 Task: Home contents inventory list blue modern simple.
Action: Mouse moved to (6, 147)
Screenshot: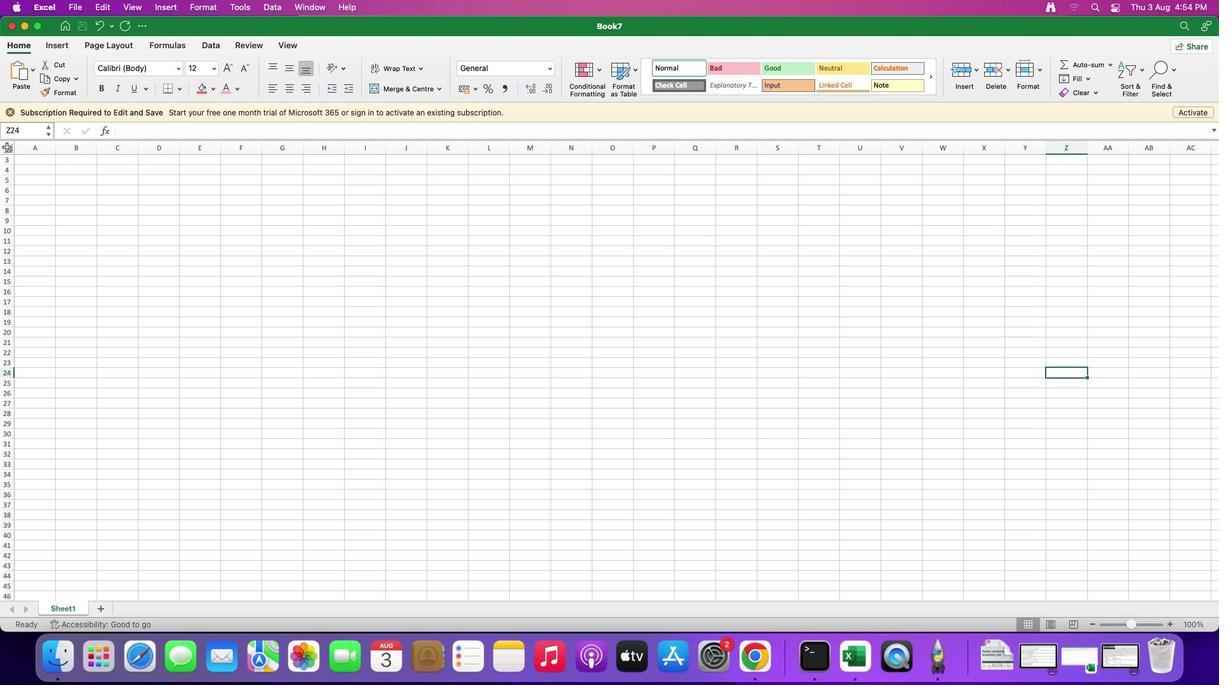 
Action: Mouse pressed left at (6, 147)
Screenshot: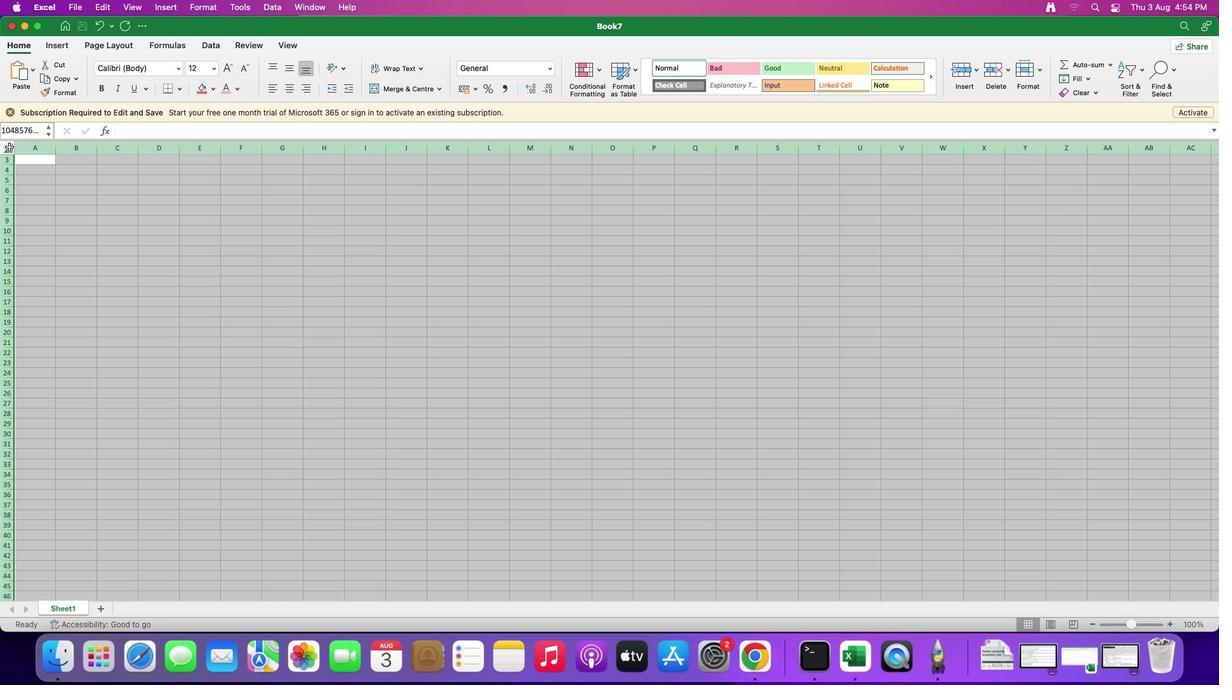 
Action: Mouse moved to (211, 85)
Screenshot: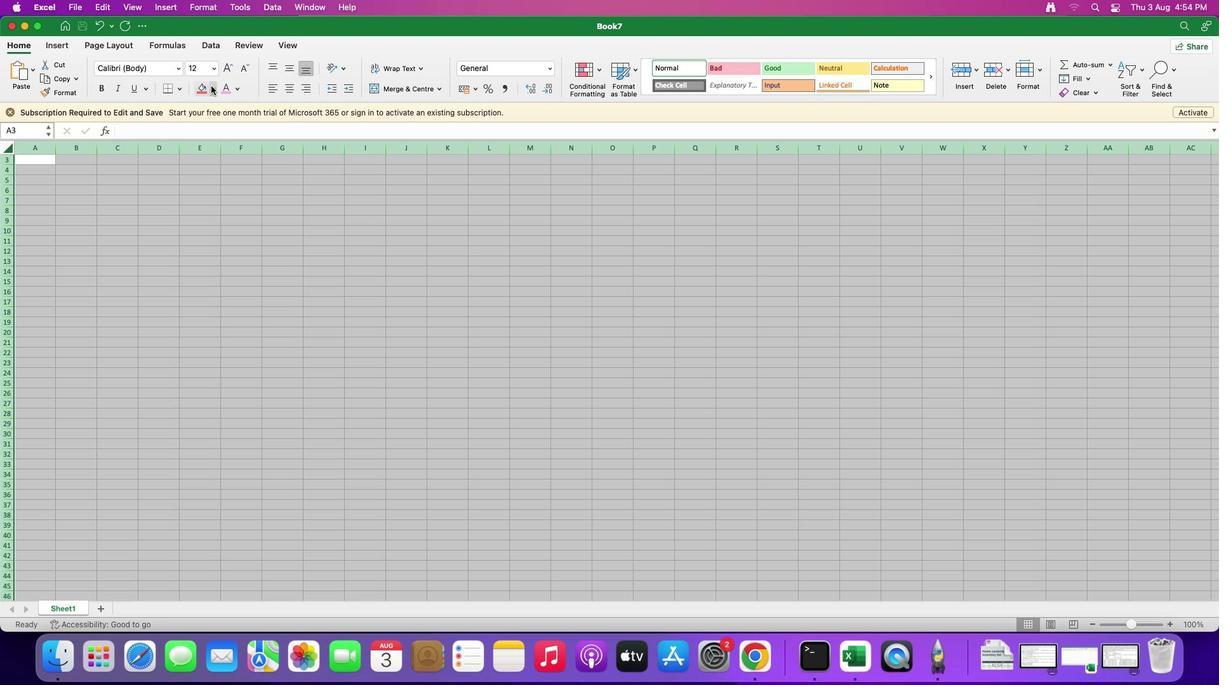 
Action: Mouse pressed left at (211, 85)
Screenshot: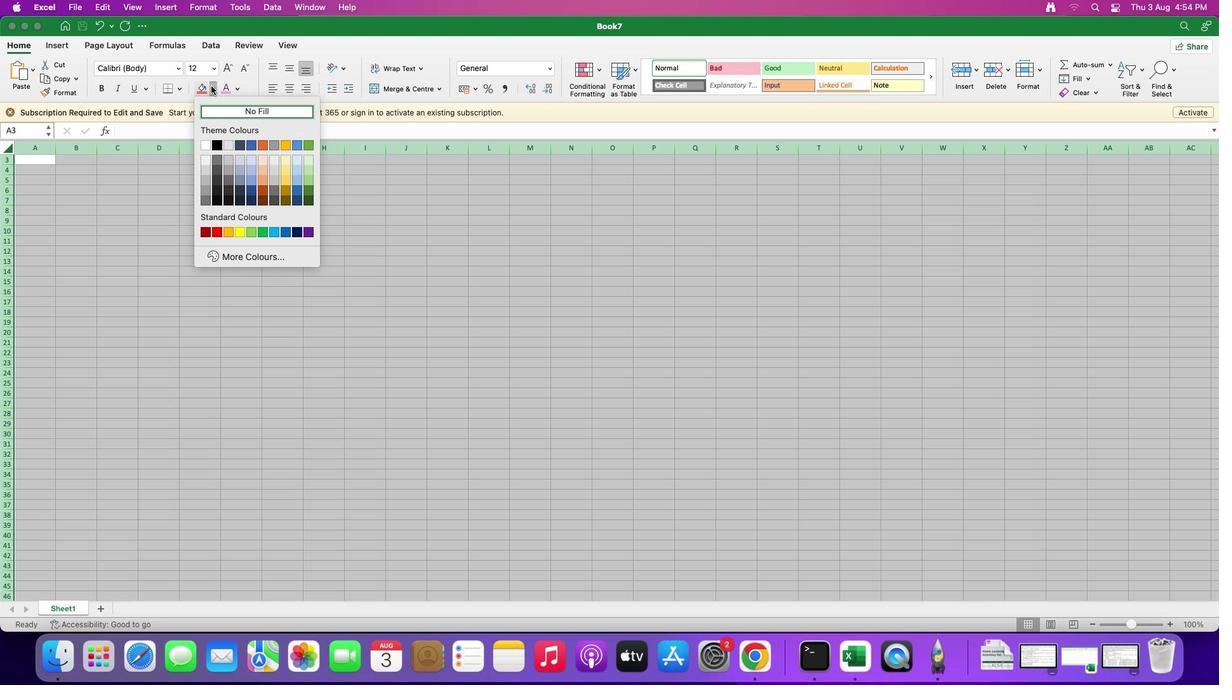 
Action: Mouse moved to (205, 145)
Screenshot: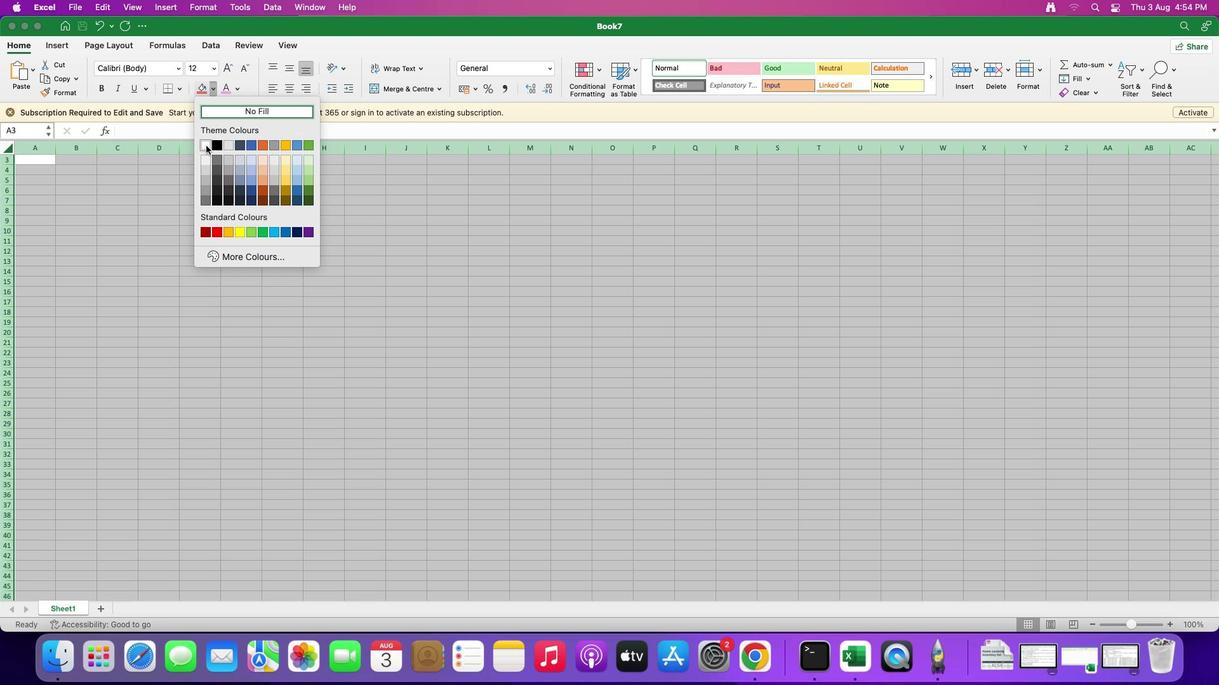 
Action: Mouse pressed left at (205, 145)
Screenshot: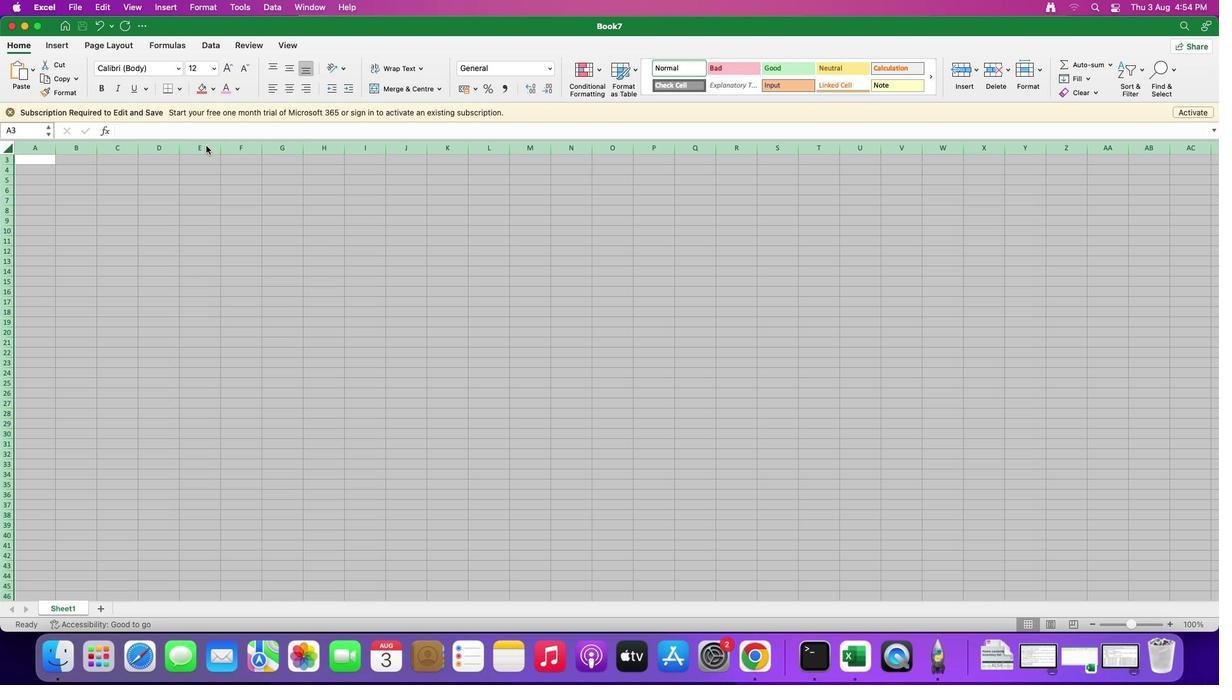 
Action: Mouse moved to (163, 286)
Screenshot: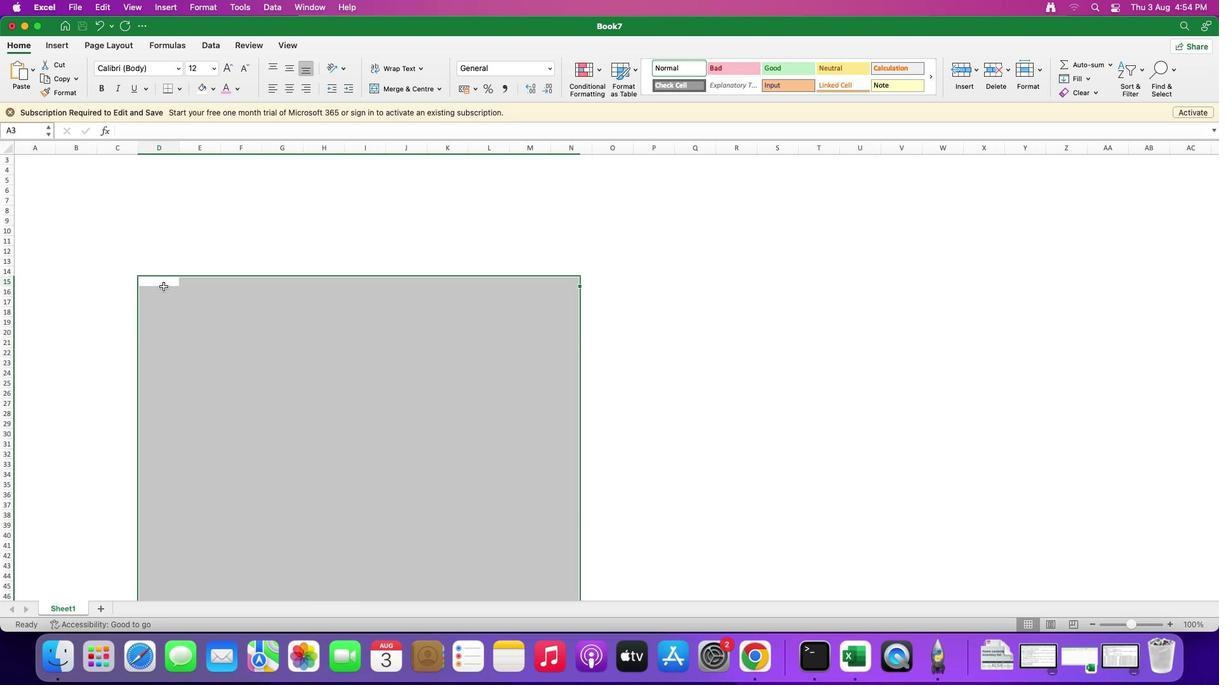 
Action: Mouse pressed left at (163, 286)
Screenshot: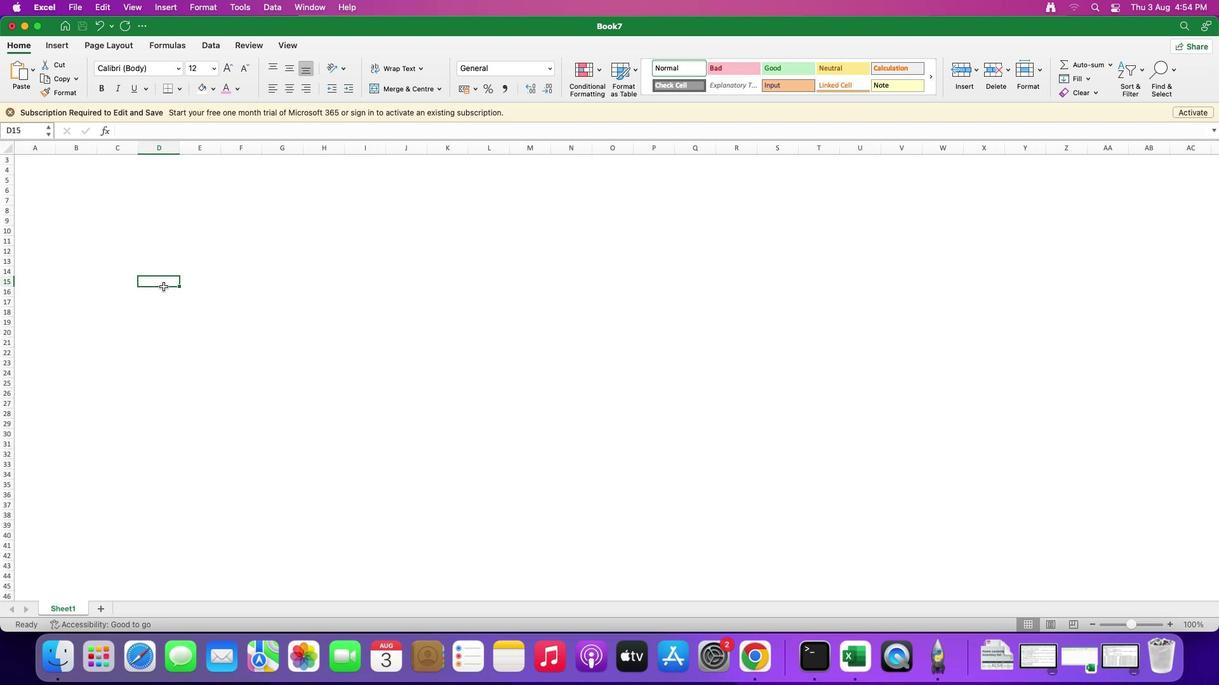 
Action: Mouse moved to (77, 231)
Screenshot: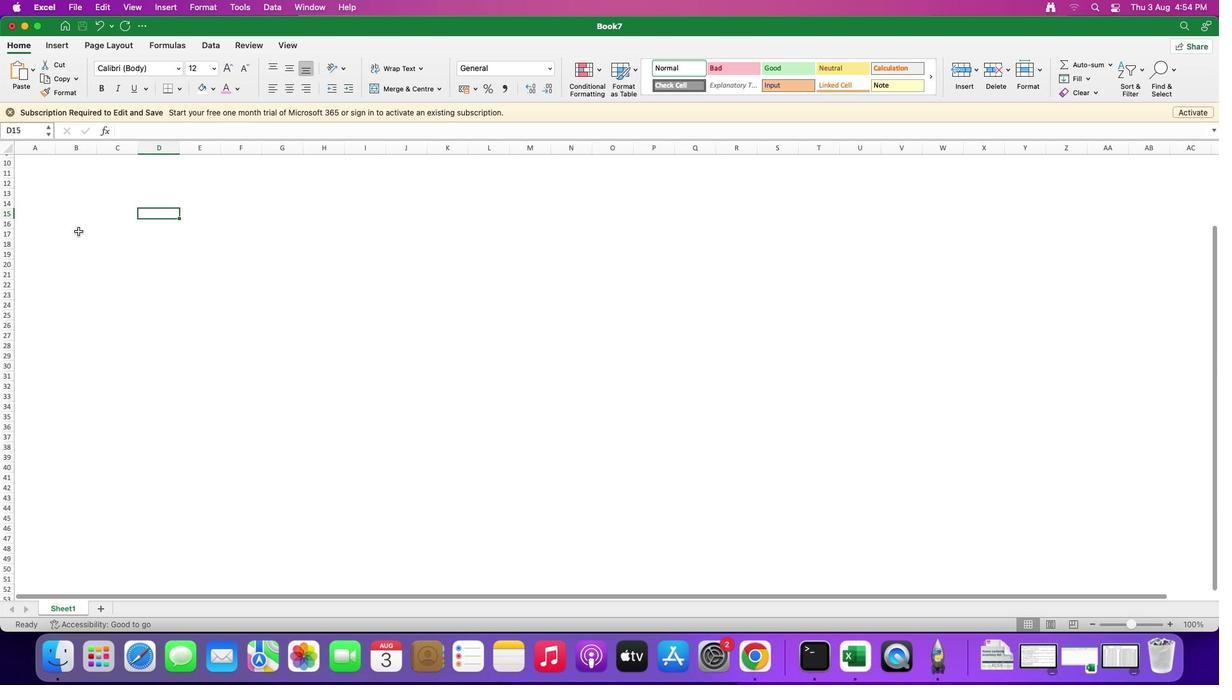 
Action: Mouse scrolled (77, 231) with delta (0, 0)
Screenshot: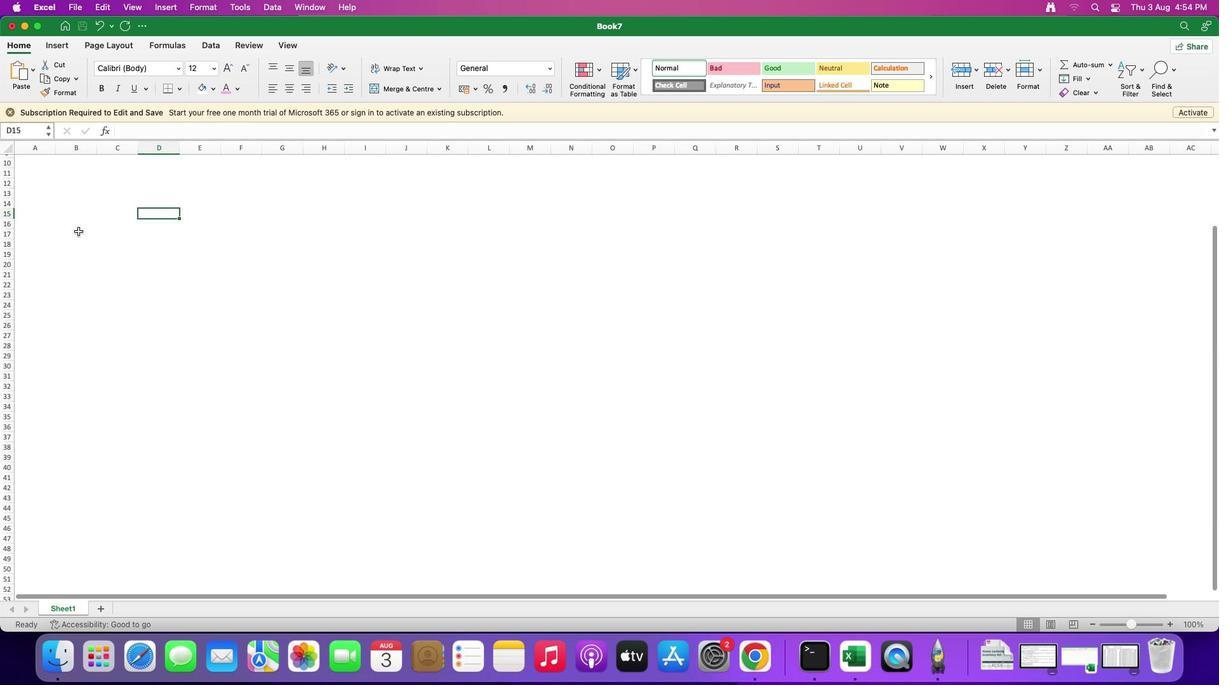 
Action: Mouse scrolled (77, 231) with delta (0, 0)
Screenshot: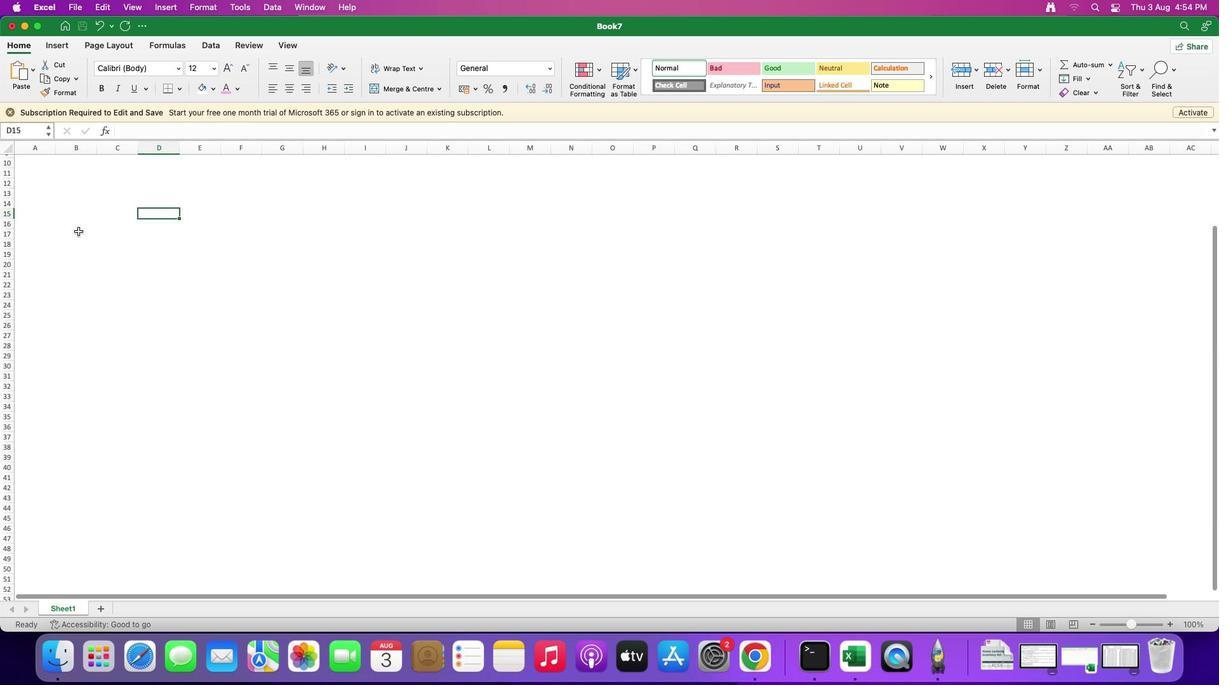 
Action: Mouse moved to (77, 231)
Screenshot: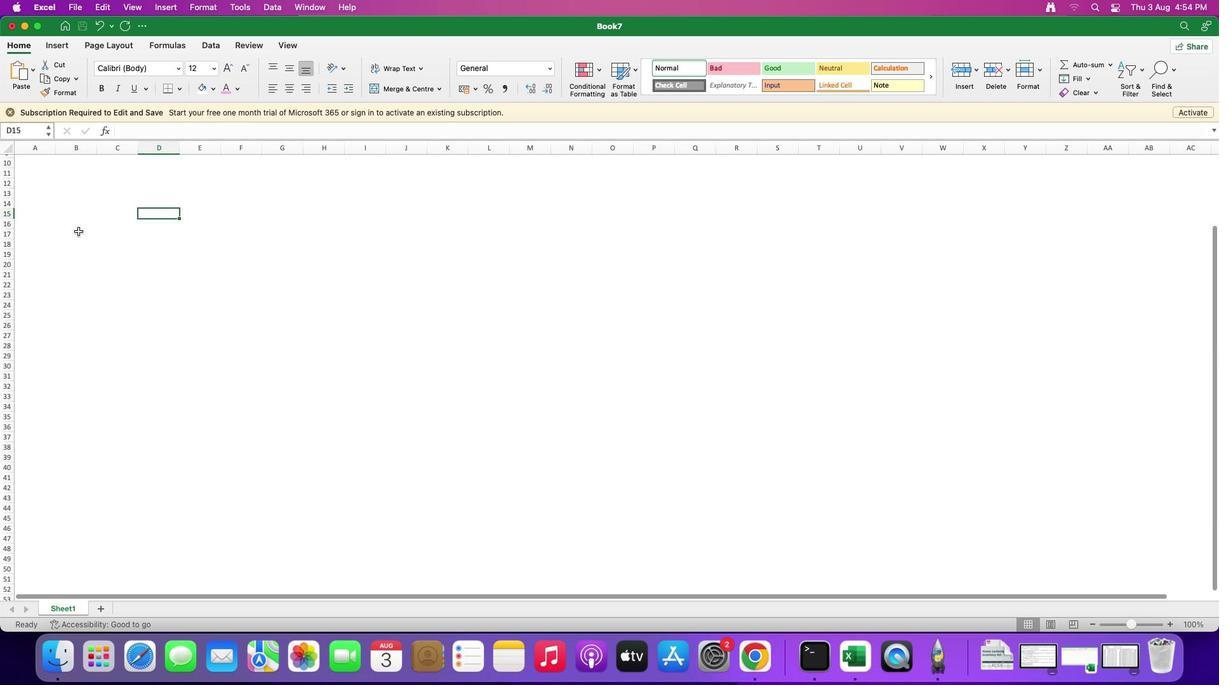 
Action: Mouse scrolled (77, 231) with delta (0, -1)
Screenshot: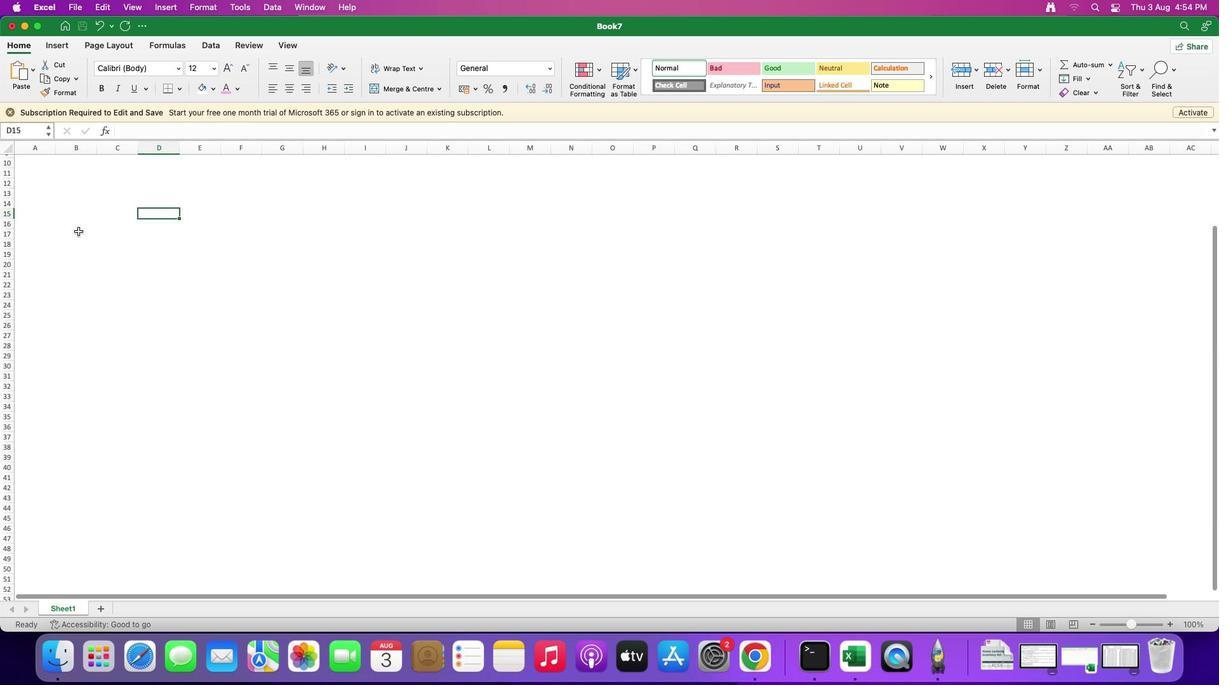 
Action: Mouse moved to (78, 231)
Screenshot: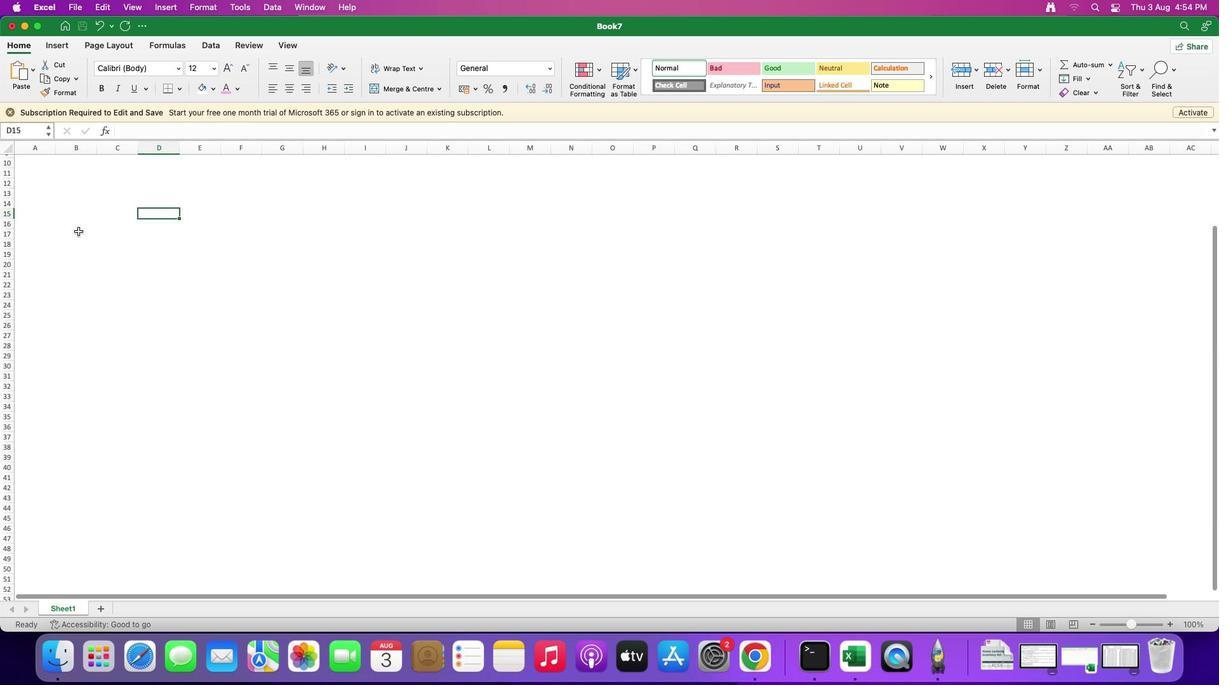 
Action: Mouse scrolled (78, 231) with delta (0, -3)
Screenshot: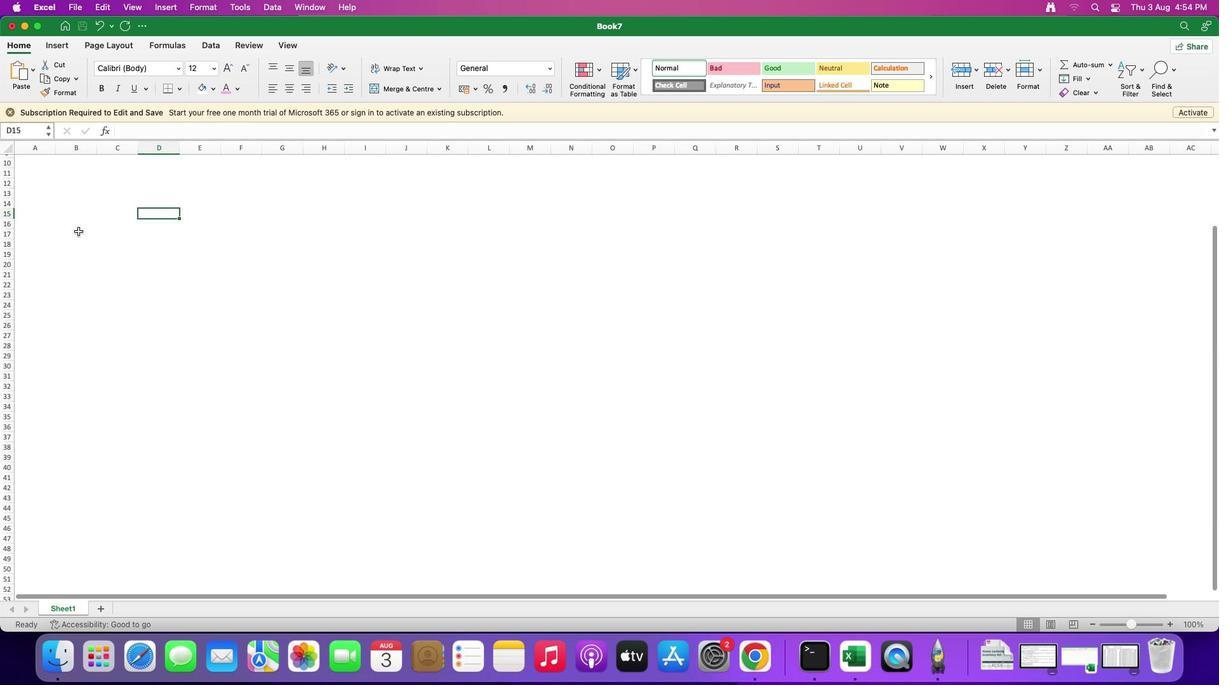 
Action: Mouse moved to (78, 231)
Screenshot: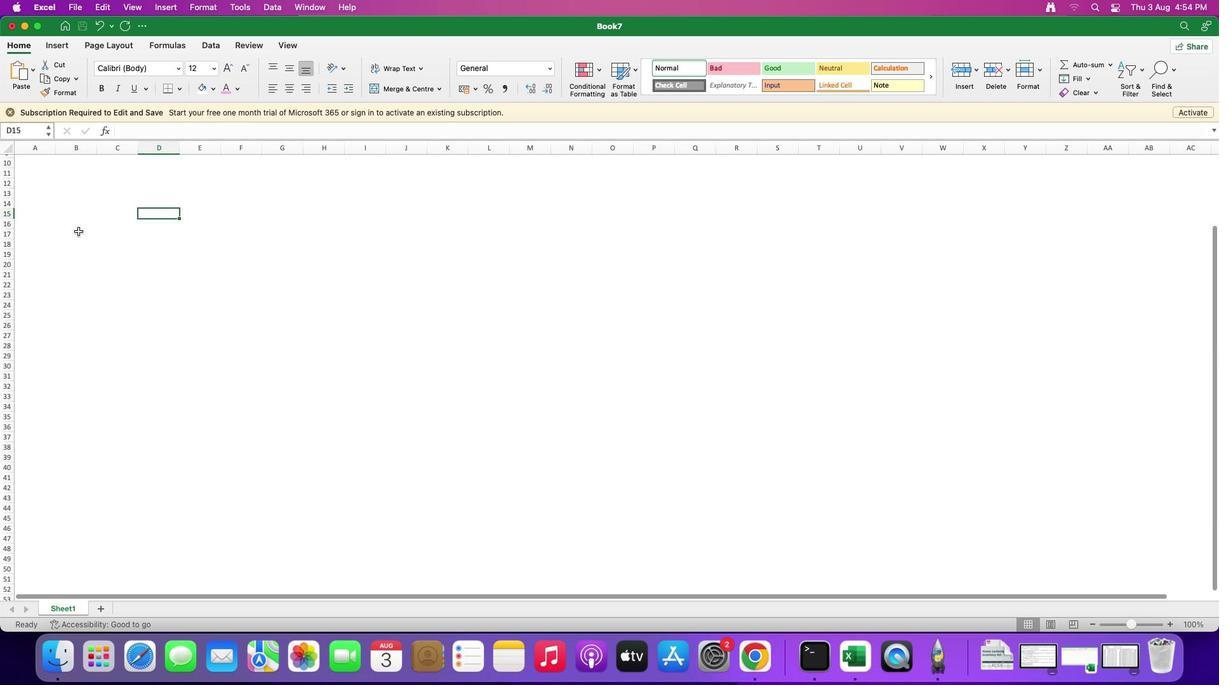 
Action: Mouse scrolled (78, 231) with delta (0, 0)
Screenshot: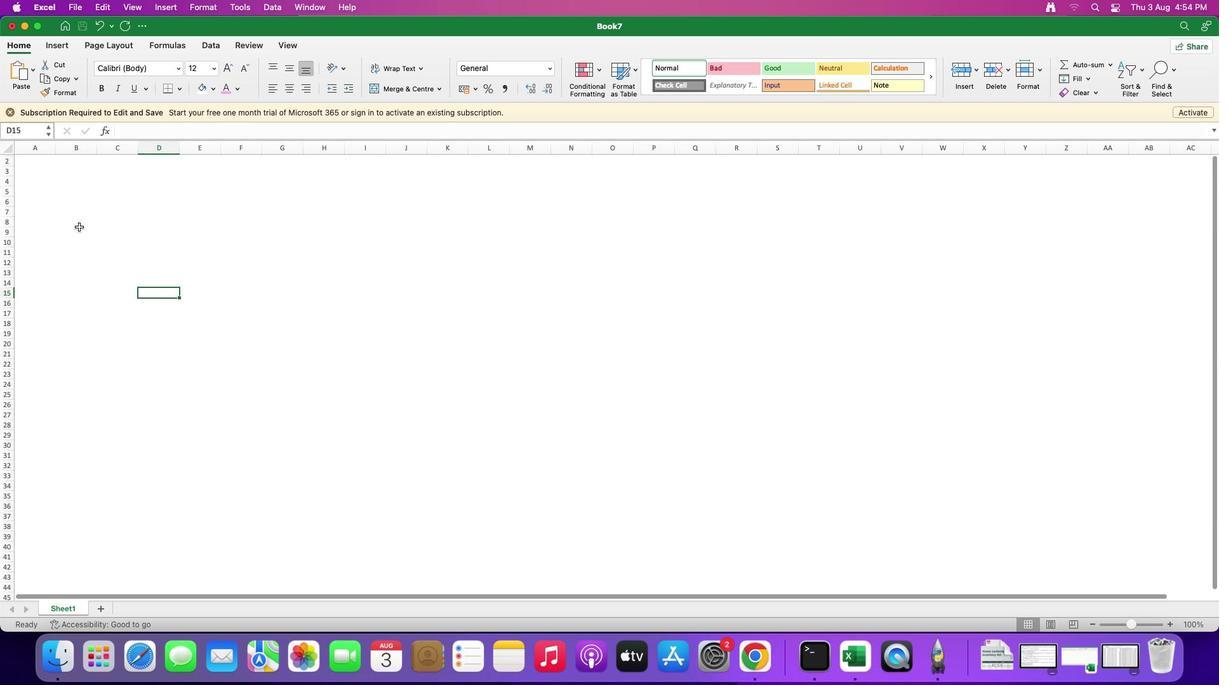 
Action: Mouse scrolled (78, 231) with delta (0, 0)
Screenshot: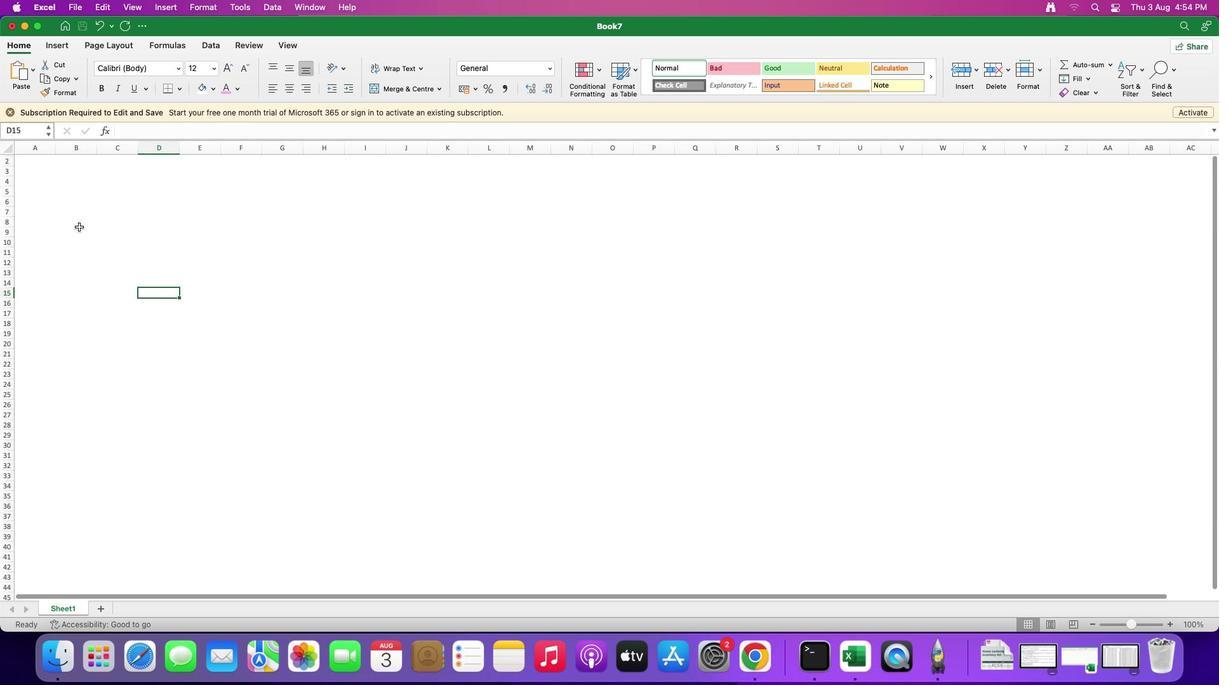 
Action: Mouse scrolled (78, 231) with delta (0, 2)
Screenshot: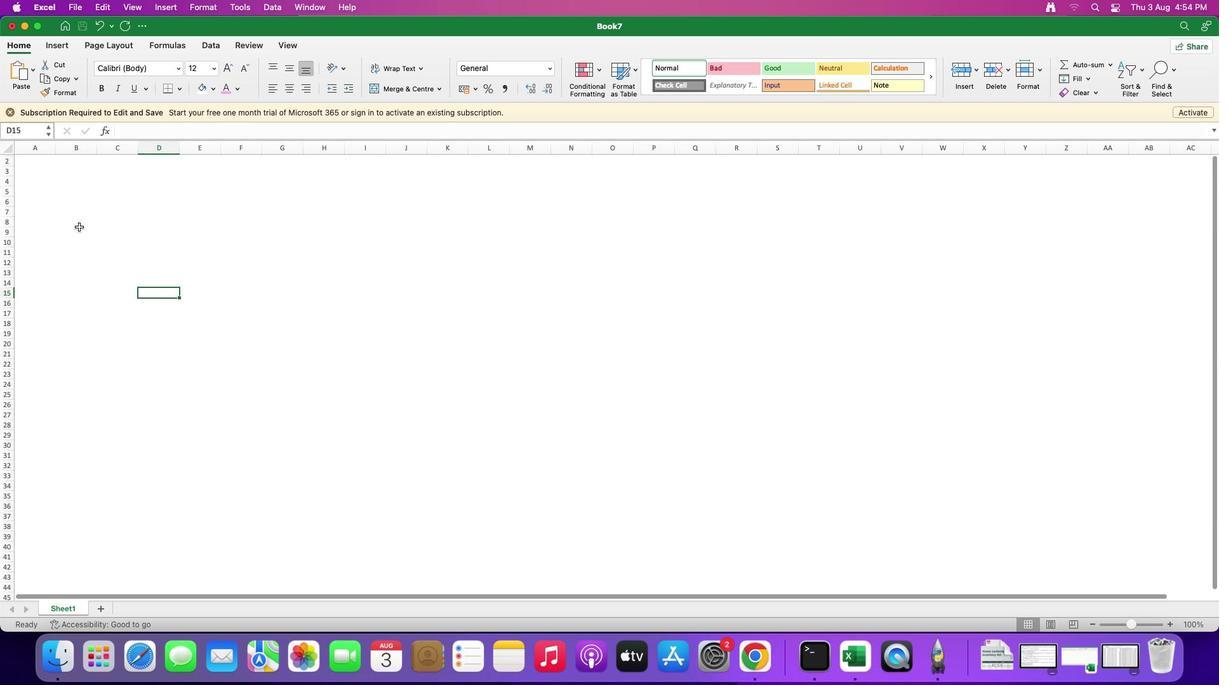 
Action: Mouse scrolled (78, 231) with delta (0, 3)
Screenshot: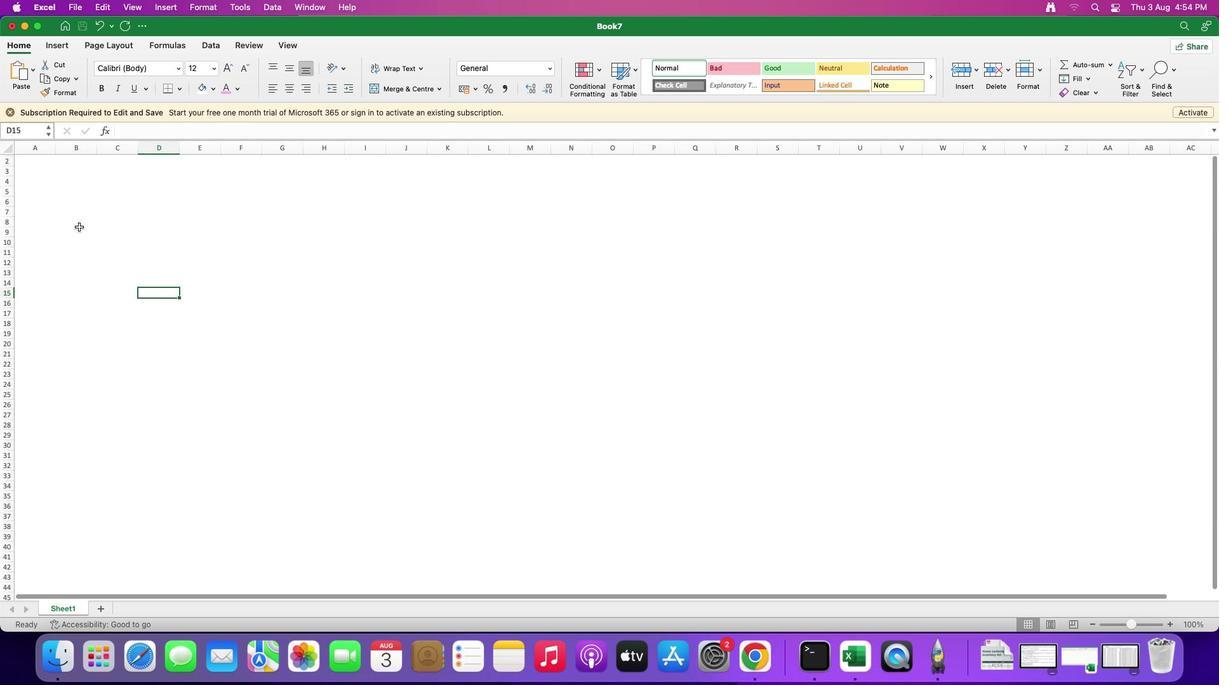 
Action: Mouse moved to (79, 226)
Screenshot: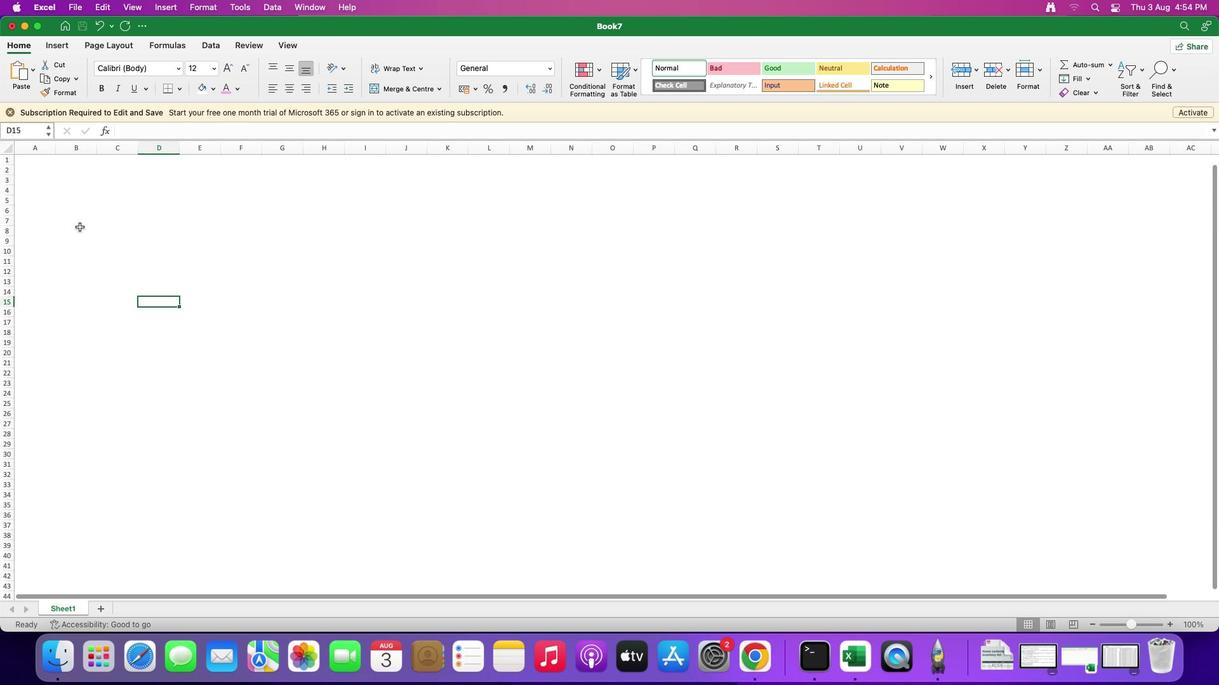 
Action: Mouse scrolled (79, 226) with delta (0, 0)
Screenshot: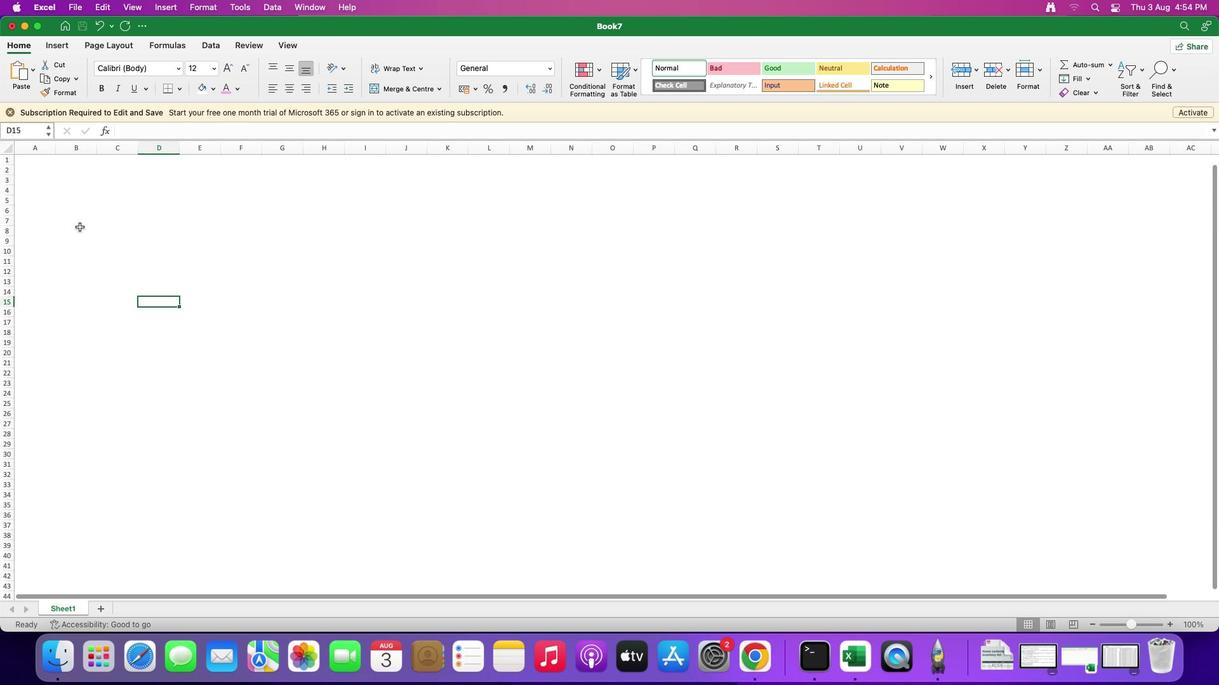
Action: Mouse scrolled (79, 226) with delta (0, 0)
Screenshot: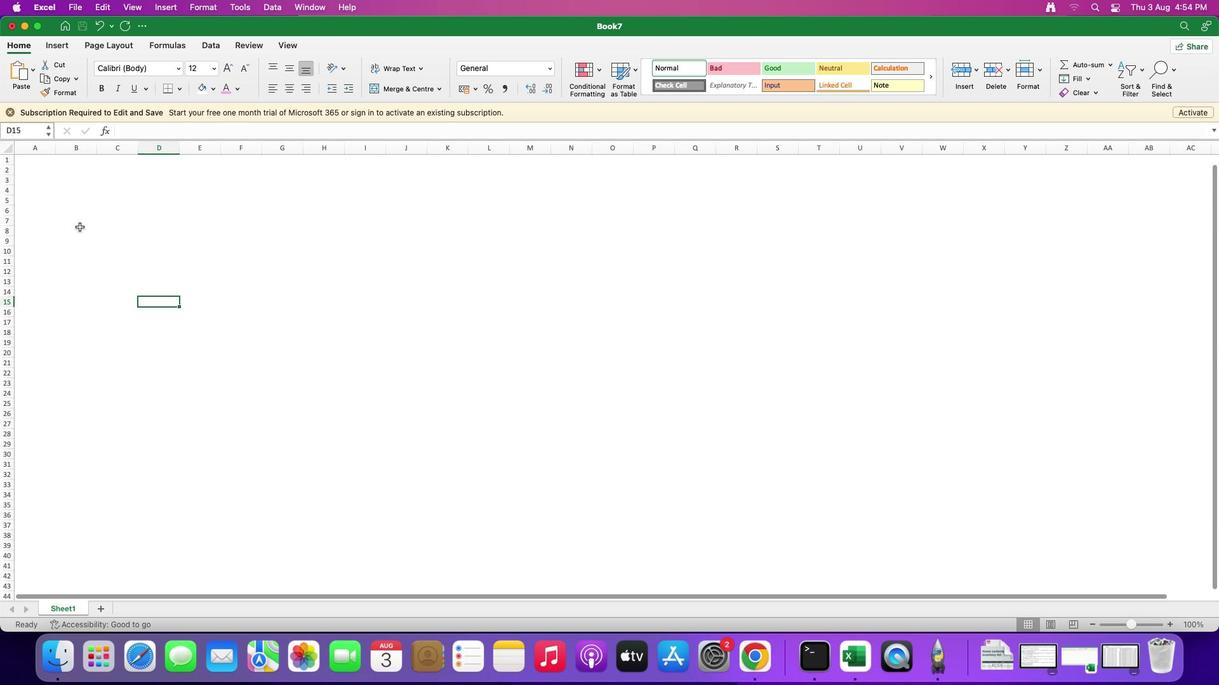 
Action: Mouse moved to (79, 226)
Screenshot: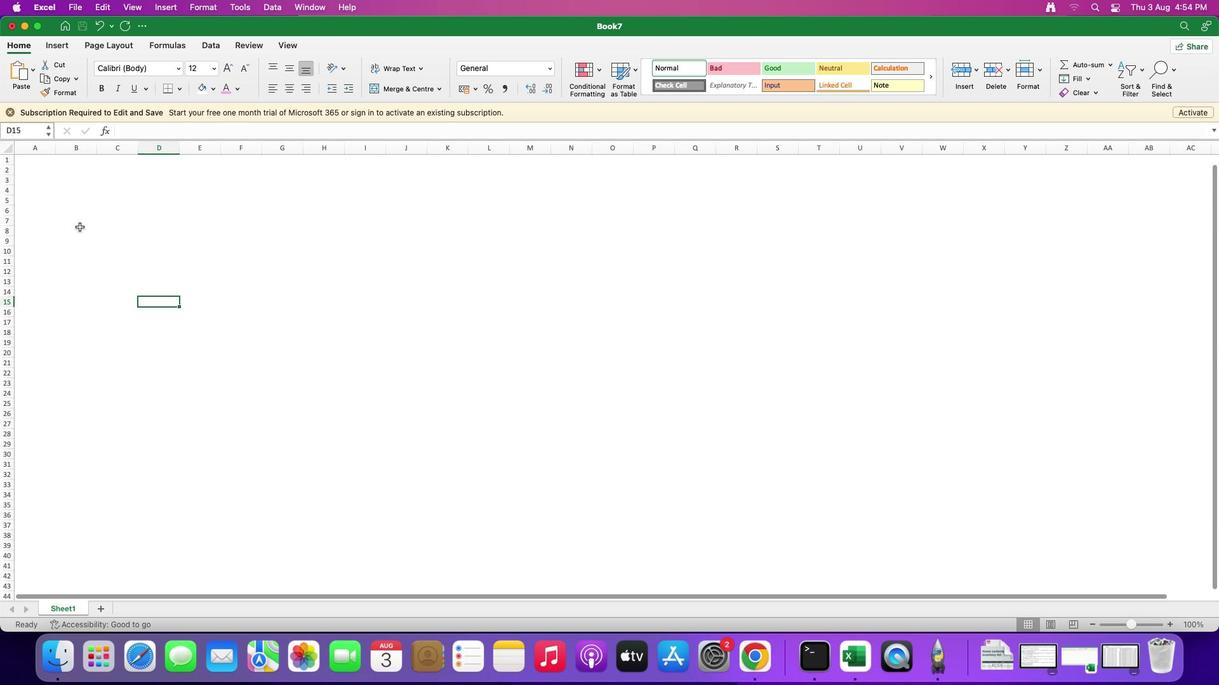 
Action: Mouse scrolled (79, 226) with delta (0, 1)
Screenshot: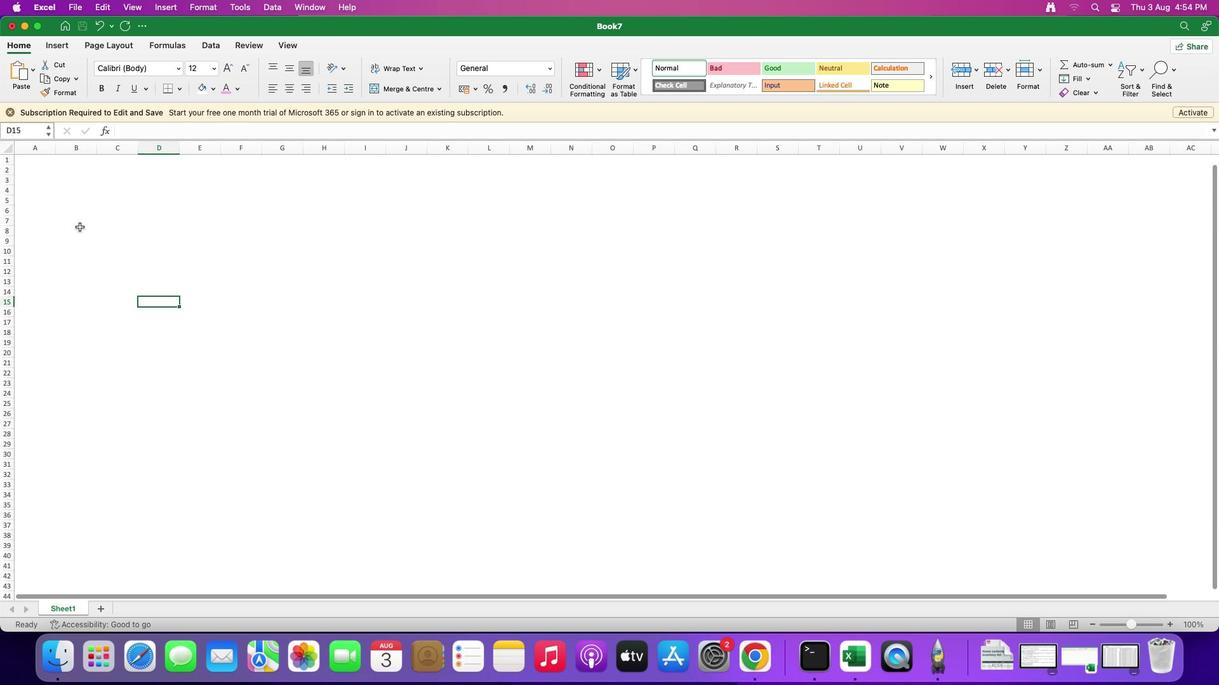 
Action: Mouse scrolled (79, 226) with delta (0, 3)
Screenshot: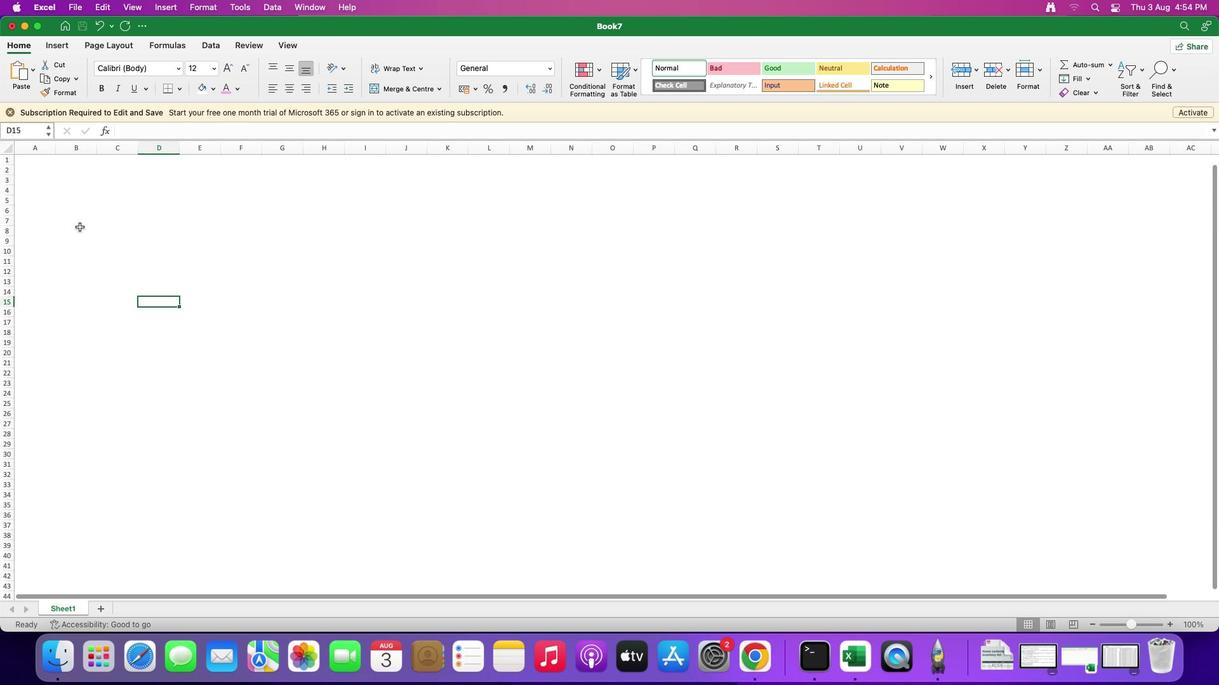 
Action: Mouse scrolled (79, 226) with delta (0, 3)
Screenshot: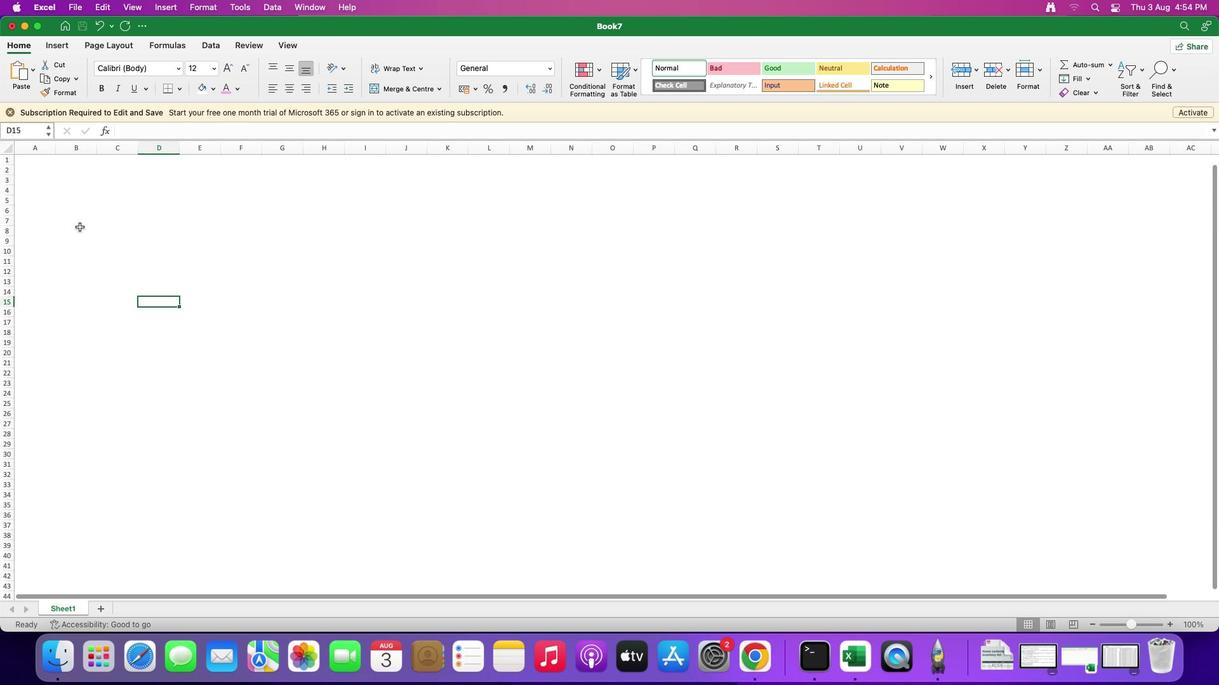 
Action: Mouse scrolled (79, 226) with delta (0, 0)
Screenshot: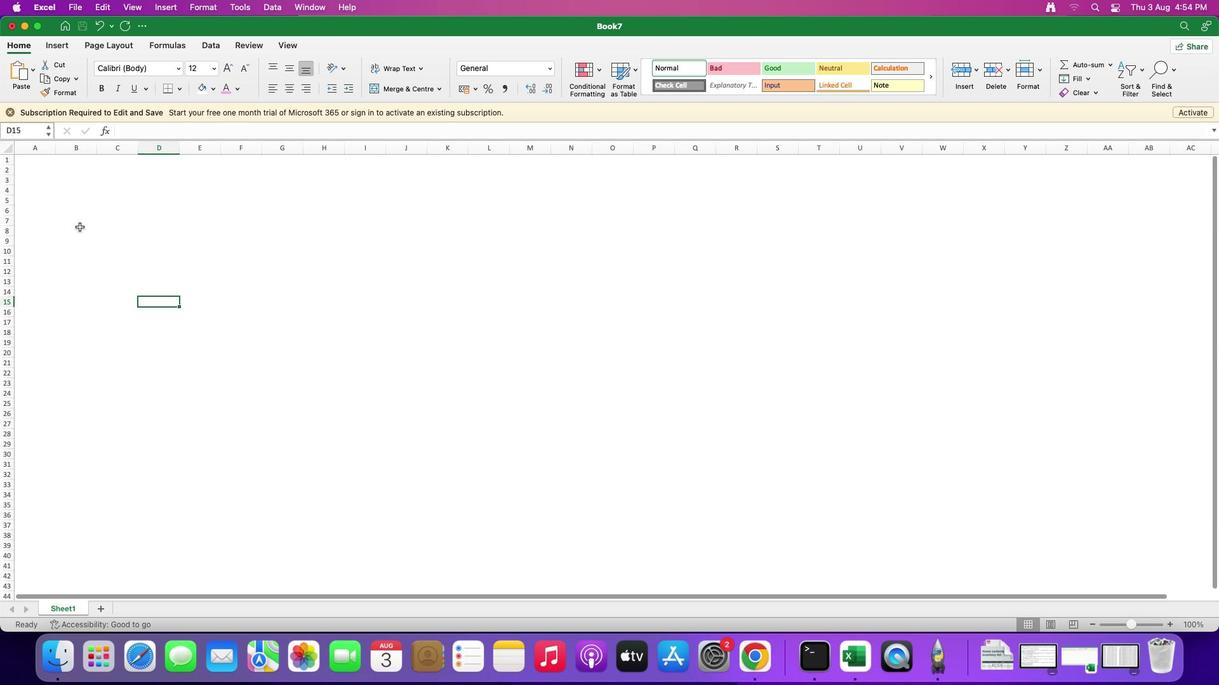 
Action: Mouse scrolled (79, 226) with delta (0, 0)
Screenshot: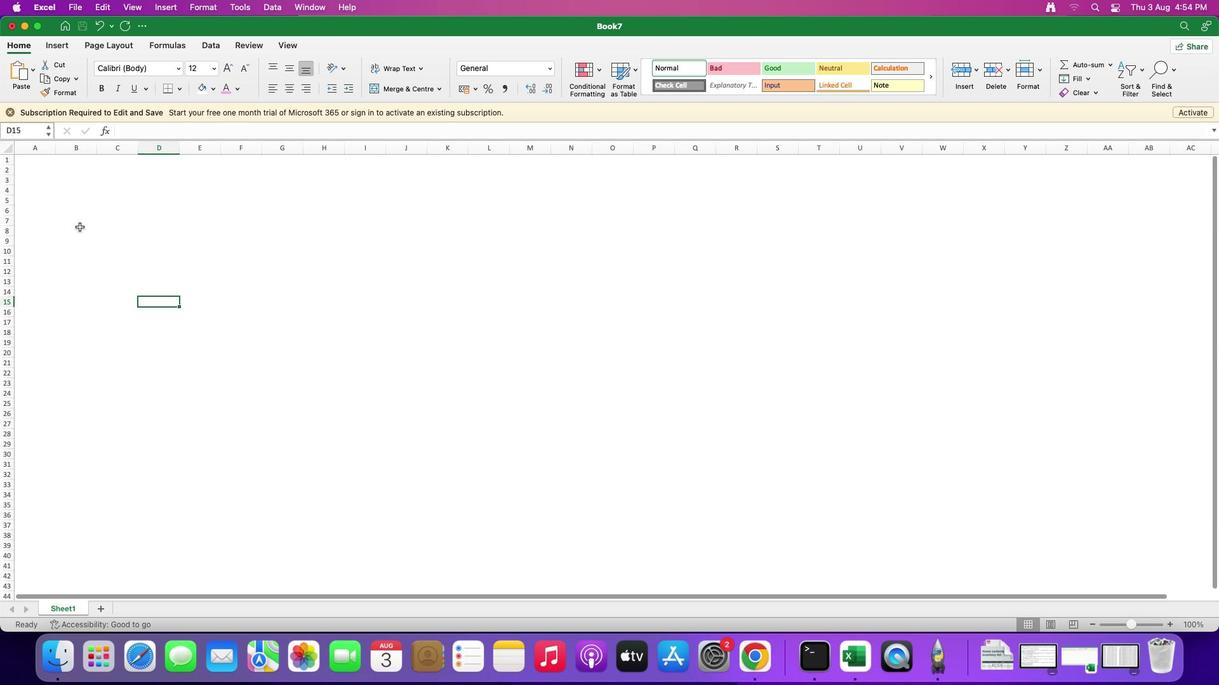 
Action: Mouse scrolled (79, 226) with delta (0, 3)
Screenshot: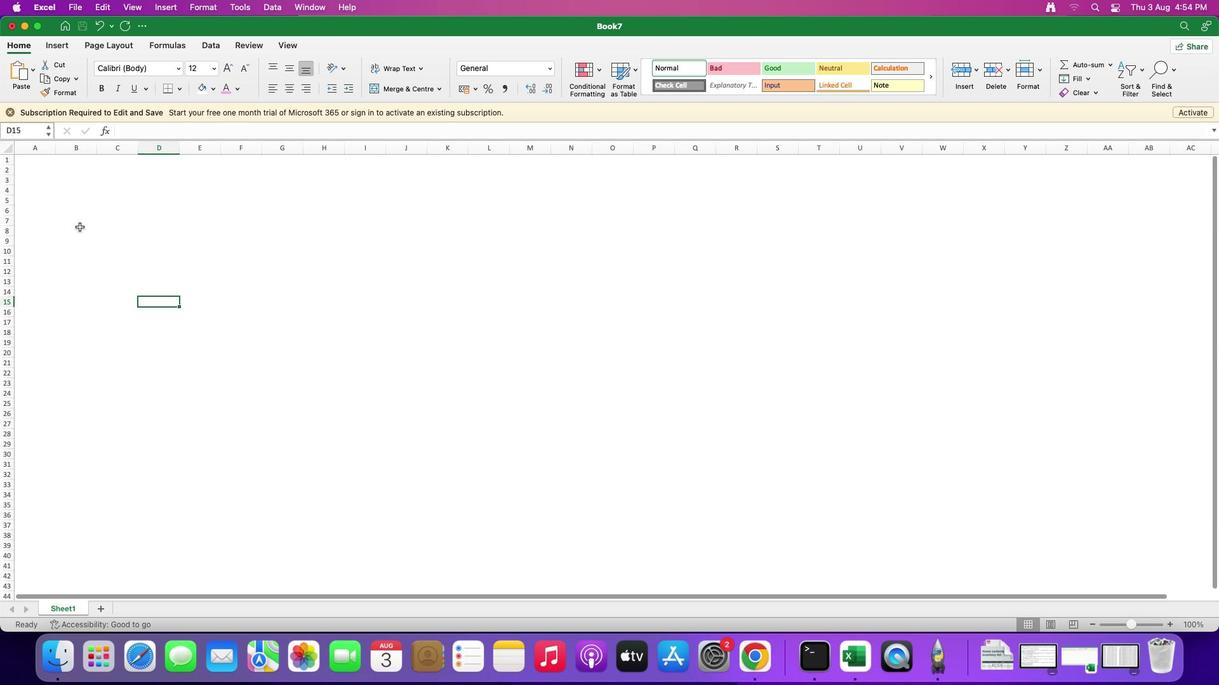 
Action: Mouse scrolled (79, 226) with delta (0, 3)
Screenshot: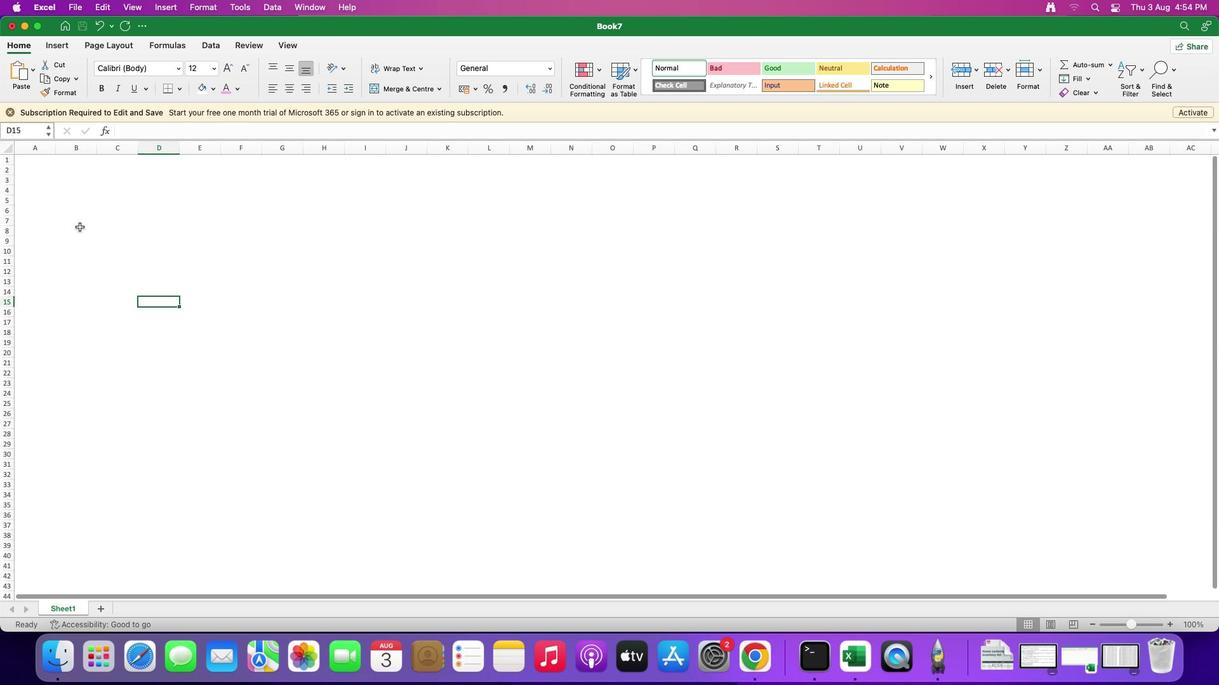 
Action: Mouse moved to (6, 165)
Screenshot: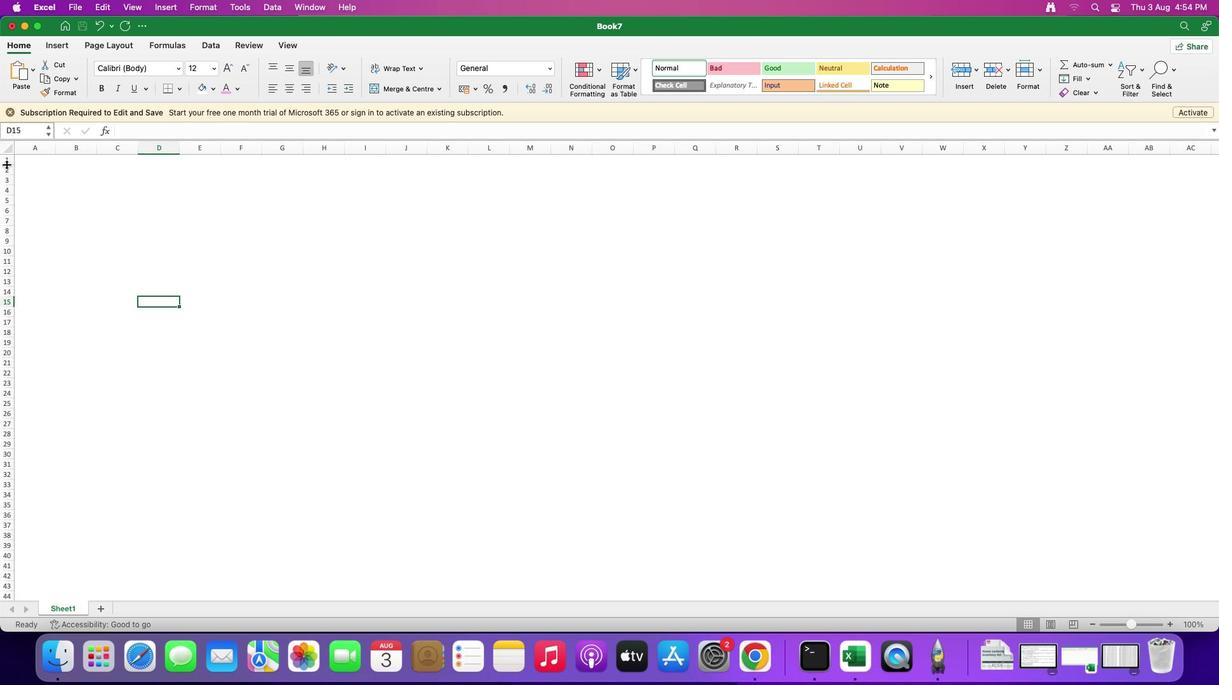 
Action: Mouse pressed left at (6, 165)
Screenshot: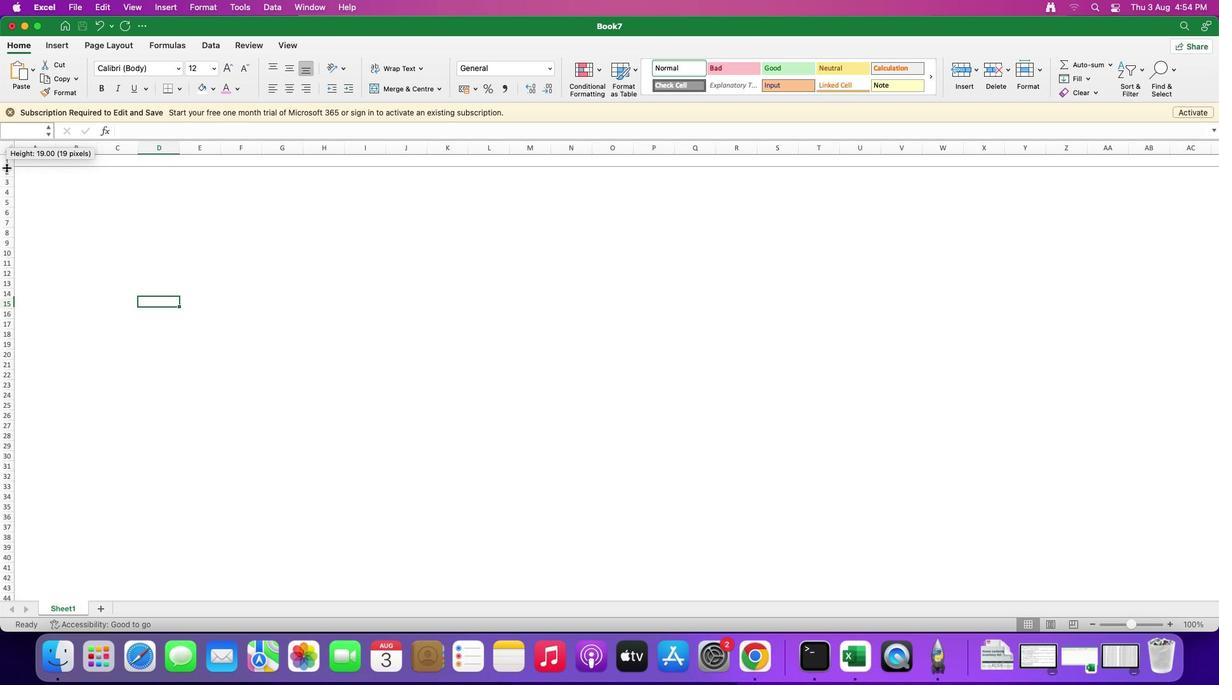 
Action: Mouse moved to (87, 219)
Screenshot: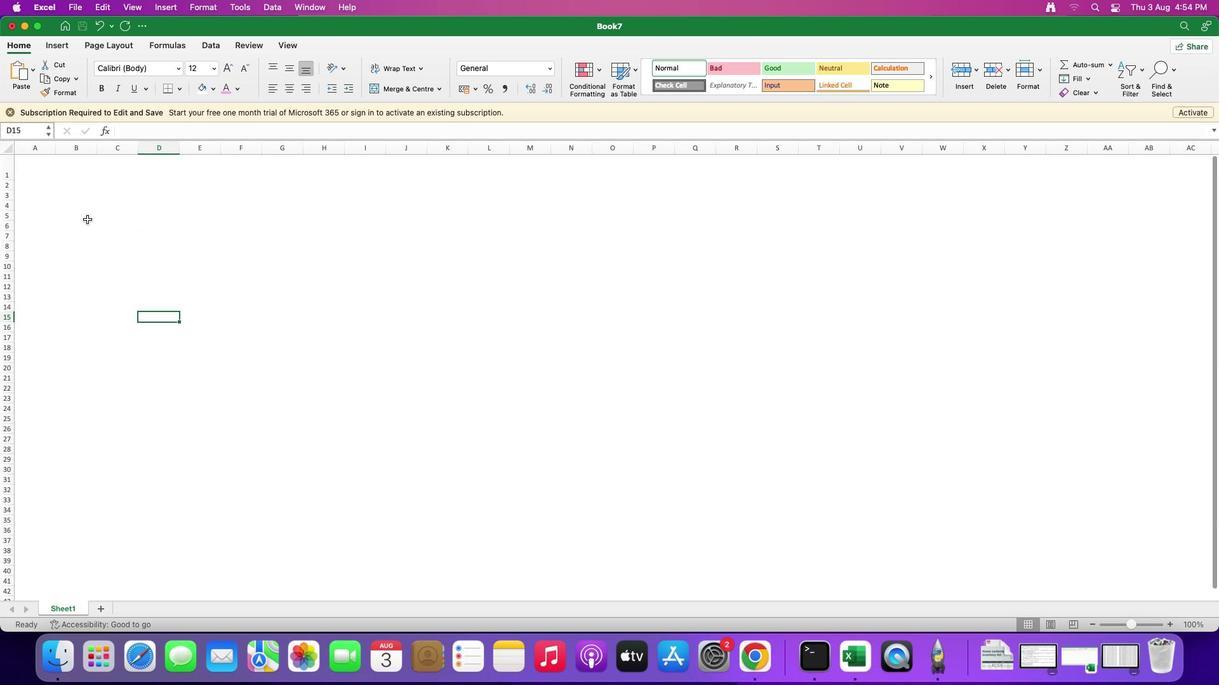 
Action: Mouse pressed left at (87, 219)
Screenshot: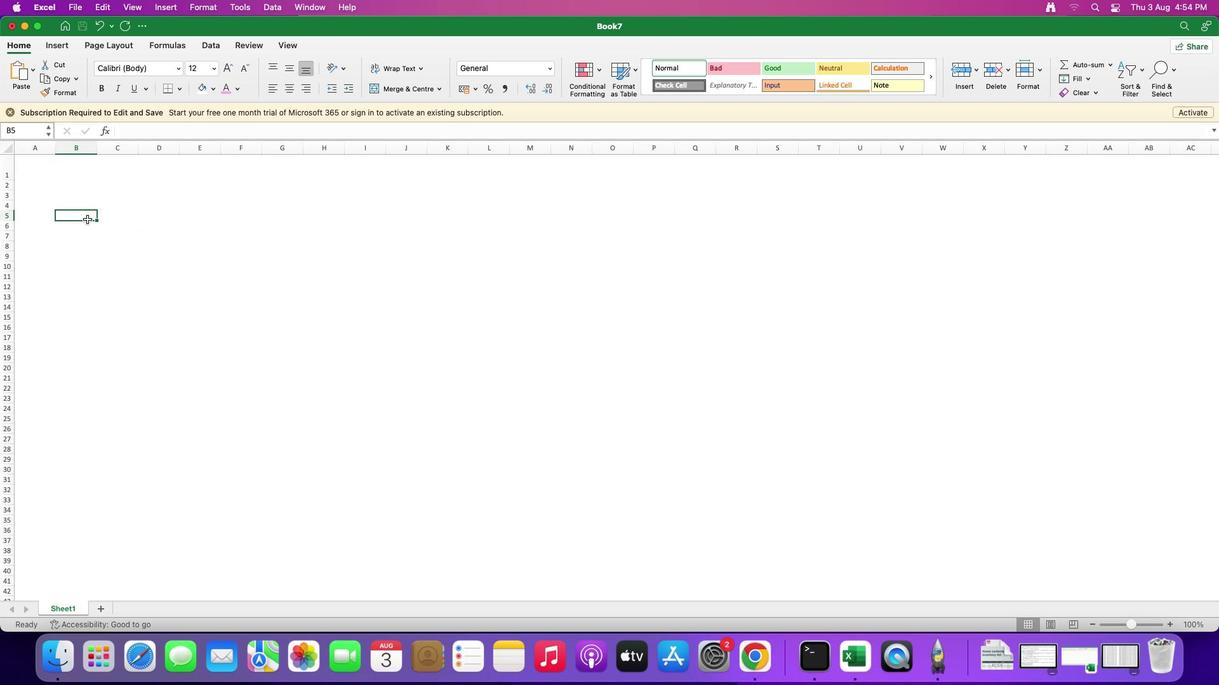 
Action: Mouse moved to (36, 143)
Screenshot: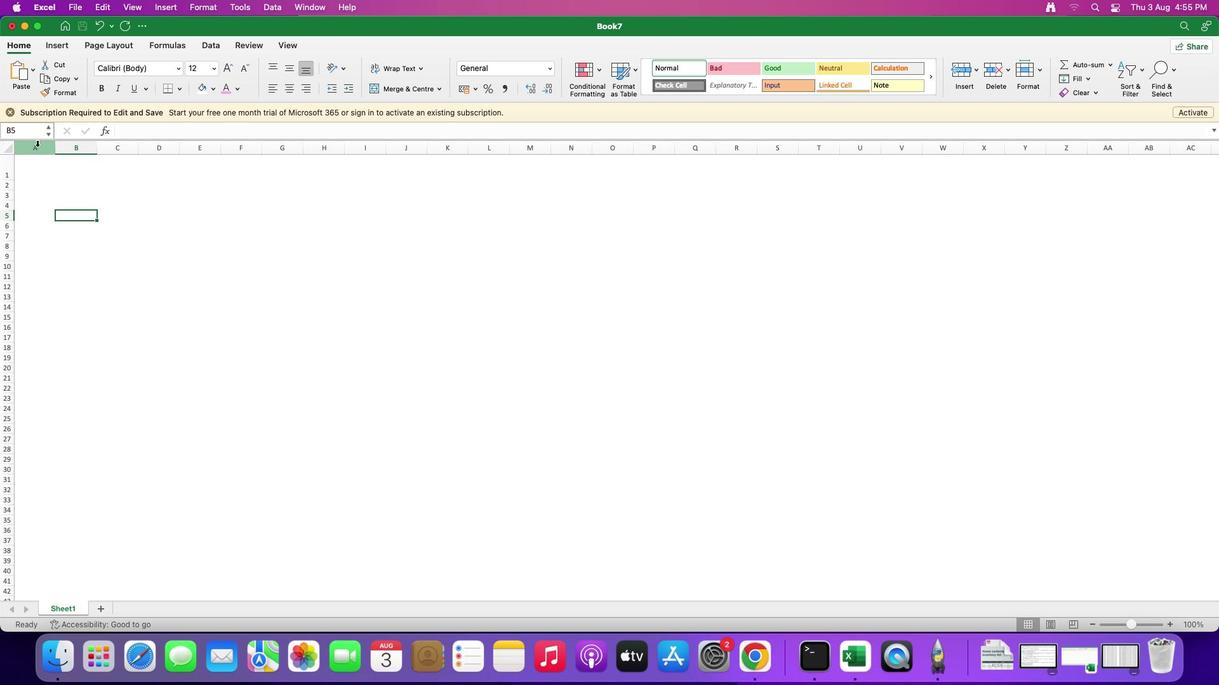 
Action: Mouse pressed left at (36, 143)
Screenshot: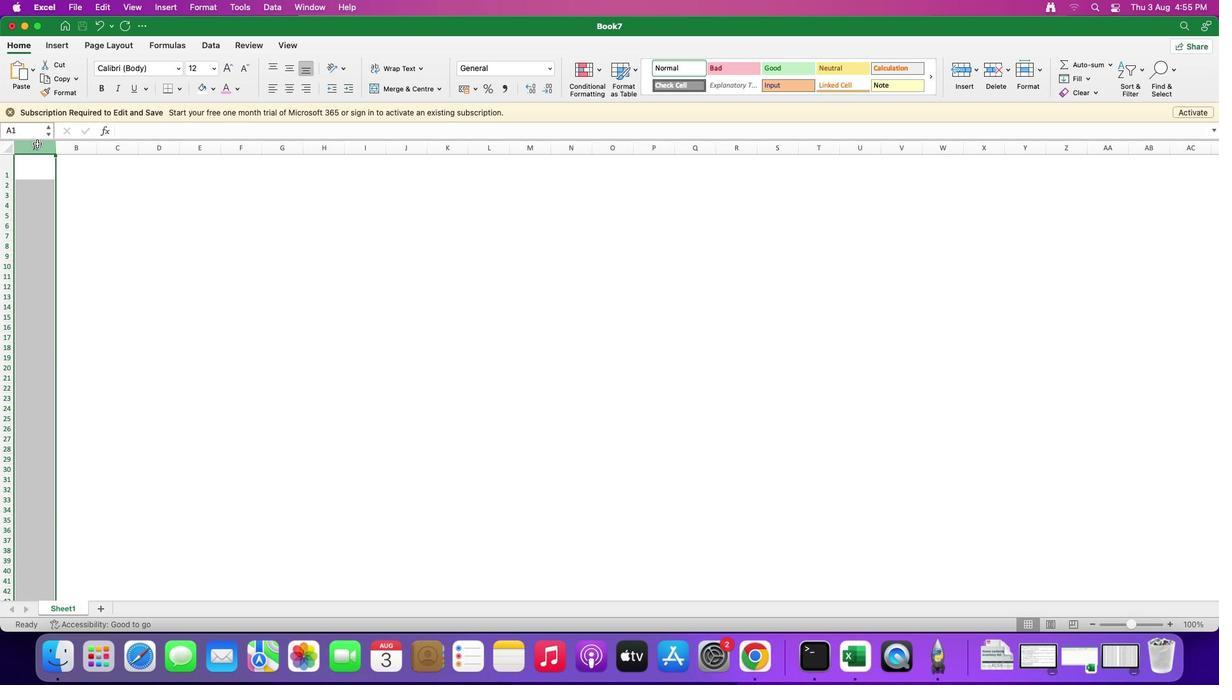 
Action: Mouse moved to (56, 144)
Screenshot: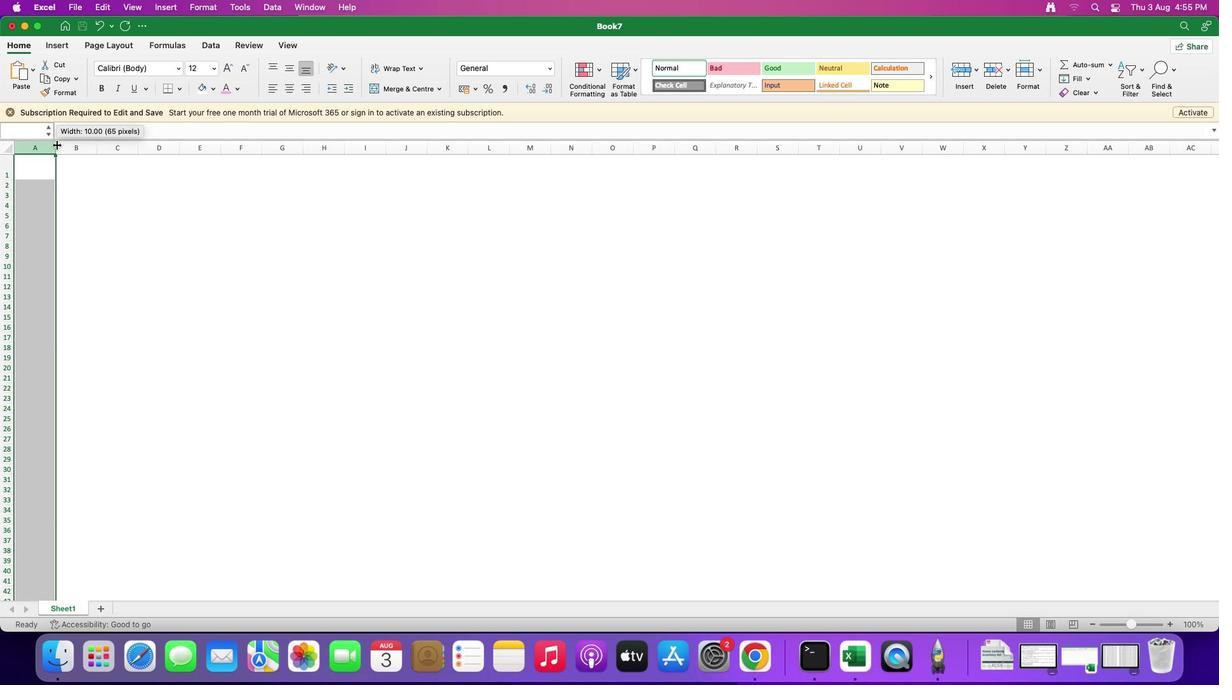 
Action: Mouse pressed left at (56, 144)
Screenshot: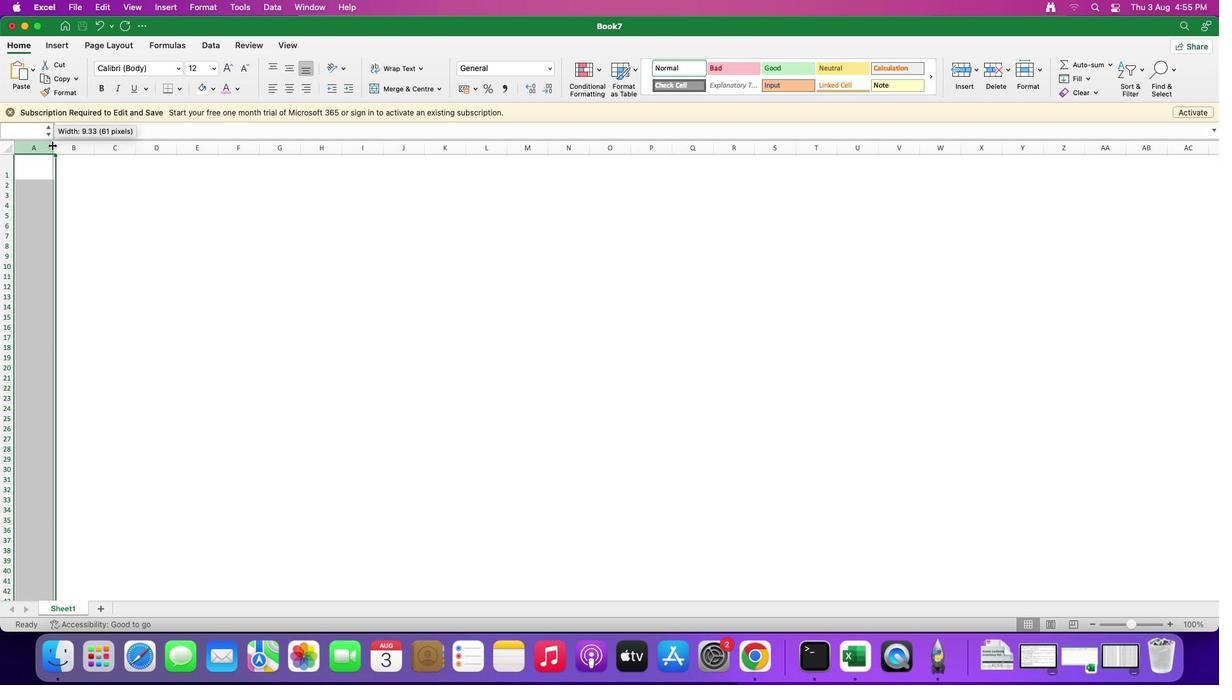 
Action: Mouse moved to (51, 148)
Screenshot: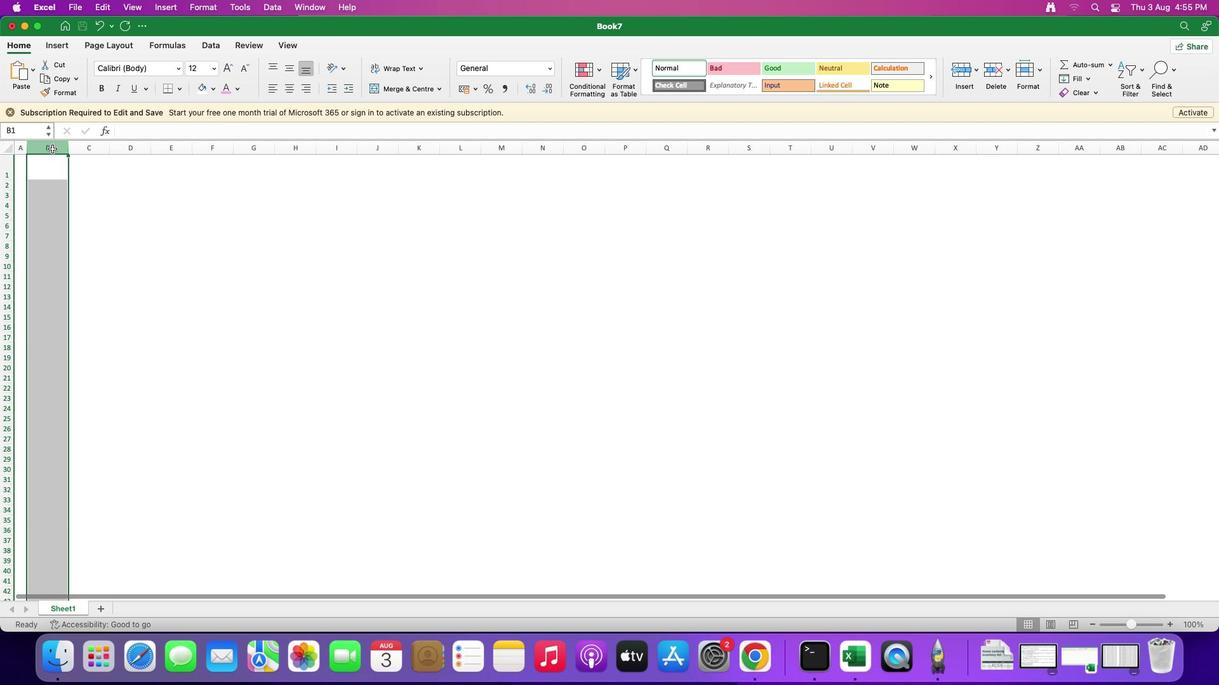 
Action: Mouse pressed left at (51, 148)
Screenshot: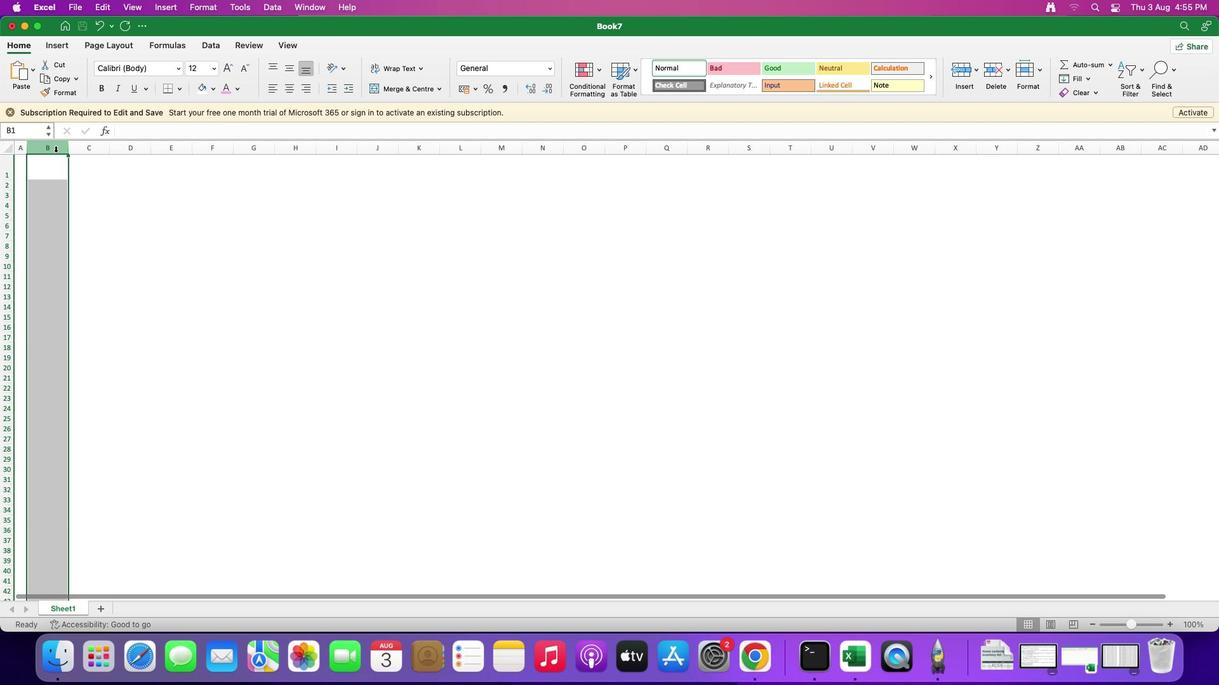 
Action: Mouse moved to (68, 146)
Screenshot: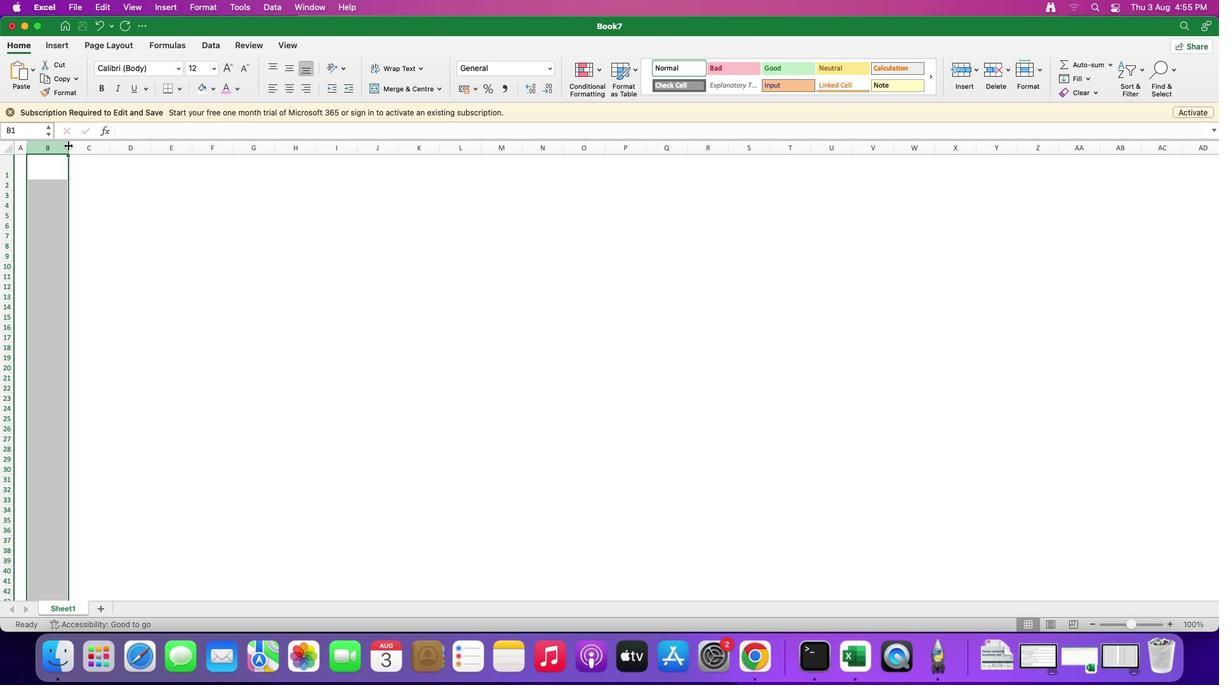 
Action: Mouse pressed left at (68, 146)
Screenshot: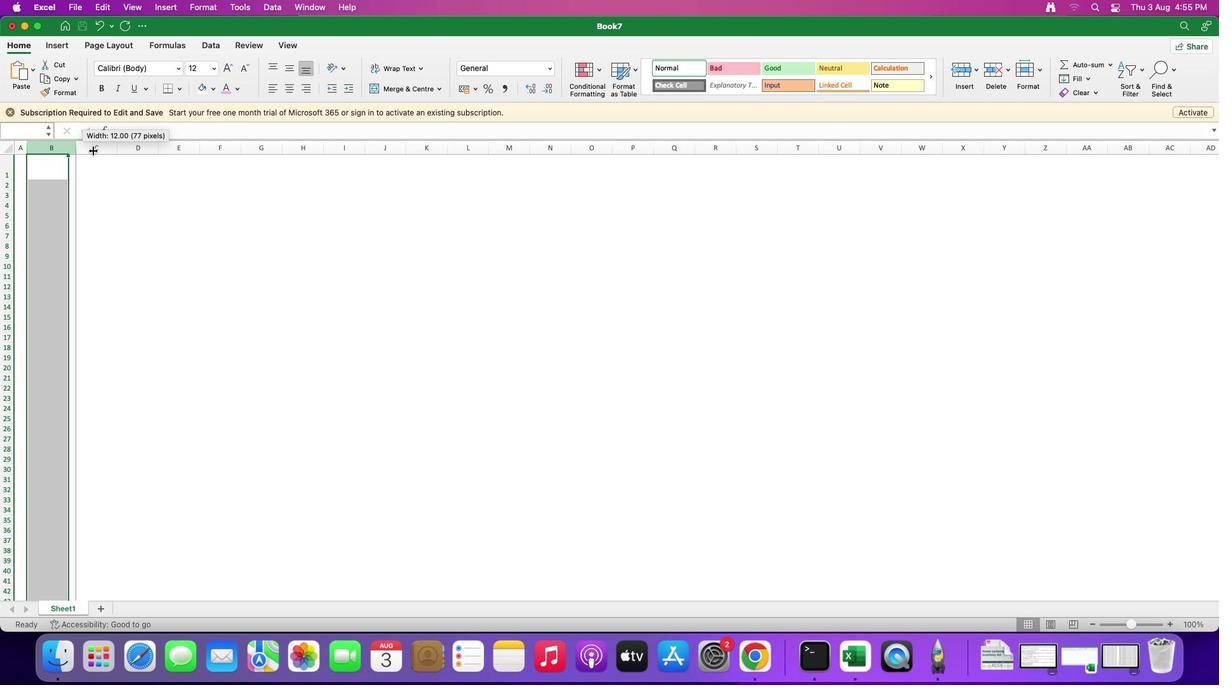 
Action: Mouse moved to (158, 146)
Screenshot: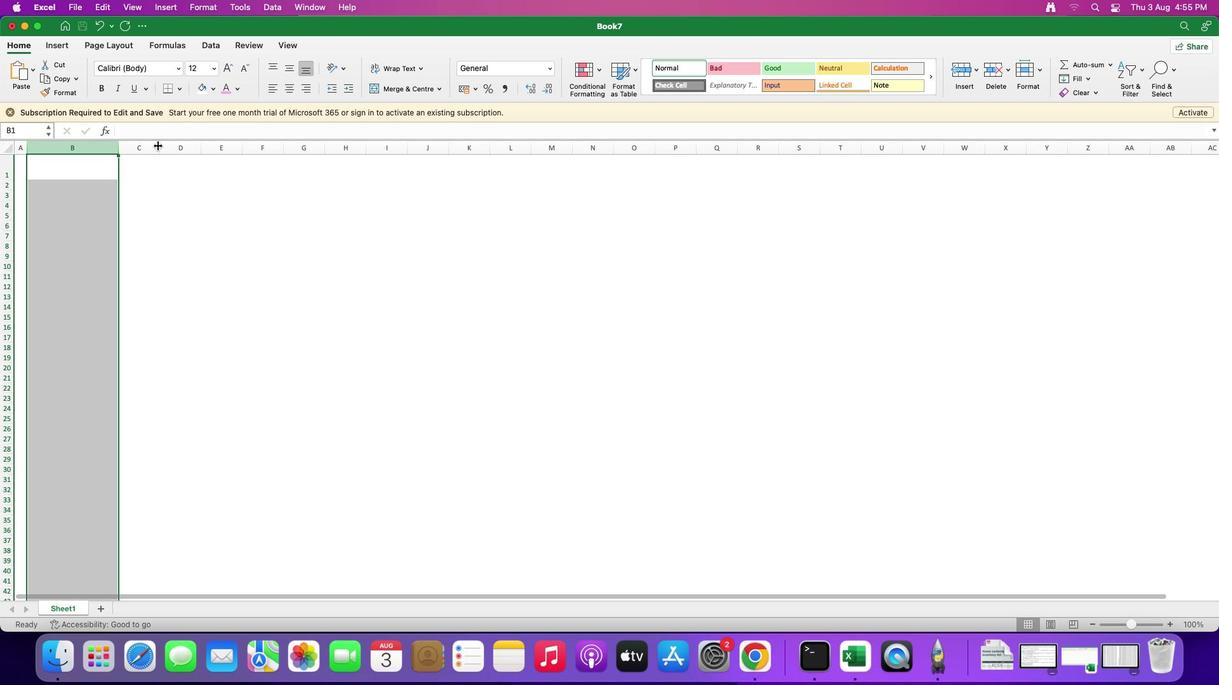 
Action: Mouse pressed left at (158, 146)
Screenshot: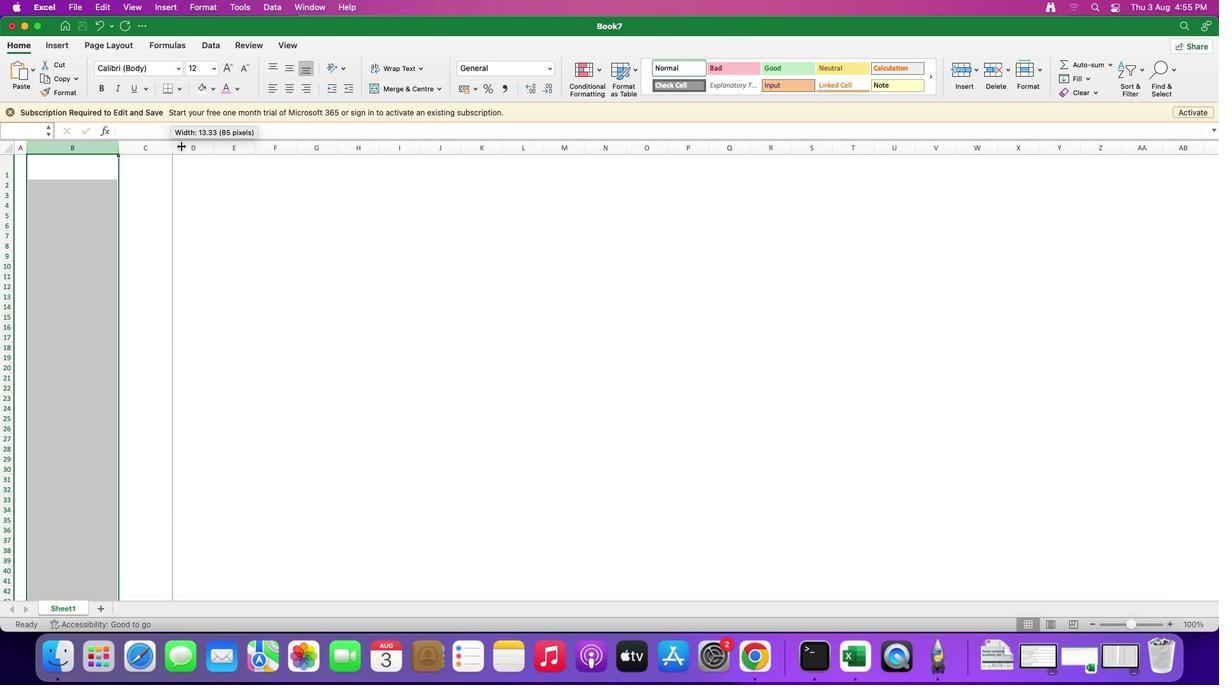 
Action: Mouse moved to (259, 146)
Screenshot: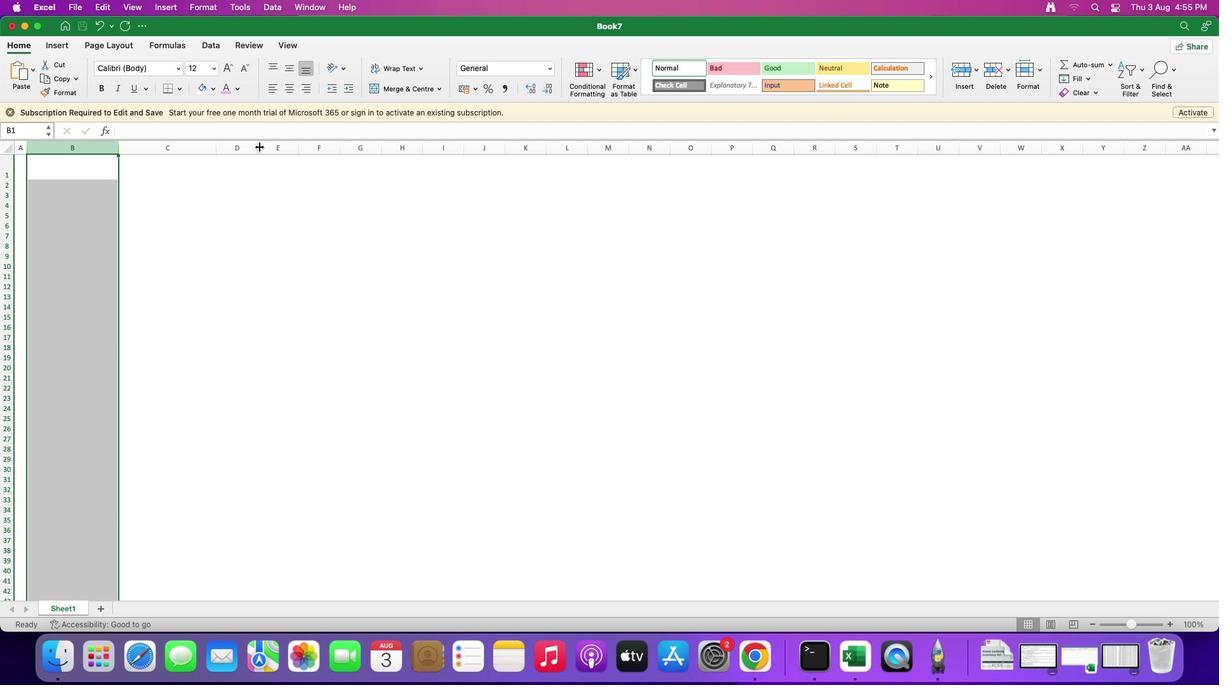 
Action: Mouse pressed left at (259, 146)
Screenshot: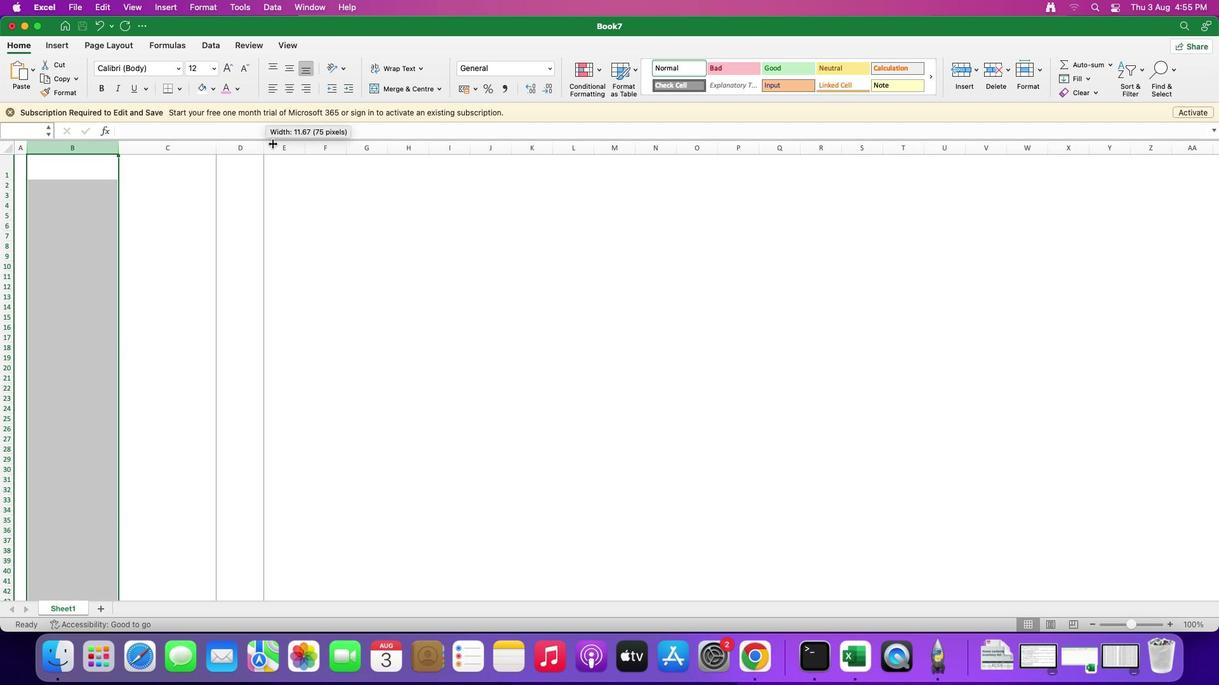 
Action: Mouse moved to (342, 147)
Screenshot: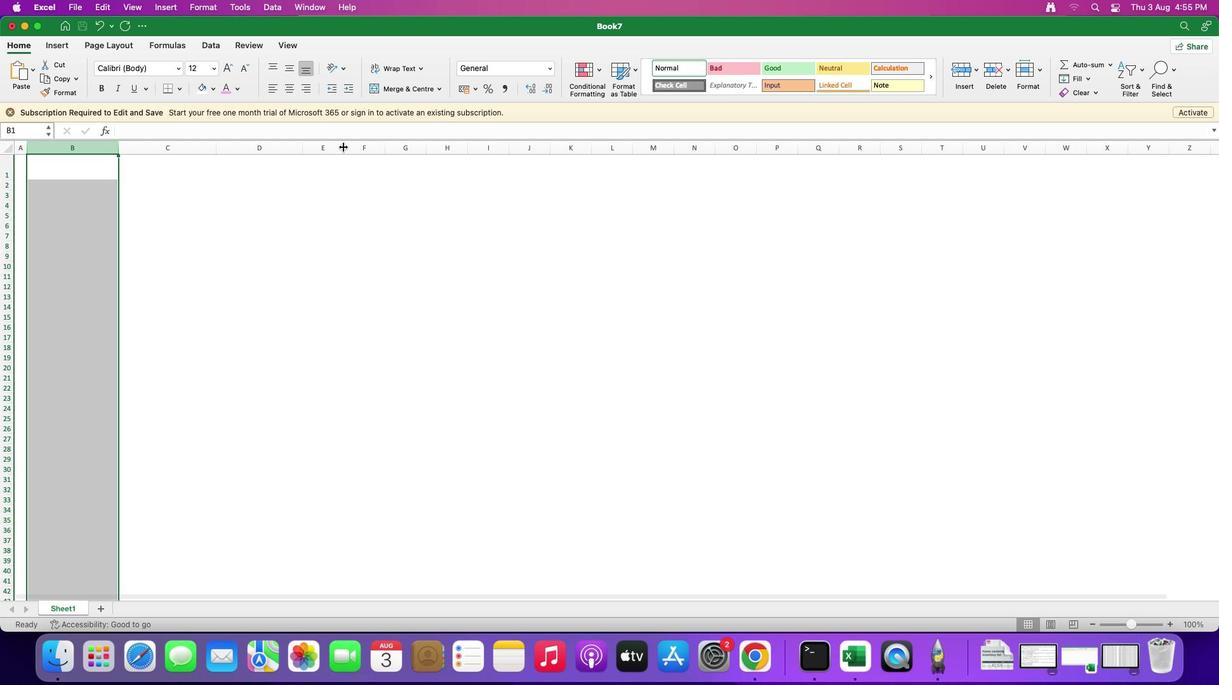 
Action: Mouse pressed left at (342, 147)
Screenshot: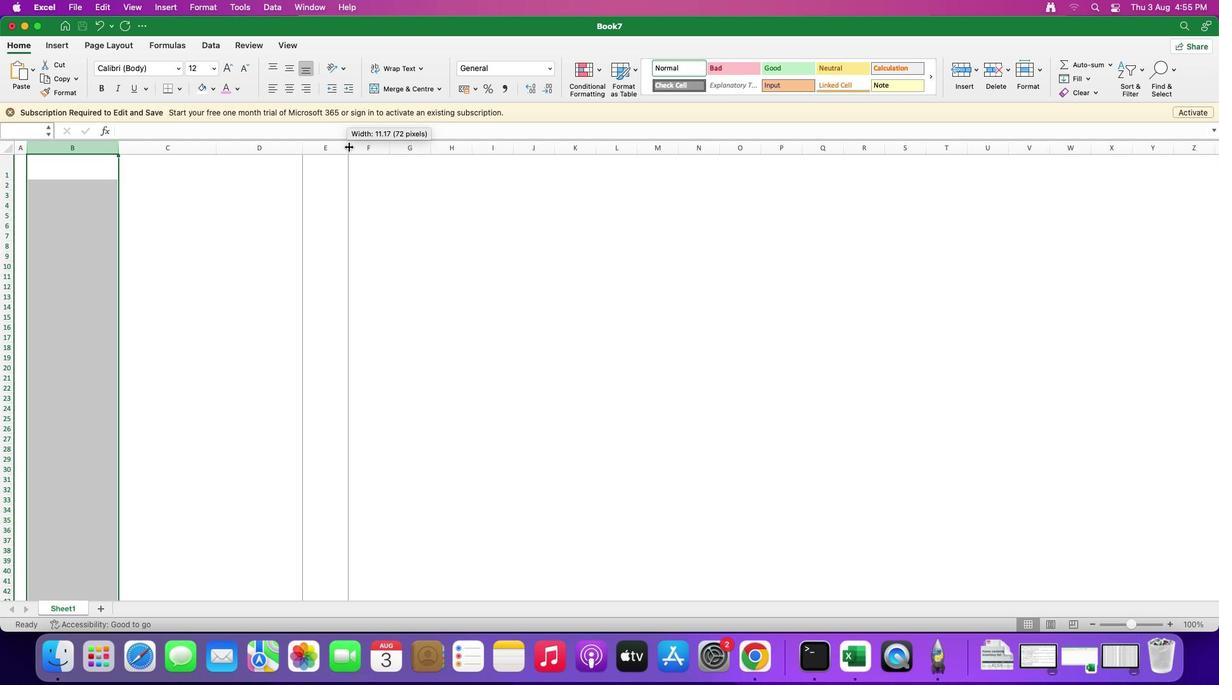 
Action: Mouse moved to (415, 146)
Screenshot: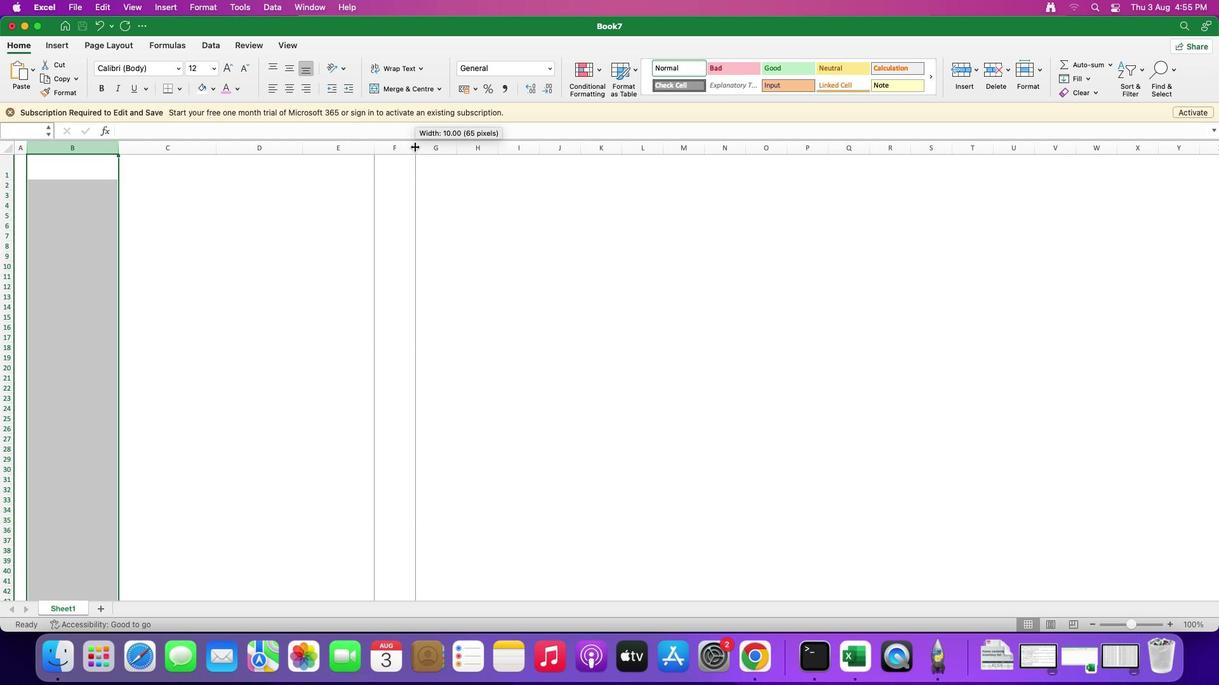 
Action: Mouse pressed left at (415, 146)
Screenshot: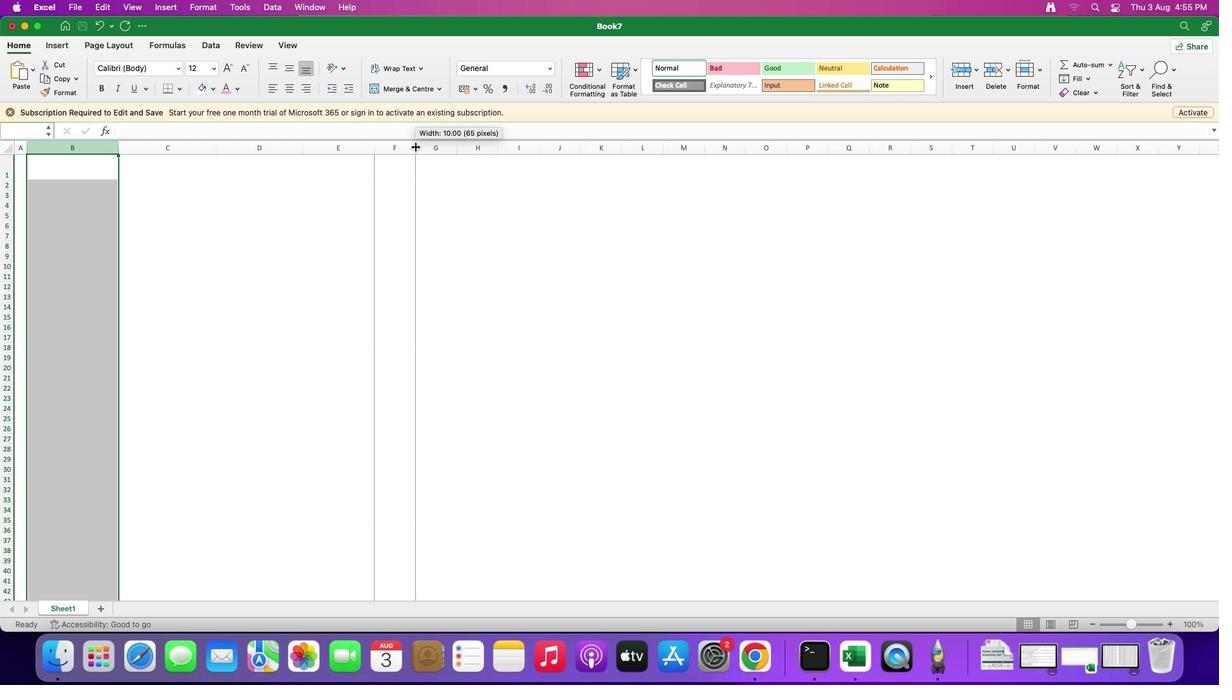 
Action: Mouse moved to (498, 146)
Screenshot: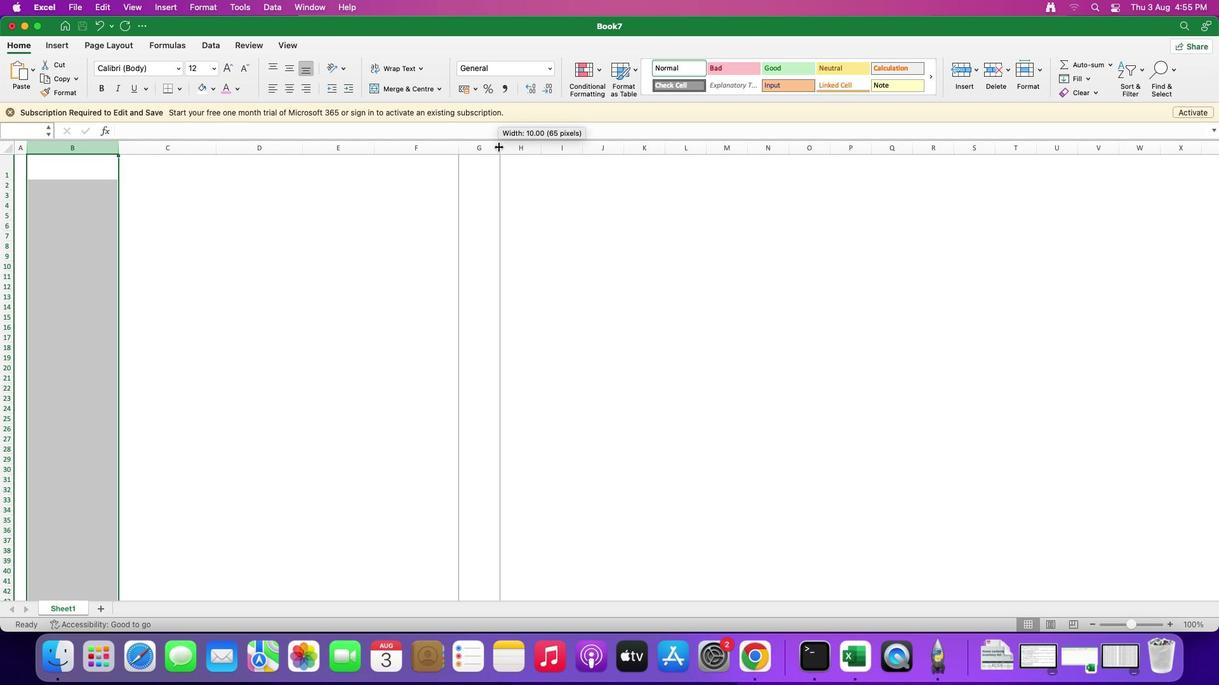 
Action: Mouse pressed left at (498, 146)
Screenshot: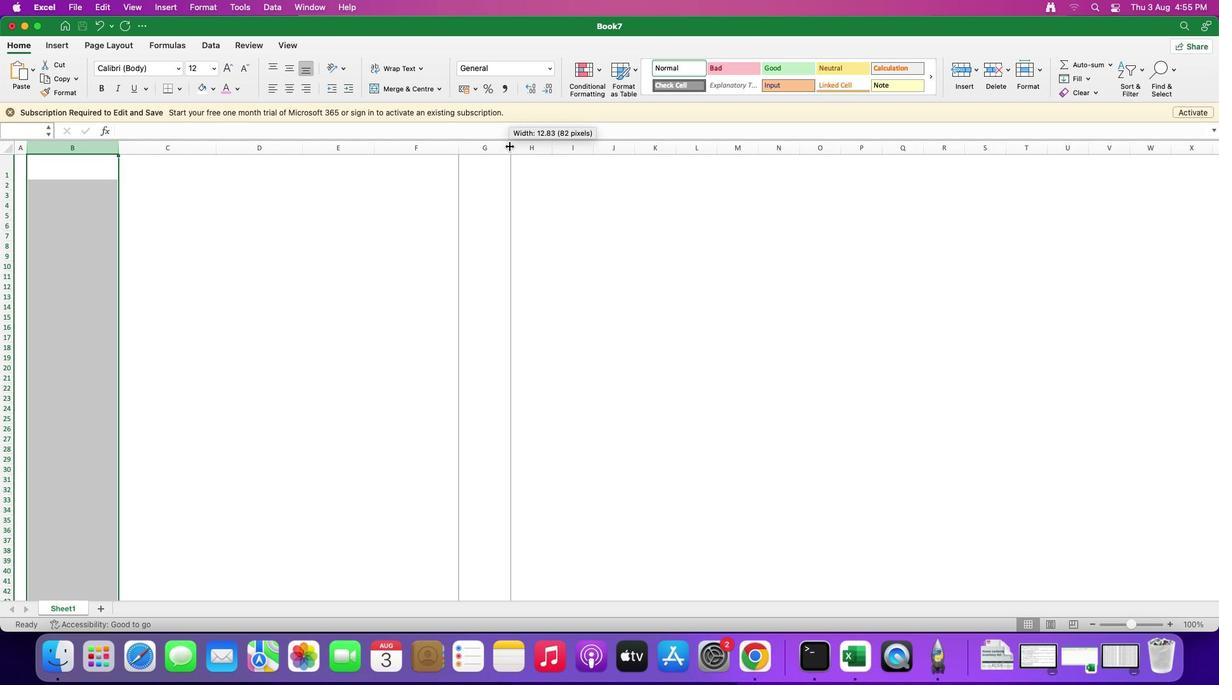 
Action: Mouse moved to (576, 149)
Screenshot: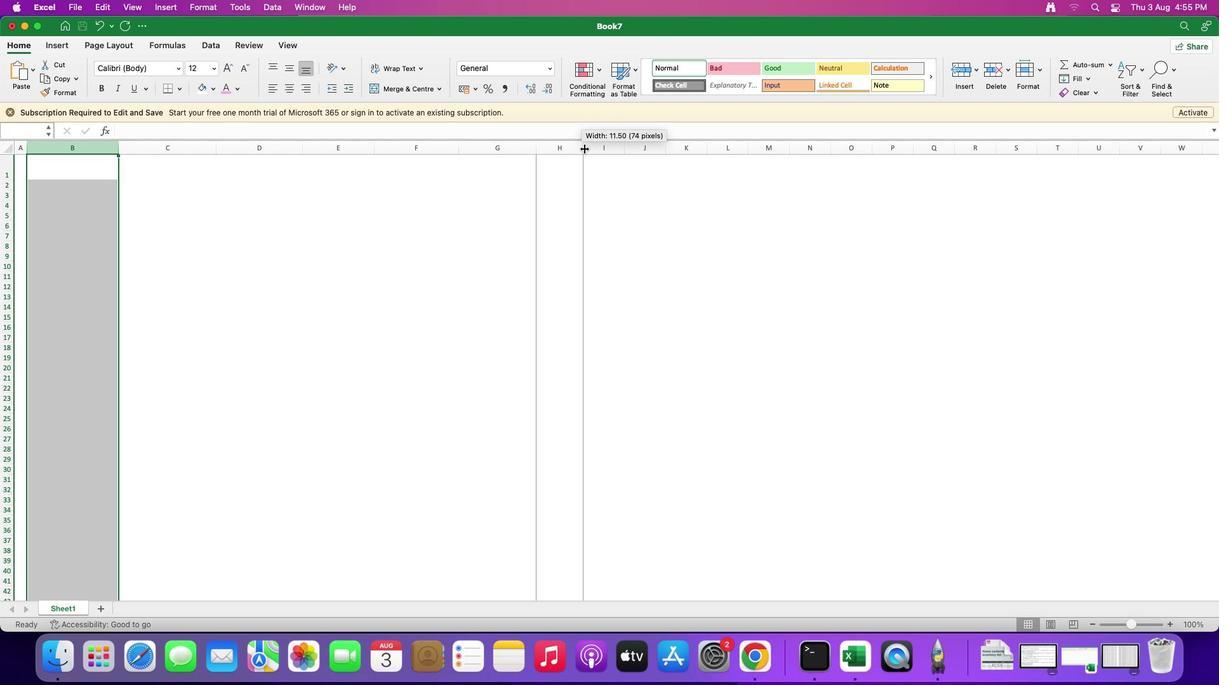 
Action: Mouse pressed left at (576, 149)
Screenshot: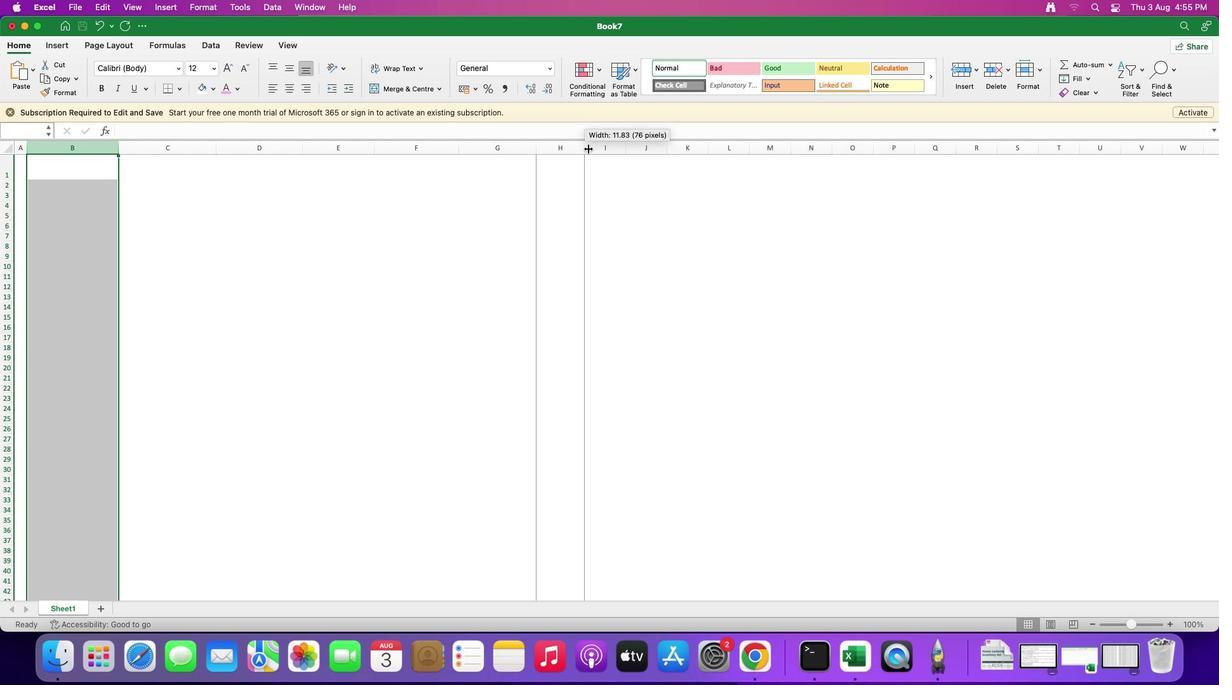 
Action: Mouse moved to (672, 146)
Screenshot: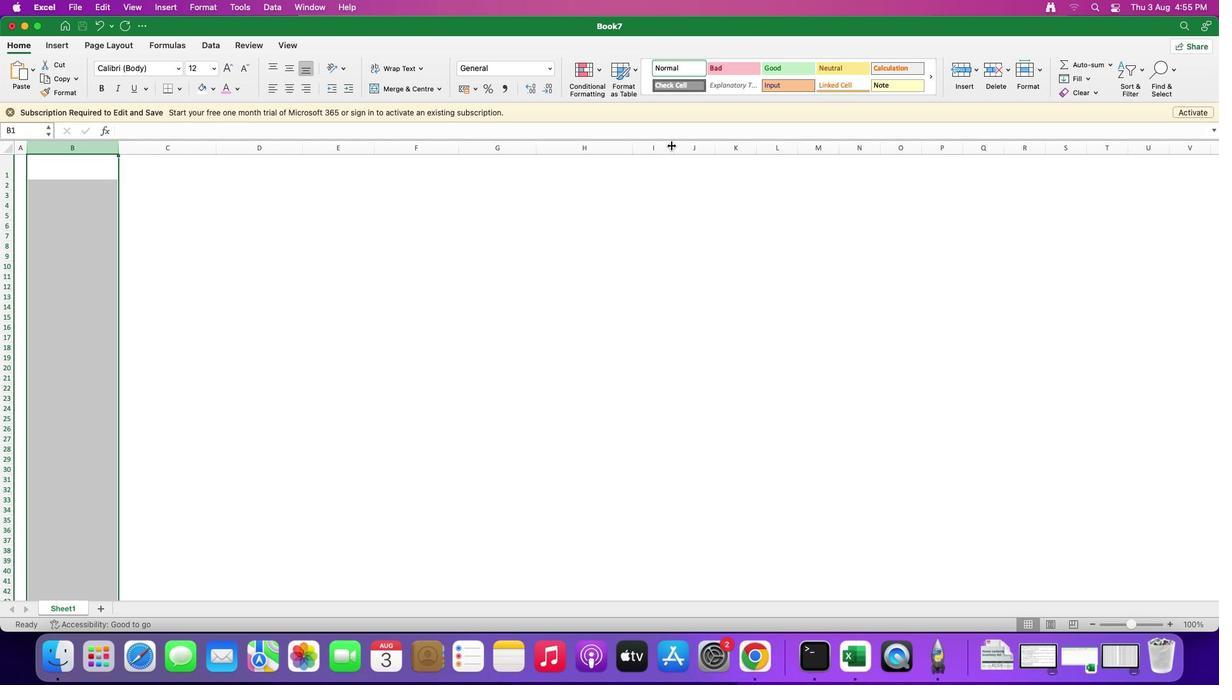 
Action: Mouse pressed left at (672, 146)
Screenshot: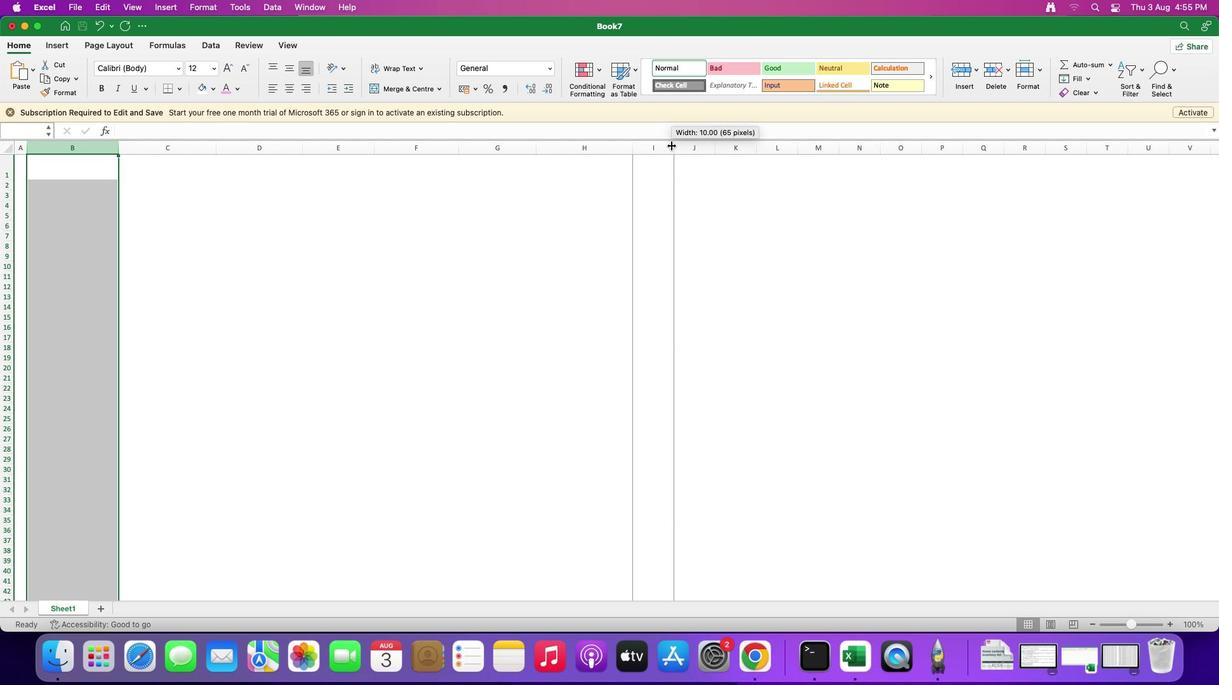 
Action: Mouse moved to (752, 146)
Screenshot: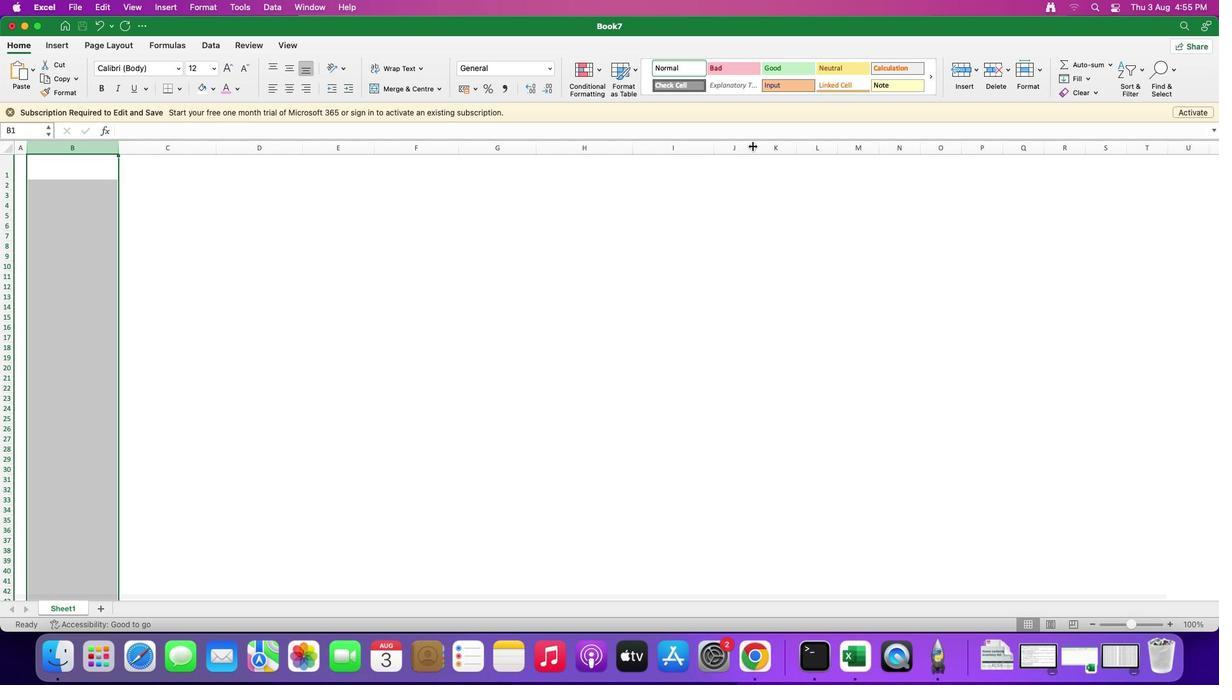 
Action: Mouse pressed left at (752, 146)
Screenshot: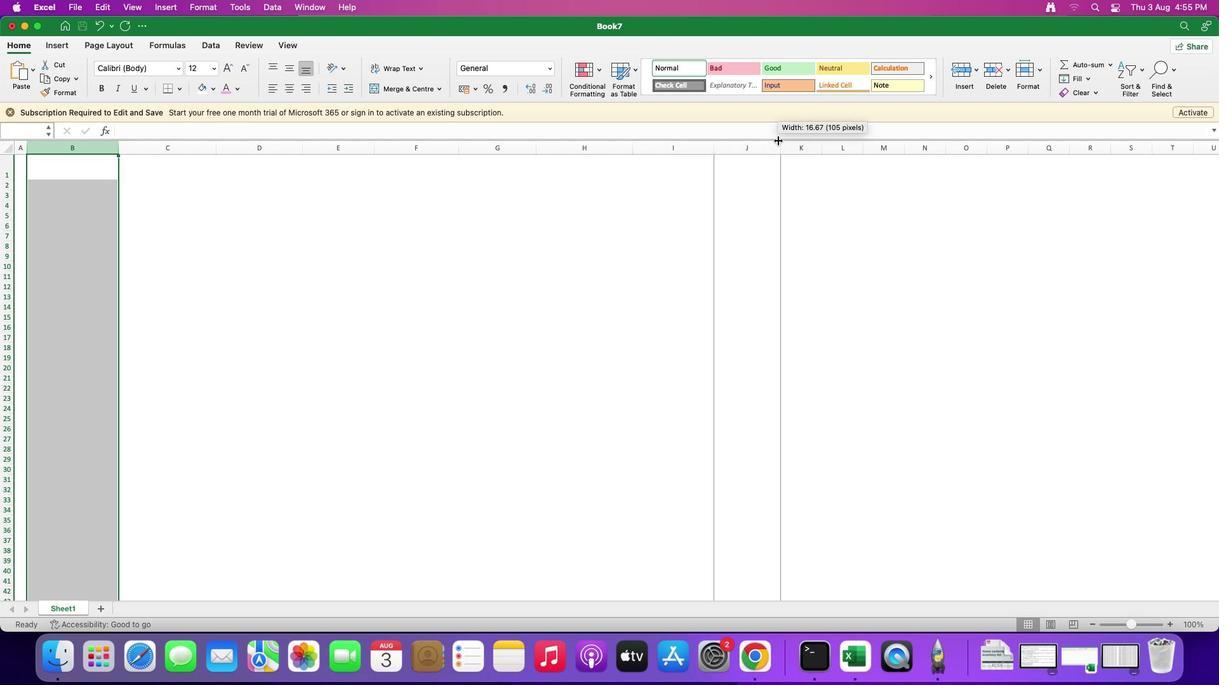 
Action: Mouse moved to (846, 144)
Screenshot: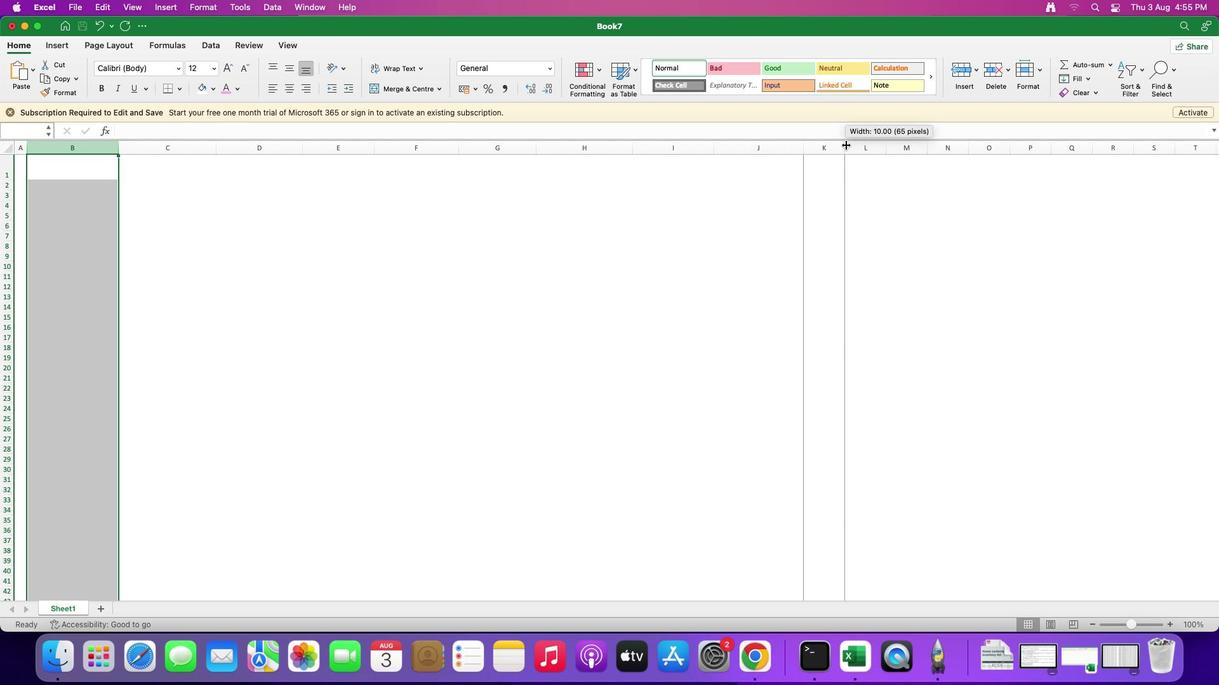 
Action: Mouse pressed left at (846, 144)
Screenshot: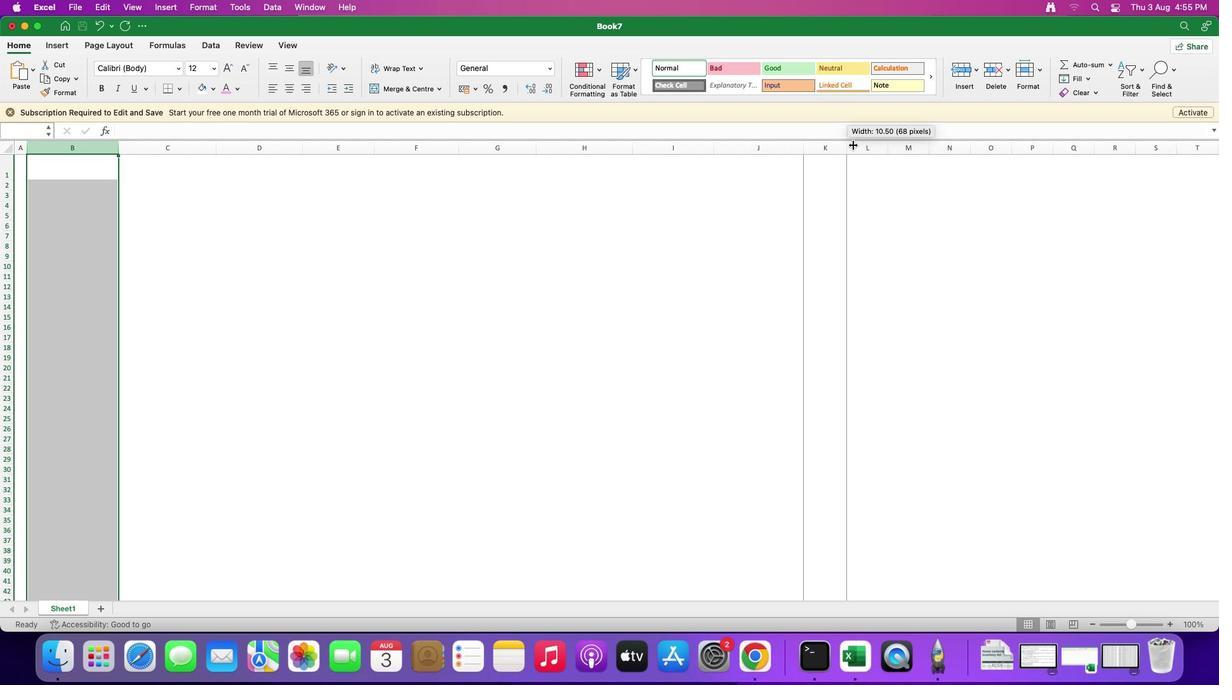 
Action: Mouse moved to (160, 273)
Screenshot: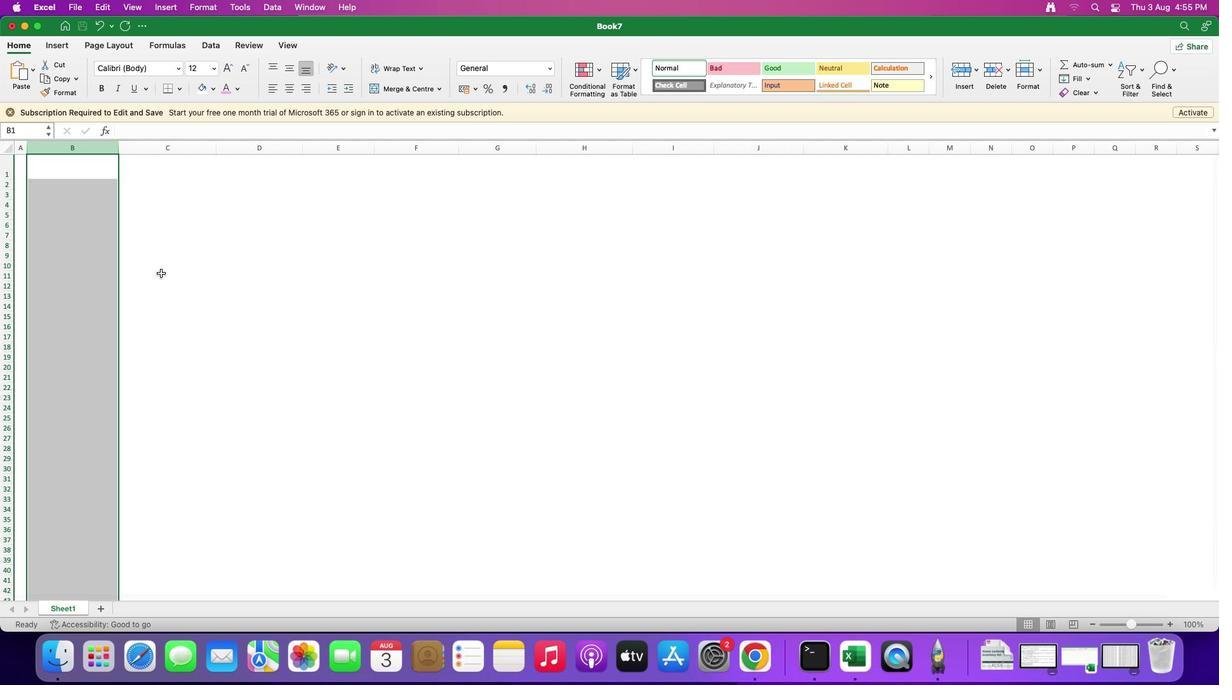 
Action: Mouse scrolled (160, 273) with delta (0, 0)
Screenshot: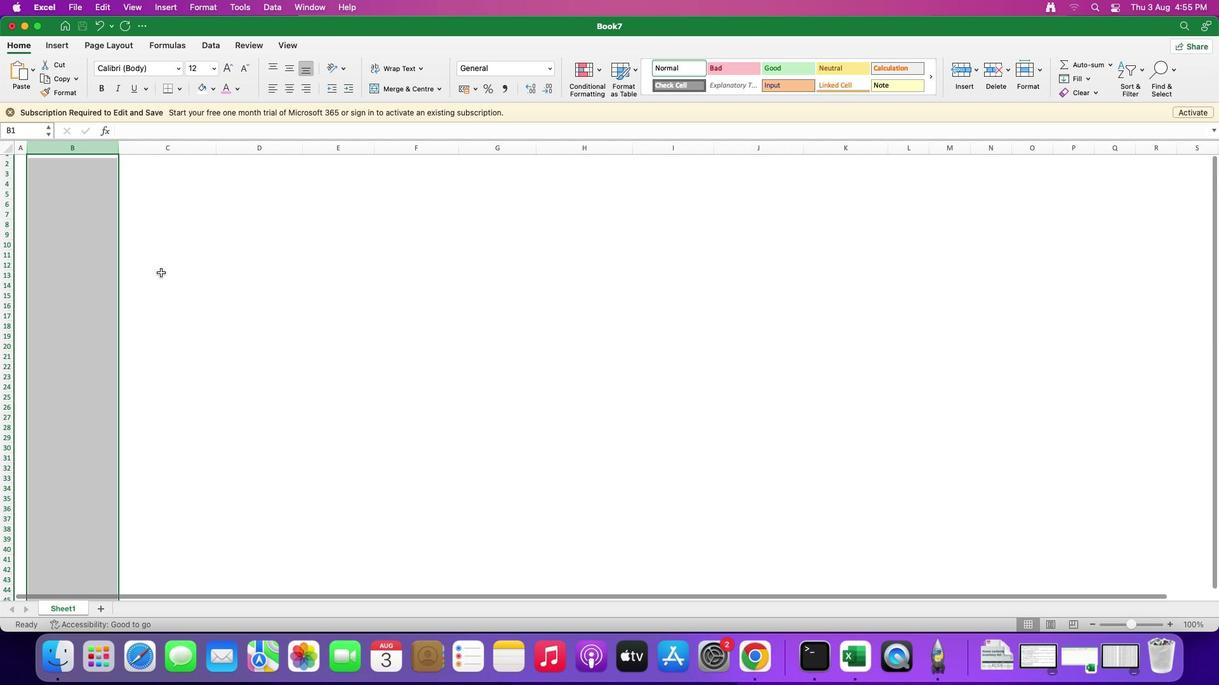 
Action: Mouse scrolled (160, 273) with delta (0, 0)
Screenshot: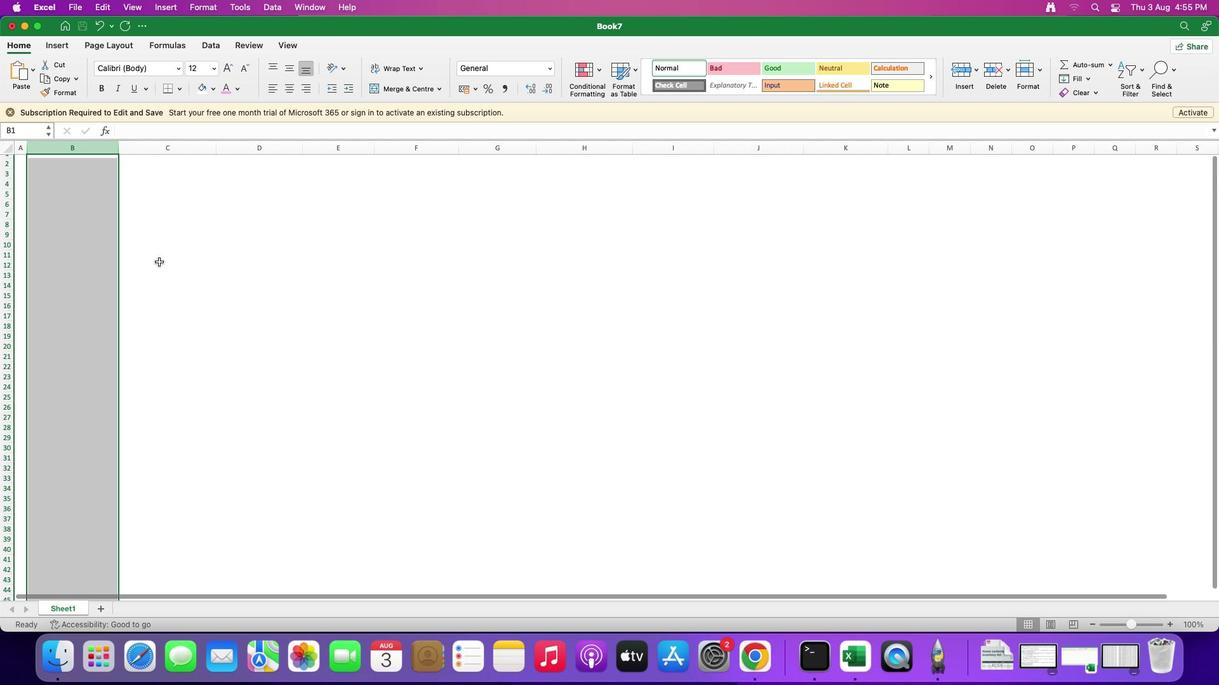 
Action: Mouse scrolled (160, 273) with delta (0, -1)
Screenshot: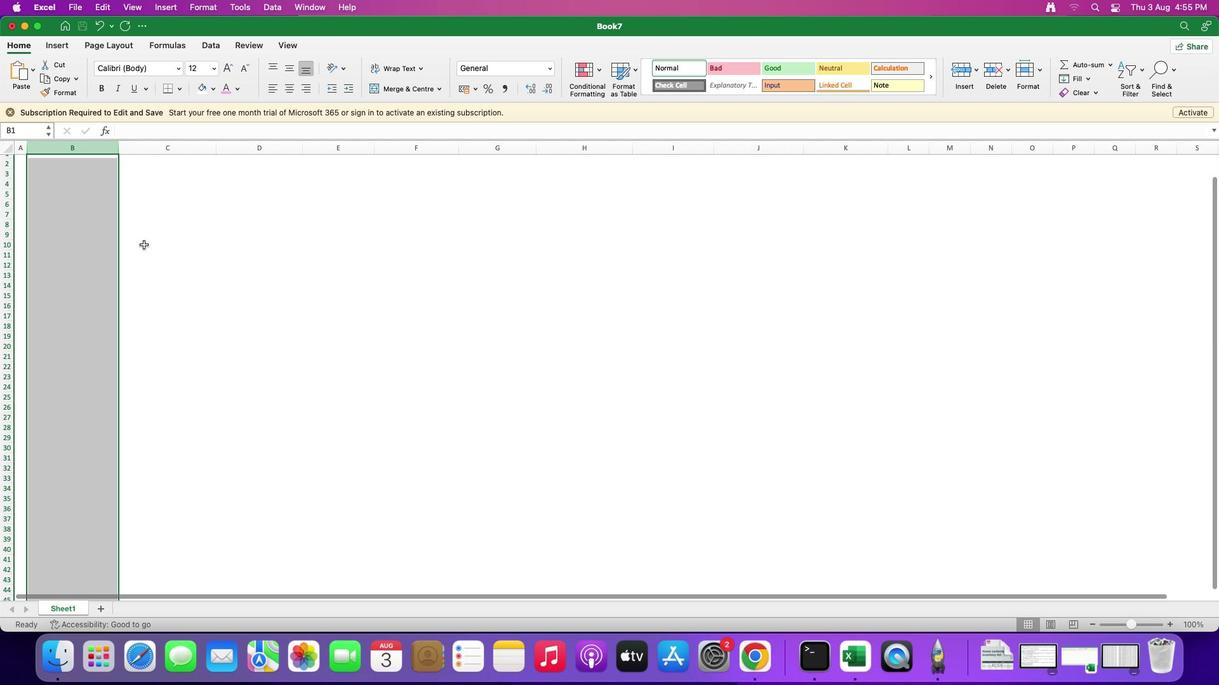 
Action: Mouse moved to (108, 215)
Screenshot: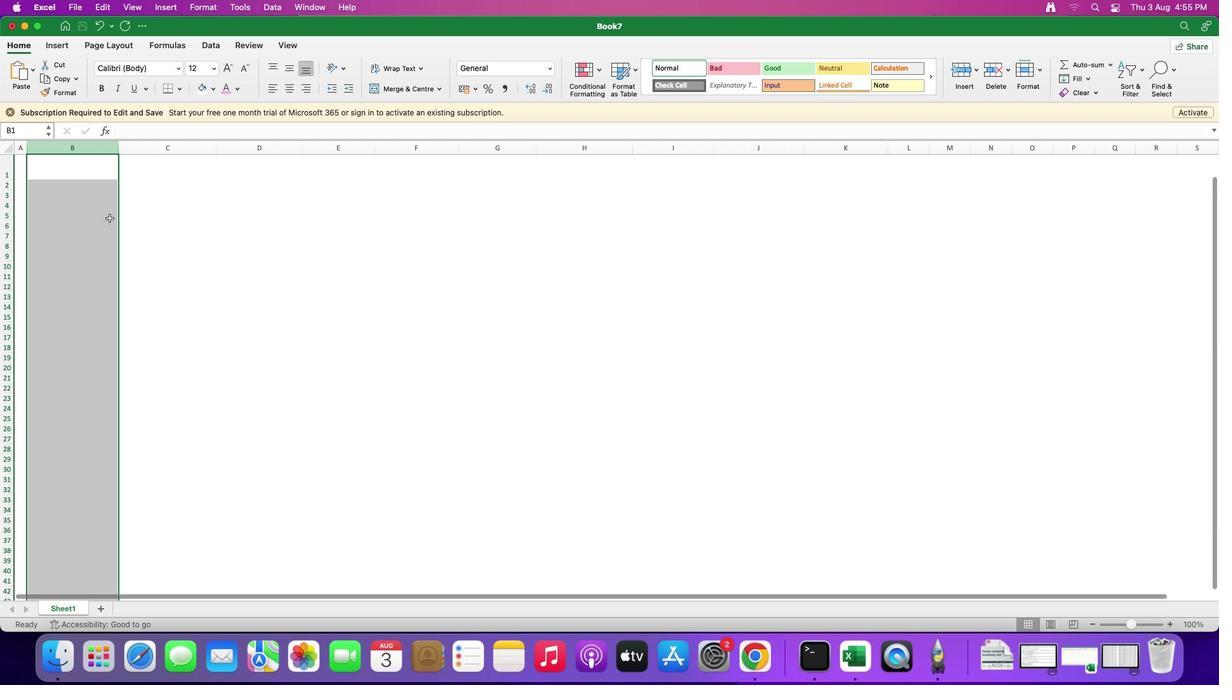 
Action: Mouse scrolled (108, 215) with delta (0, 0)
Screenshot: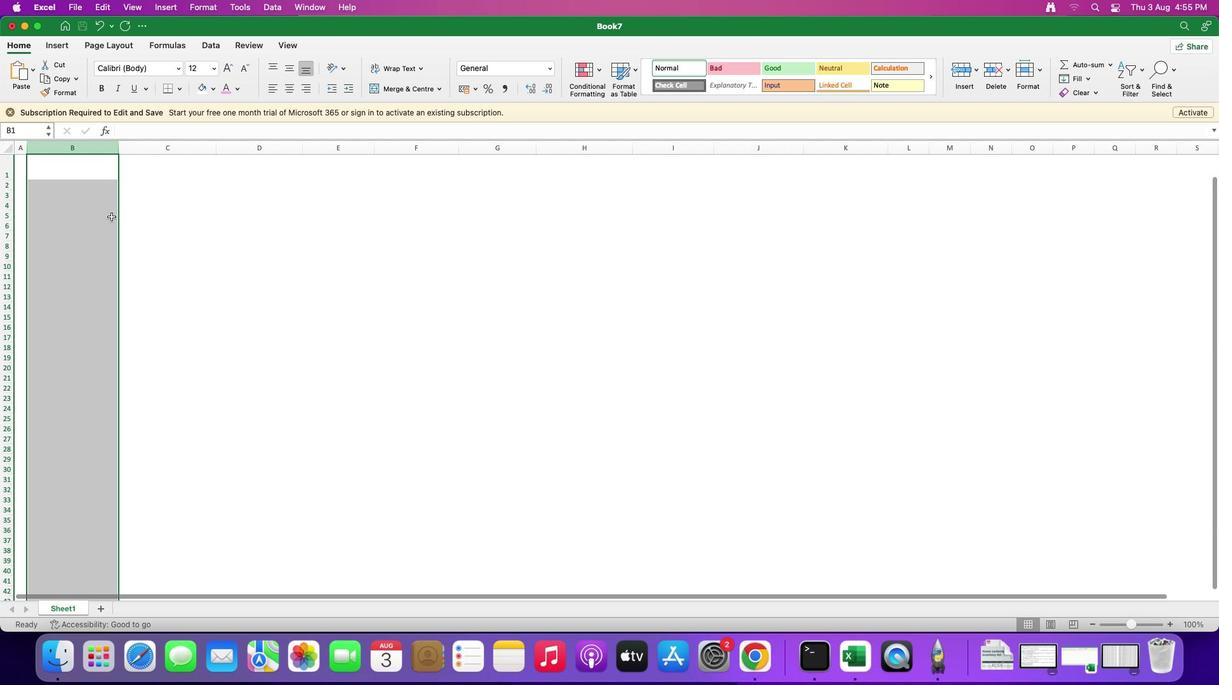
Action: Mouse scrolled (108, 215) with delta (0, 0)
Screenshot: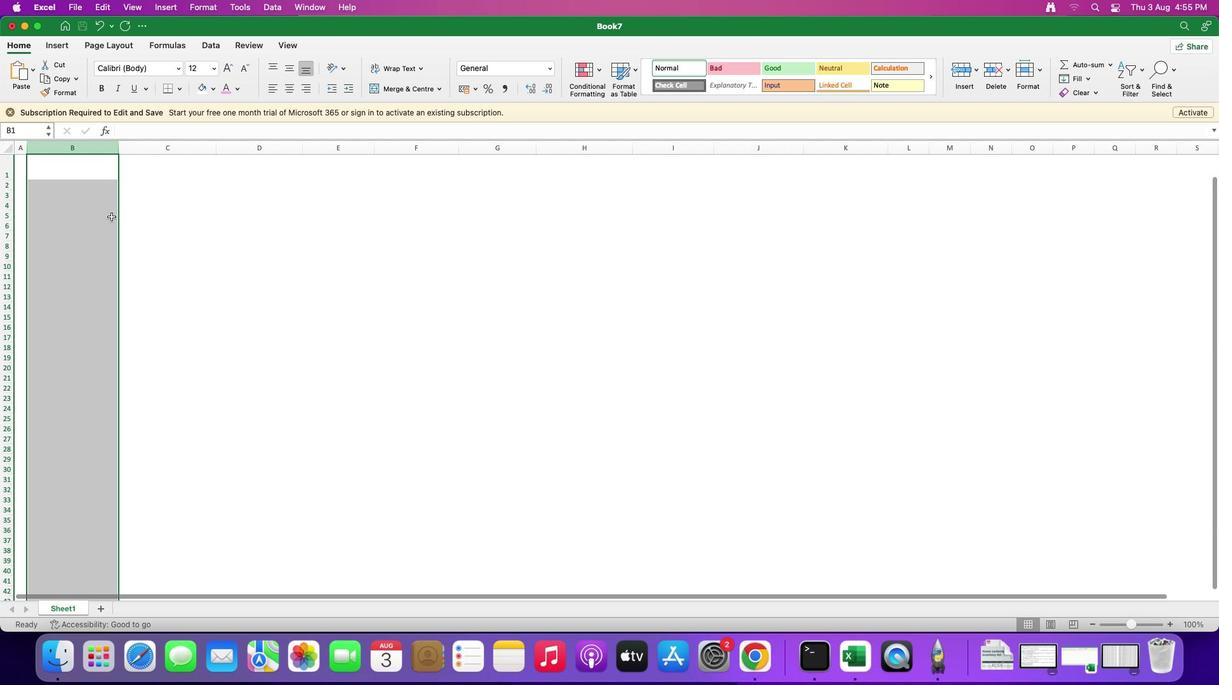
Action: Mouse scrolled (108, 215) with delta (0, 1)
Screenshot: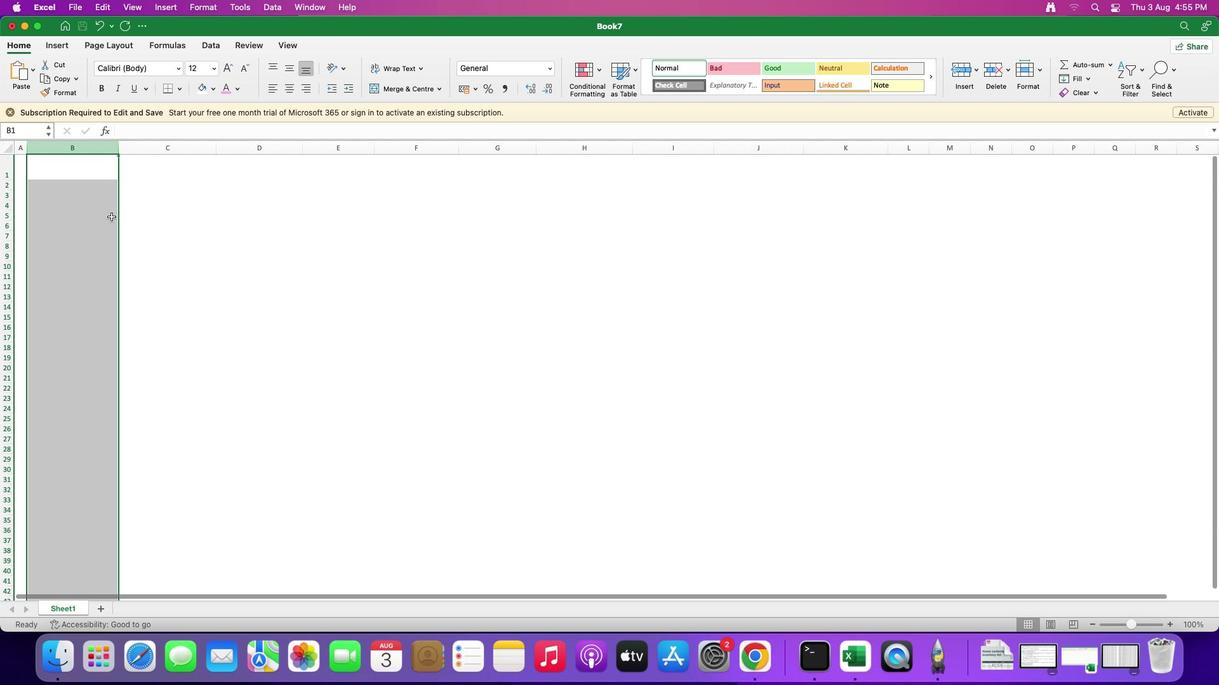 
Action: Mouse moved to (111, 217)
Screenshot: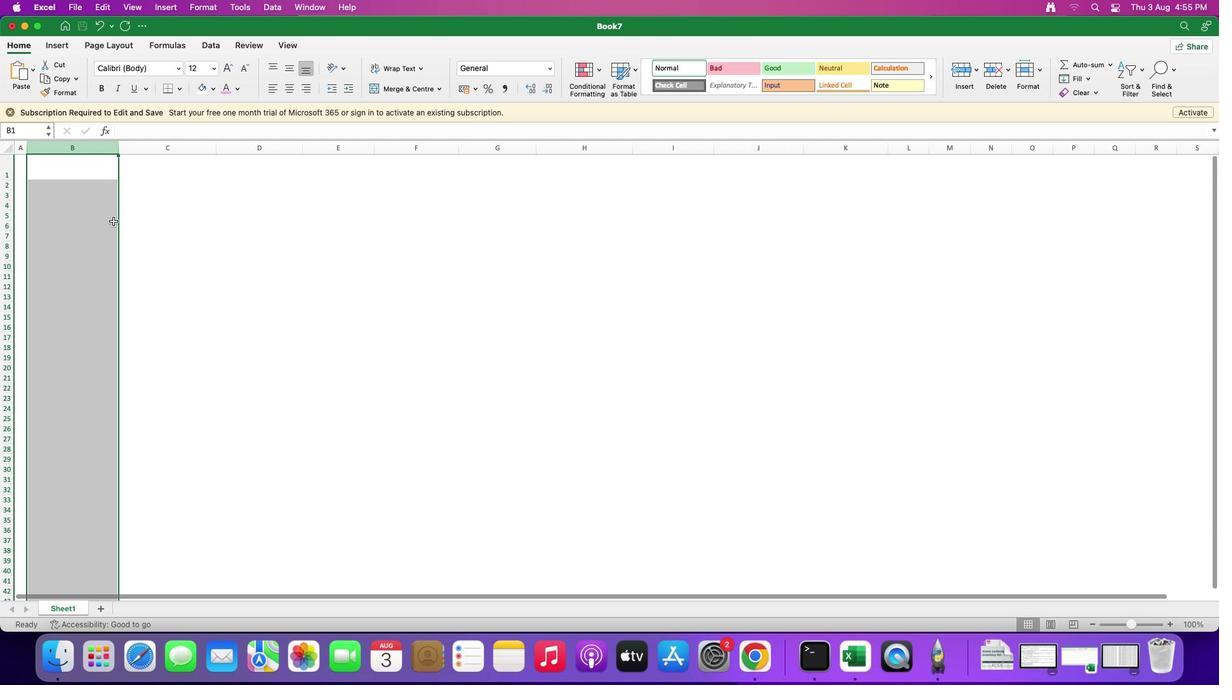 
Action: Mouse scrolled (111, 217) with delta (0, 0)
Screenshot: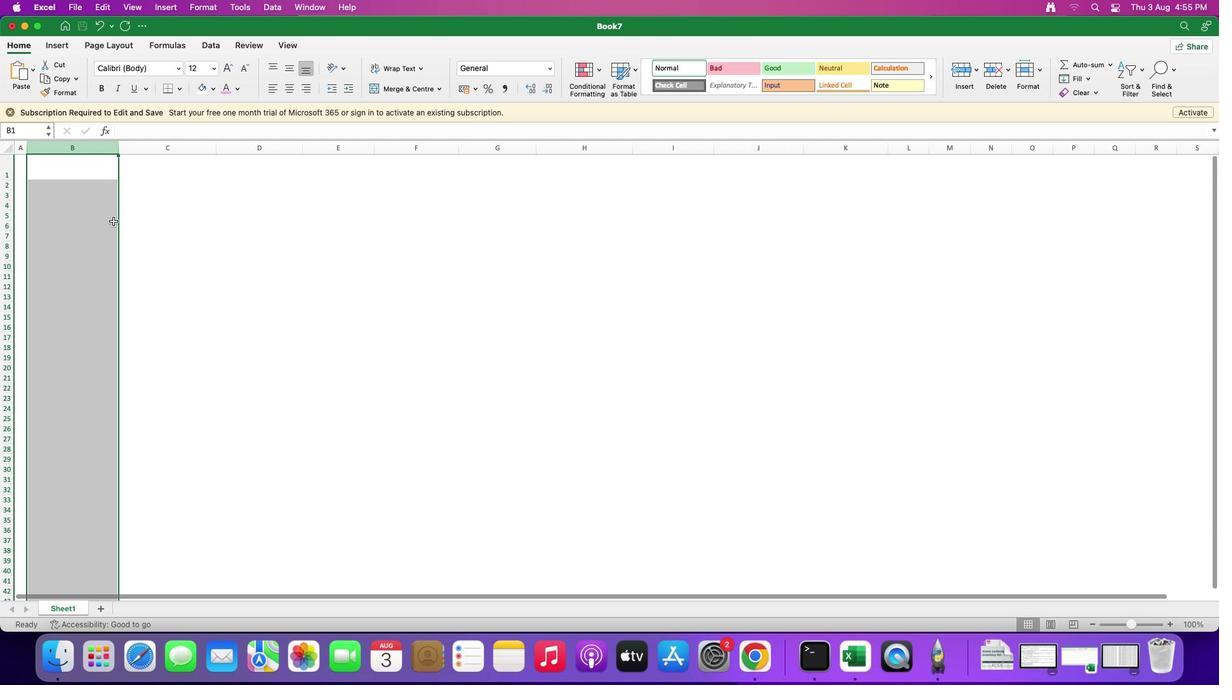 
Action: Mouse scrolled (111, 217) with delta (0, 0)
Screenshot: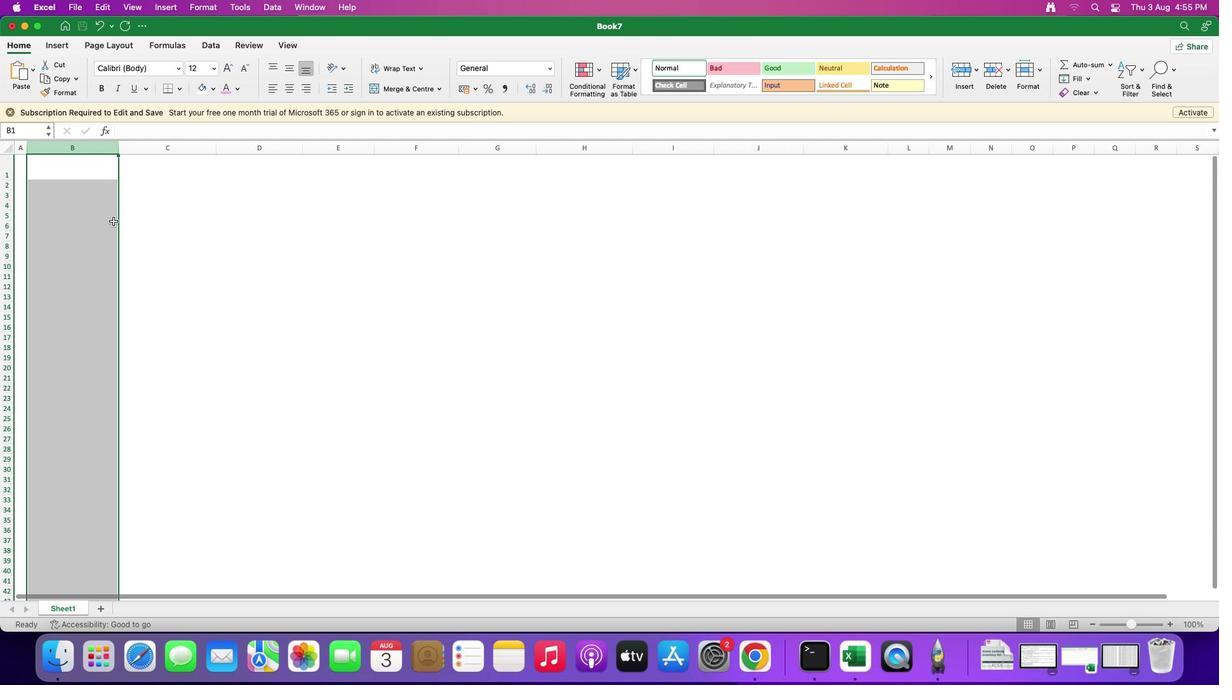 
Action: Mouse scrolled (111, 217) with delta (0, 1)
Screenshot: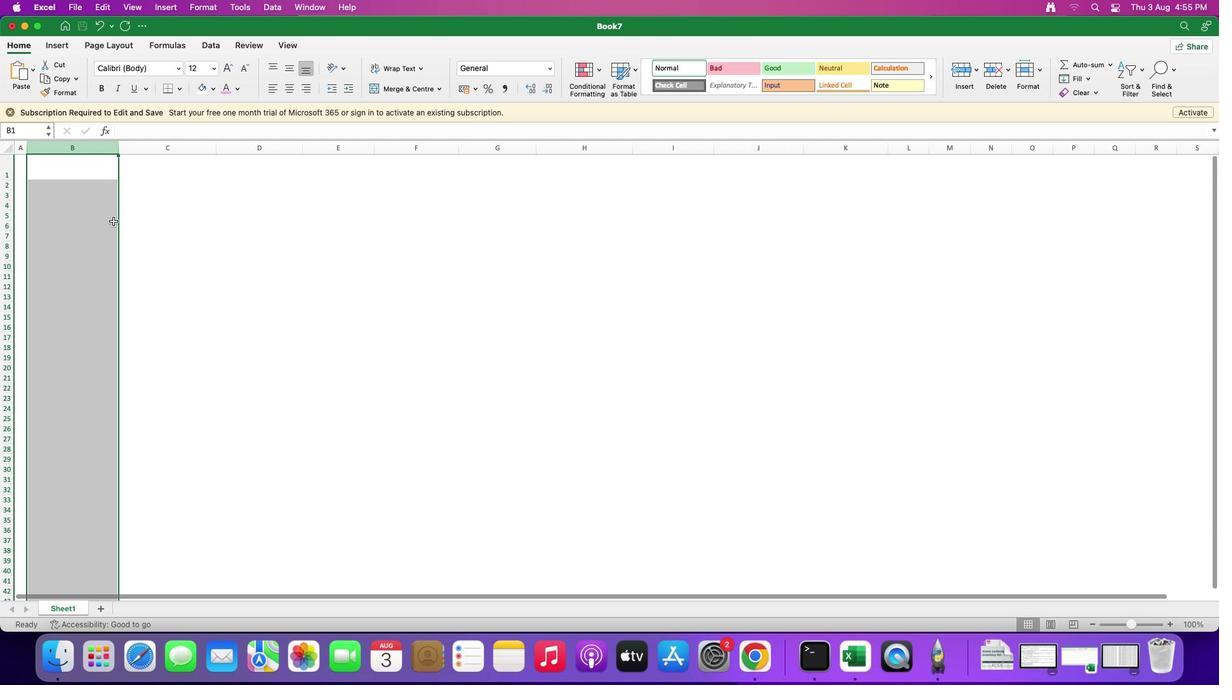 
Action: Mouse moved to (111, 217)
Screenshot: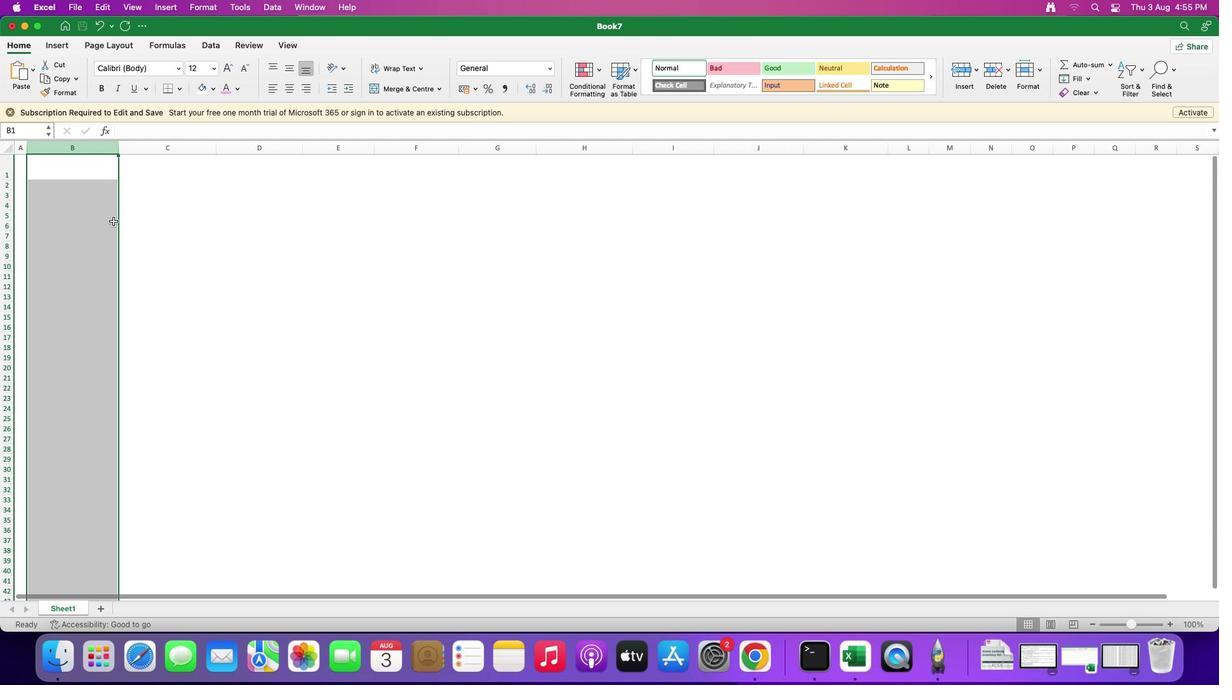 
Action: Mouse scrolled (111, 217) with delta (0, 3)
Screenshot: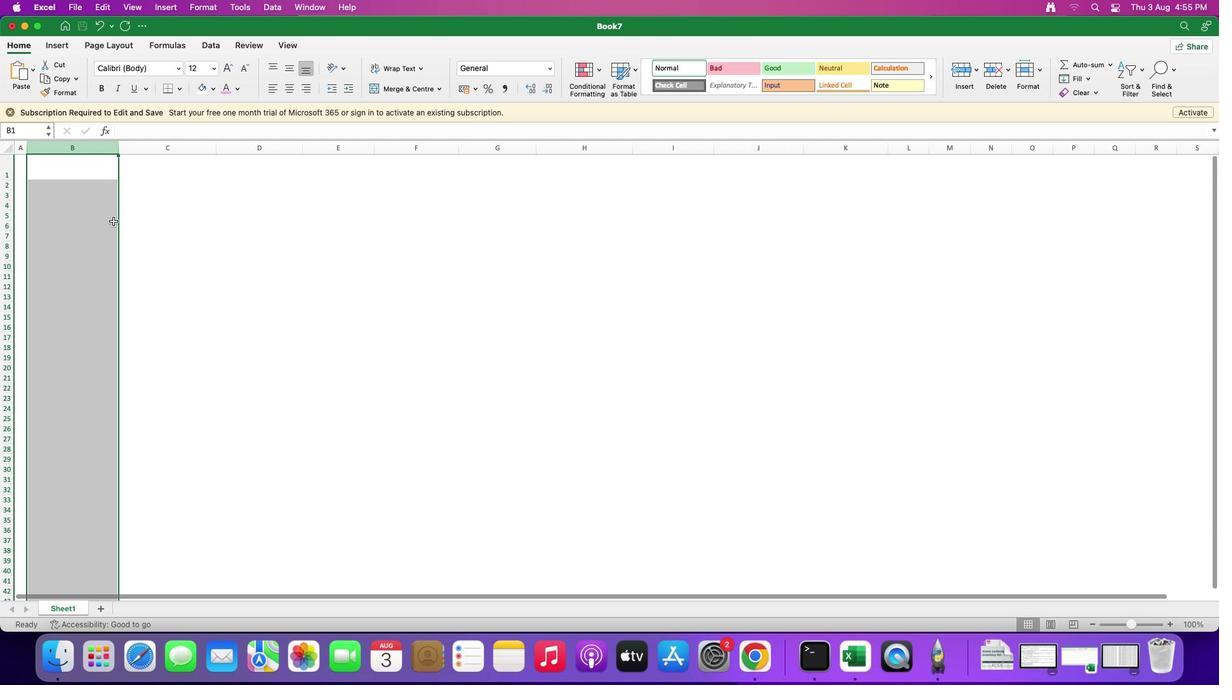 
Action: Mouse moved to (113, 228)
Screenshot: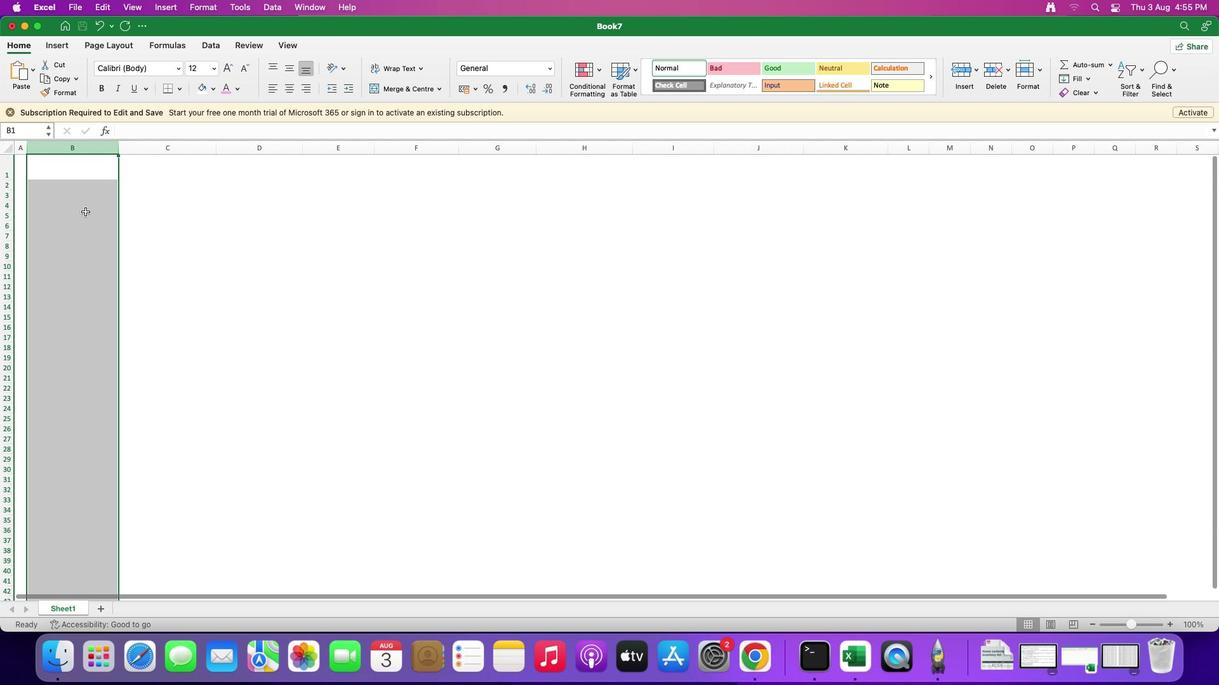 
Action: Mouse scrolled (113, 228) with delta (0, 0)
Screenshot: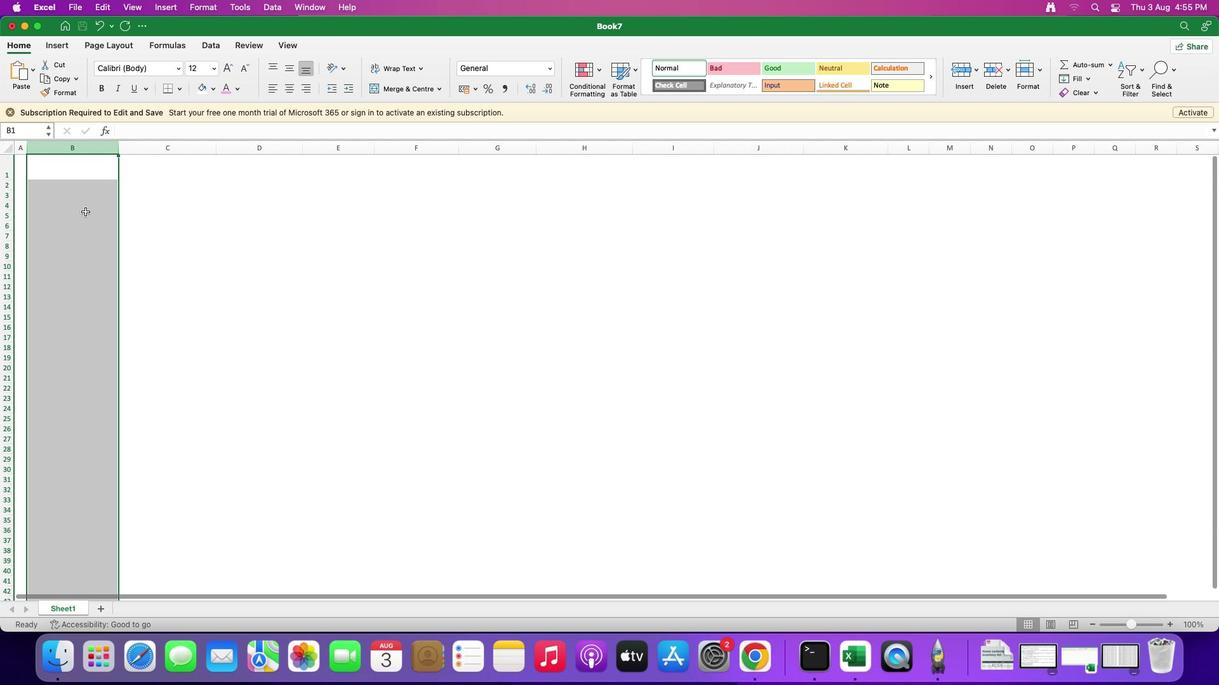
Action: Mouse moved to (113, 228)
Screenshot: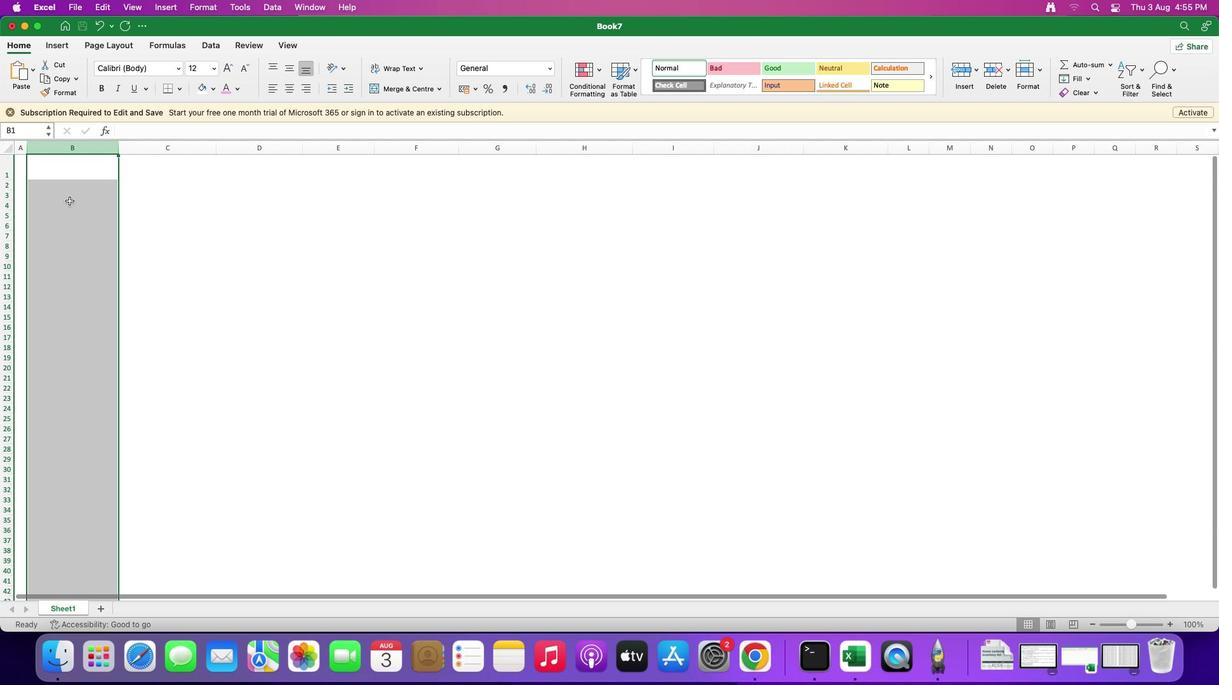
Action: Mouse scrolled (113, 228) with delta (0, 0)
Screenshot: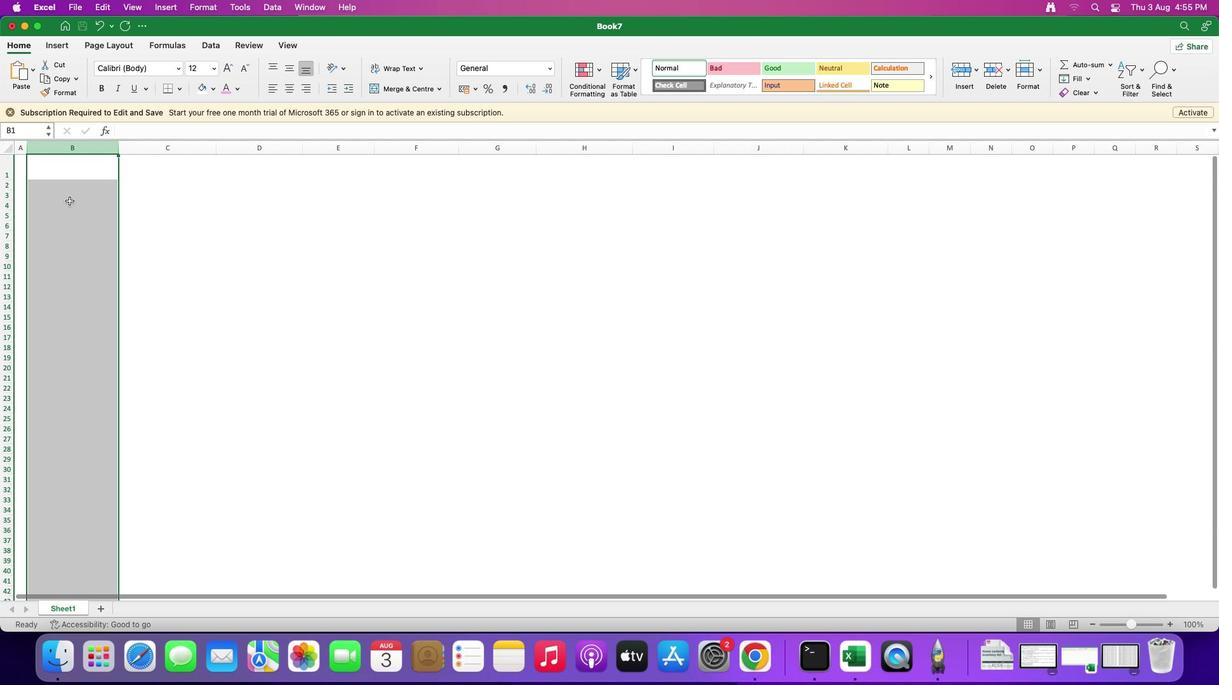 
Action: Mouse moved to (113, 229)
Screenshot: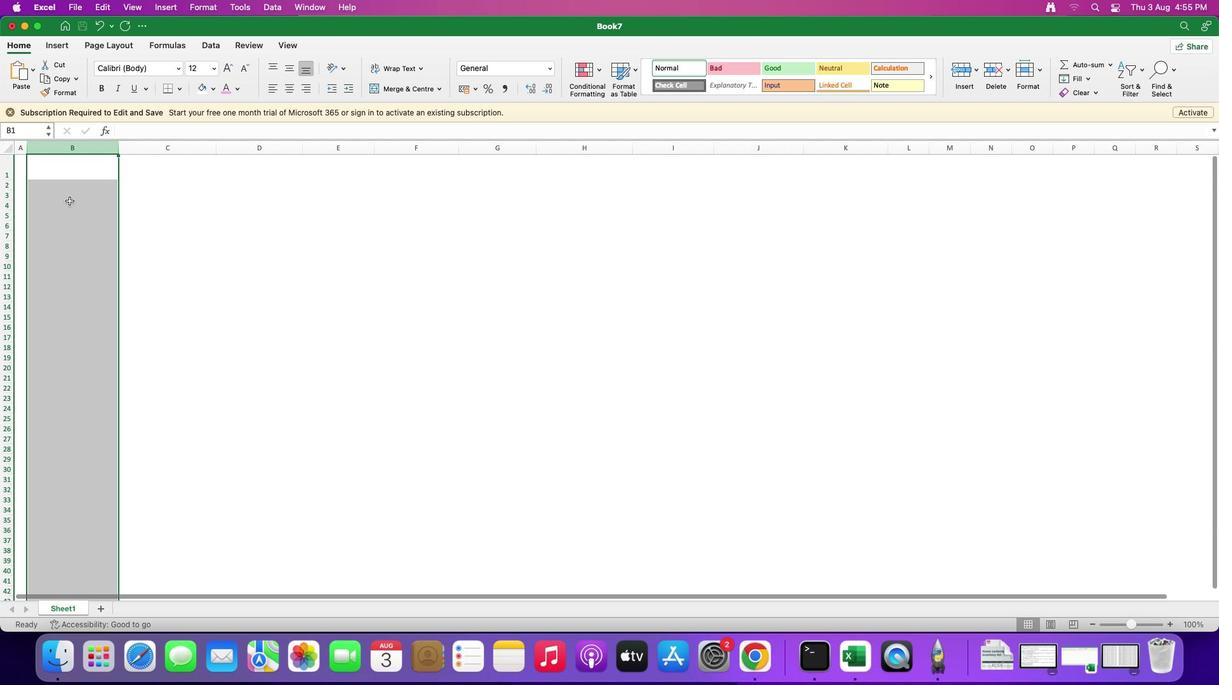 
Action: Mouse scrolled (113, 229) with delta (0, 1)
Screenshot: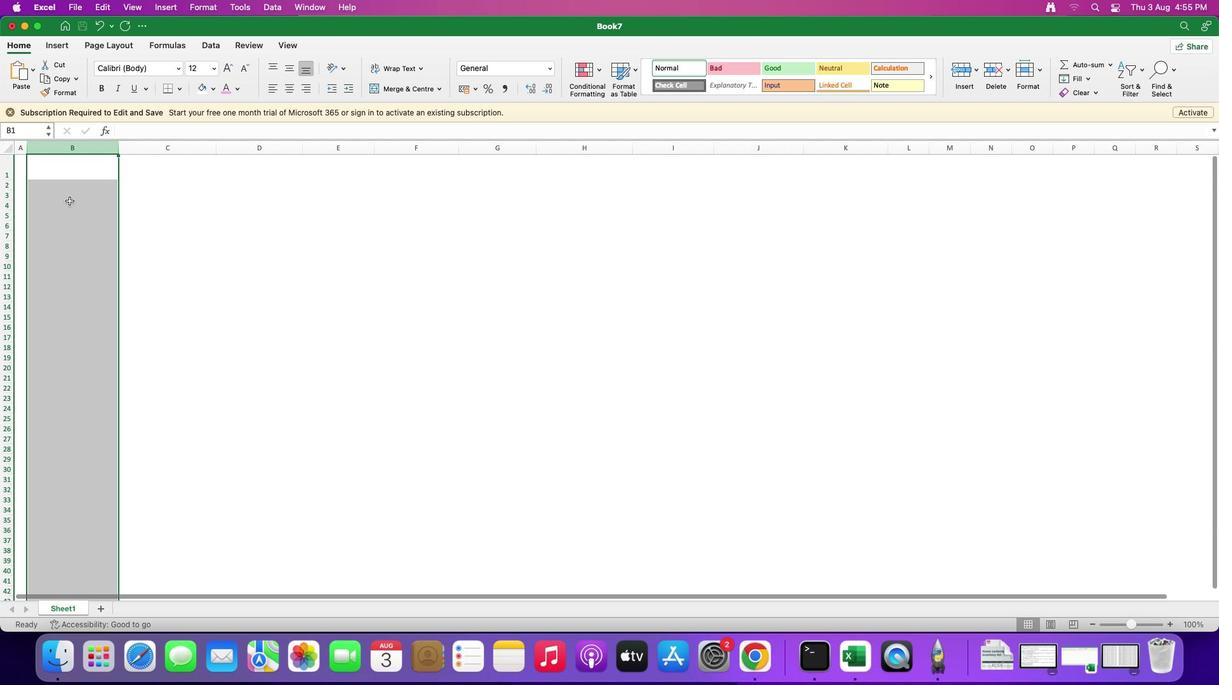 
Action: Mouse moved to (20, 160)
Screenshot: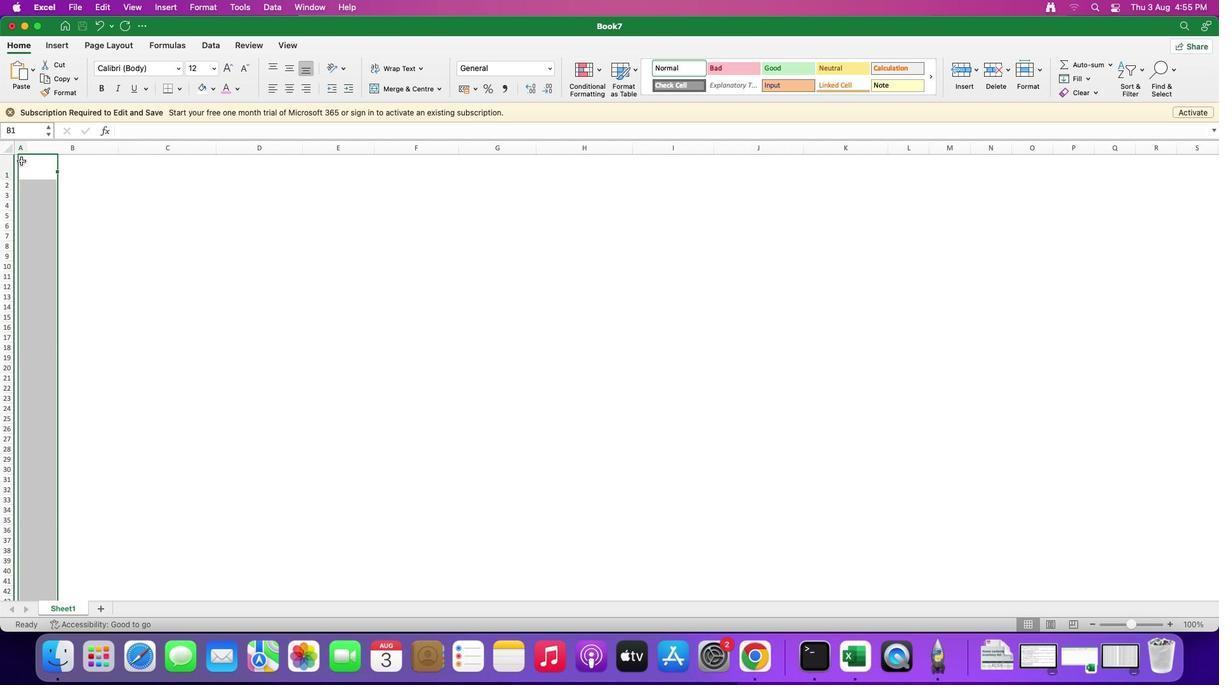 
Action: Mouse pressed left at (20, 160)
Screenshot: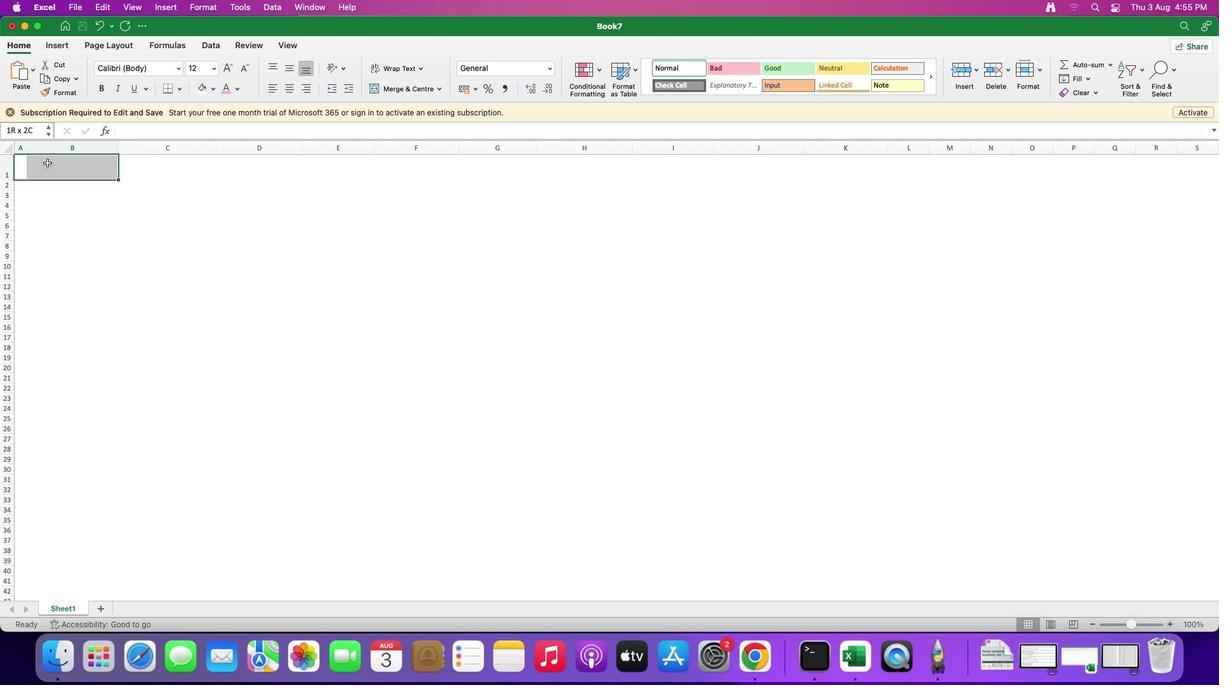 
Action: Mouse moved to (480, 315)
Screenshot: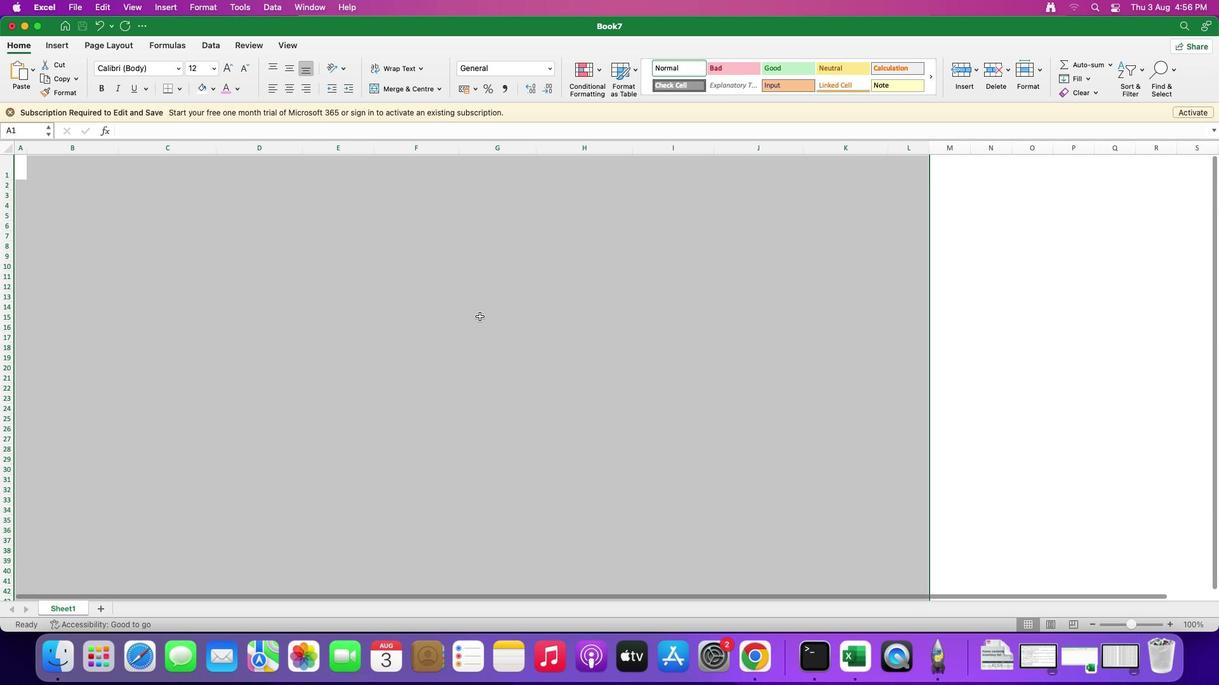 
Action: Mouse scrolled (480, 315) with delta (0, 0)
Screenshot: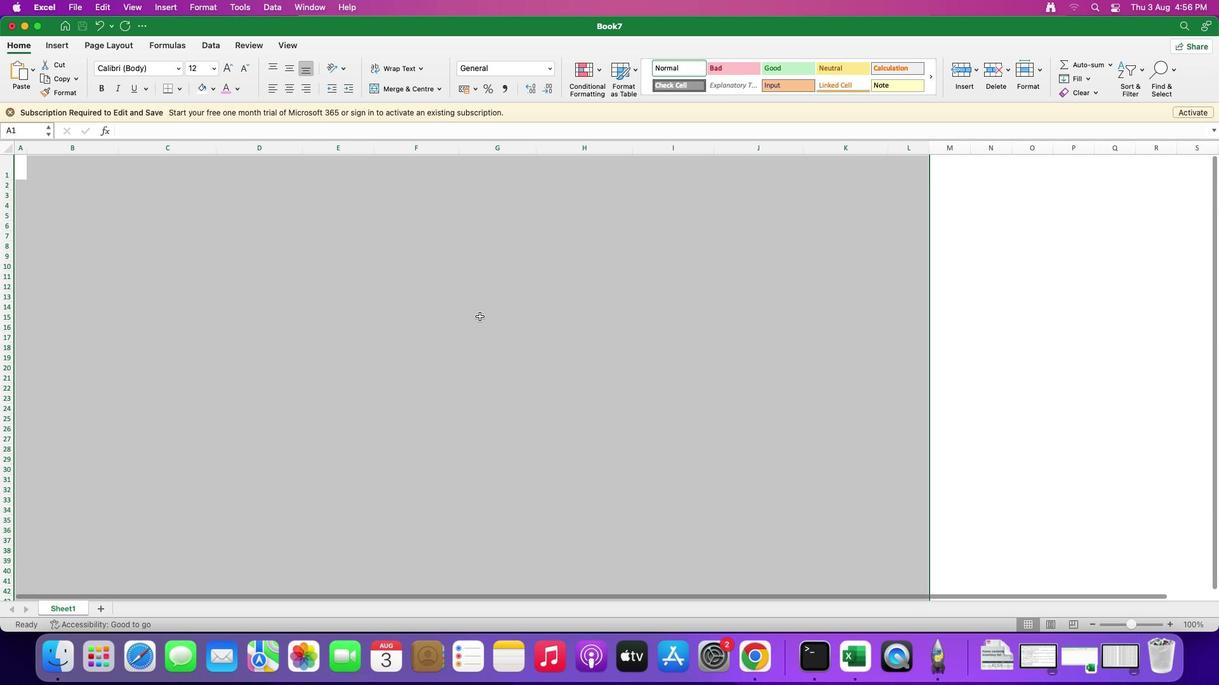 
Action: Mouse moved to (480, 316)
Screenshot: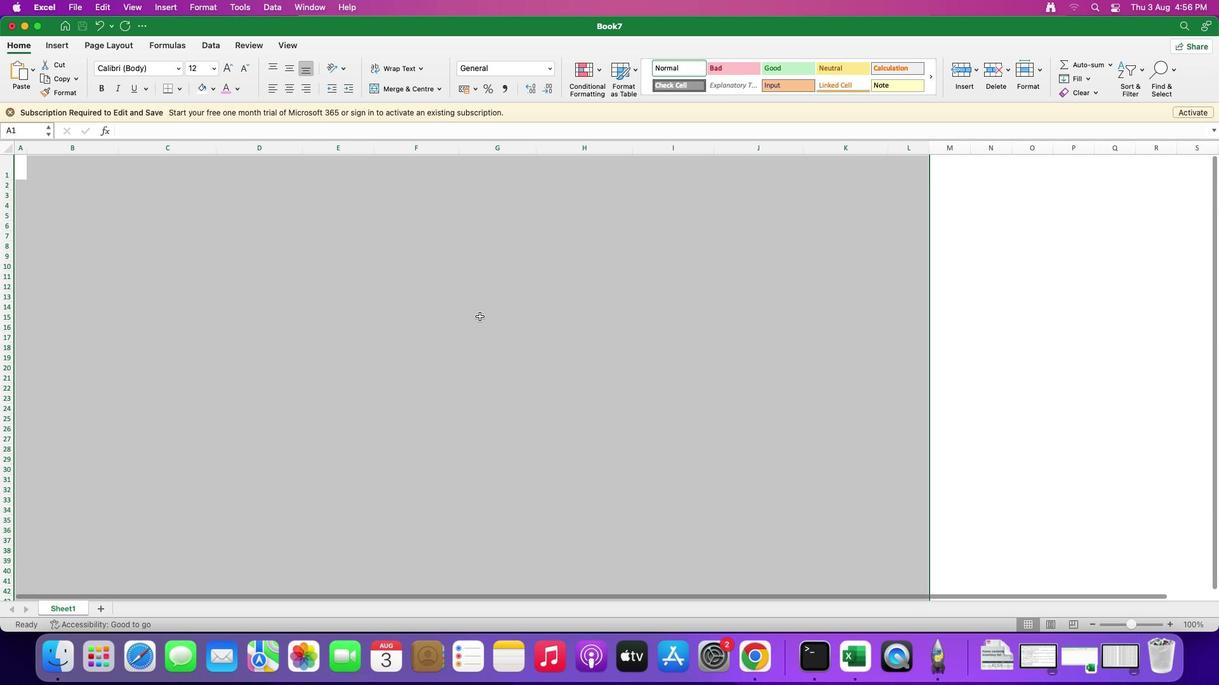 
Action: Mouse scrolled (480, 316) with delta (0, 0)
Screenshot: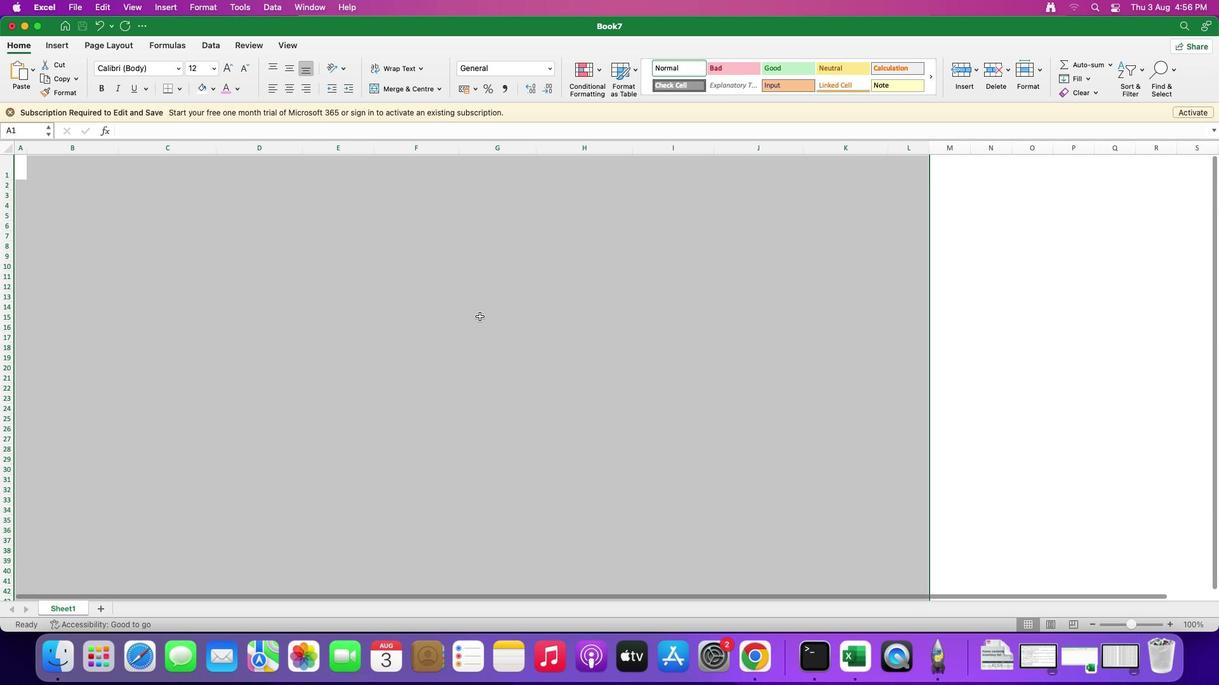 
Action: Mouse scrolled (480, 316) with delta (0, 1)
Screenshot: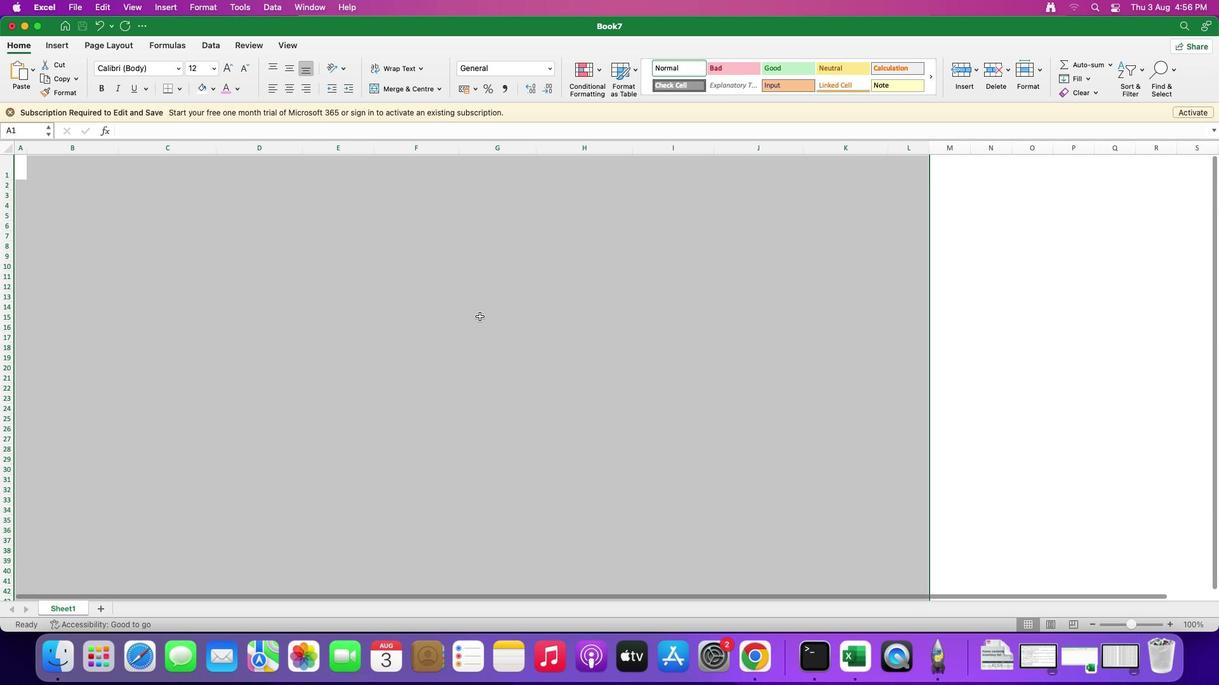 
Action: Mouse moved to (480, 316)
Screenshot: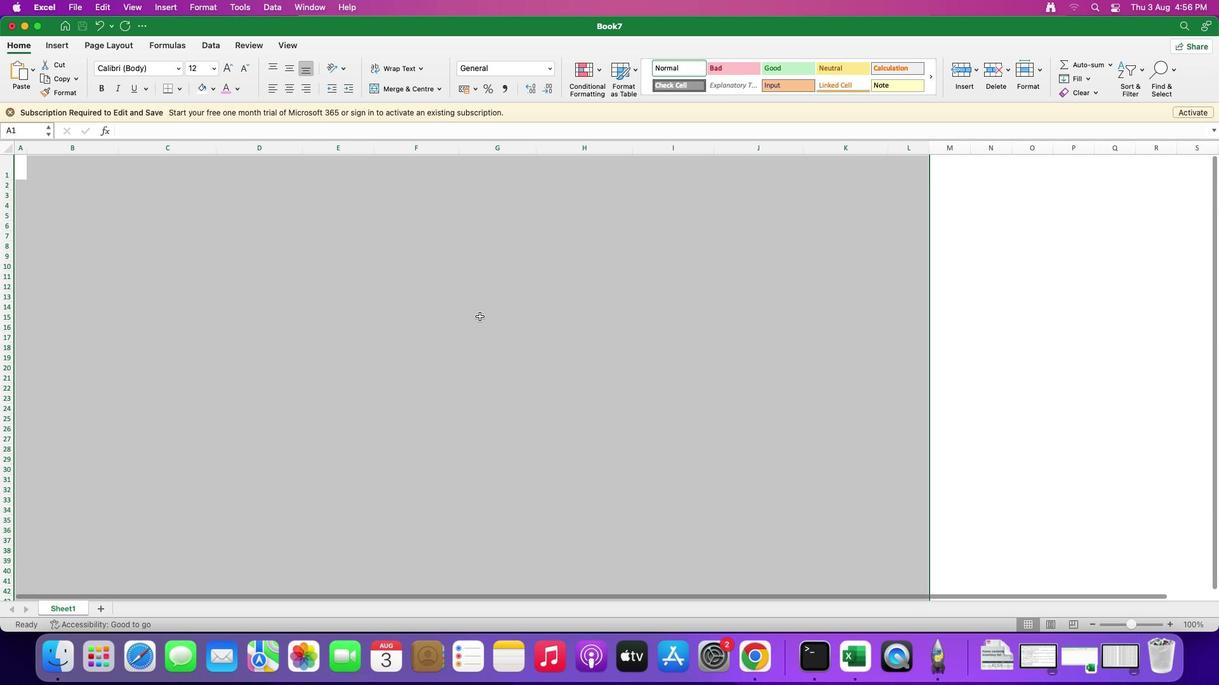 
Action: Mouse scrolled (480, 316) with delta (0, 3)
Screenshot: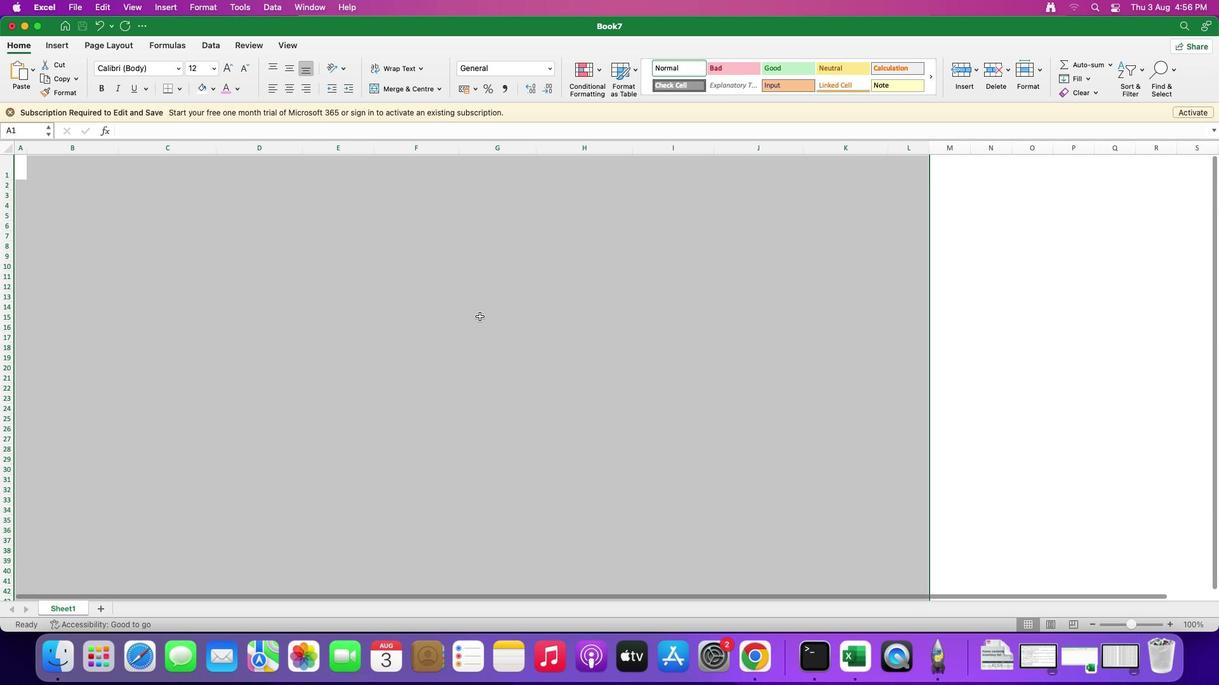
Action: Mouse scrolled (480, 316) with delta (0, 3)
Screenshot: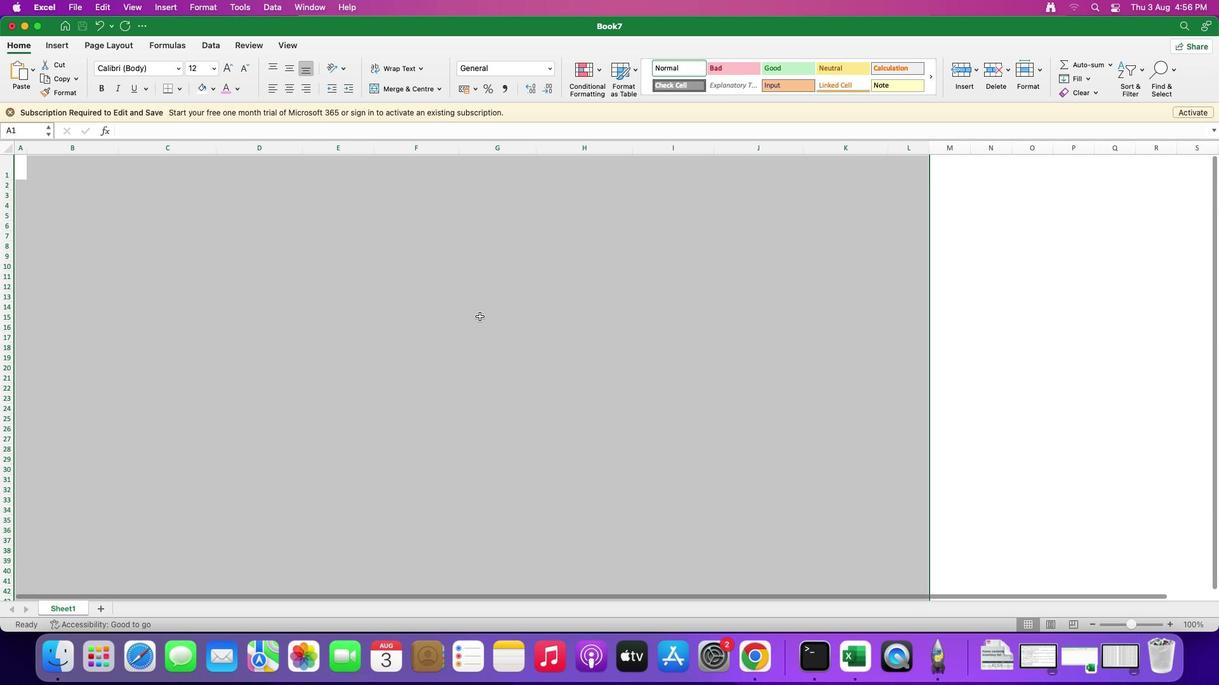 
Action: Mouse scrolled (480, 316) with delta (0, 0)
Screenshot: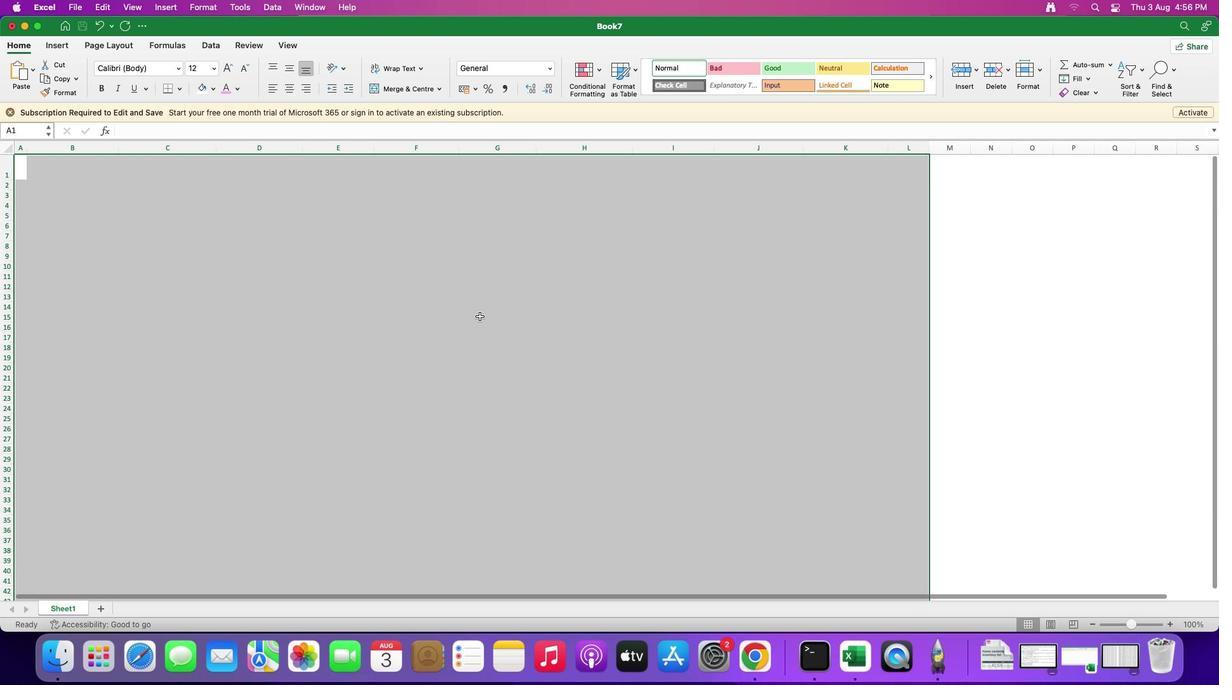
Action: Mouse scrolled (480, 316) with delta (0, 0)
Screenshot: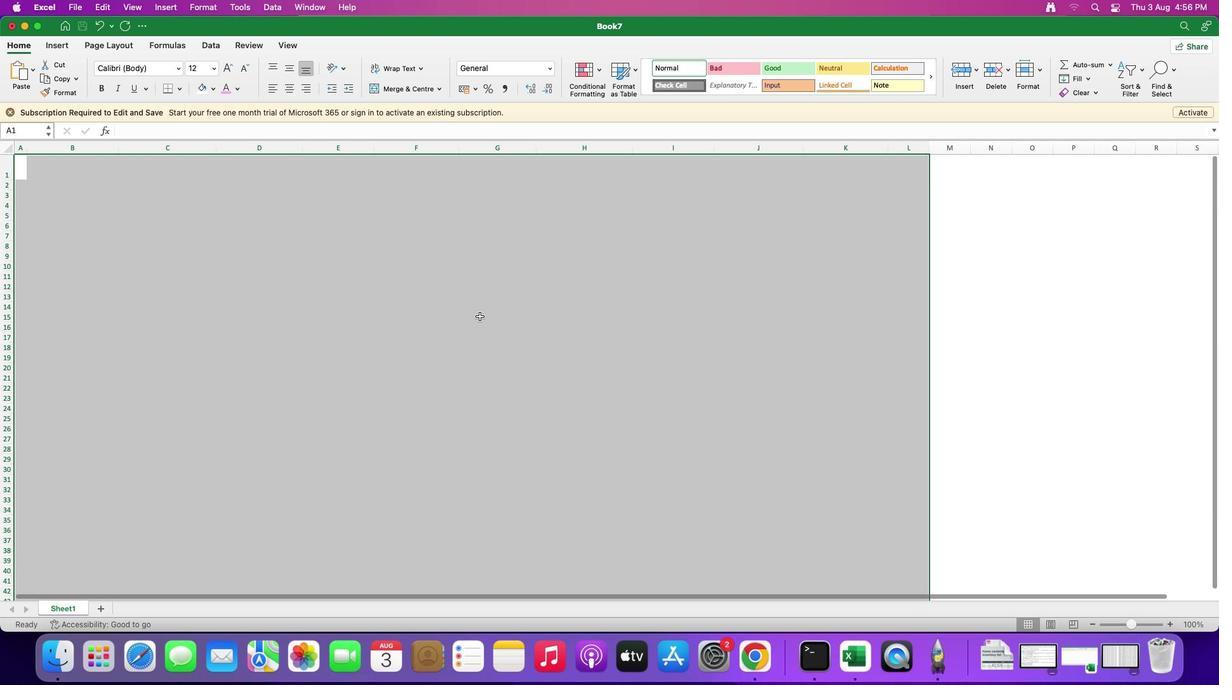 
Action: Mouse scrolled (480, 316) with delta (0, 2)
Screenshot: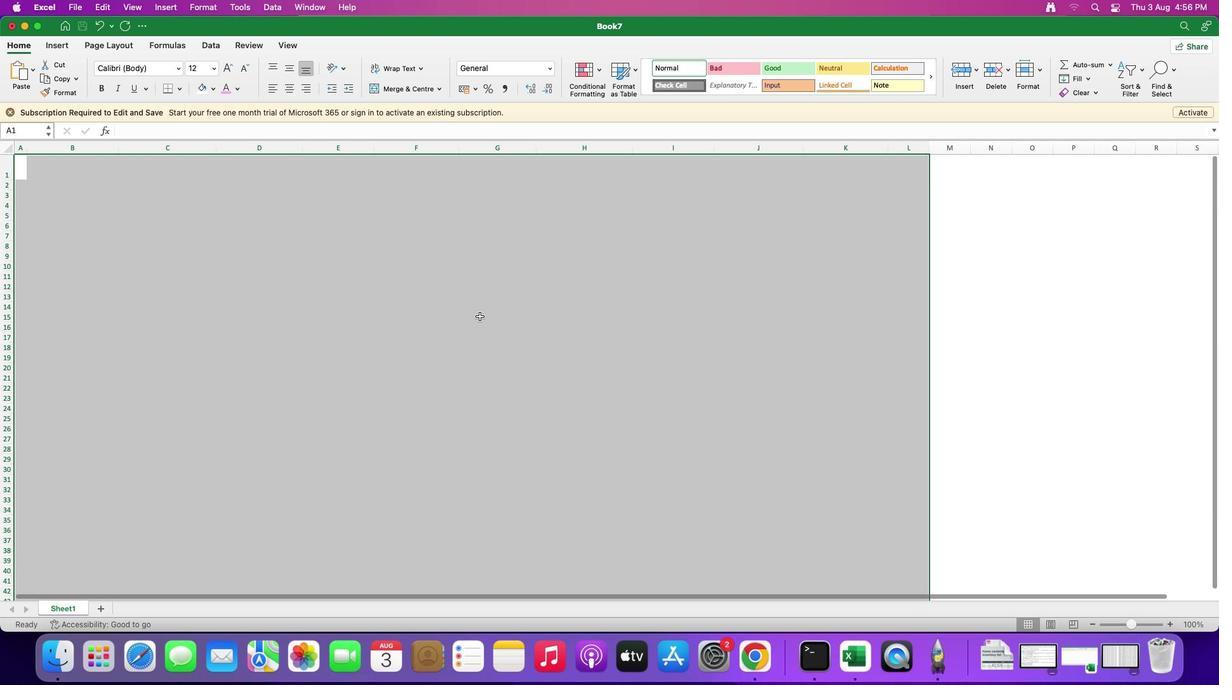 
Action: Mouse scrolled (480, 316) with delta (0, 3)
Screenshot: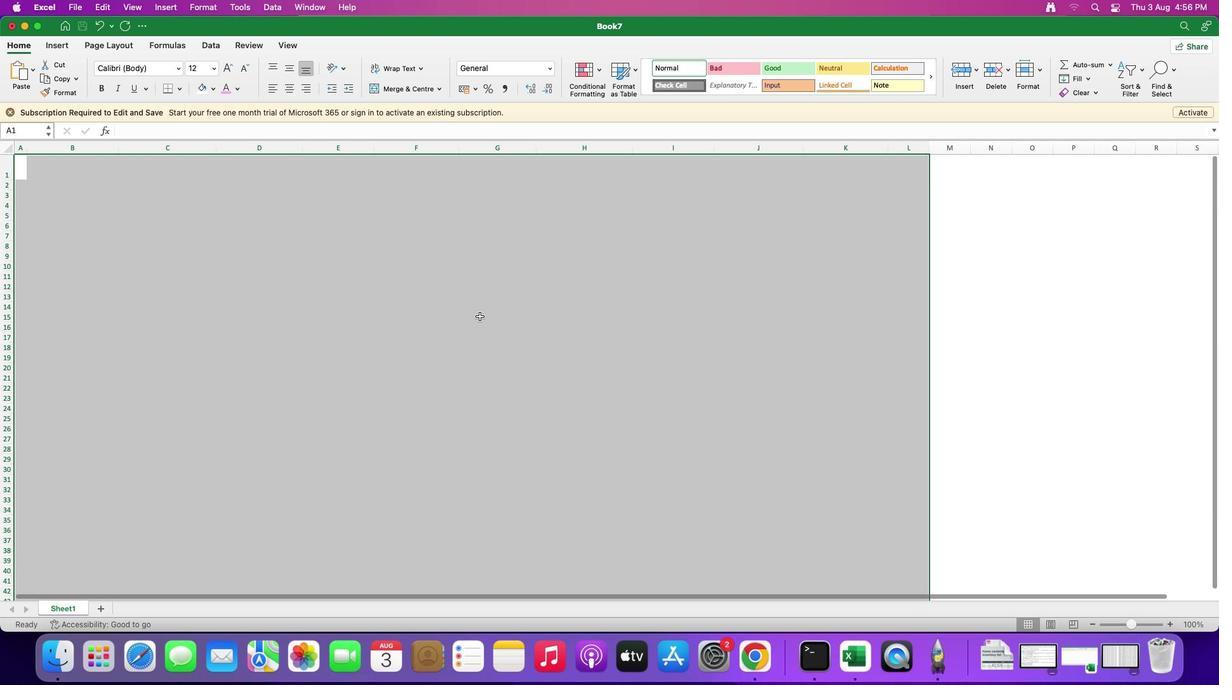 
Action: Mouse scrolled (480, 316) with delta (0, 3)
Screenshot: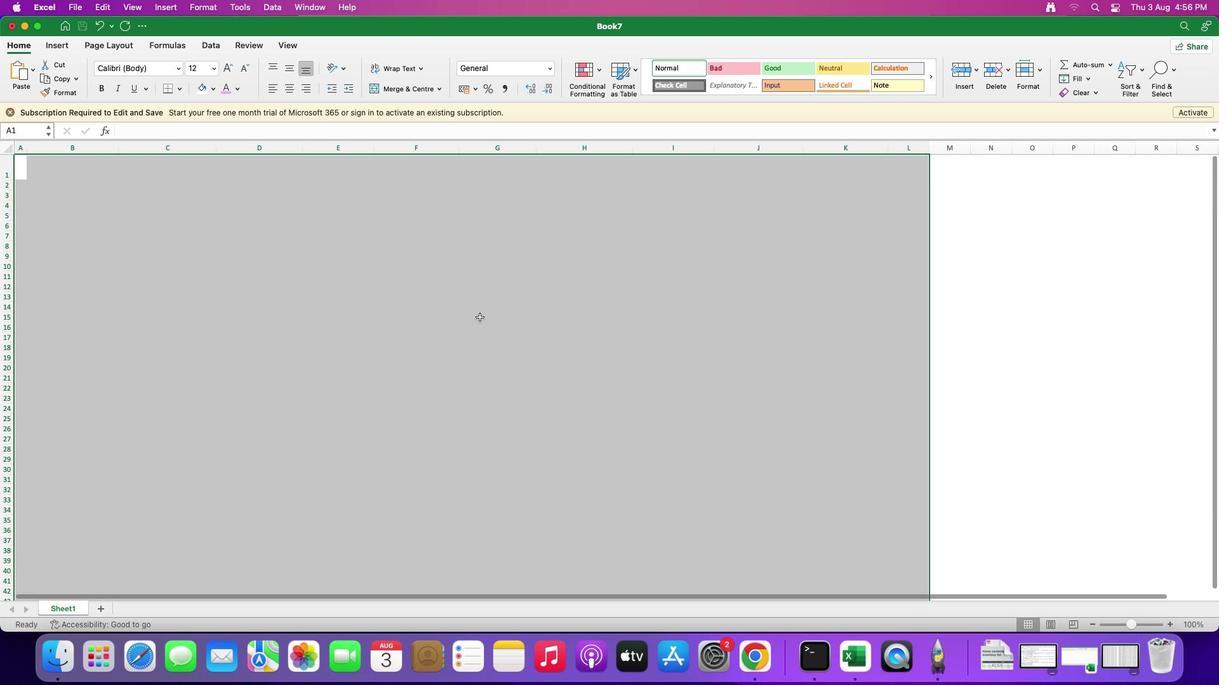 
Action: Mouse moved to (479, 317)
Screenshot: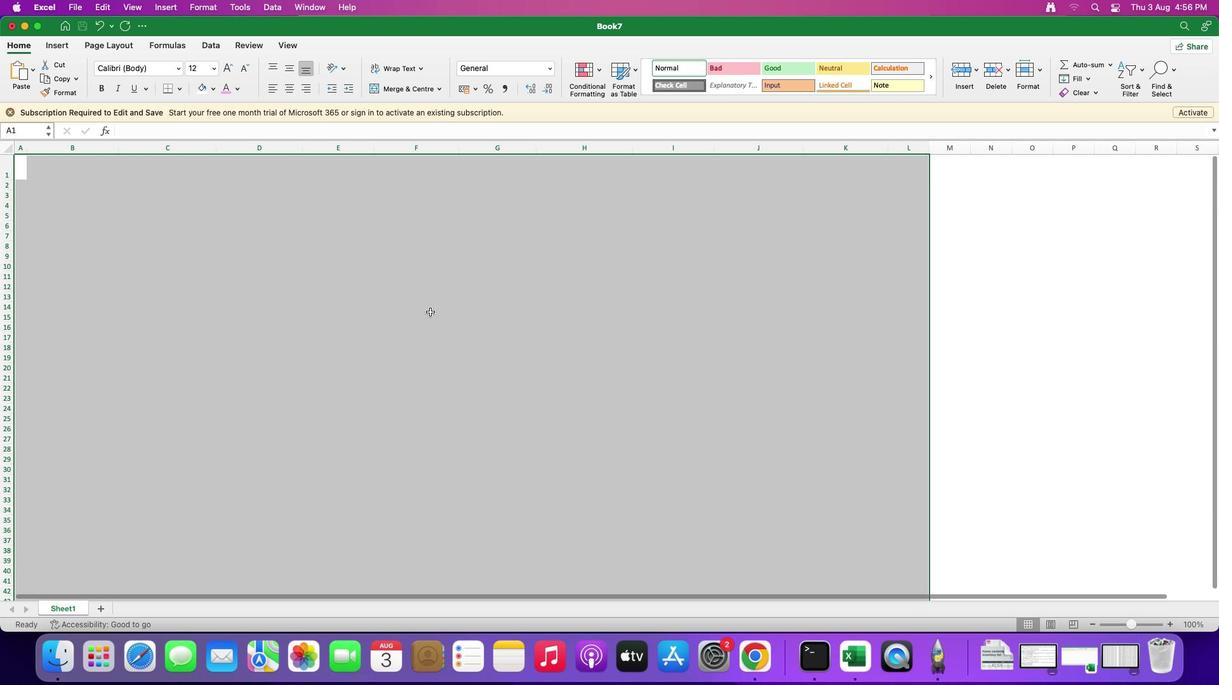 
Action: Mouse scrolled (479, 317) with delta (0, 0)
Screenshot: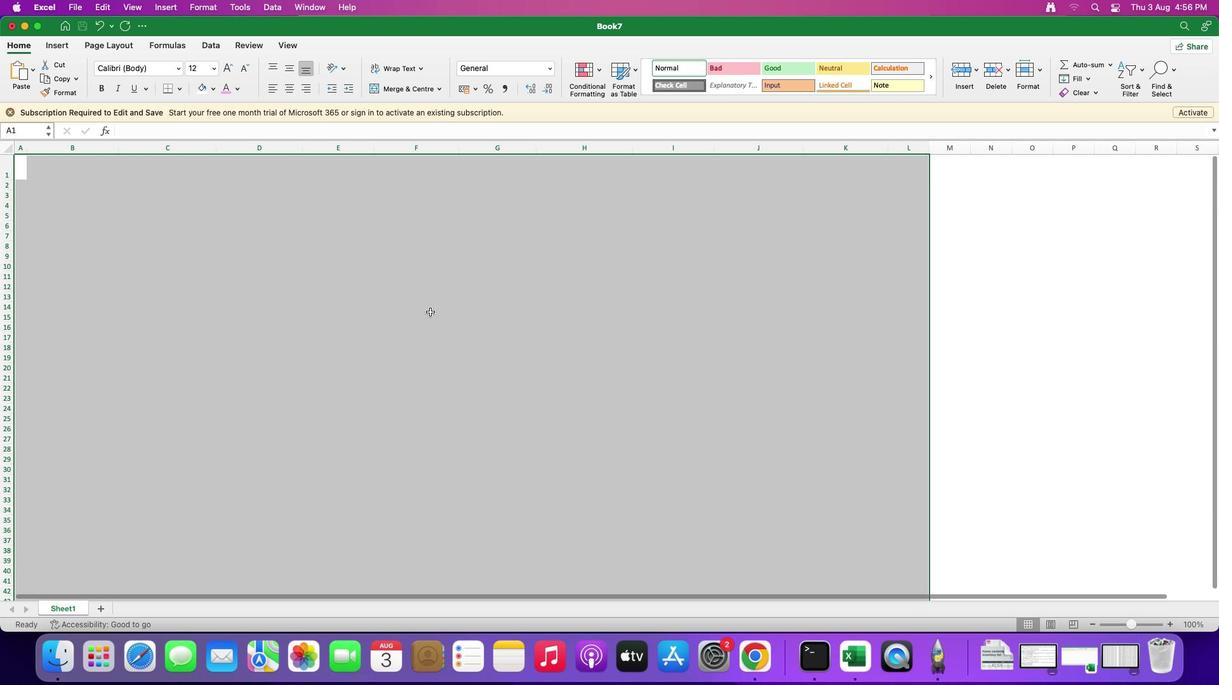 
Action: Mouse moved to (479, 318)
Screenshot: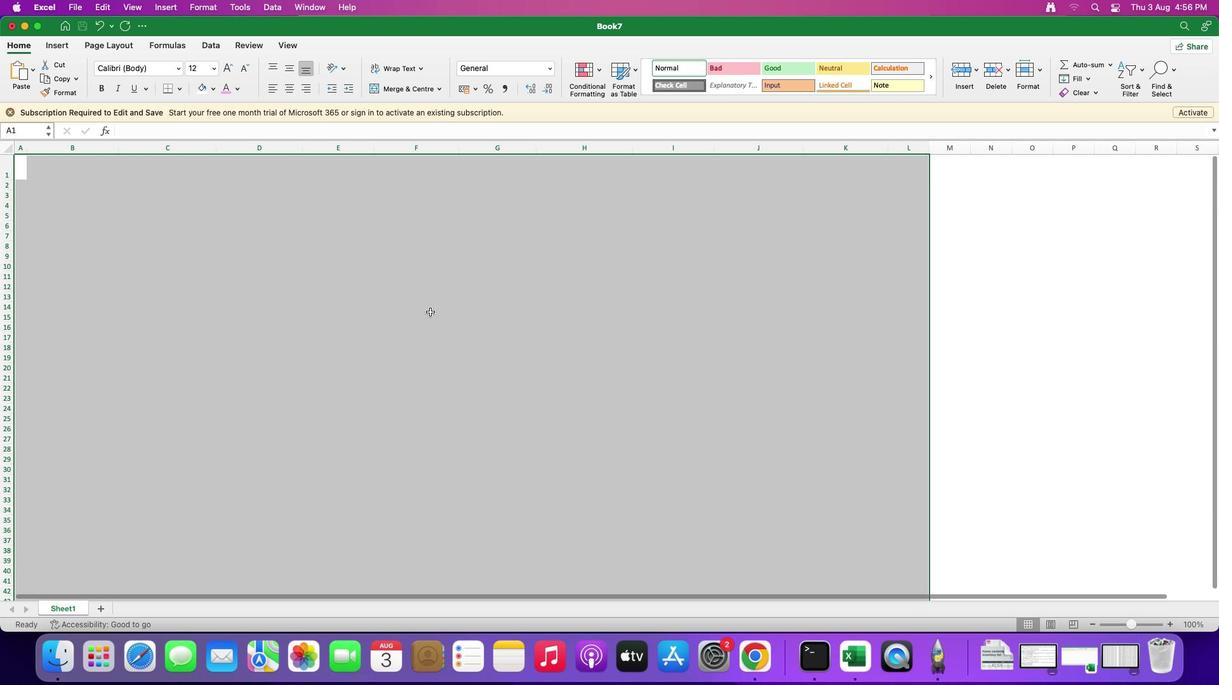 
Action: Mouse scrolled (479, 318) with delta (0, 0)
Screenshot: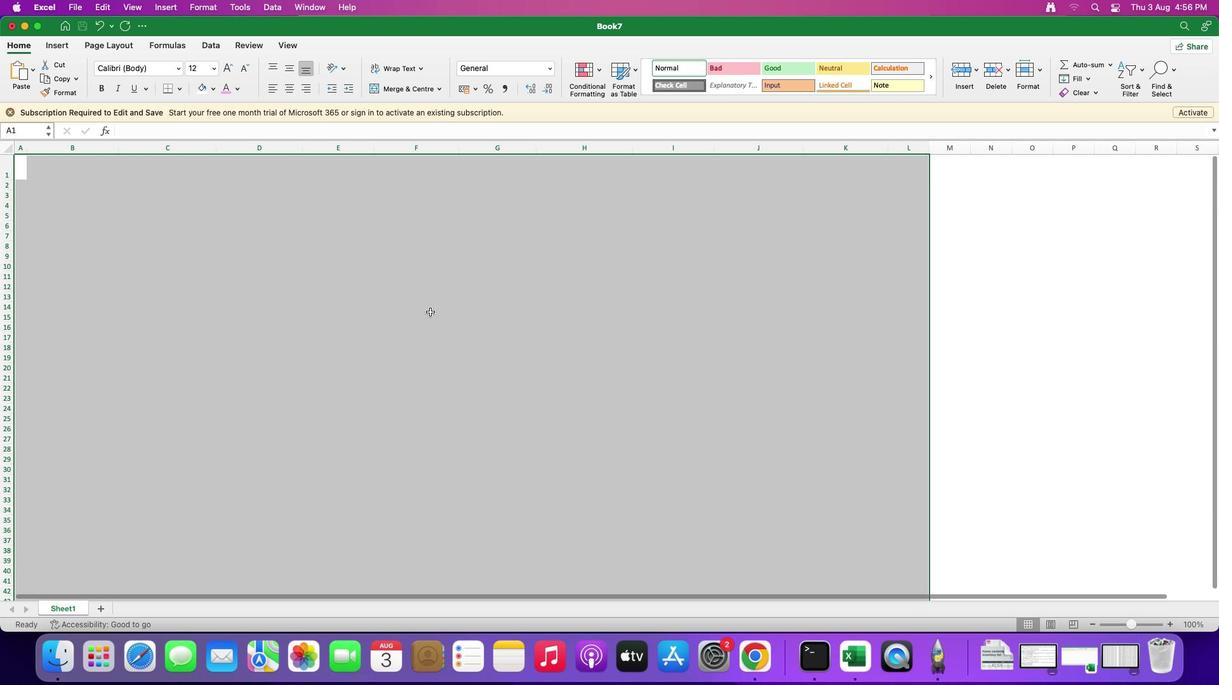 
Action: Mouse moved to (478, 318)
Screenshot: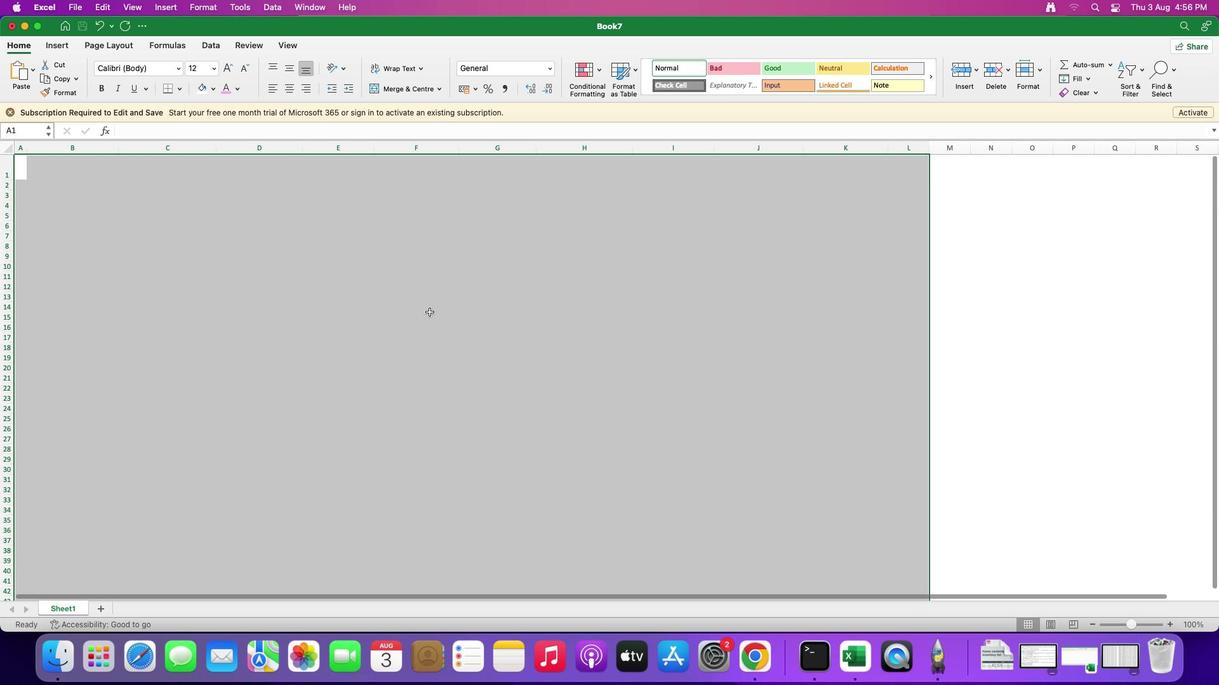 
Action: Mouse scrolled (478, 318) with delta (0, 1)
Screenshot: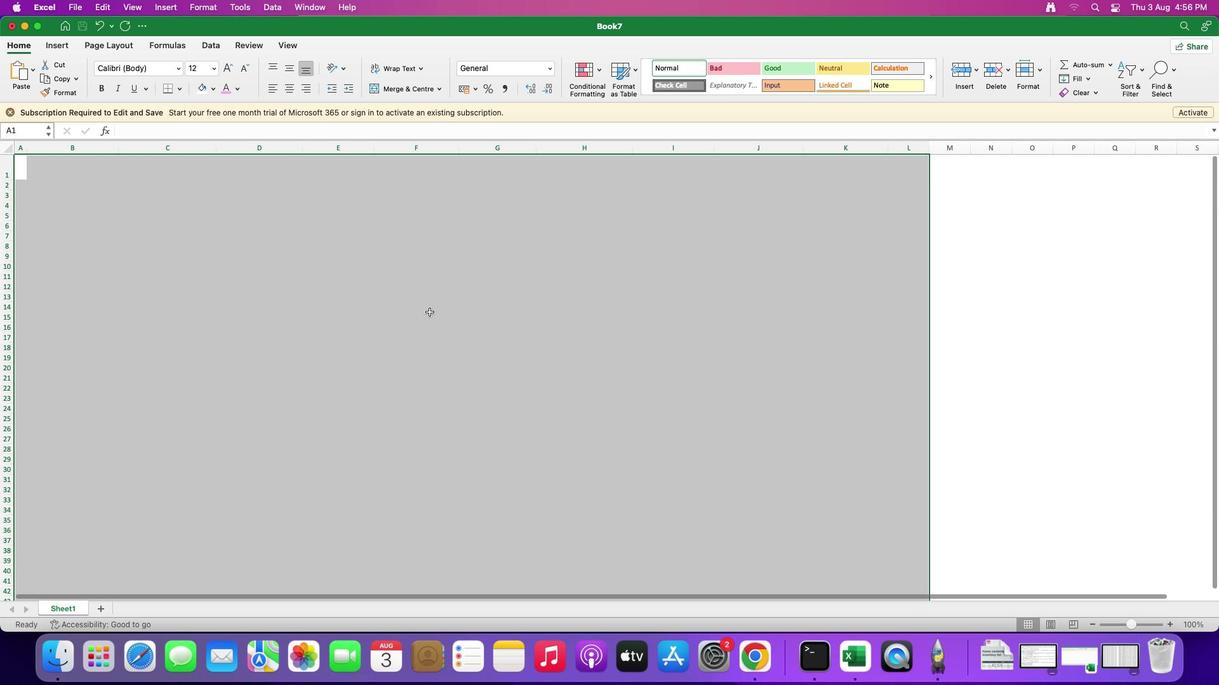 
Action: Mouse moved to (214, 89)
Screenshot: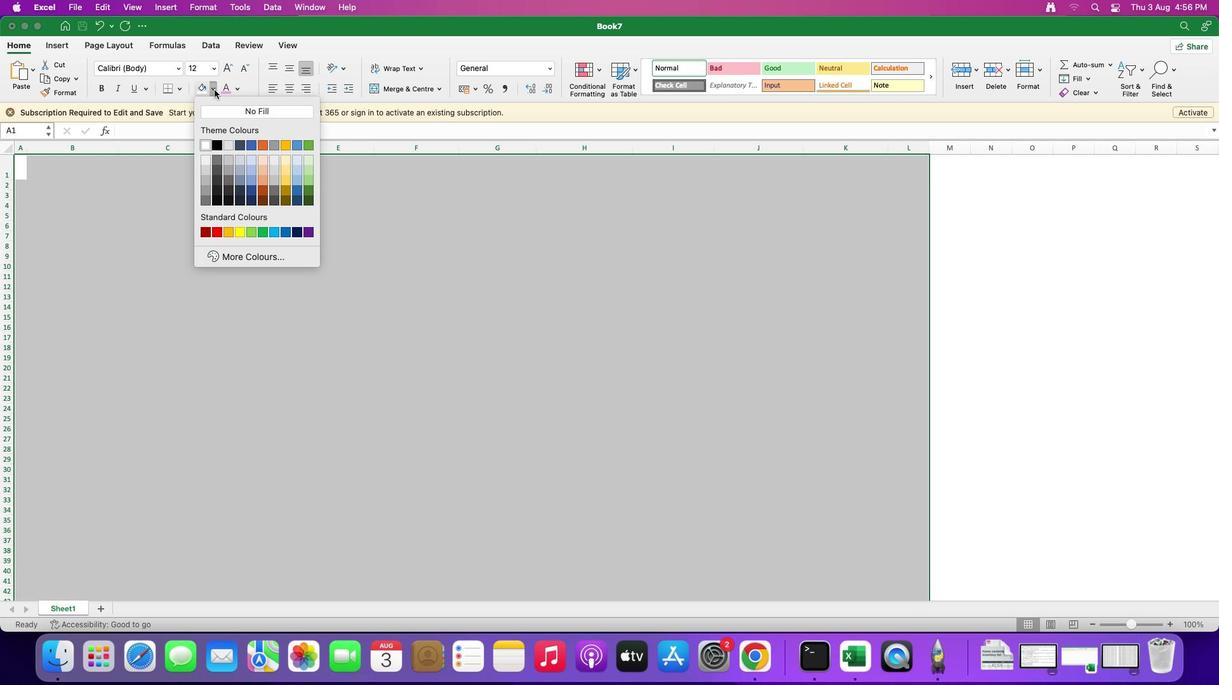 
Action: Mouse pressed left at (214, 89)
Screenshot: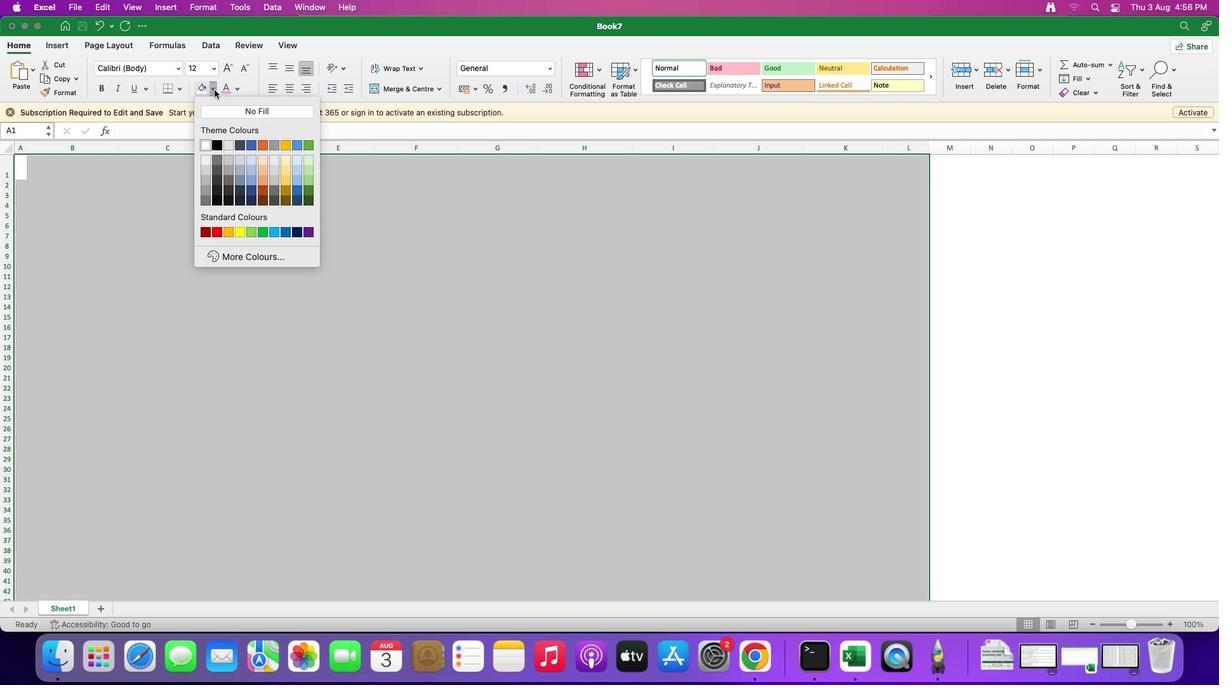 
Action: Mouse moved to (205, 172)
Screenshot: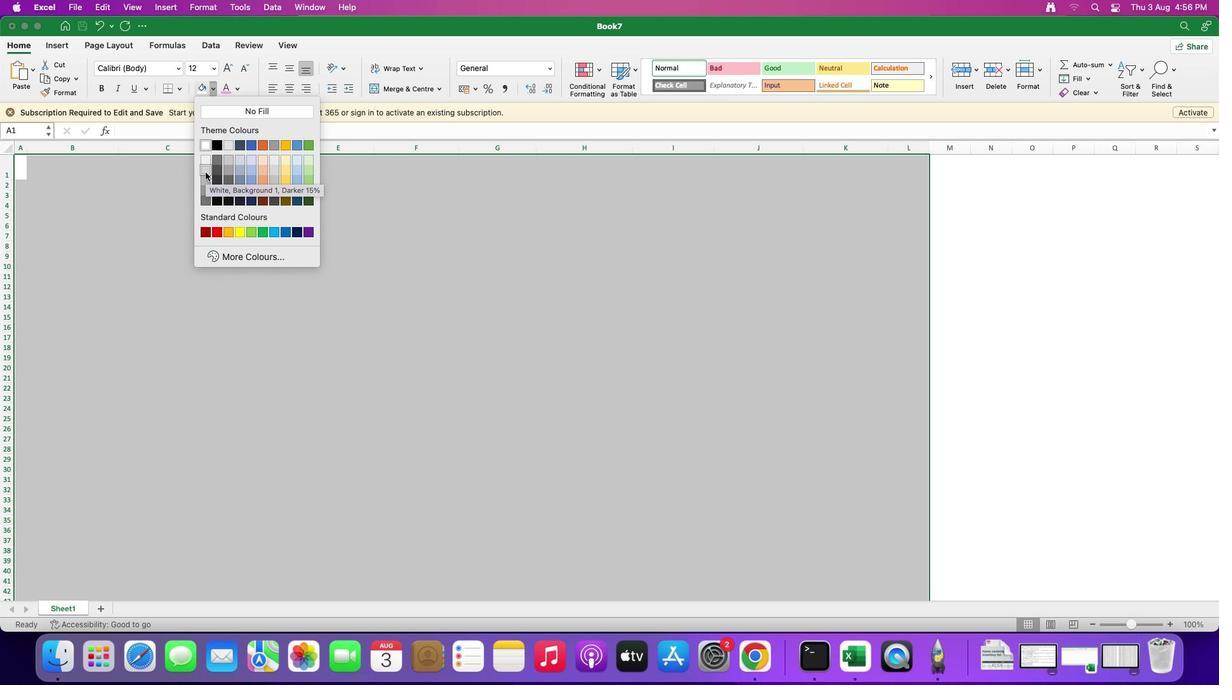 
Action: Mouse pressed left at (205, 172)
Screenshot: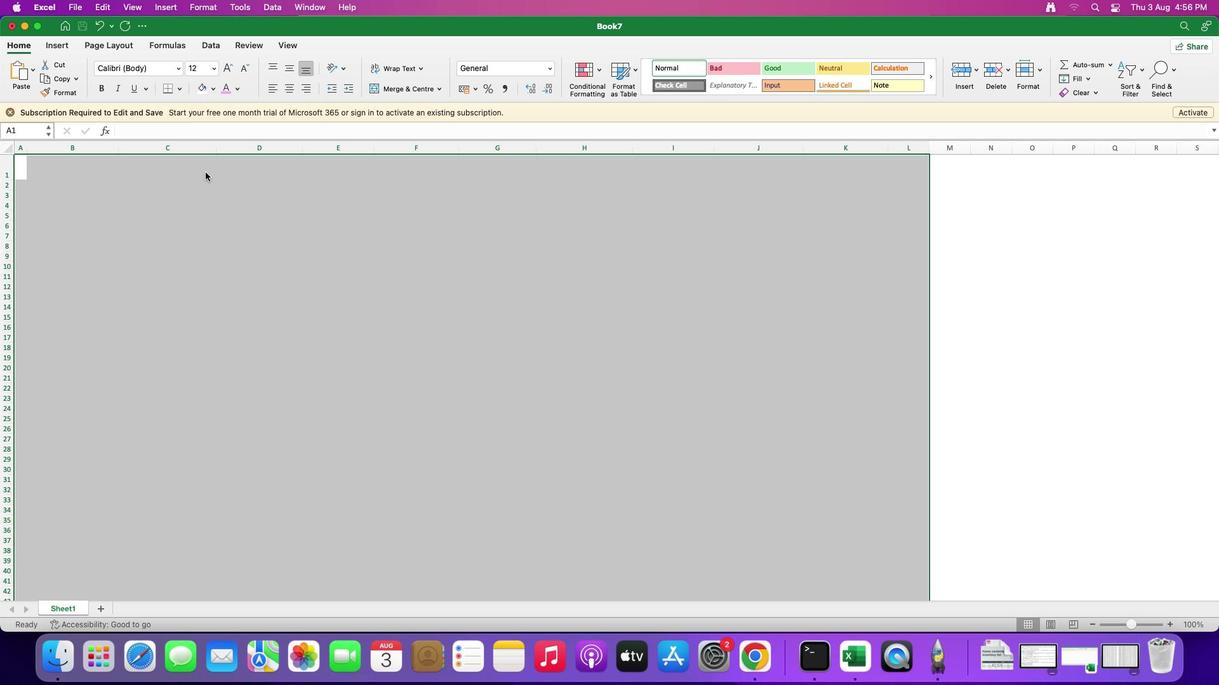 
Action: Mouse moved to (434, 282)
Screenshot: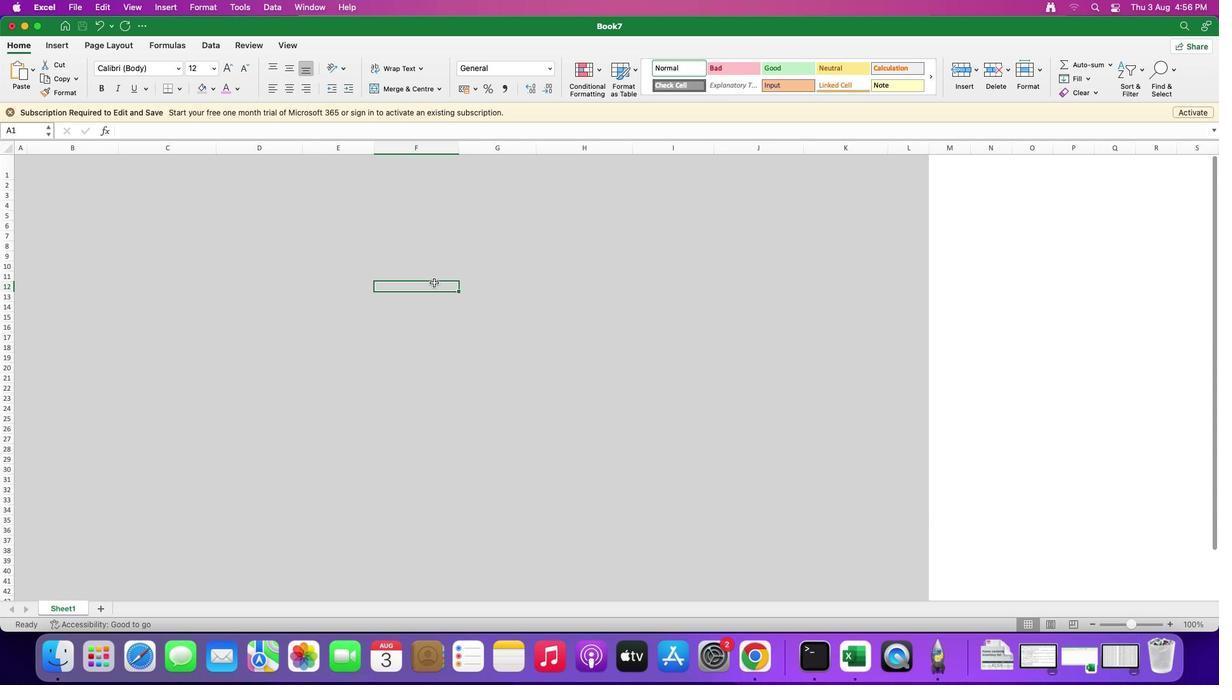 
Action: Mouse pressed left at (434, 282)
Screenshot: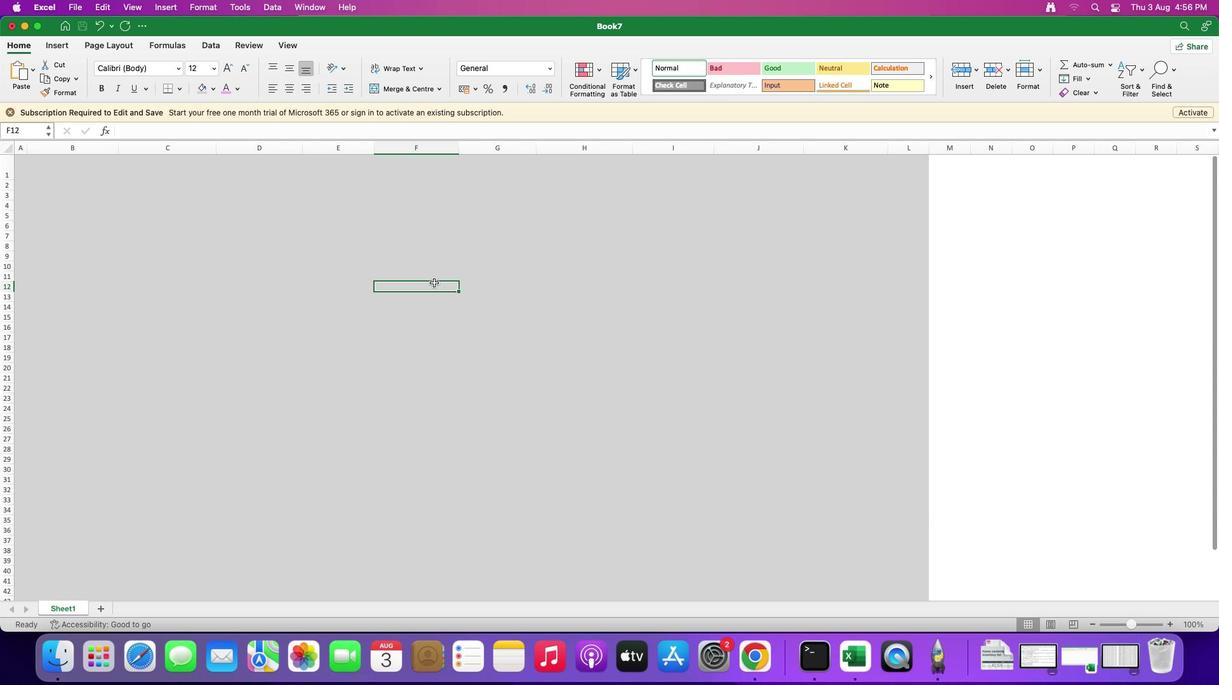
Action: Mouse moved to (55, 41)
Screenshot: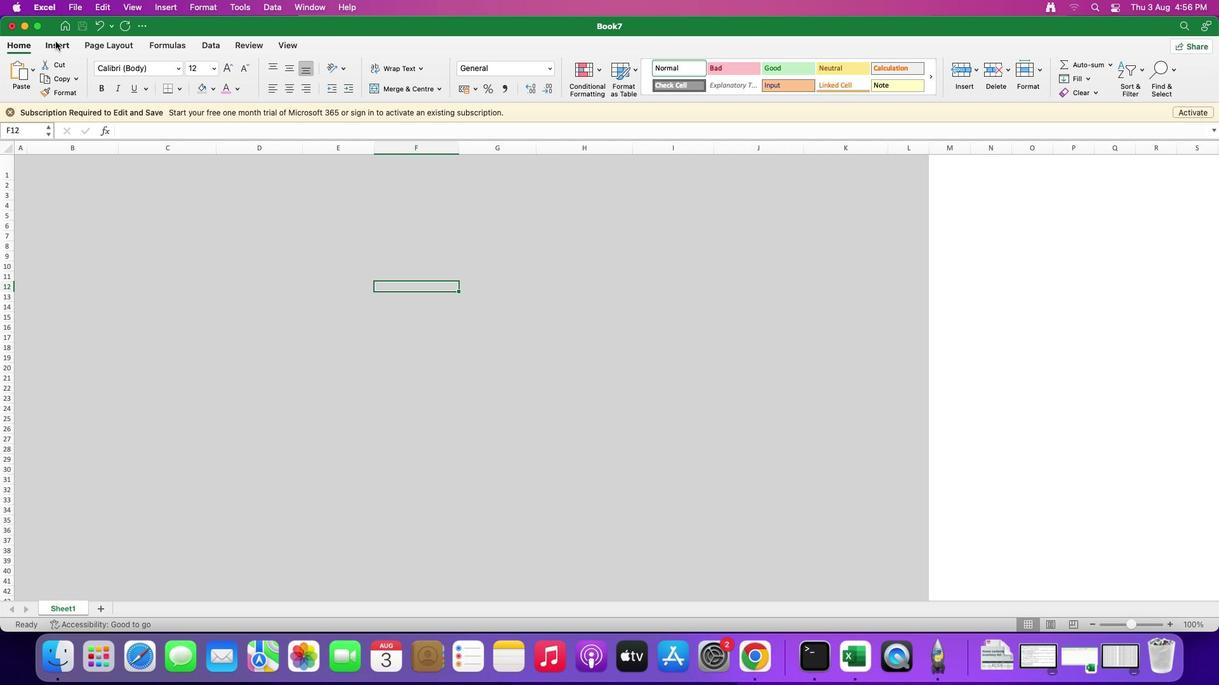 
Action: Mouse pressed left at (55, 41)
Screenshot: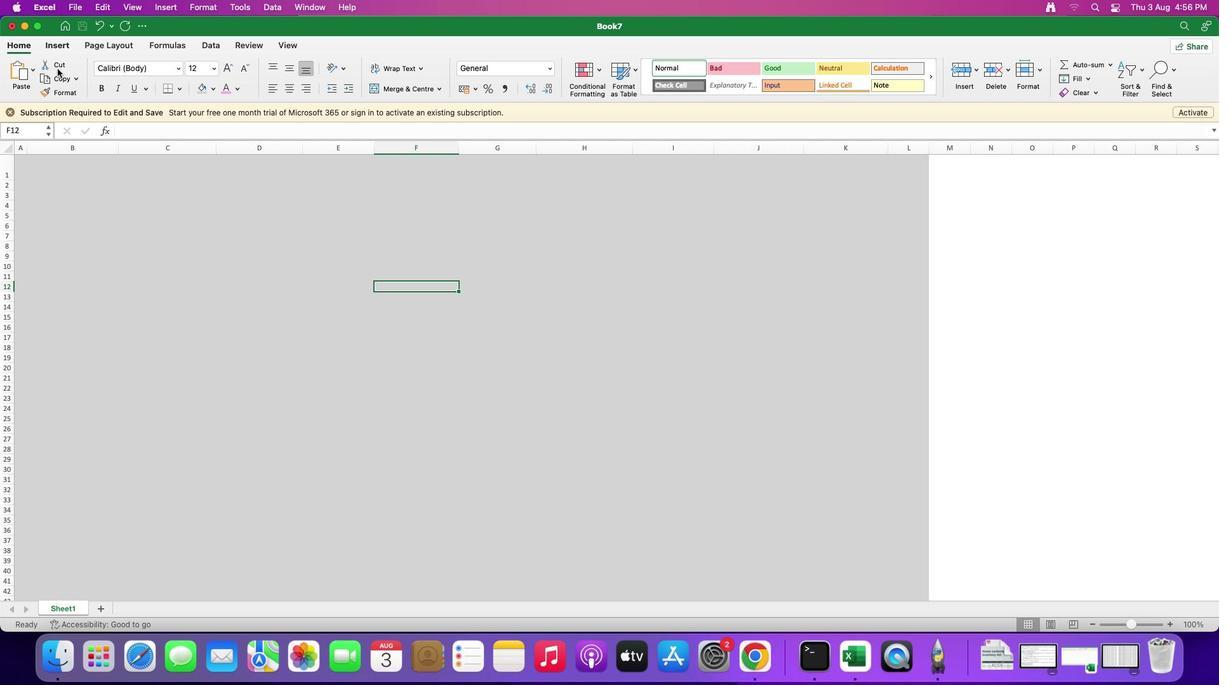 
Action: Mouse moved to (177, 64)
Screenshot: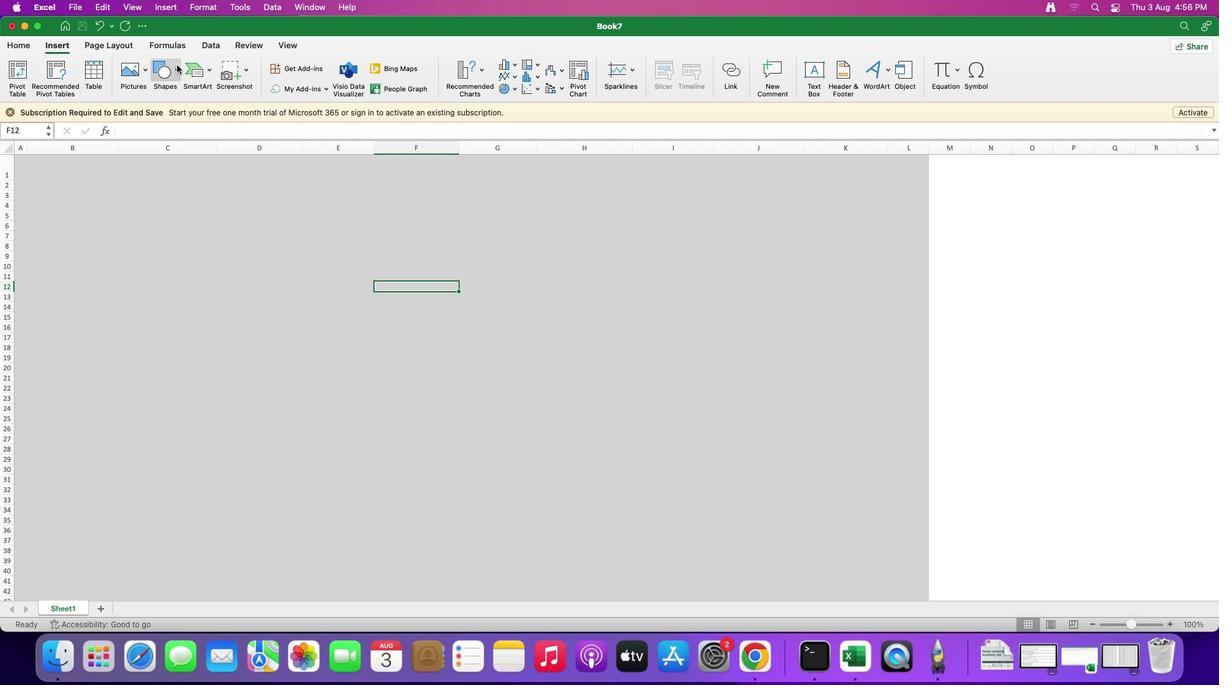 
Action: Mouse pressed left at (177, 64)
Screenshot: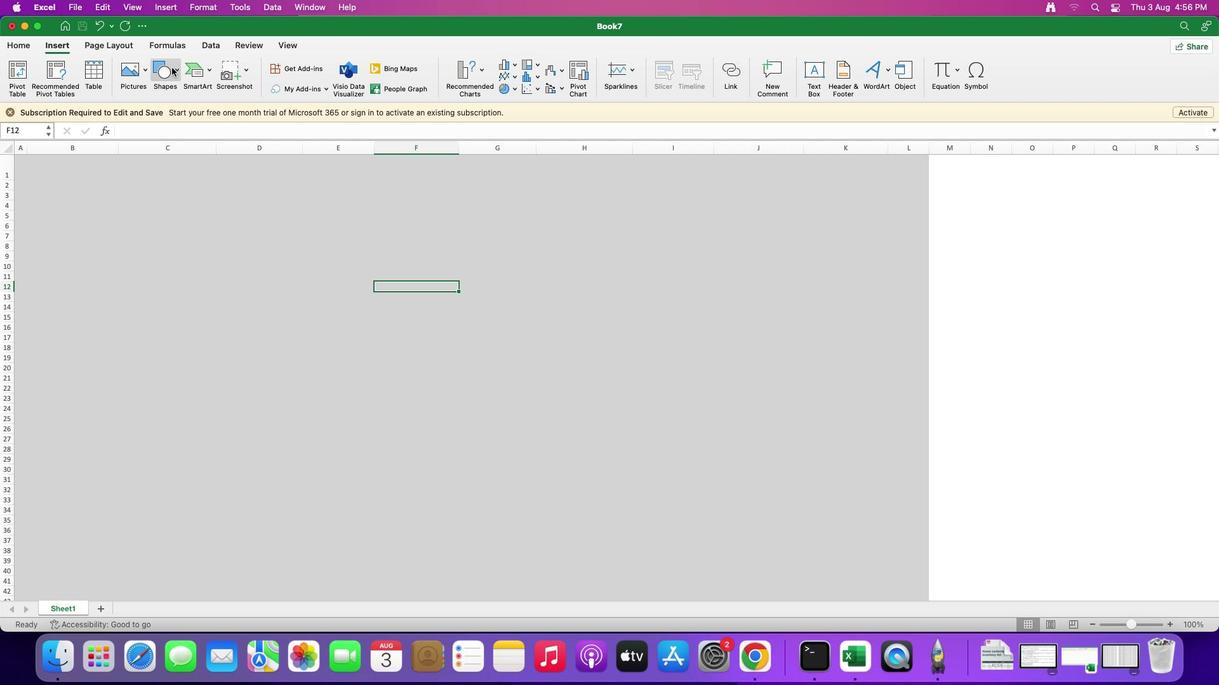 
Action: Mouse moved to (163, 66)
Screenshot: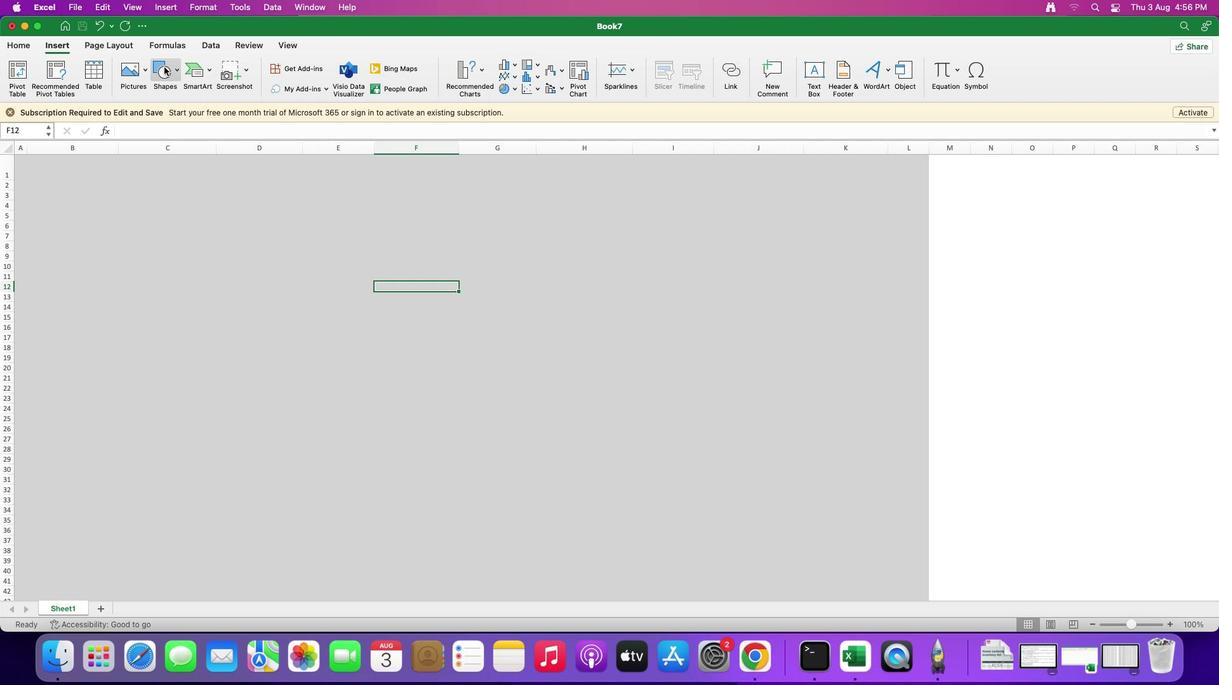 
Action: Mouse pressed left at (163, 66)
Screenshot: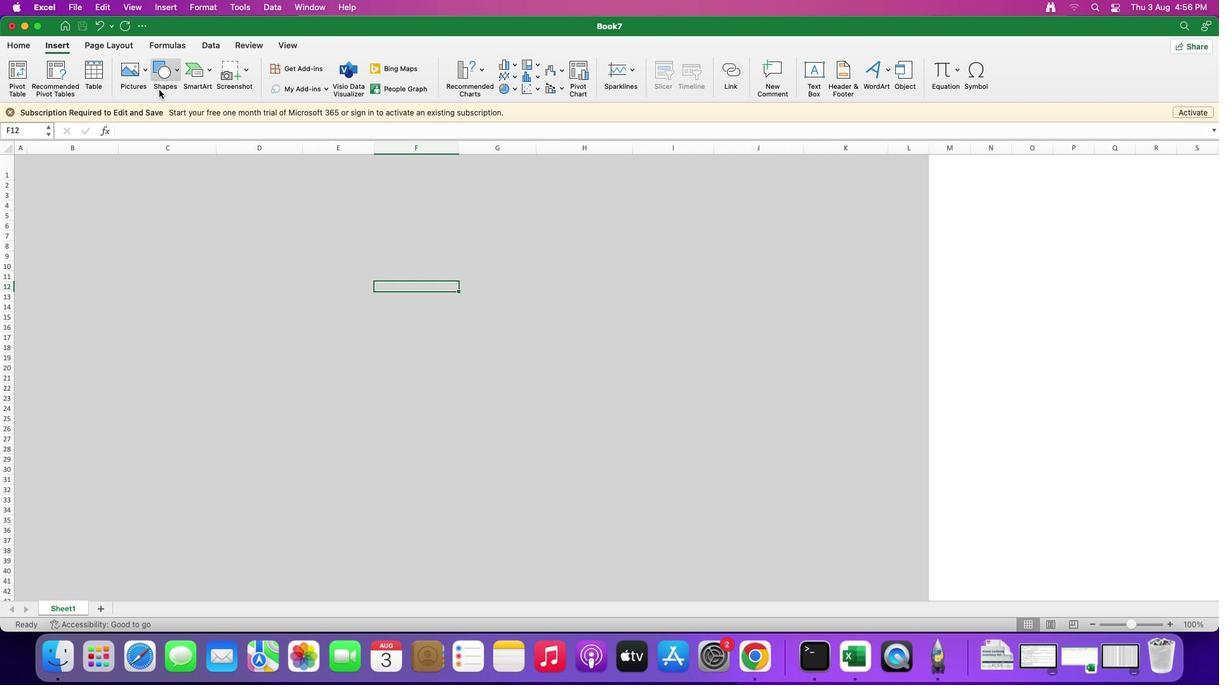 
Action: Mouse moved to (160, 73)
Screenshot: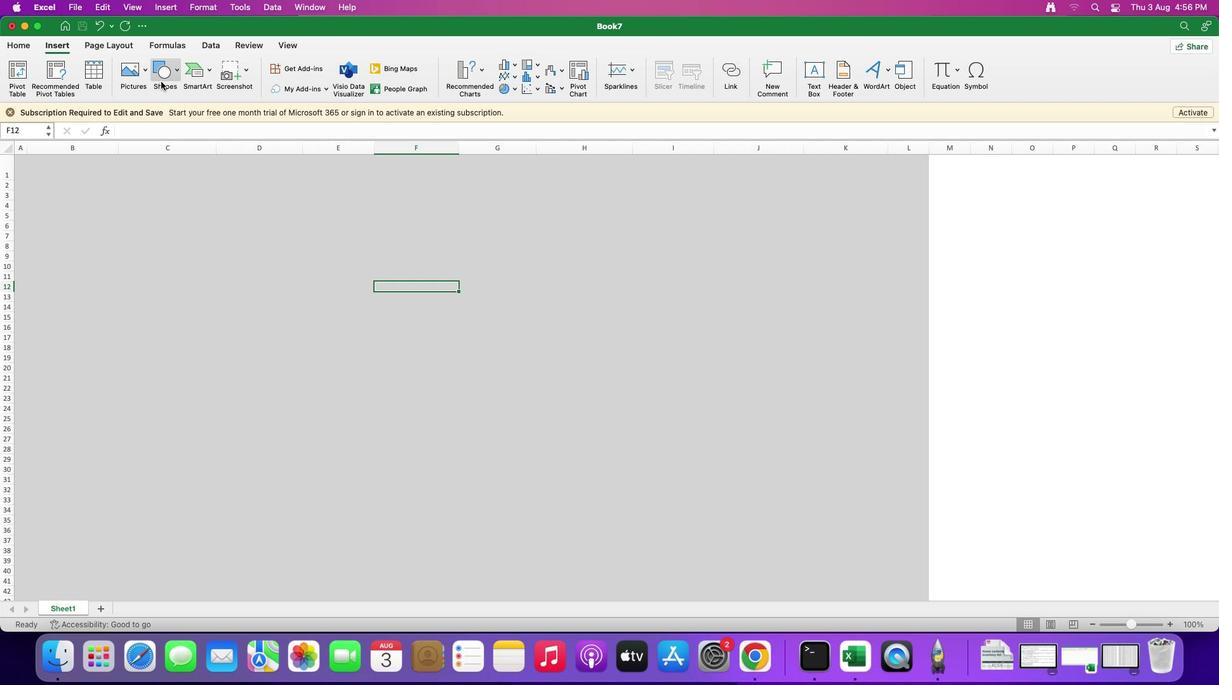 
Action: Mouse pressed left at (160, 73)
Screenshot: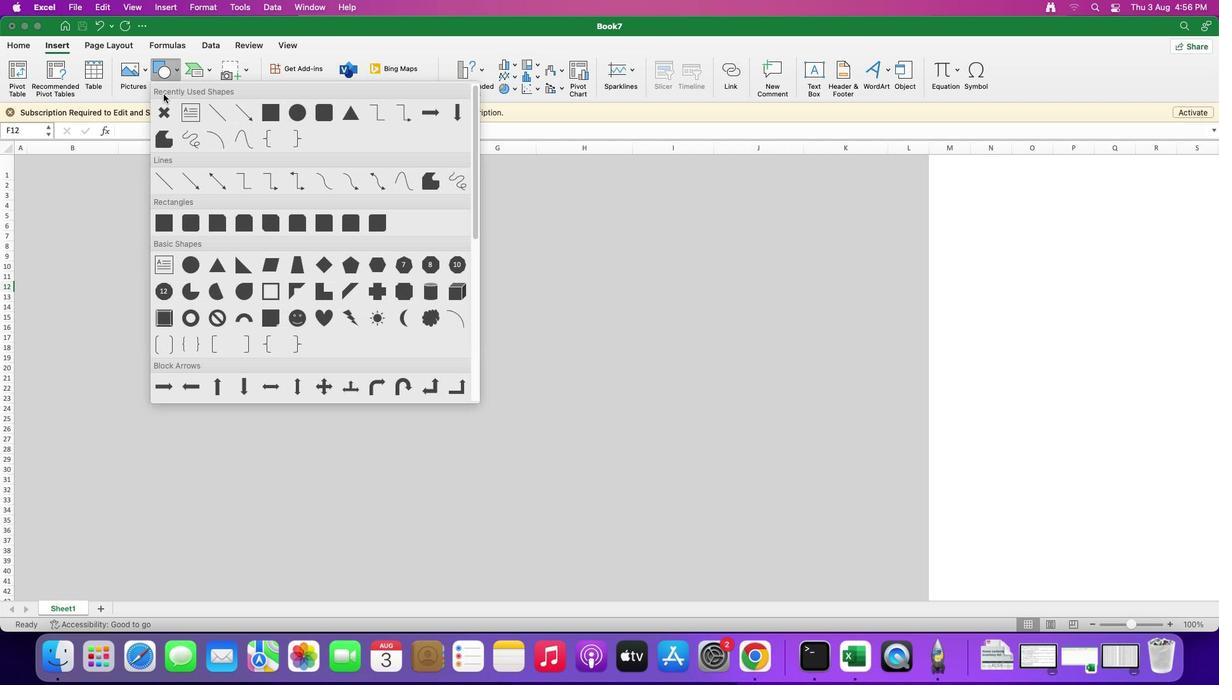 
Action: Mouse moved to (187, 113)
Screenshot: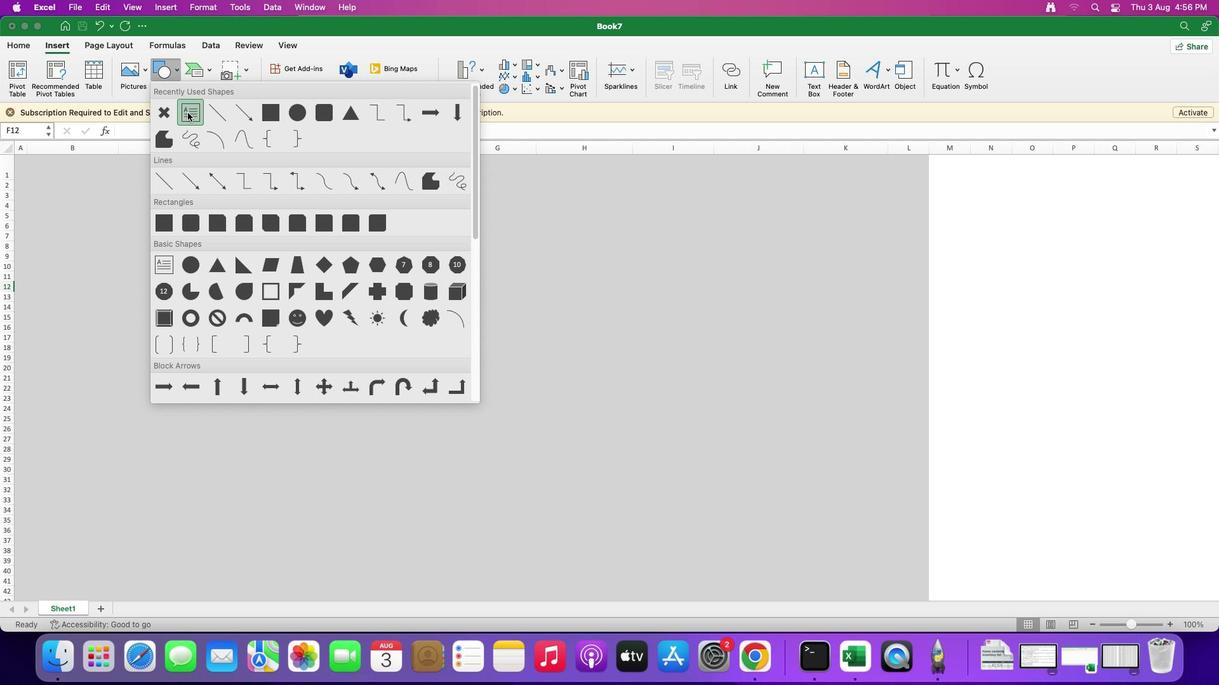 
Action: Mouse pressed left at (187, 113)
Screenshot: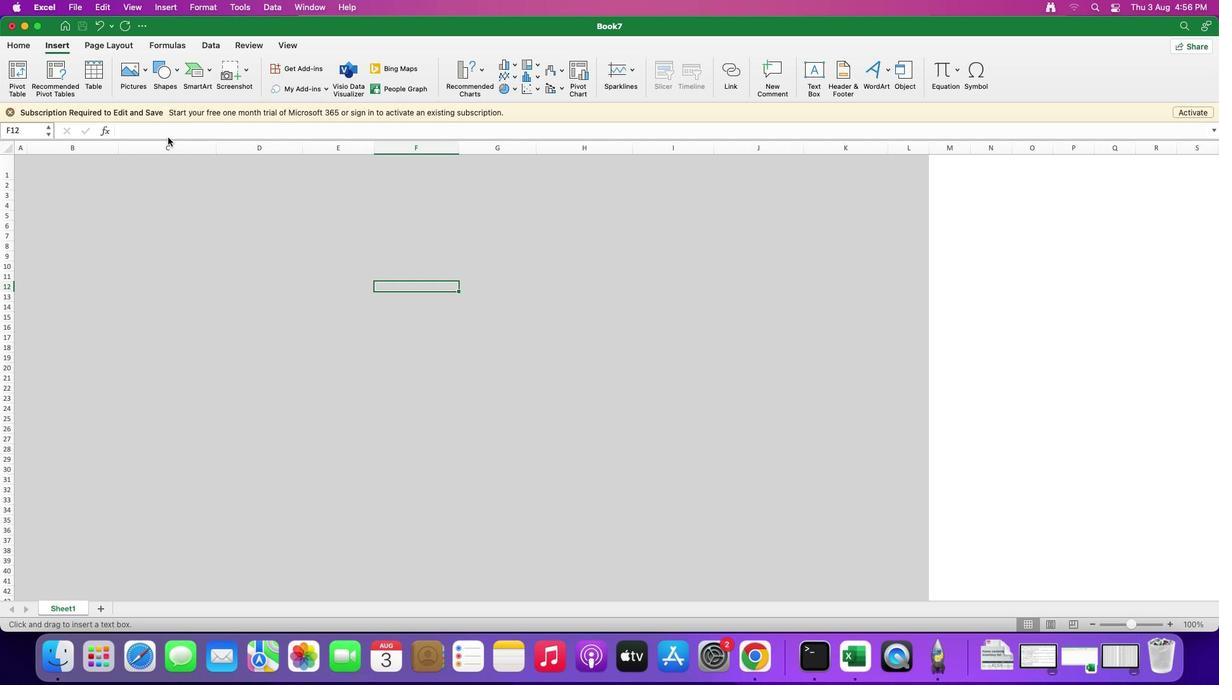 
Action: Mouse moved to (27, 166)
Screenshot: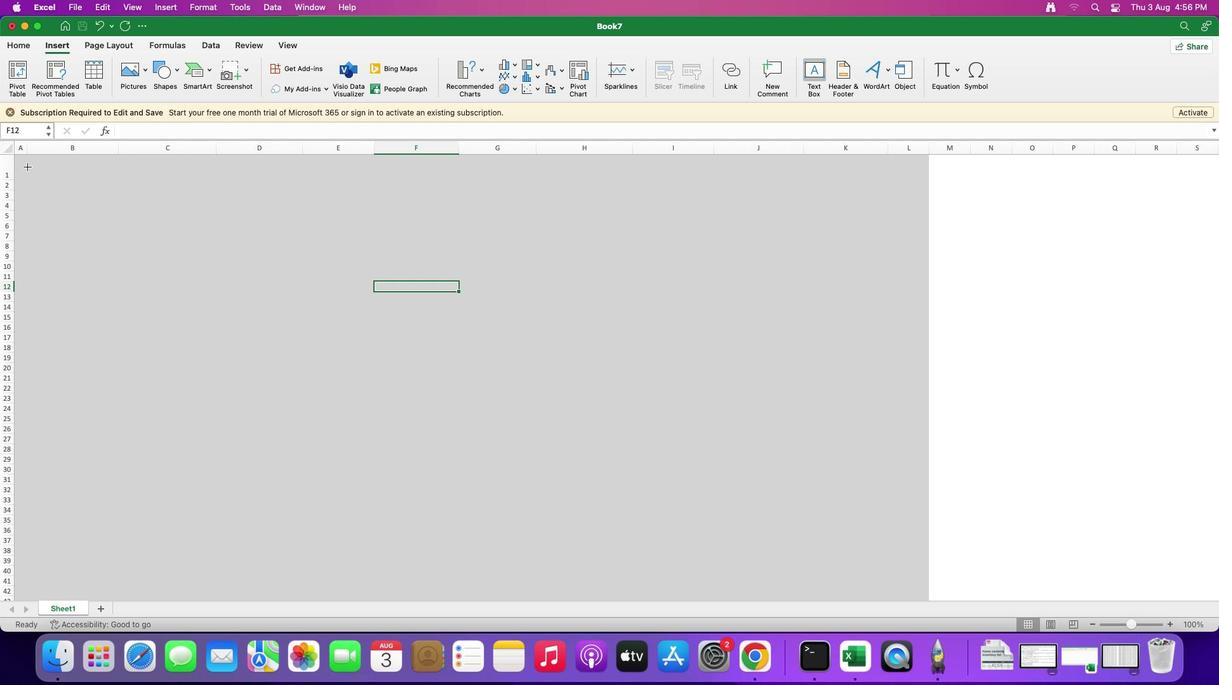 
Action: Mouse pressed left at (27, 166)
Screenshot: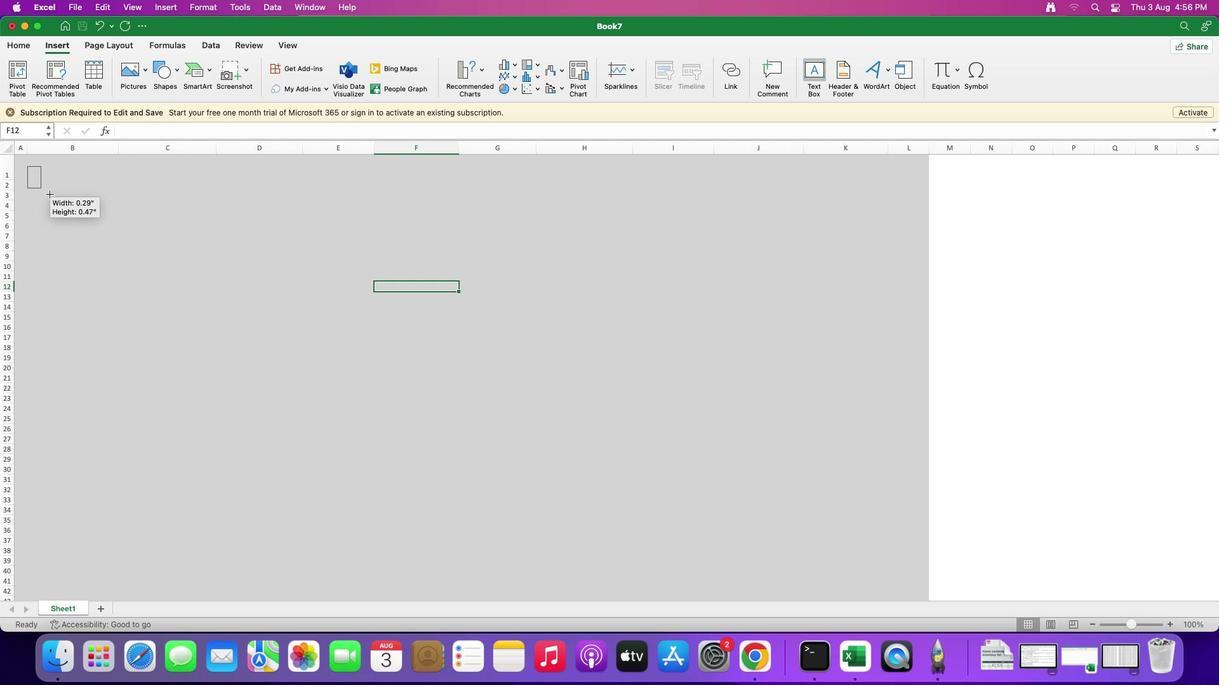 
Action: Mouse moved to (65, 213)
Screenshot: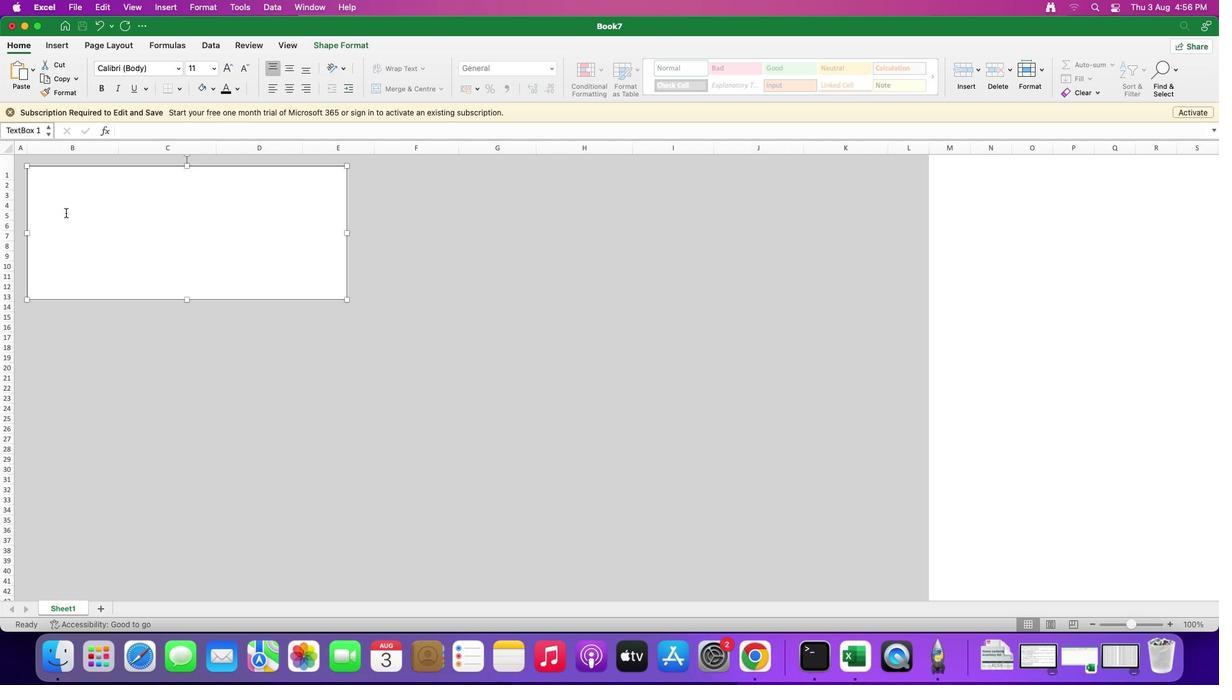 
Action: Key pressed 'H''O''M''E'Key.space'C'Key.backspace
Screenshot: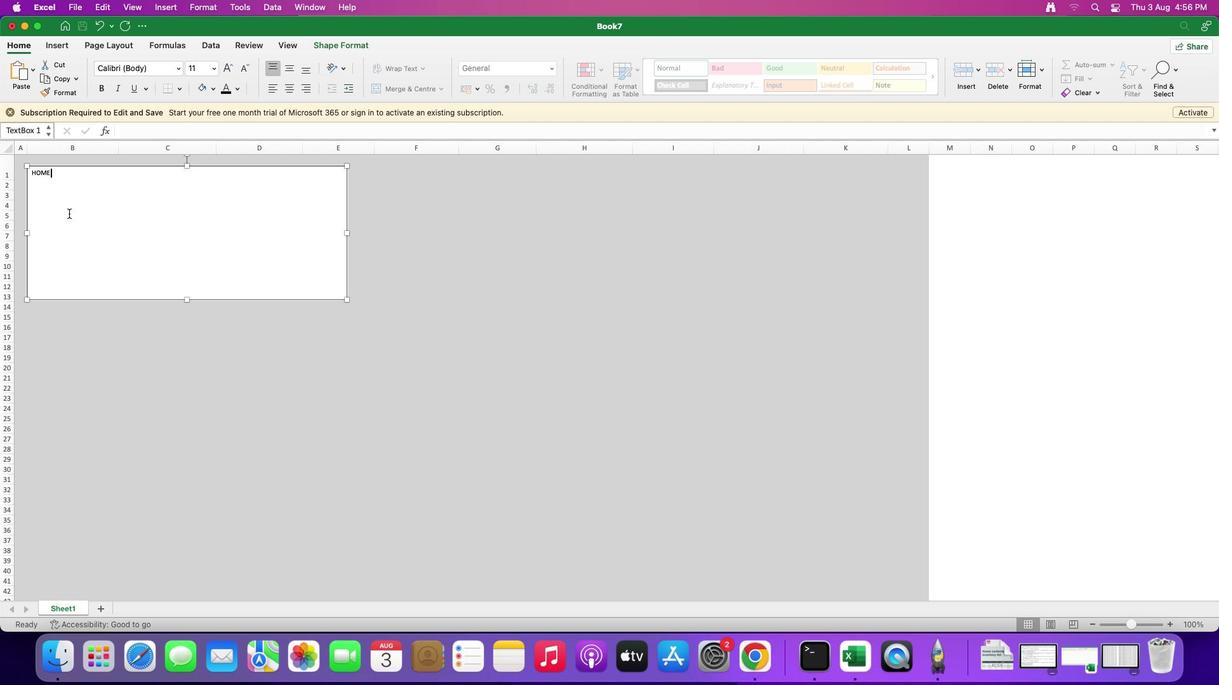 
Action: Mouse moved to (69, 213)
Screenshot: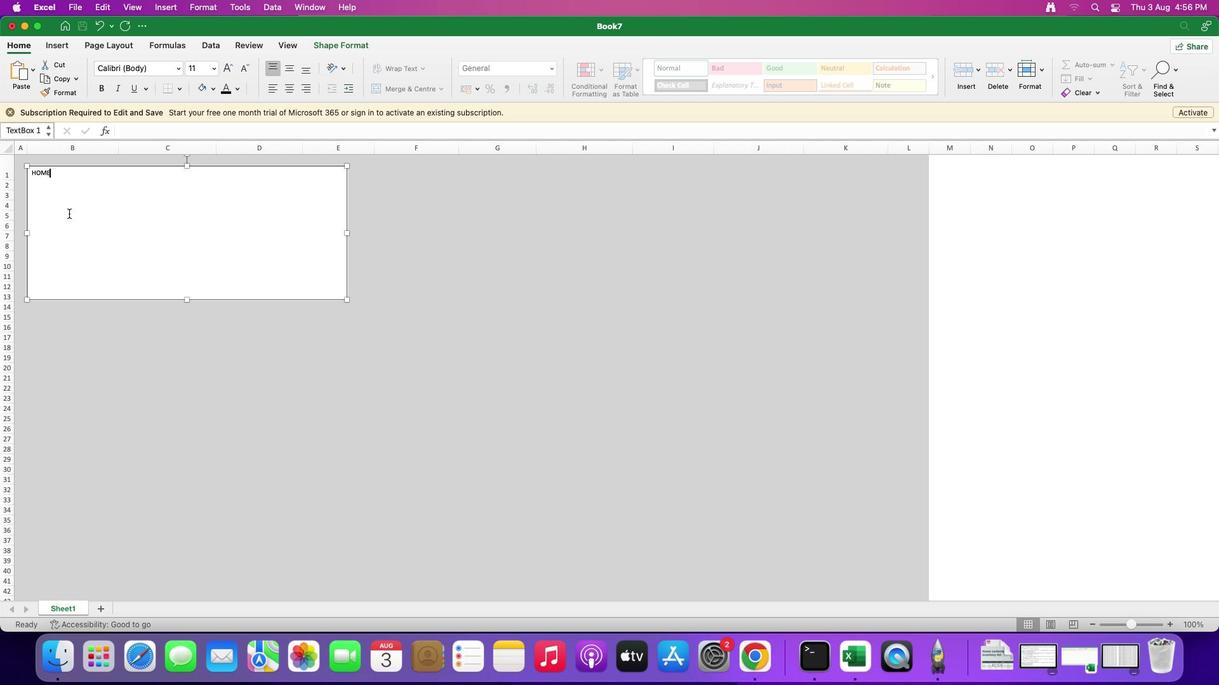 
Action: Key pressed Key.backspaceKey.backspaceKey.backspace
Screenshot: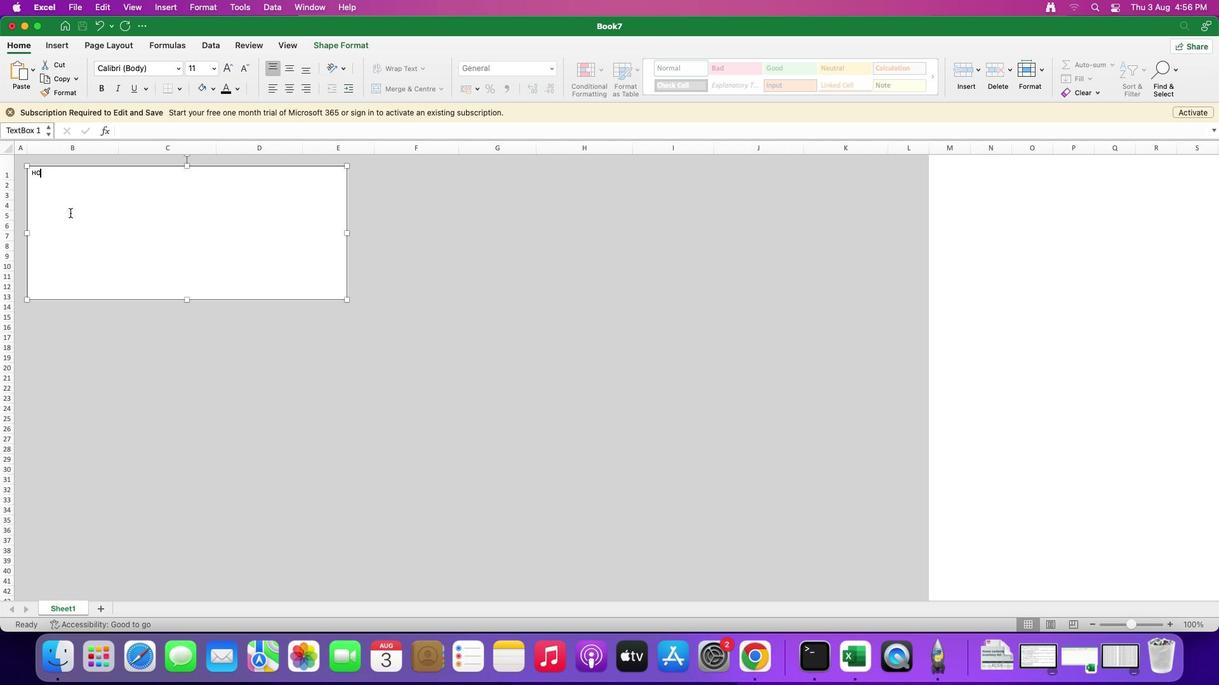 
Action: Mouse moved to (69, 213)
Screenshot: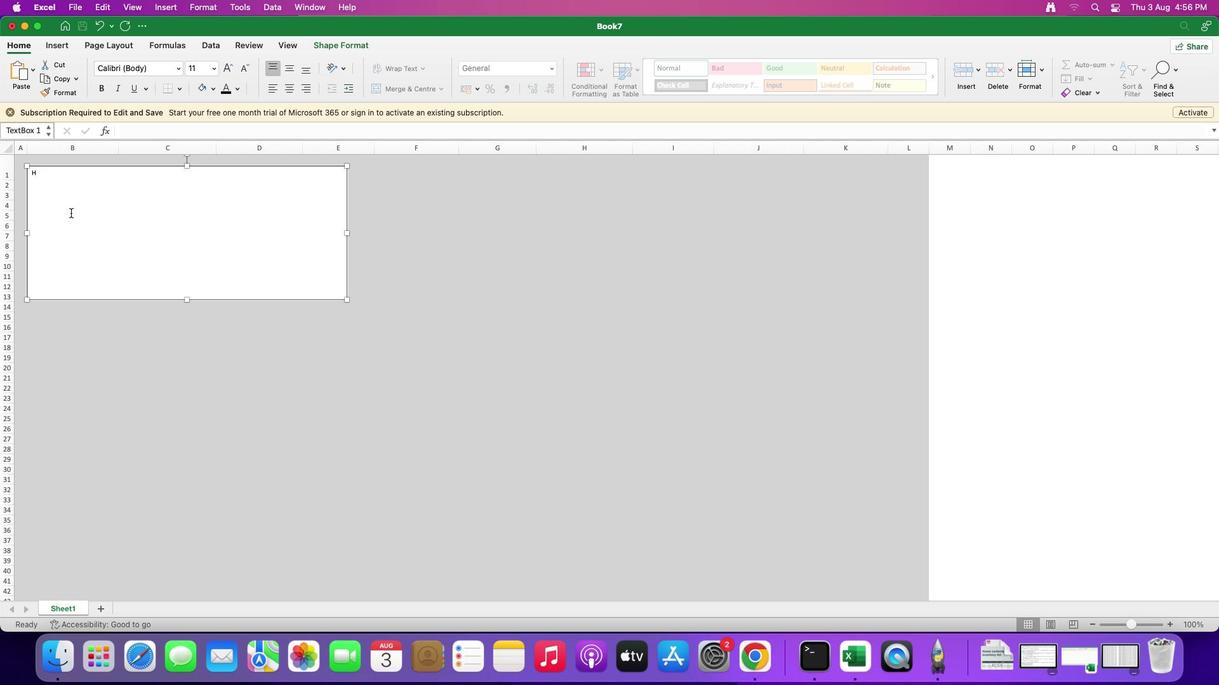 
Action: Key pressed Key.backspace
Screenshot: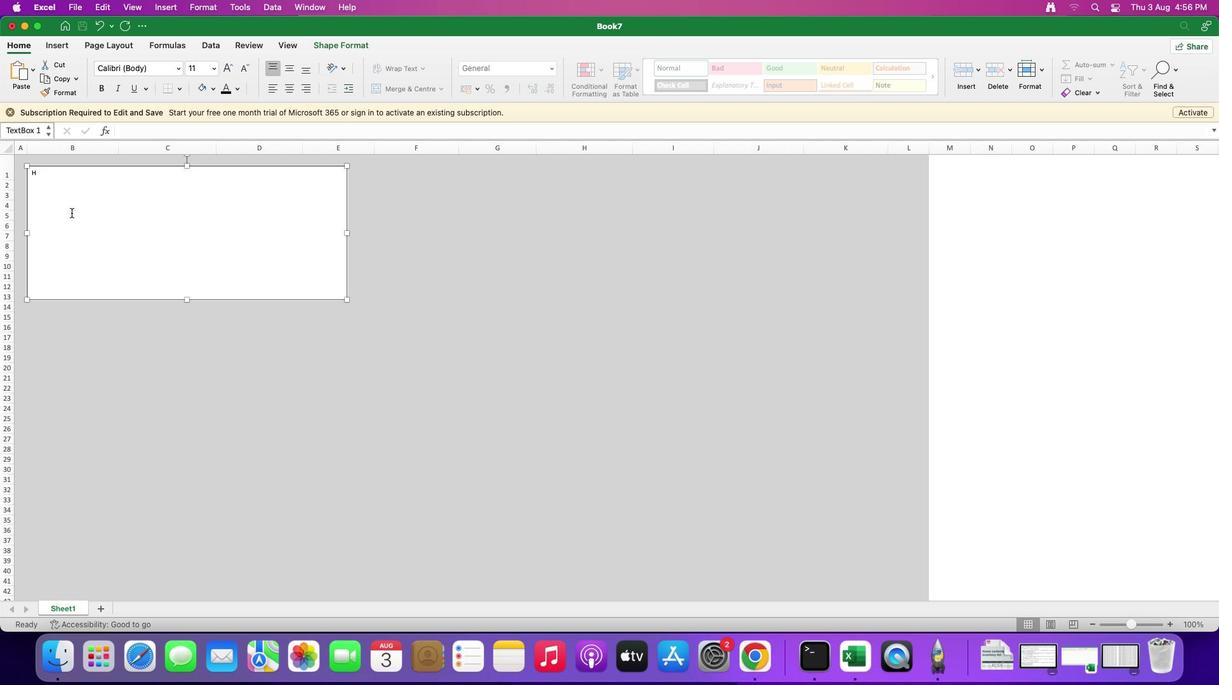 
Action: Mouse moved to (71, 213)
Screenshot: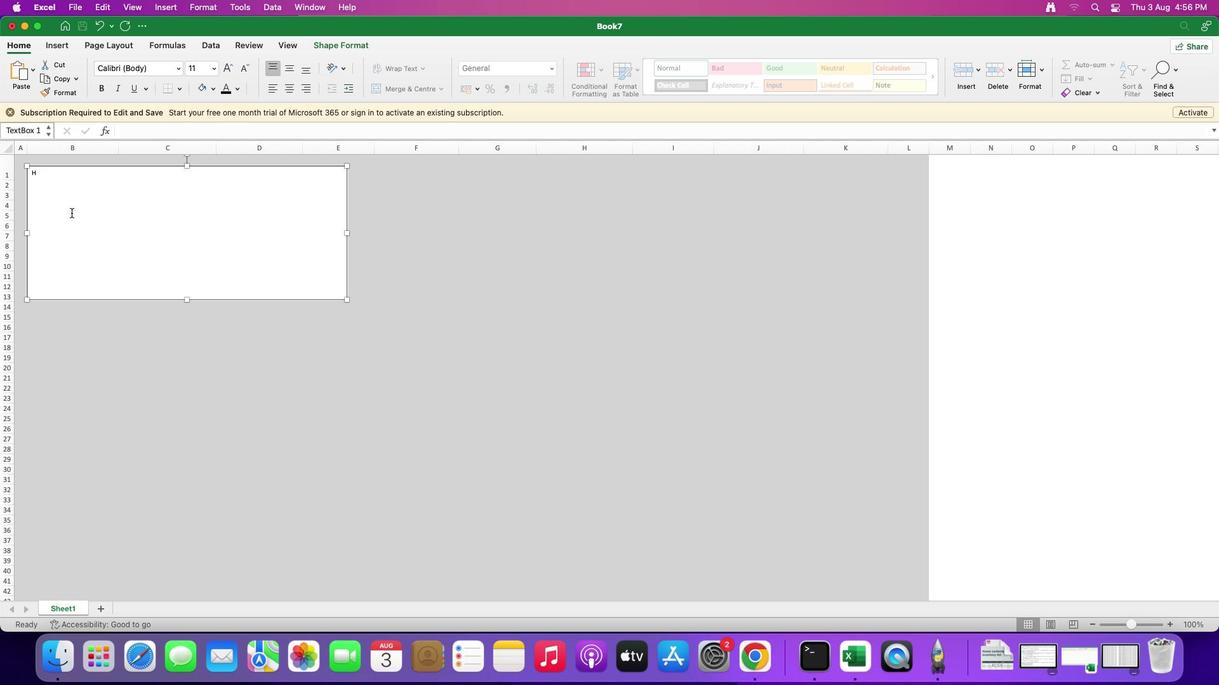 
Action: Key pressed Key.caps_lock'o''m''e'Key.space'c''o''n''t''e''n''t''s'Key.space'i''n''v''e''n''t''o''r''y'Key.space'l''i''s''t'
Screenshot: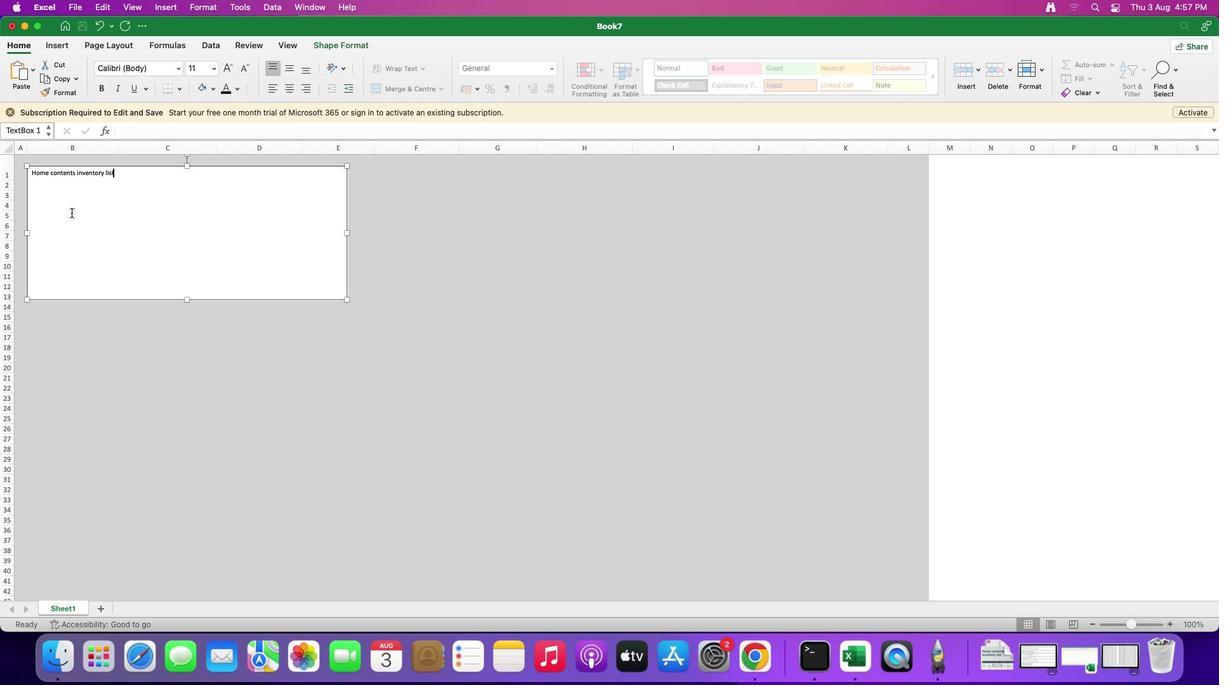
Action: Mouse moved to (132, 173)
Screenshot: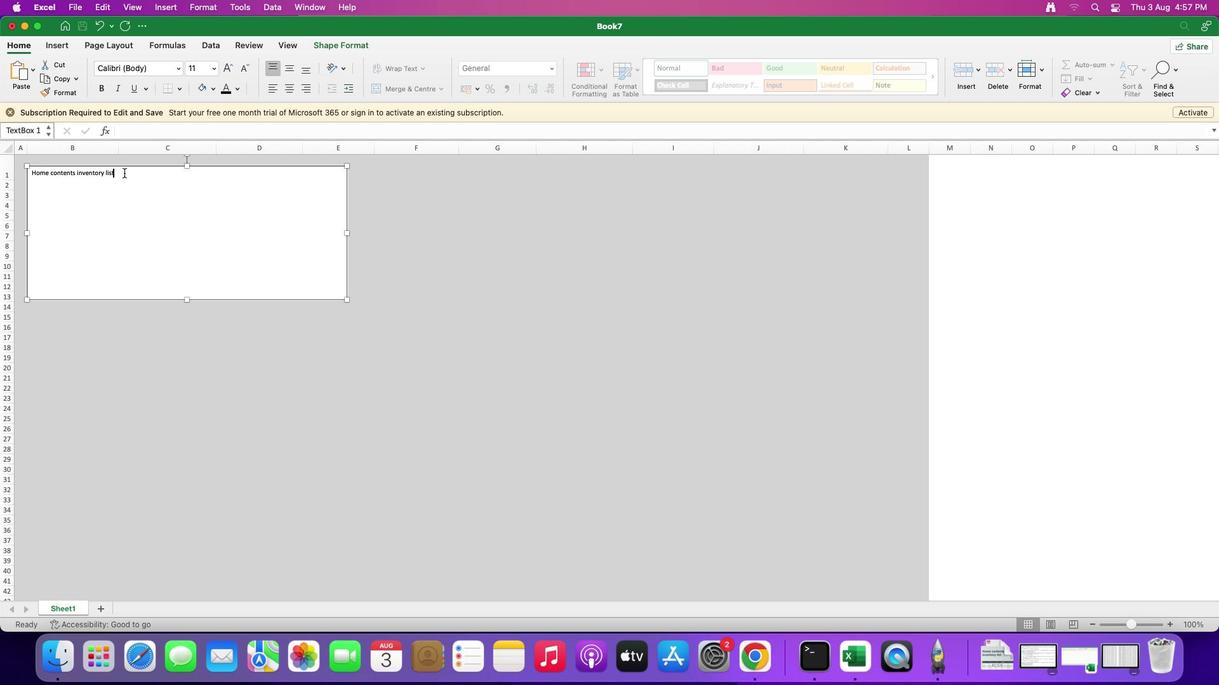 
Action: Mouse pressed left at (132, 173)
Screenshot: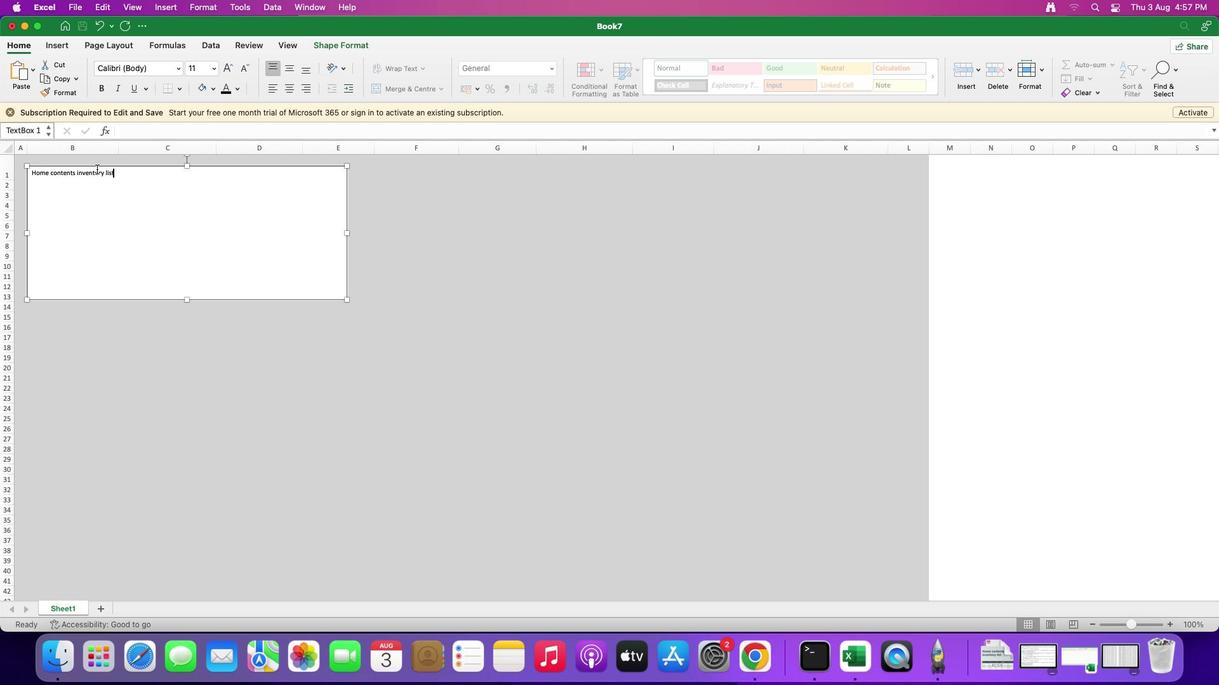 
Action: Mouse moved to (225, 67)
Screenshot: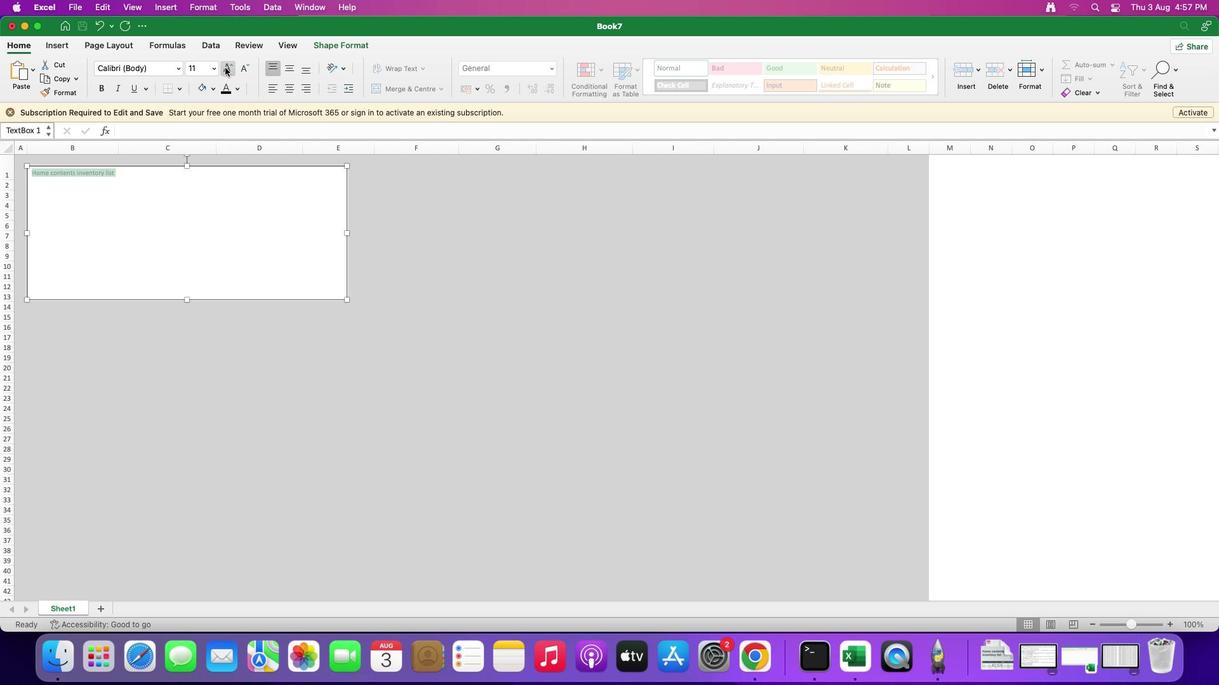 
Action: Mouse pressed left at (225, 67)
Screenshot: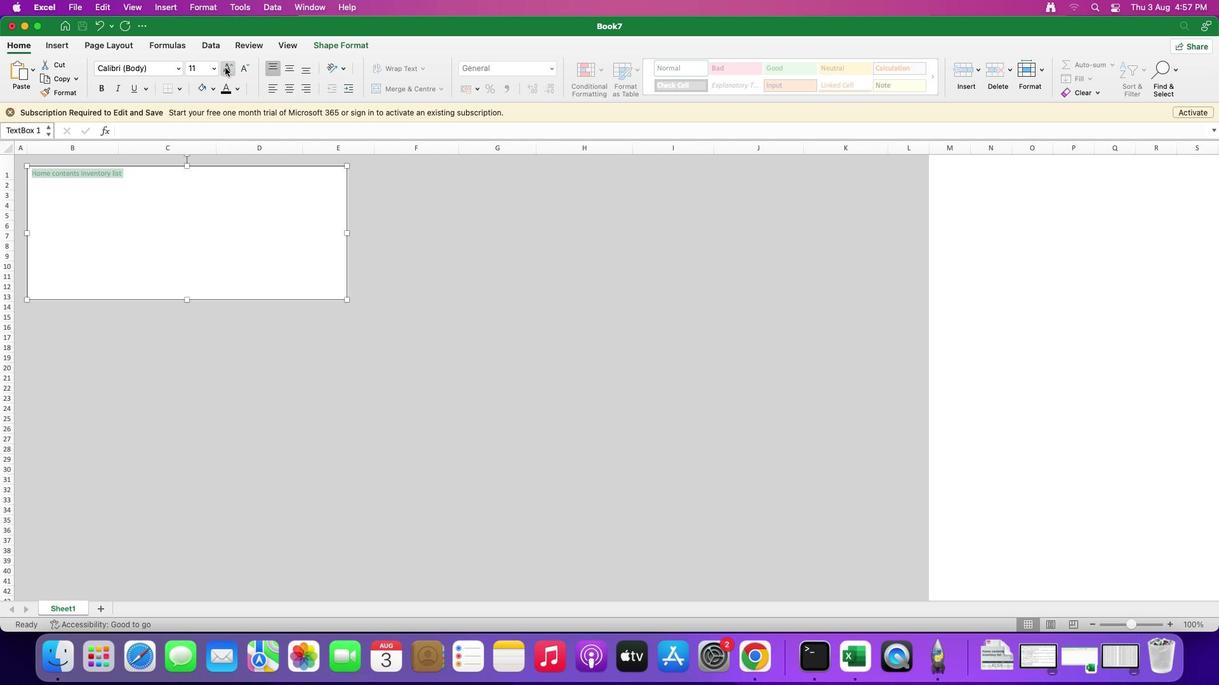 
Action: Mouse pressed left at (225, 67)
Screenshot: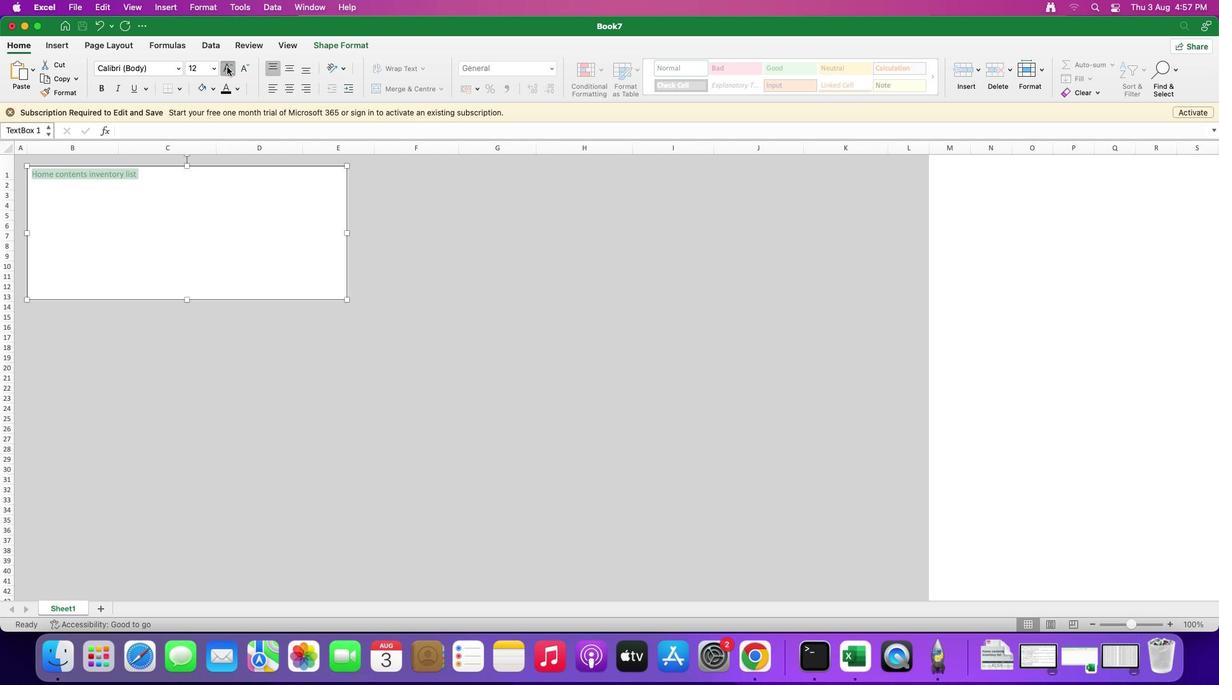 
Action: Mouse moved to (226, 67)
Screenshot: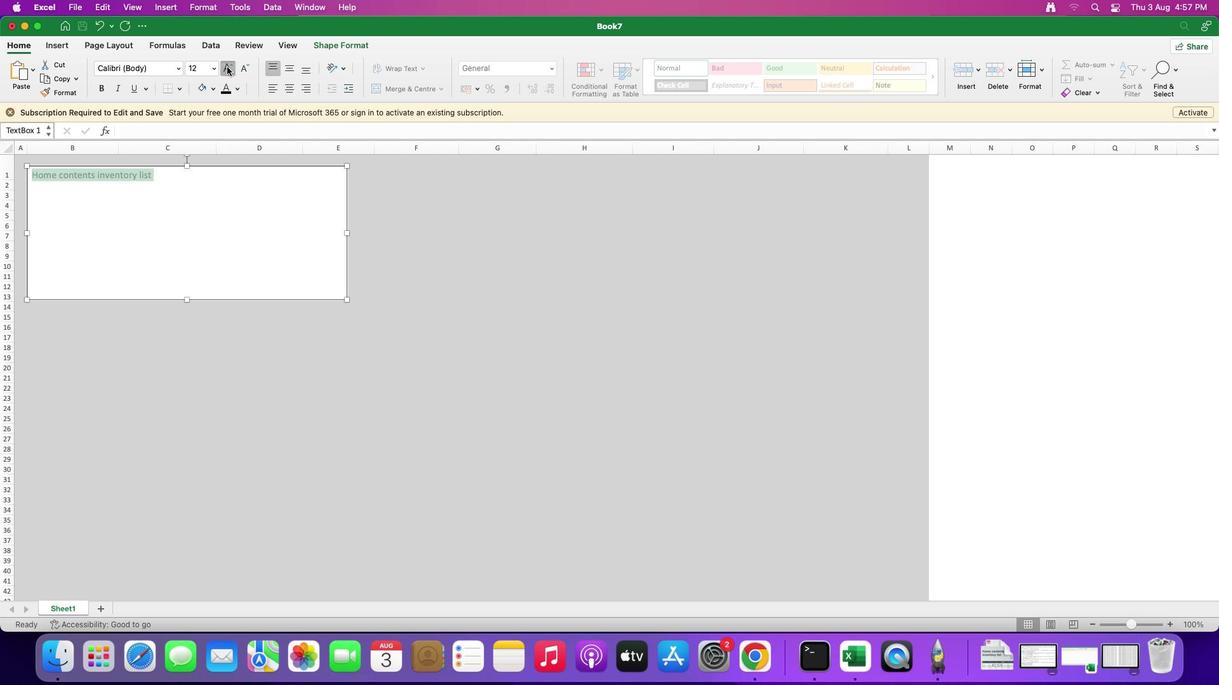 
Action: Mouse pressed left at (226, 67)
Screenshot: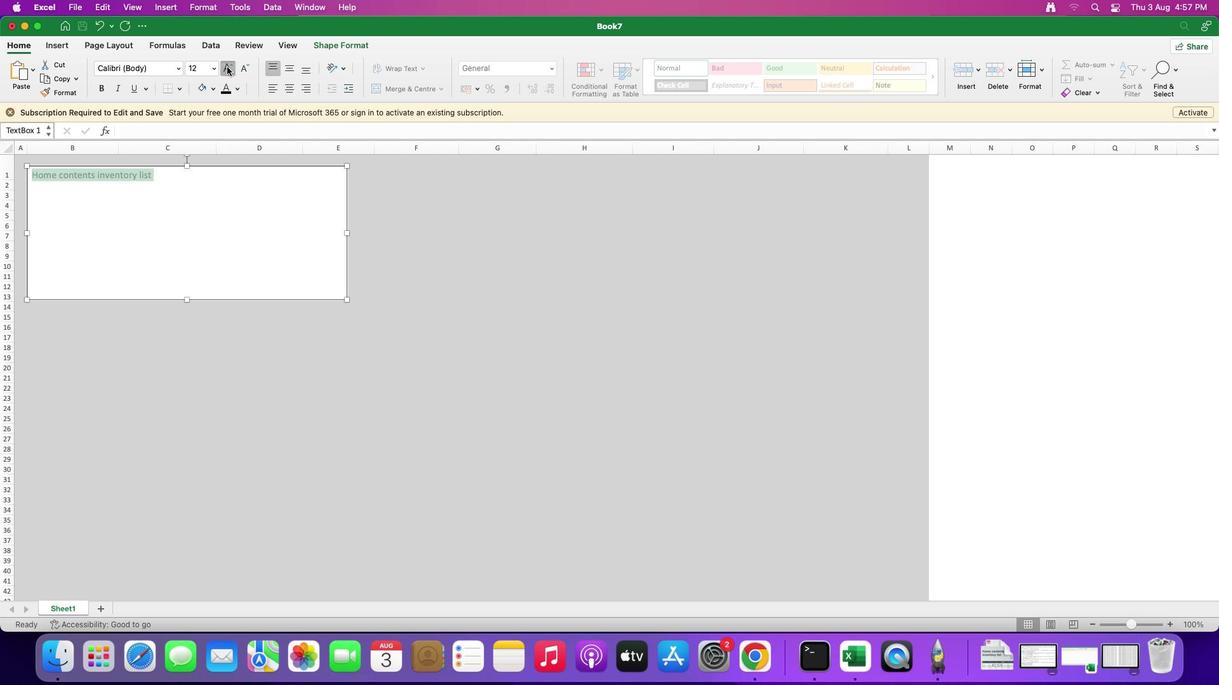 
Action: Mouse moved to (227, 67)
Screenshot: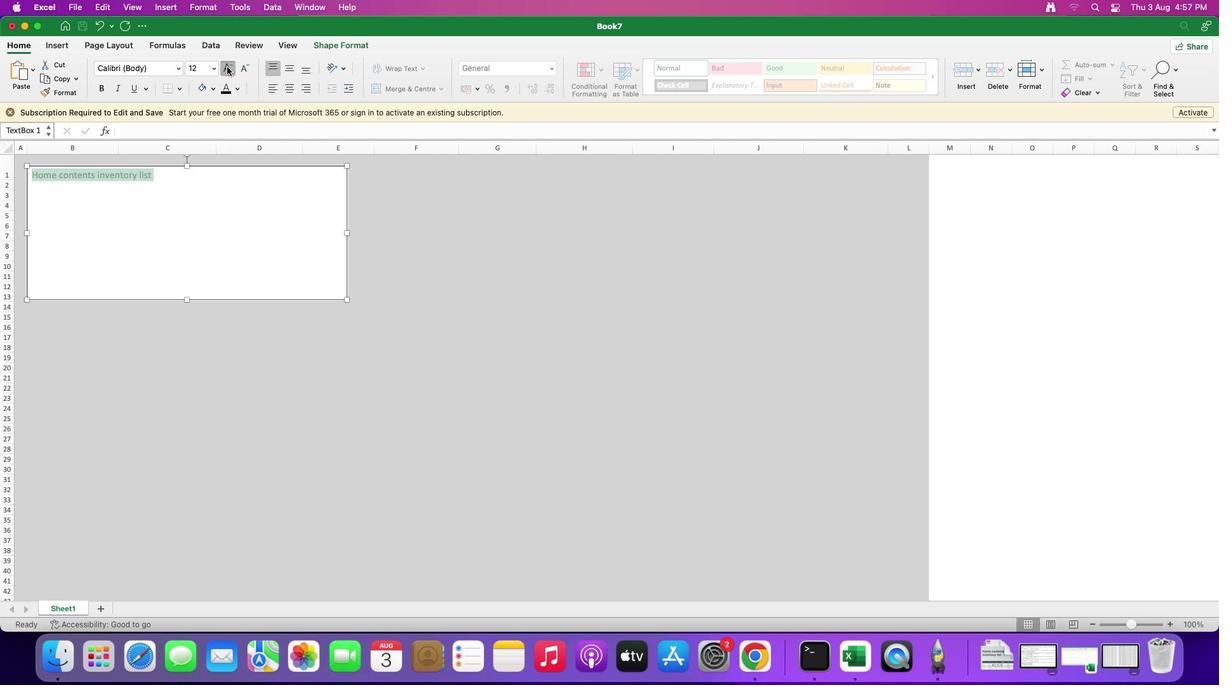 
Action: Mouse pressed left at (227, 67)
Screenshot: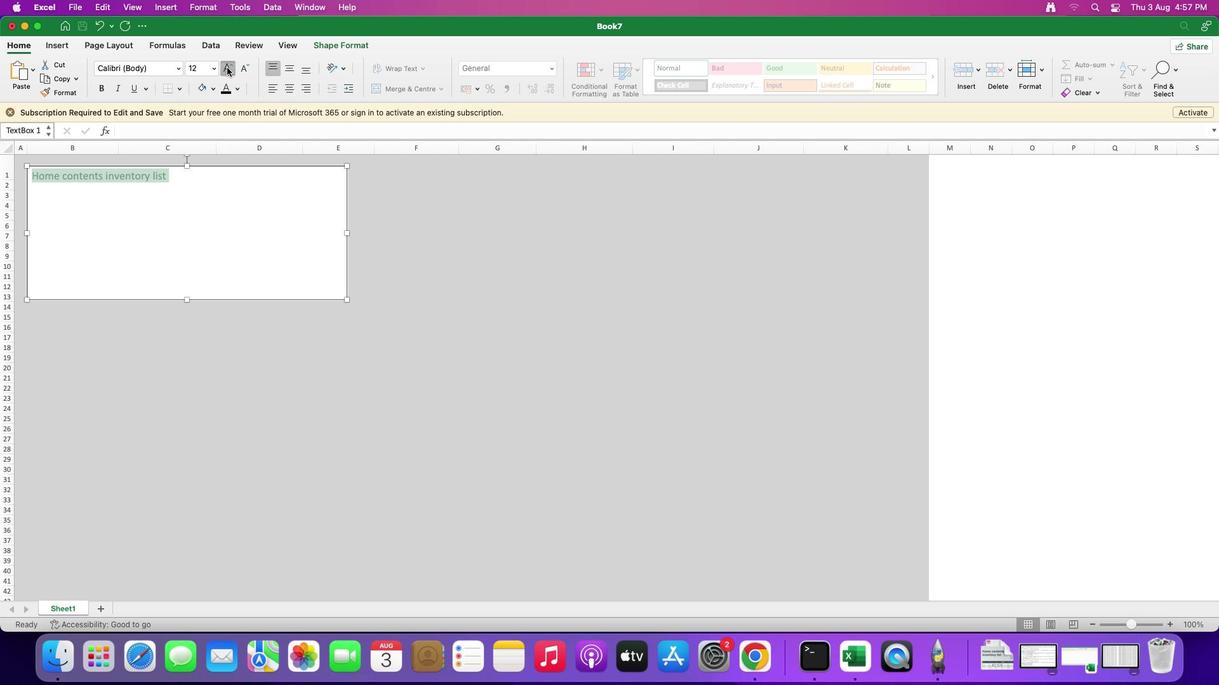 
Action: Mouse pressed left at (227, 67)
Screenshot: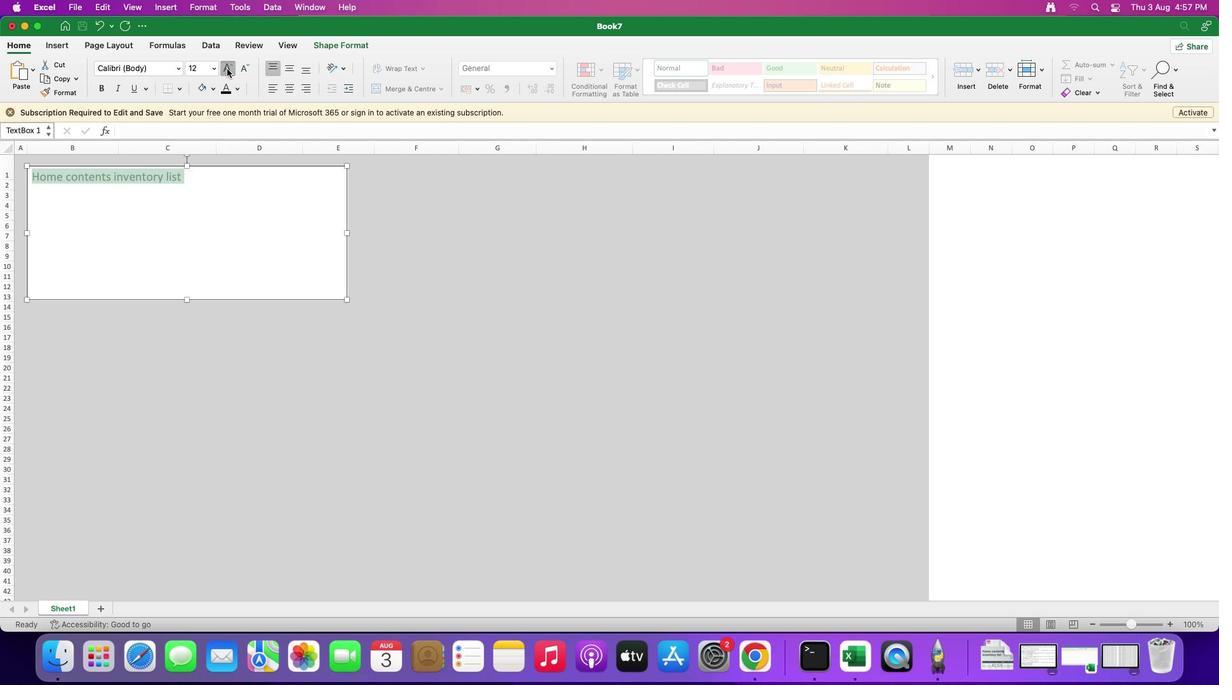 
Action: Mouse moved to (227, 67)
Screenshot: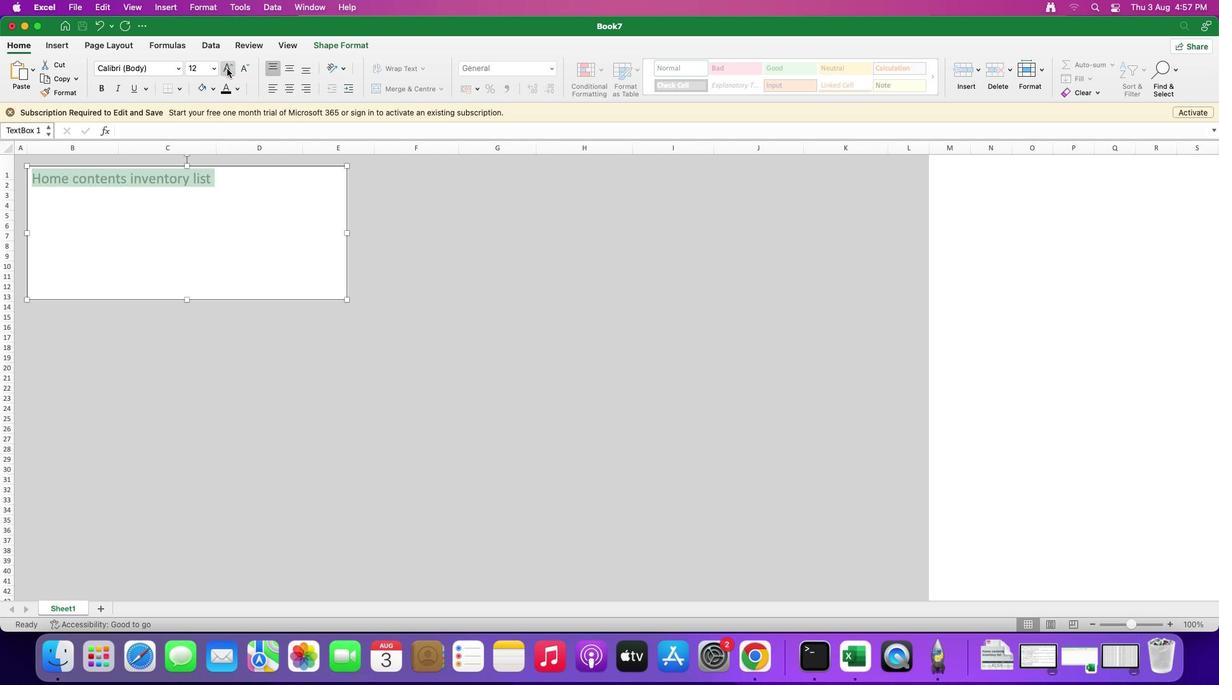 
Action: Mouse pressed left at (227, 67)
Screenshot: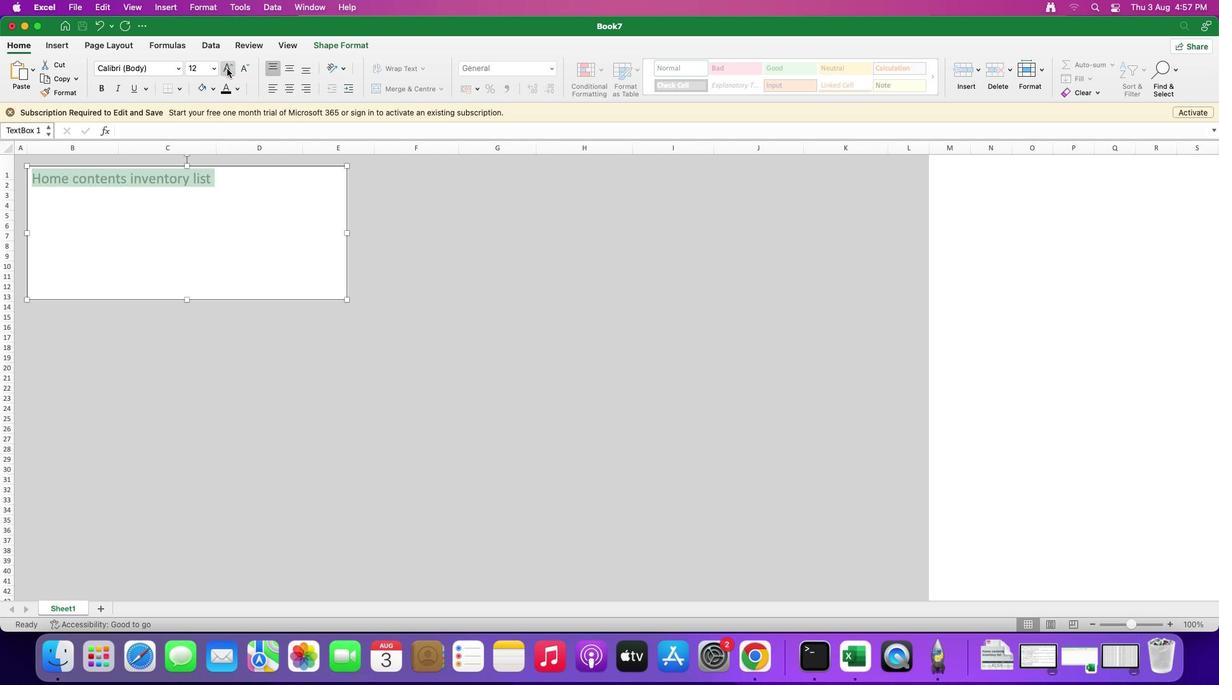 
Action: Mouse moved to (227, 68)
Screenshot: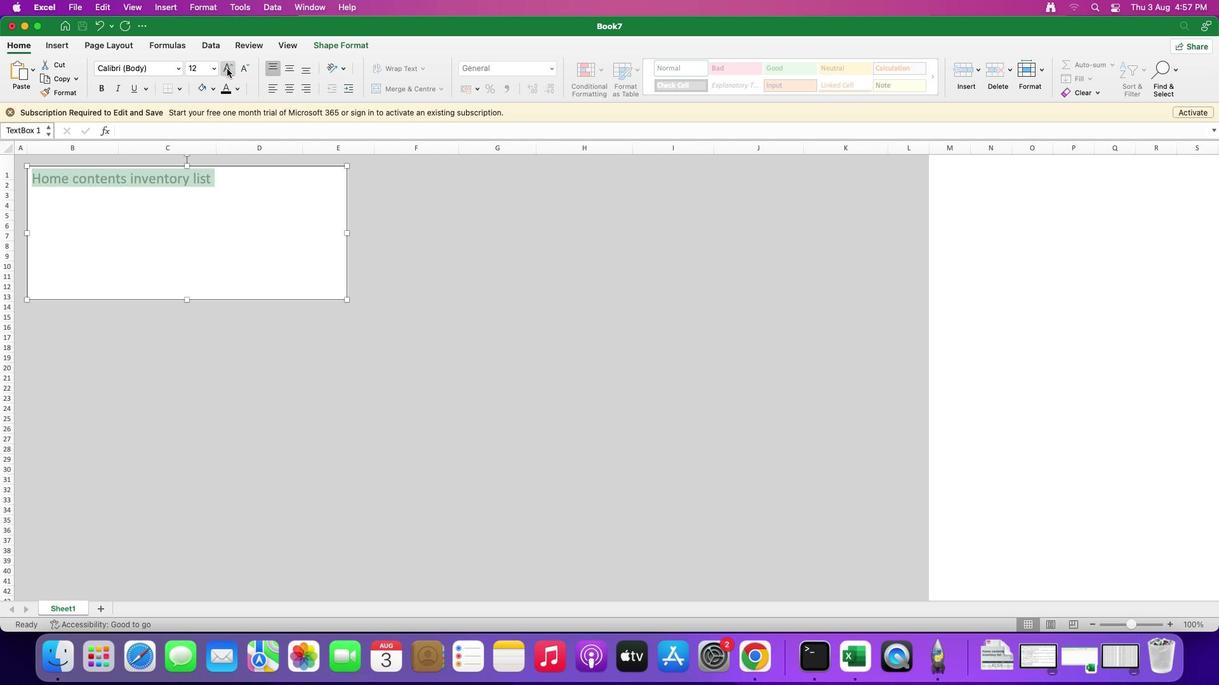 
Action: Mouse pressed left at (227, 68)
Screenshot: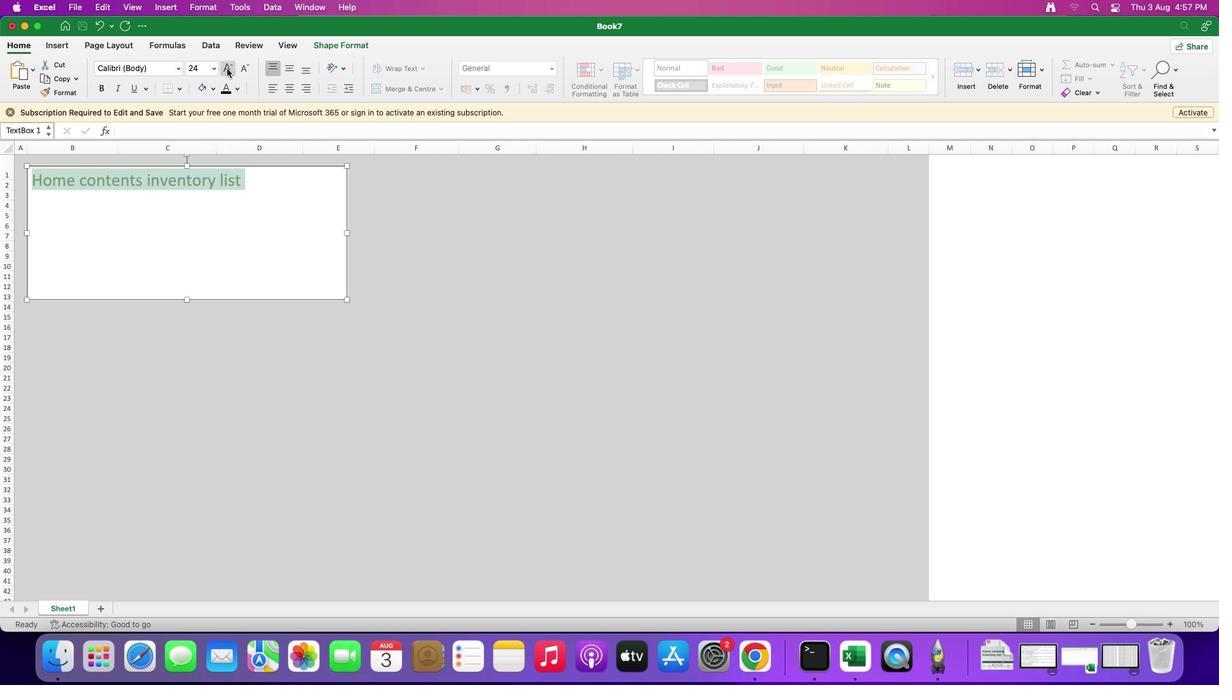 
Action: Mouse pressed left at (227, 68)
Screenshot: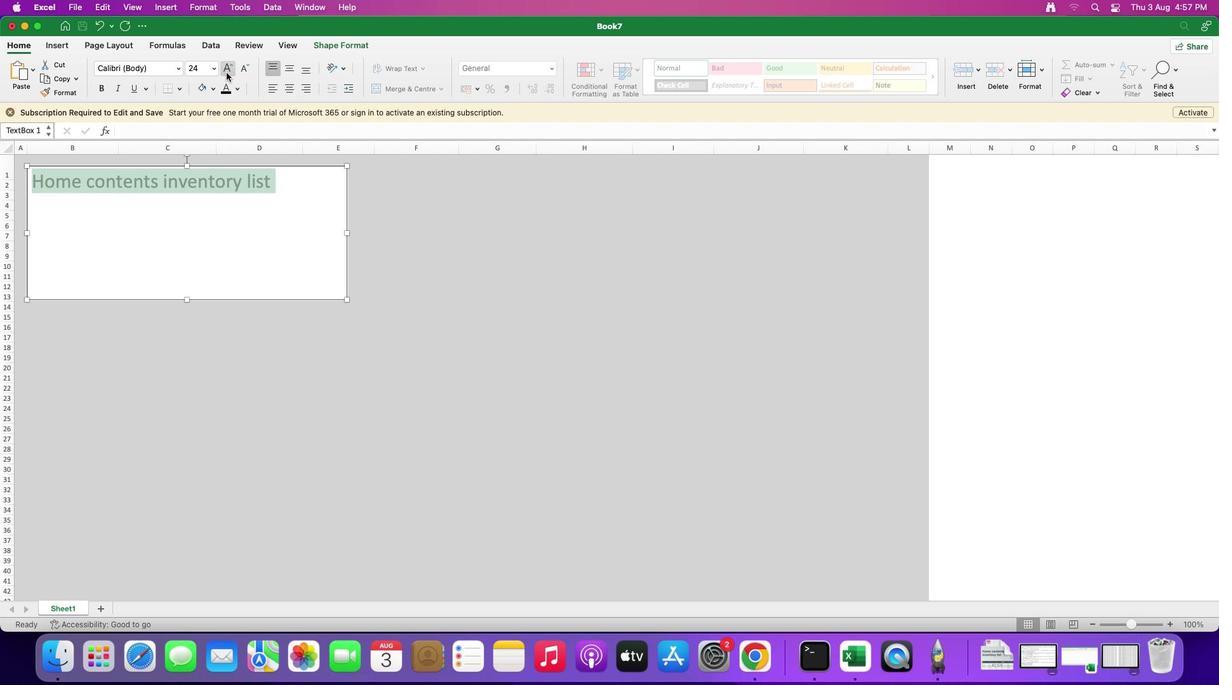 
Action: Mouse moved to (106, 90)
Screenshot: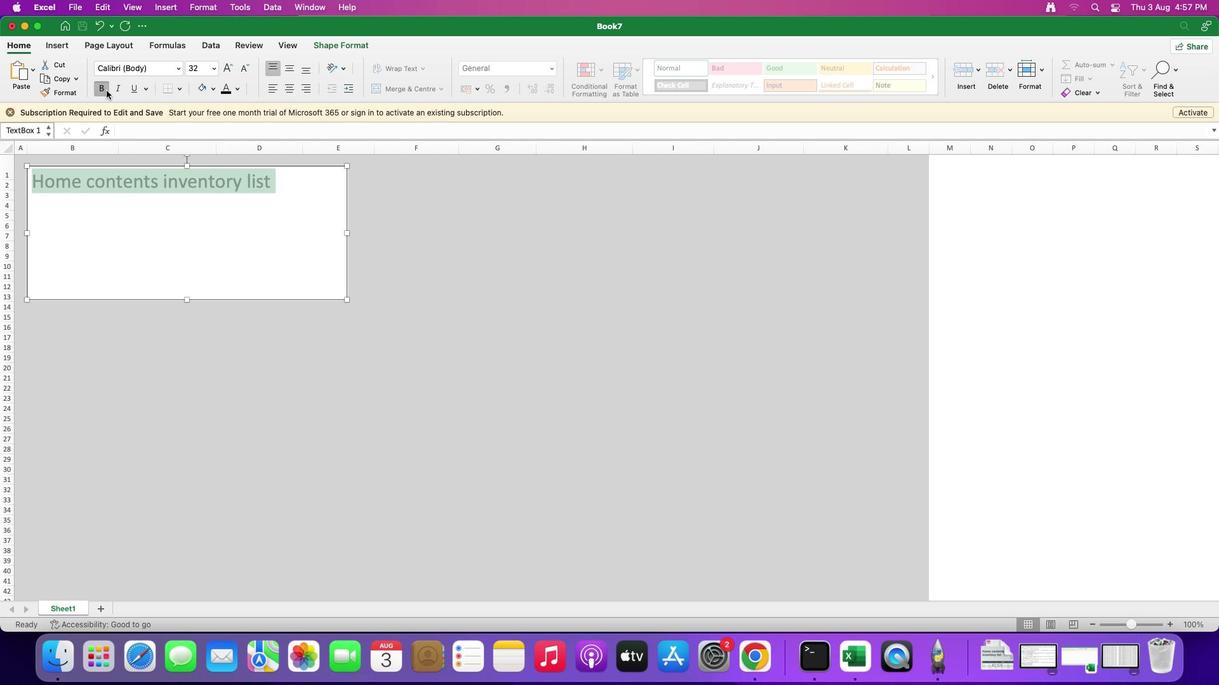 
Action: Mouse pressed left at (106, 90)
Screenshot: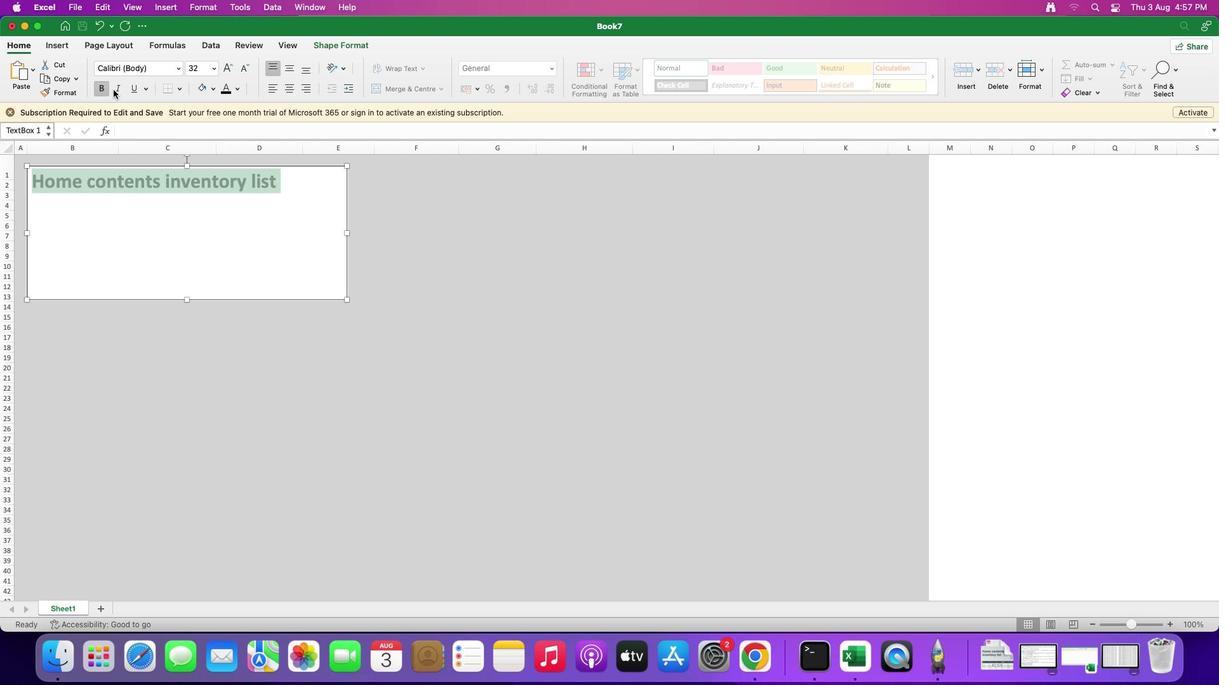 
Action: Mouse moved to (226, 66)
Screenshot: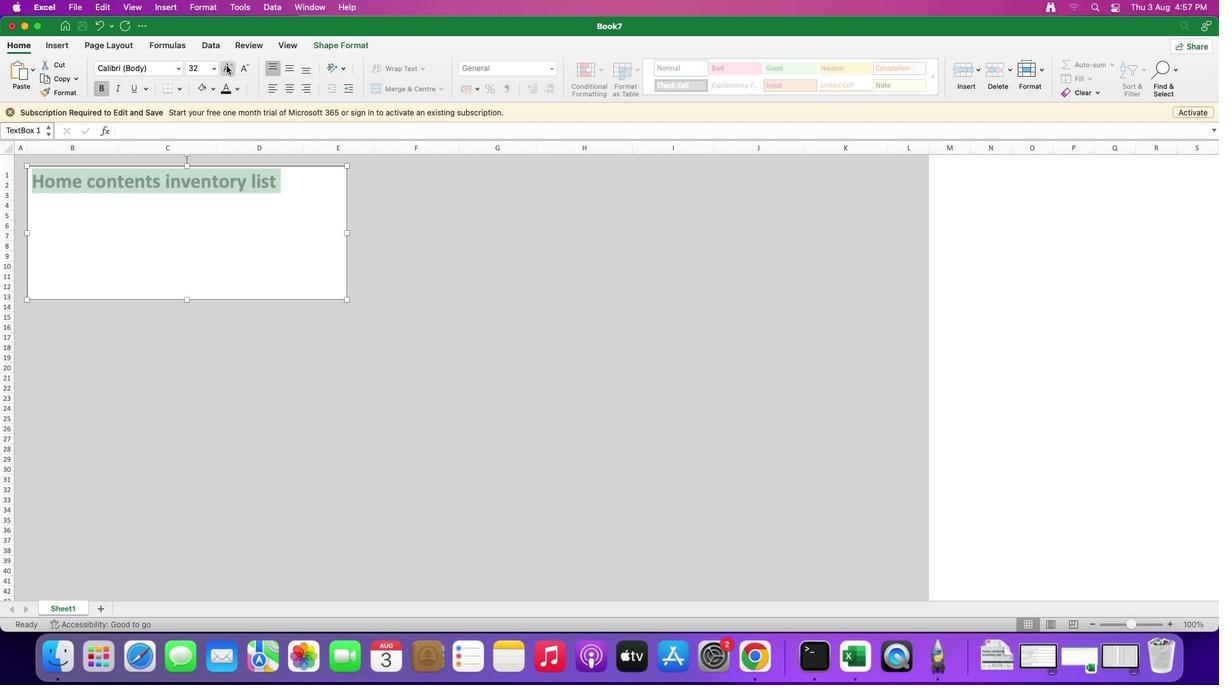 
Action: Mouse pressed left at (226, 66)
Screenshot: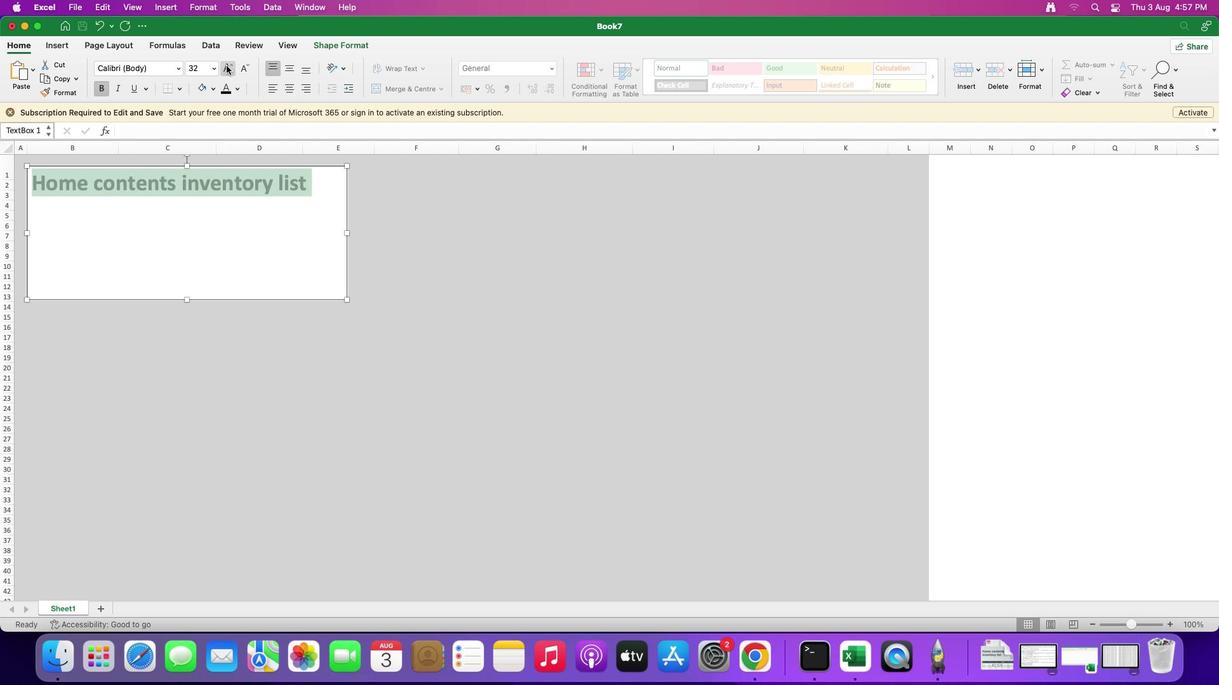 
Action: Mouse pressed left at (226, 66)
Screenshot: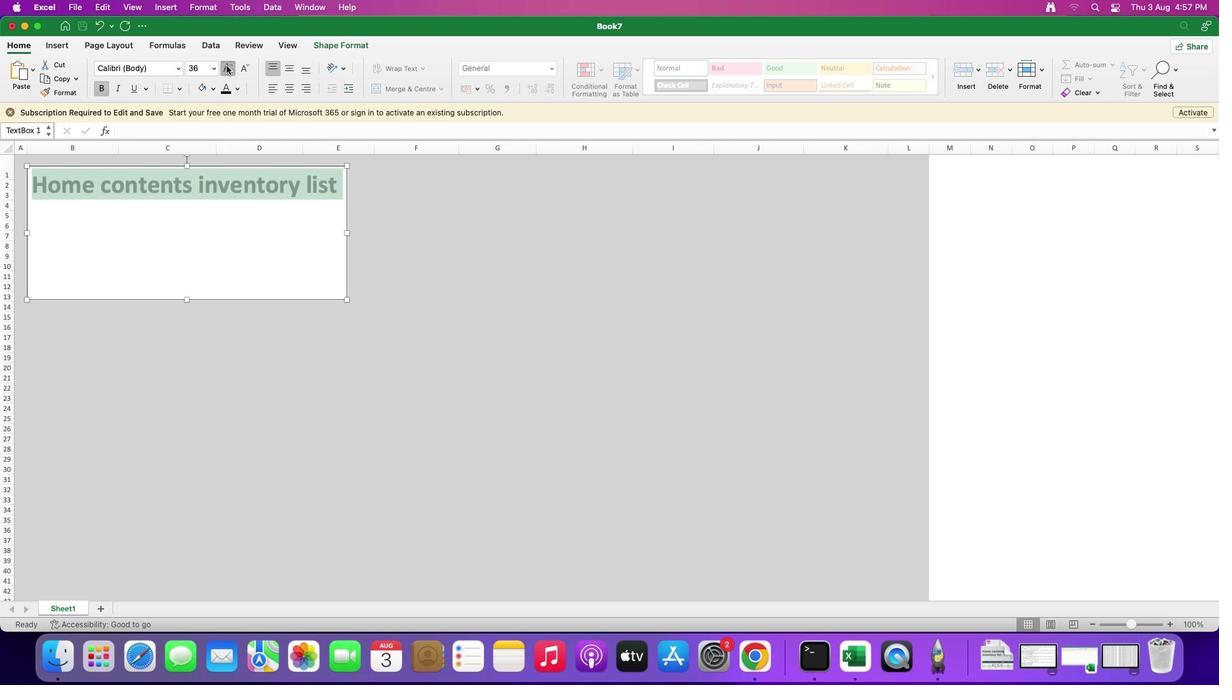 
Action: Mouse pressed left at (226, 66)
Screenshot: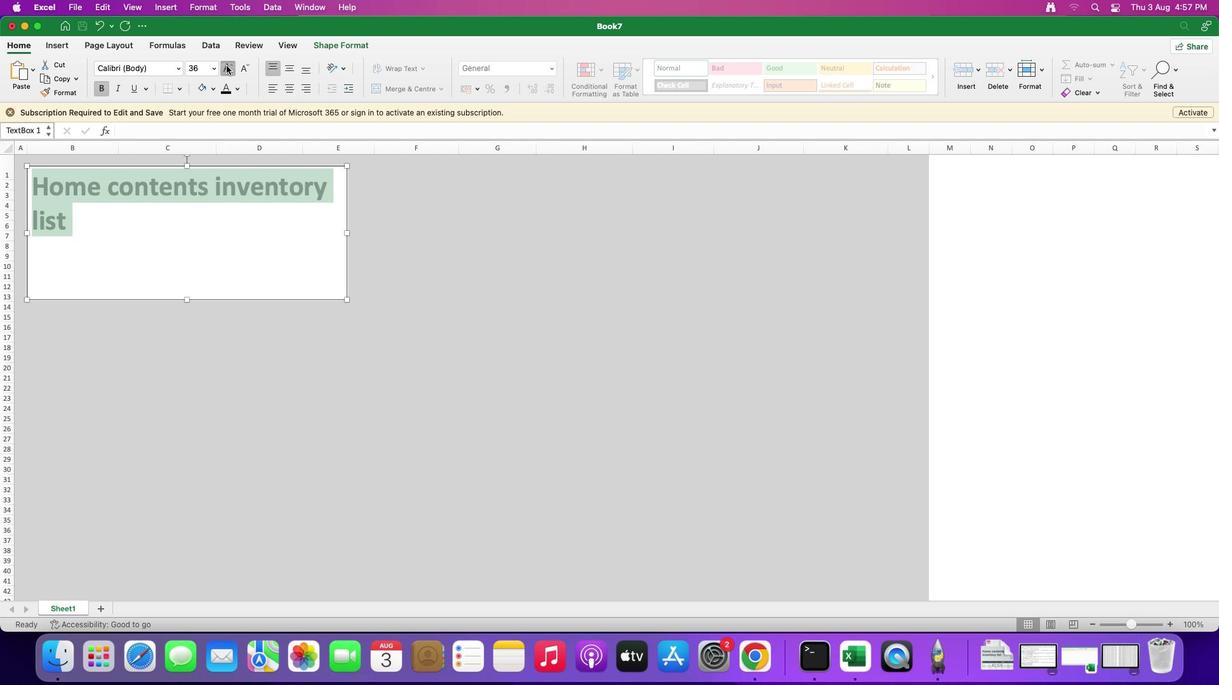 
Action: Mouse pressed left at (226, 66)
Screenshot: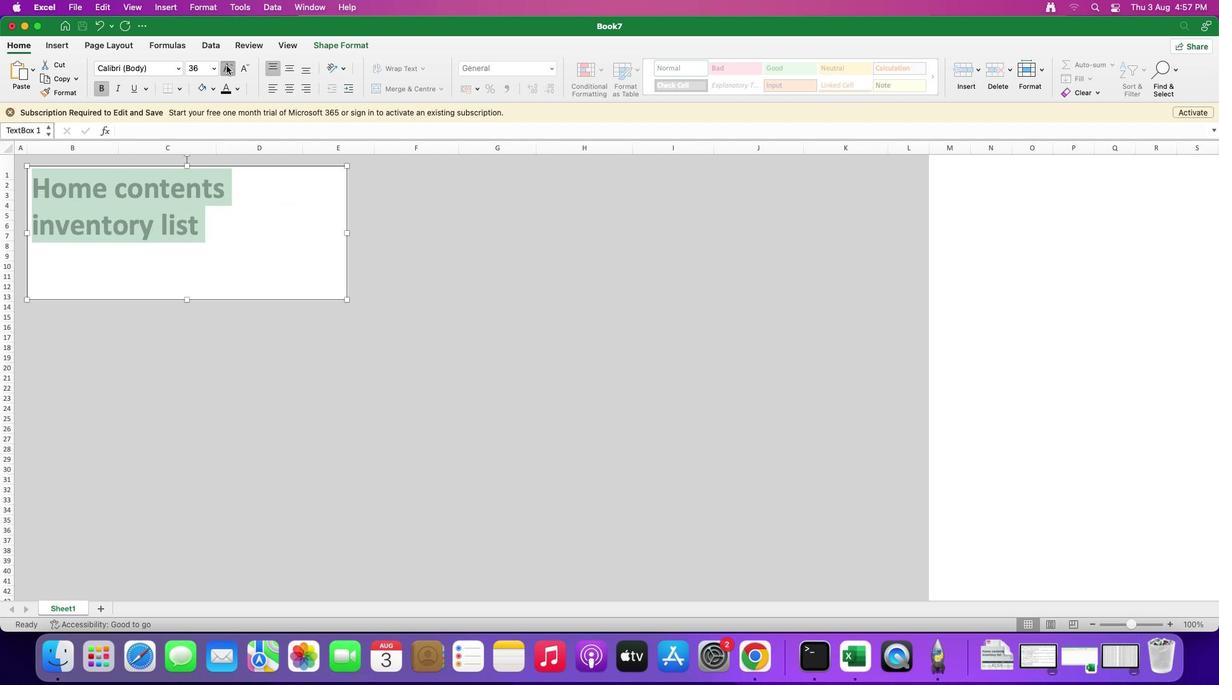 
Action: Mouse pressed left at (226, 66)
Screenshot: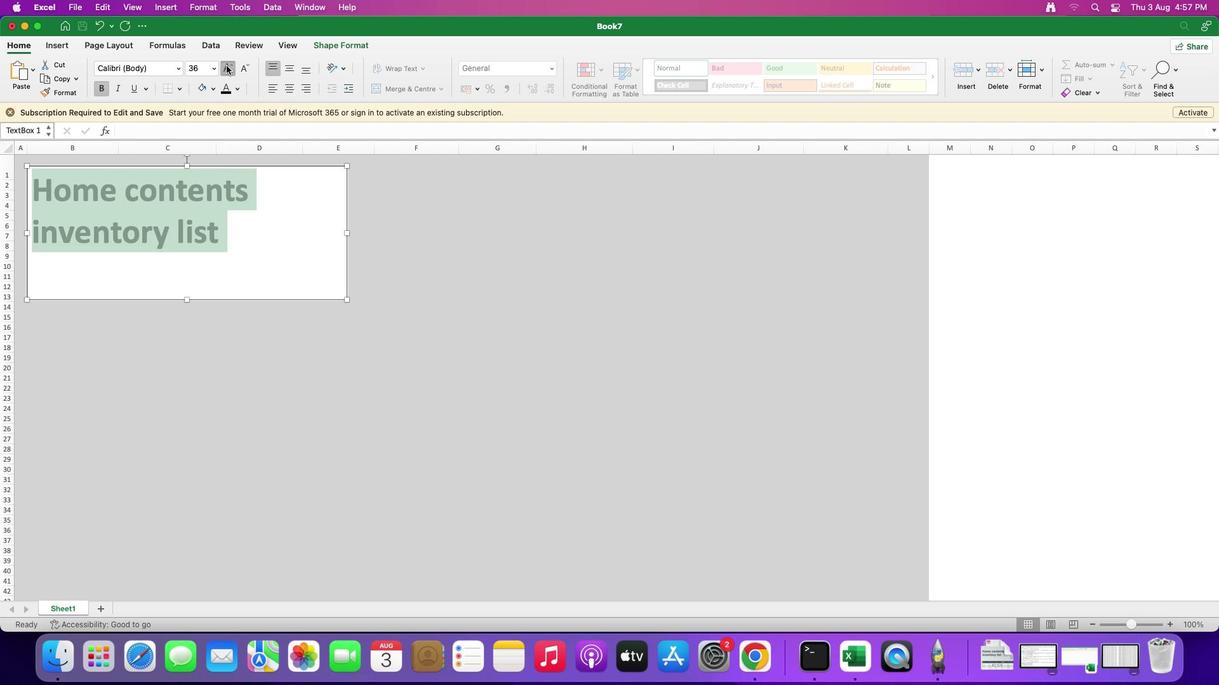
Action: Mouse pressed left at (226, 66)
Screenshot: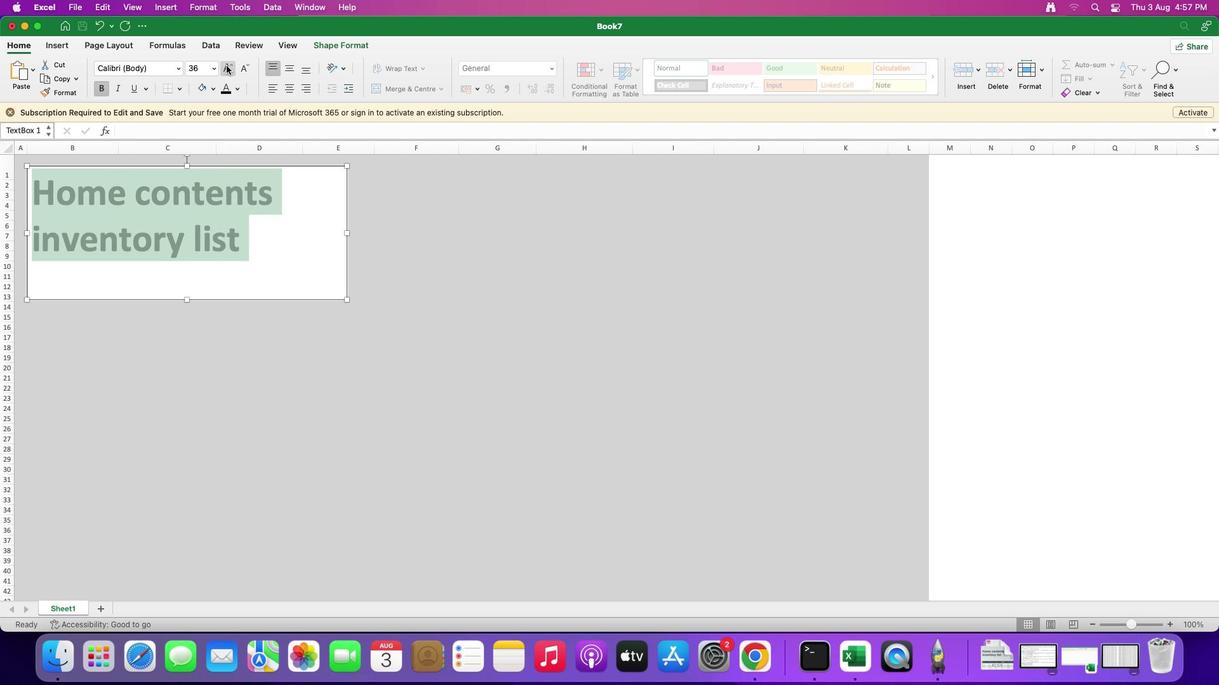 
Action: Mouse pressed left at (226, 66)
Screenshot: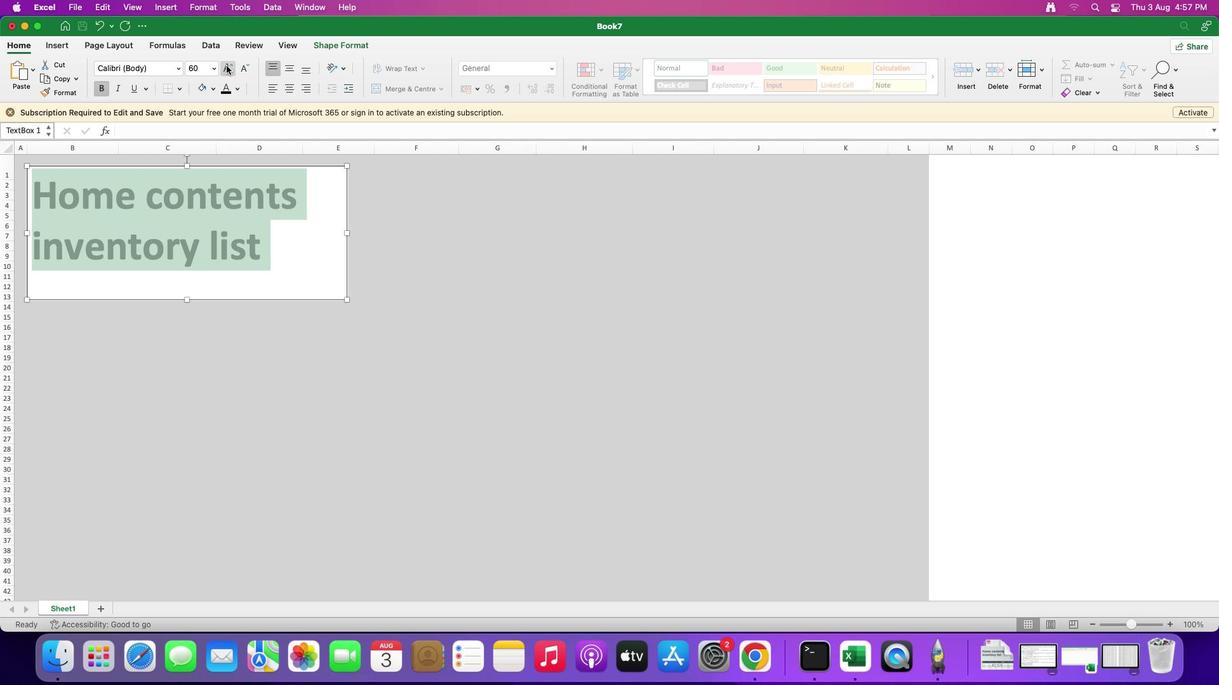 
Action: Mouse pressed left at (226, 66)
Screenshot: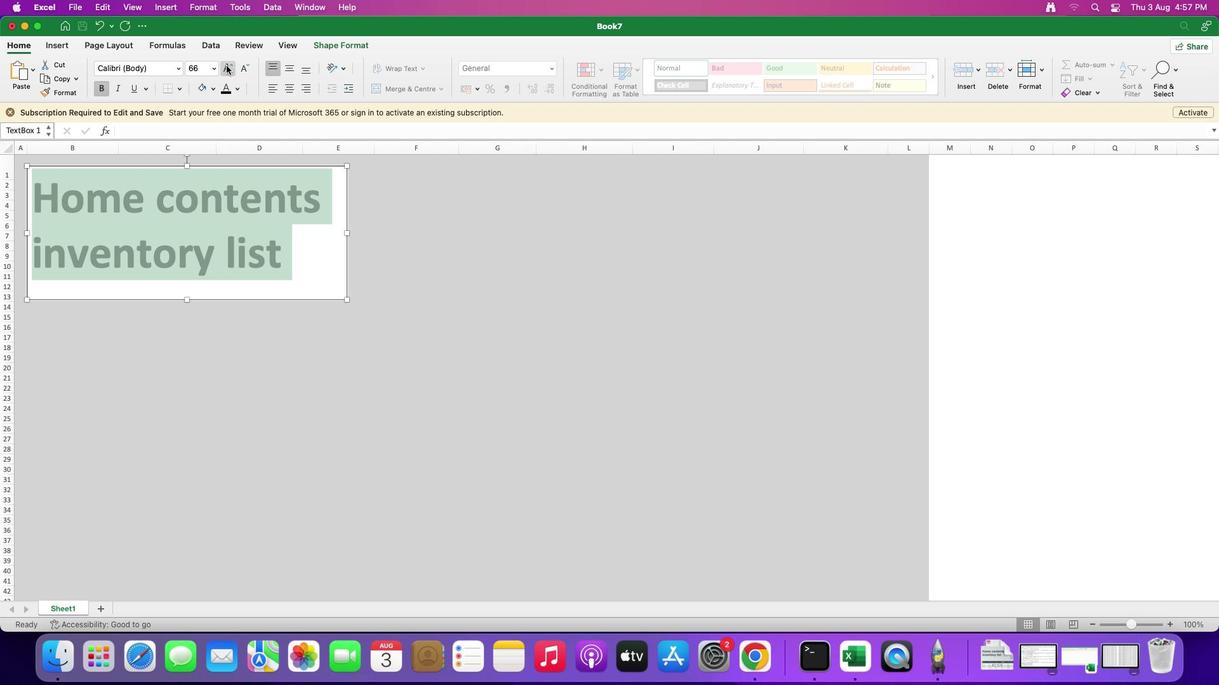 
Action: Mouse moved to (227, 64)
Screenshot: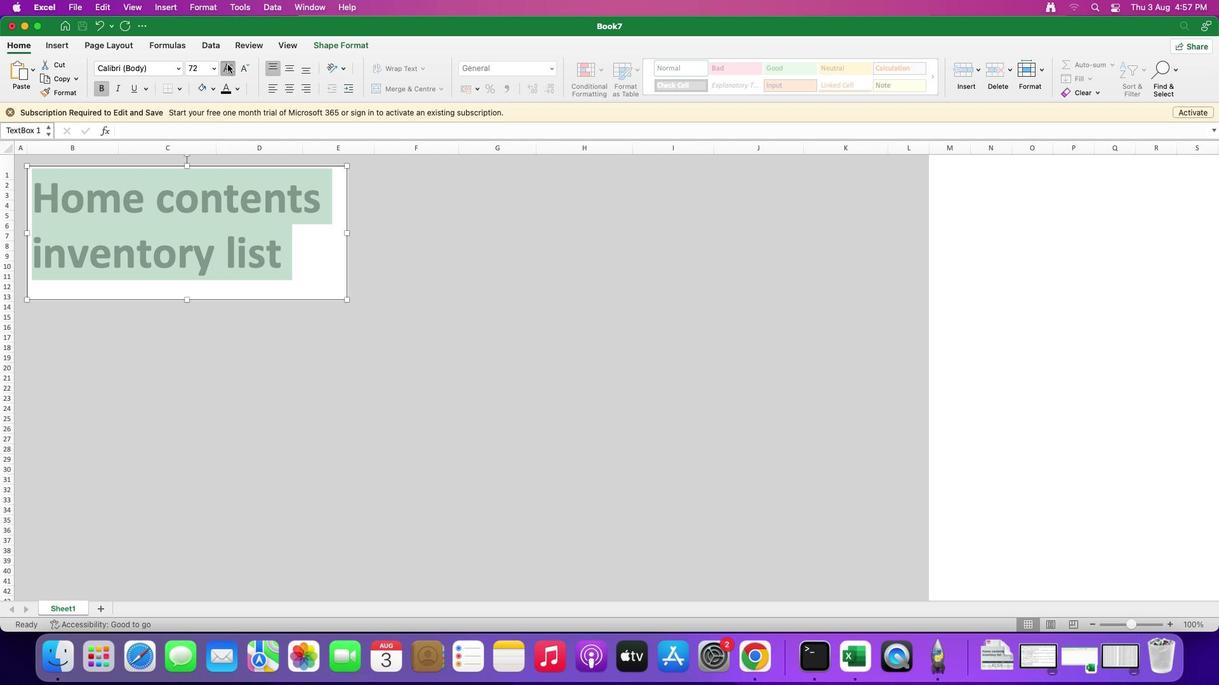 
Action: Mouse pressed left at (227, 64)
Screenshot: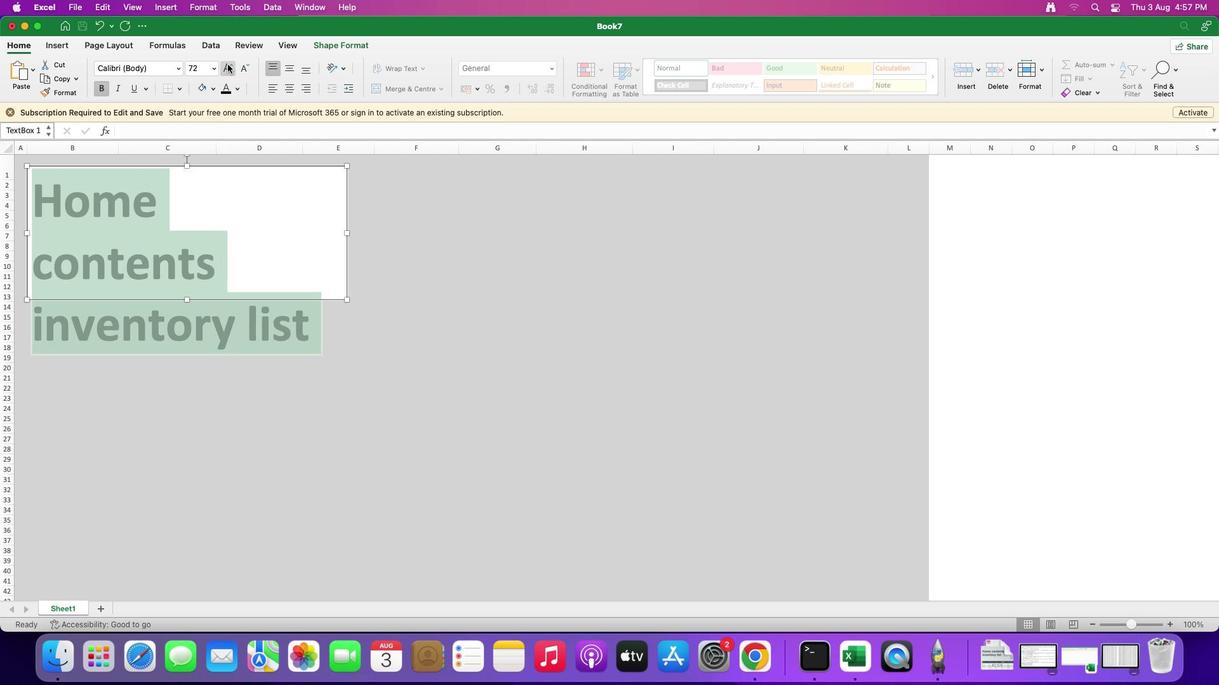 
Action: Mouse moved to (241, 64)
Screenshot: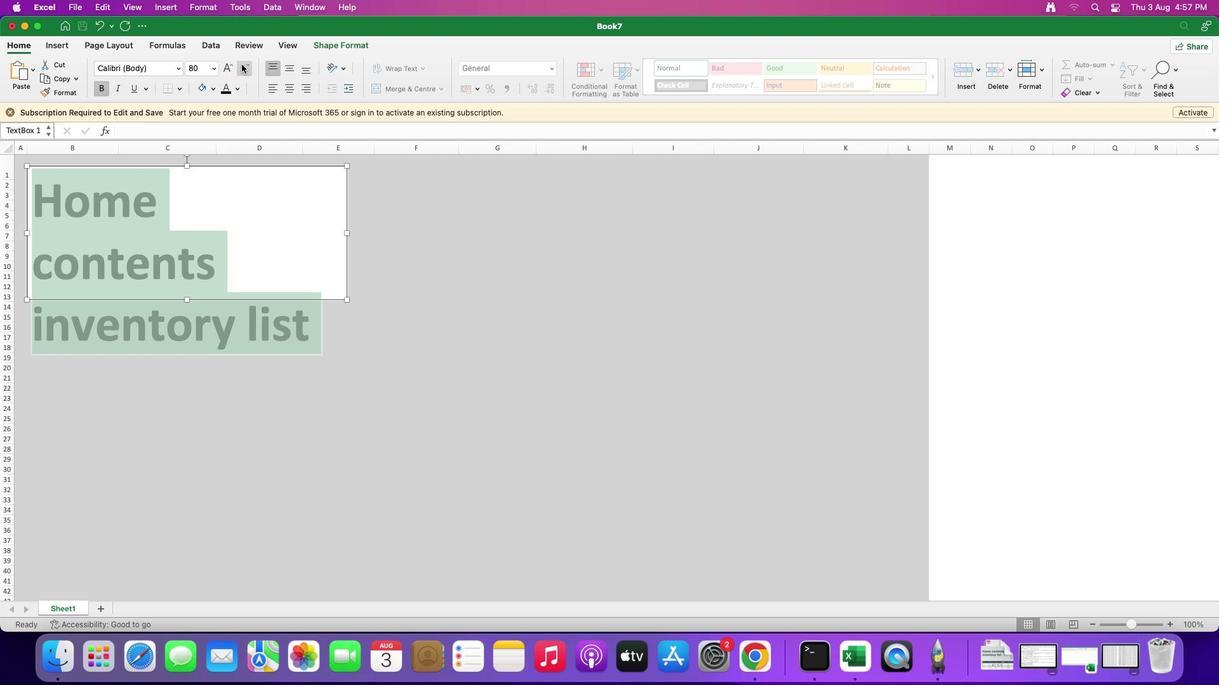
Action: Mouse pressed left at (241, 64)
Screenshot: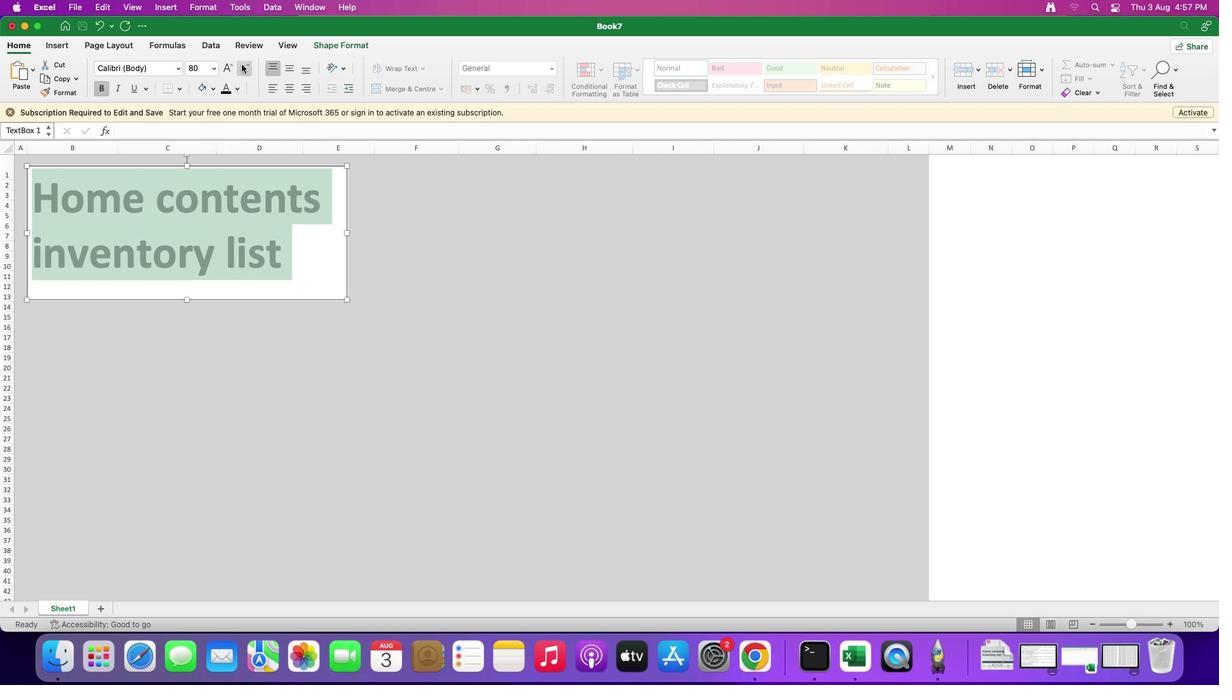 
Action: Mouse moved to (403, 227)
Screenshot: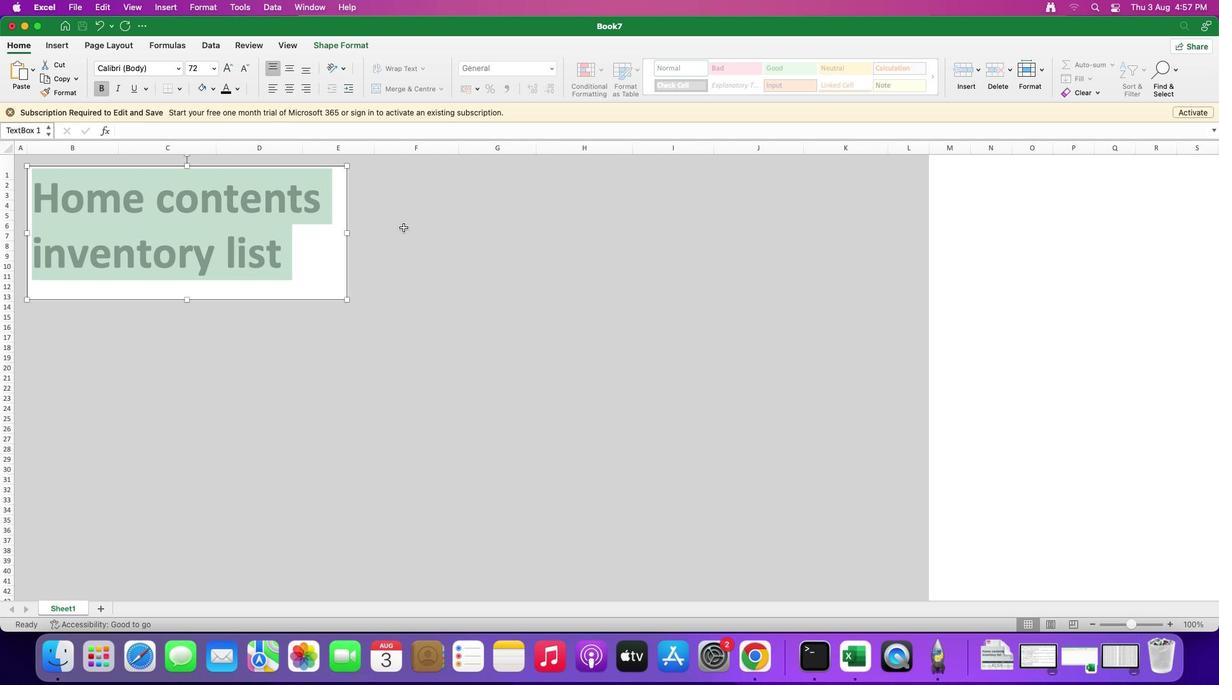
Action: Mouse pressed left at (403, 227)
Screenshot: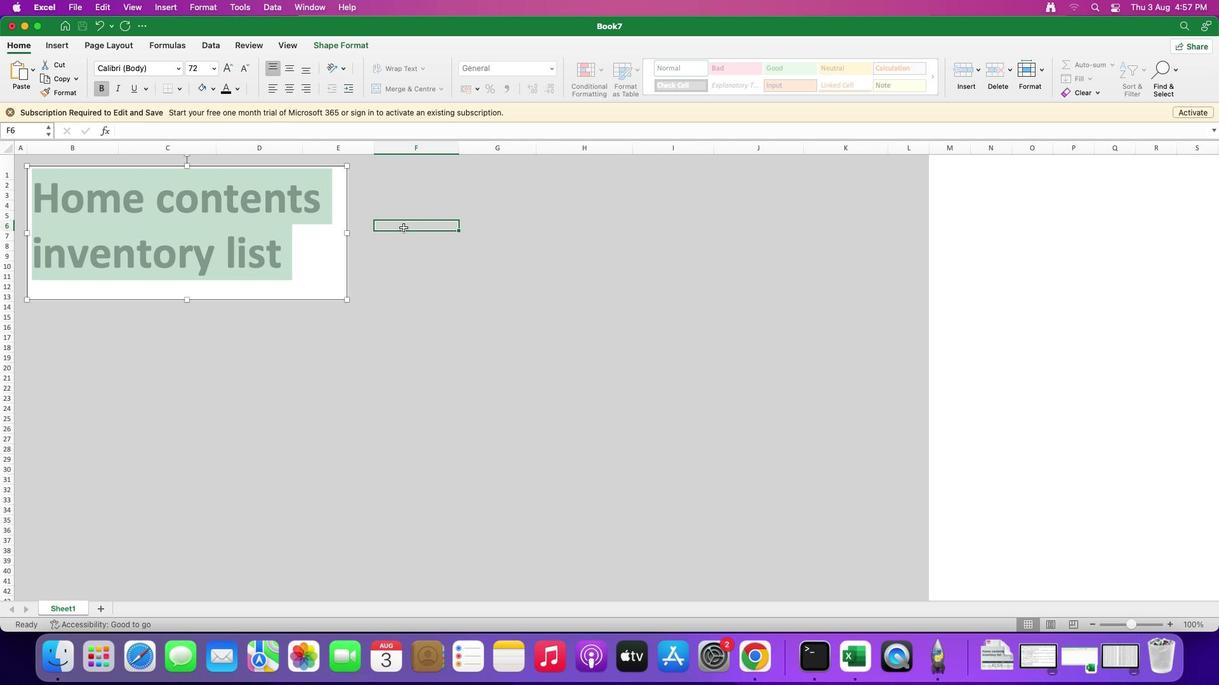 
Action: Mouse moved to (210, 235)
Screenshot: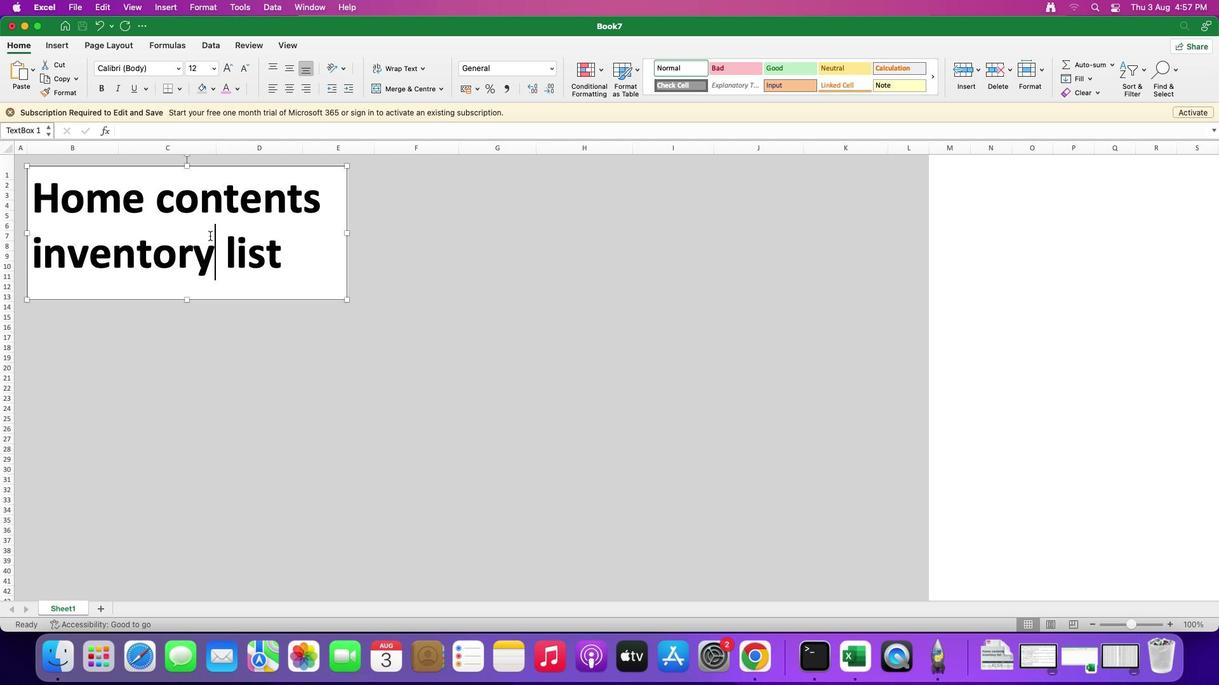 
Action: Mouse pressed left at (210, 235)
Screenshot: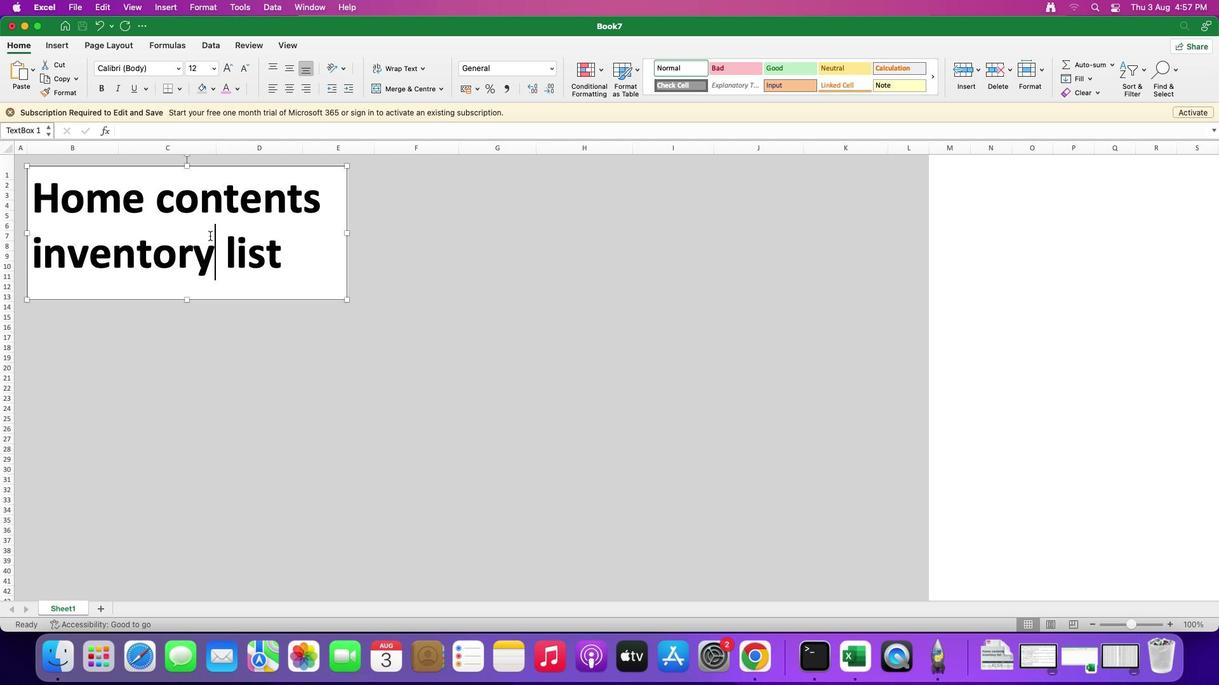
Action: Mouse moved to (329, 46)
Screenshot: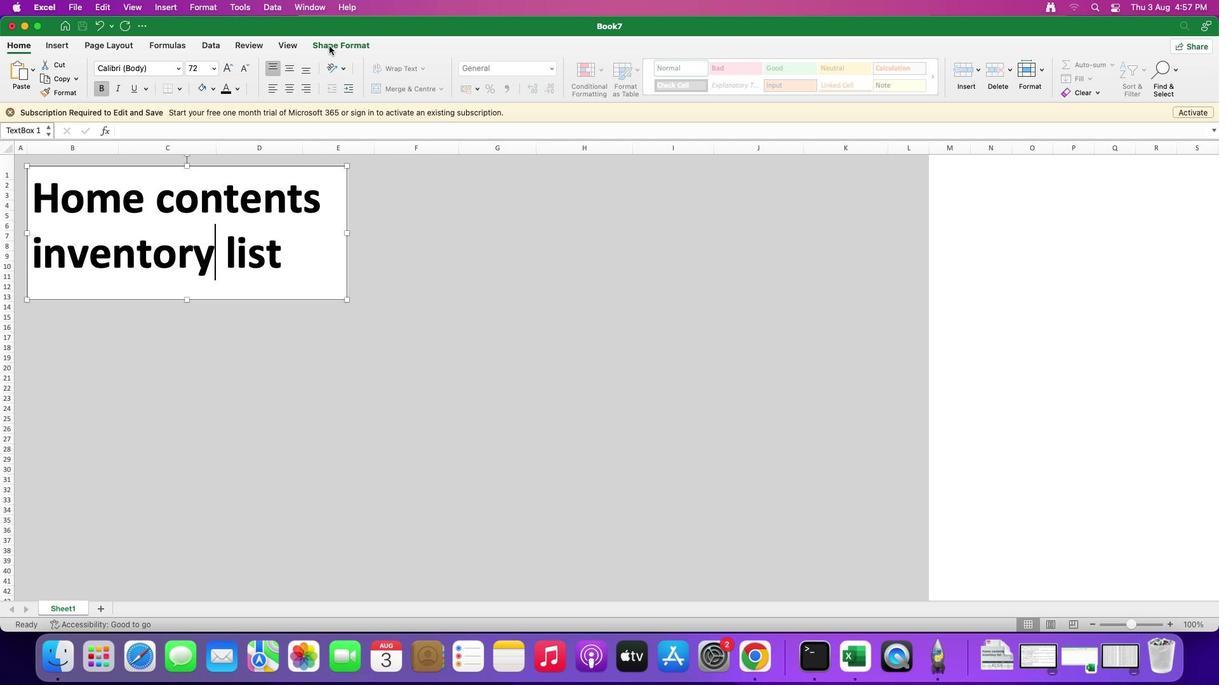 
Action: Mouse pressed left at (329, 46)
Screenshot: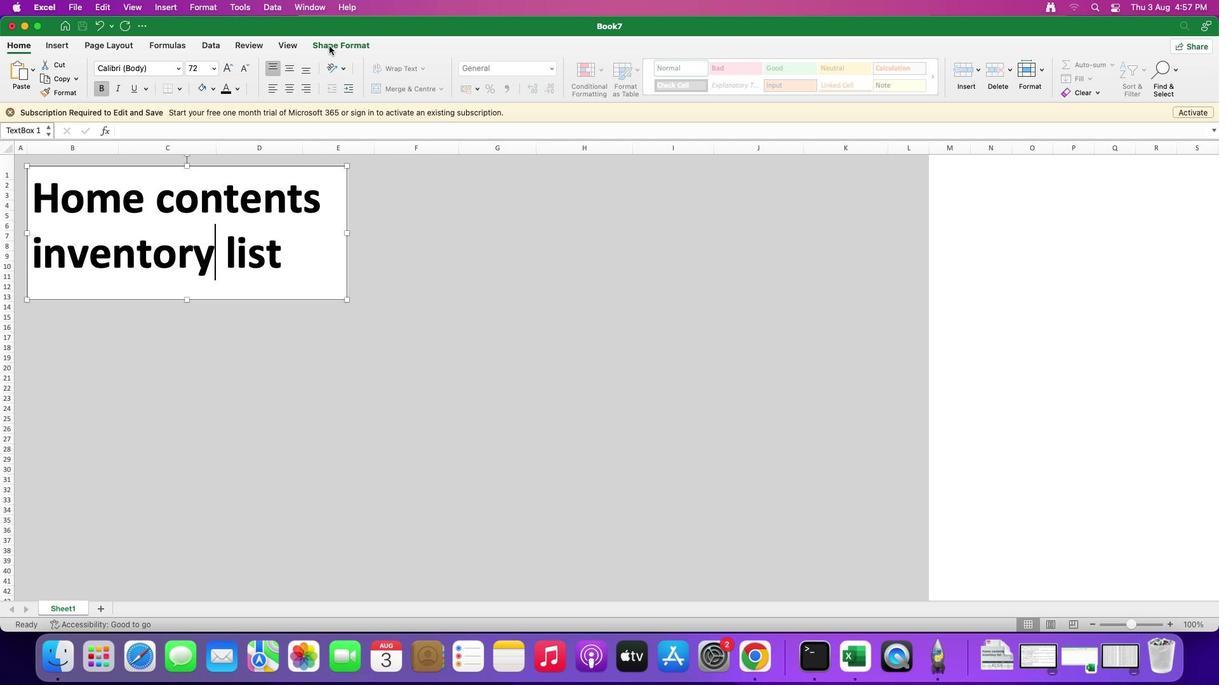 
Action: Mouse moved to (527, 69)
Screenshot: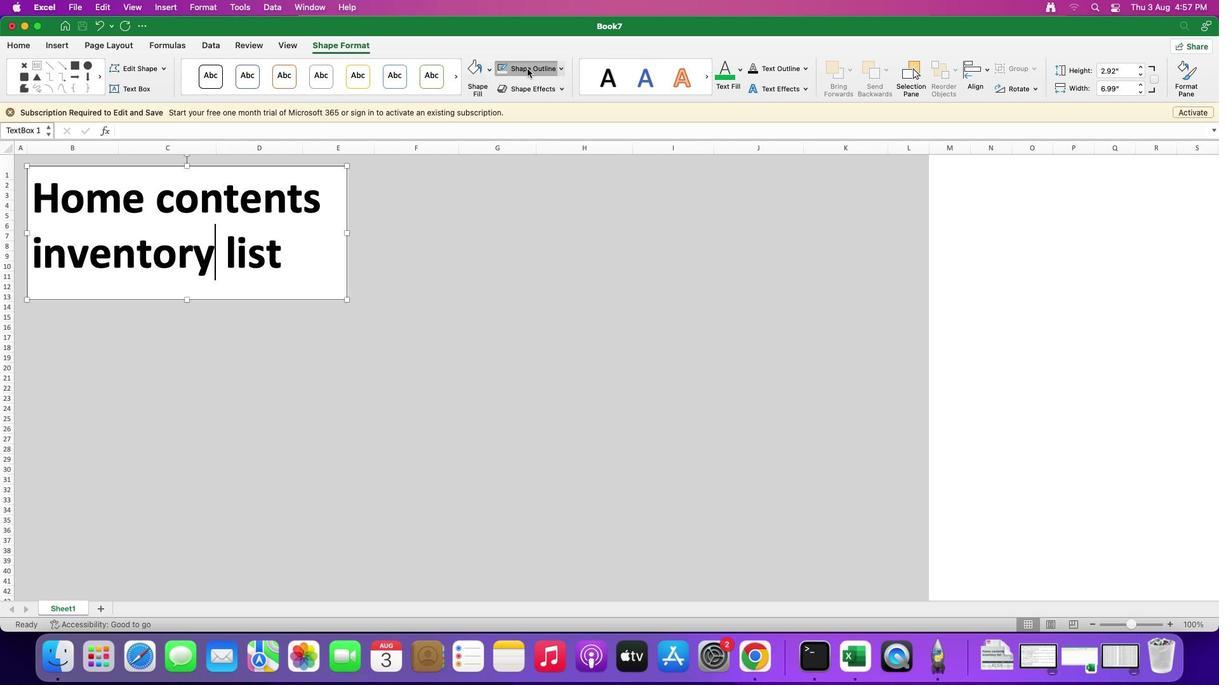 
Action: Mouse pressed left at (527, 69)
Screenshot: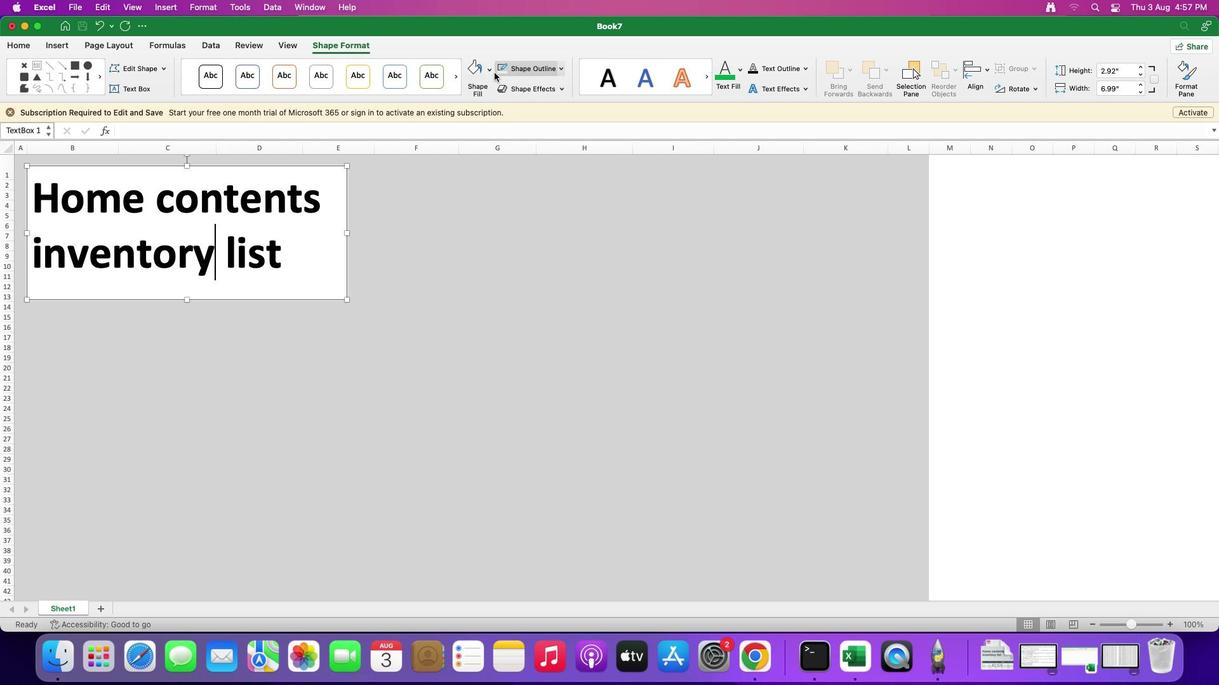 
Action: Mouse moved to (471, 74)
Screenshot: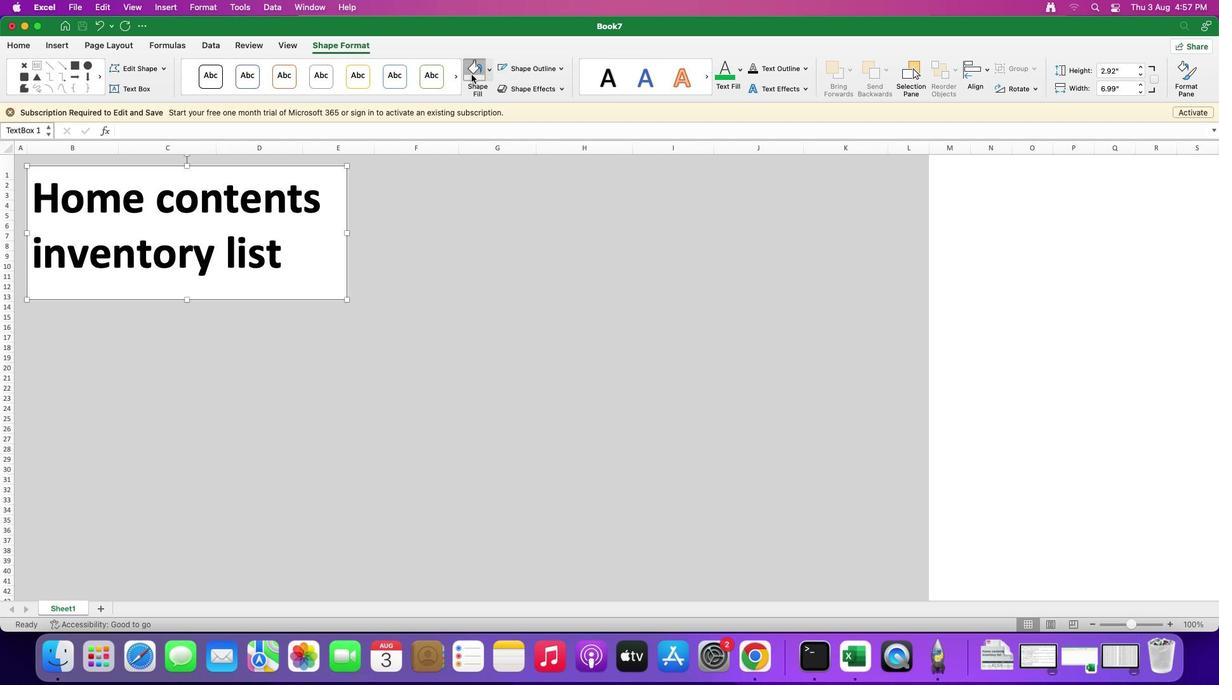 
Action: Mouse pressed left at (471, 74)
Screenshot: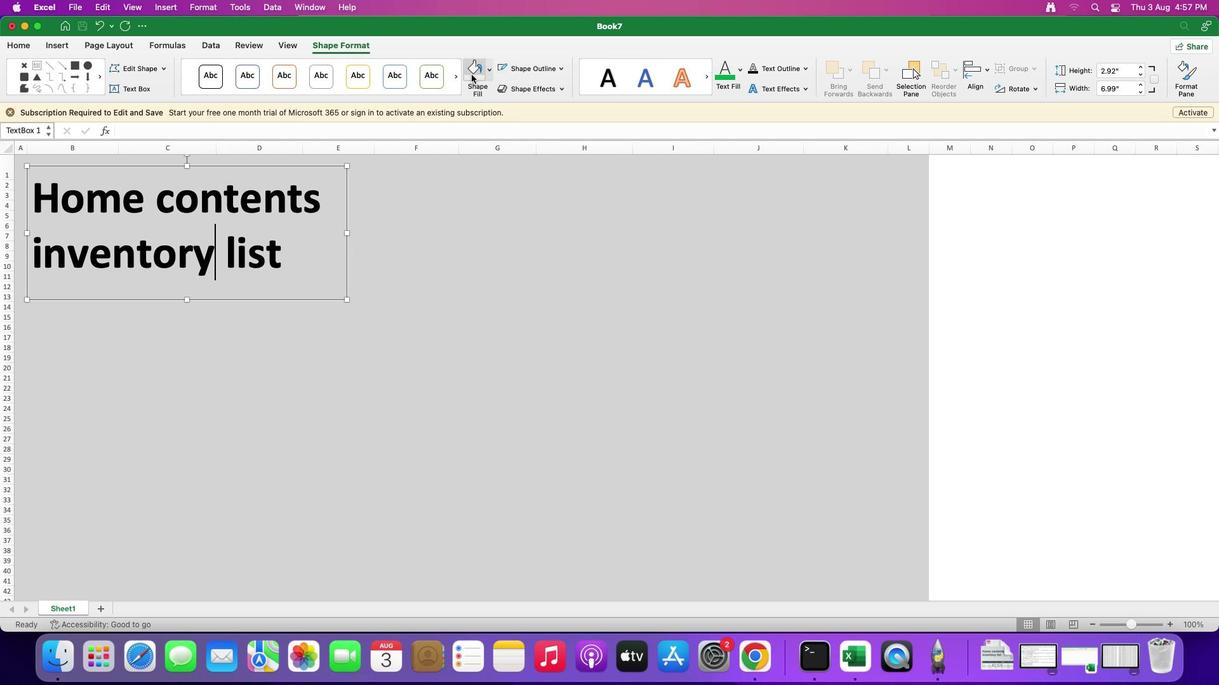 
Action: Mouse moved to (372, 231)
Screenshot: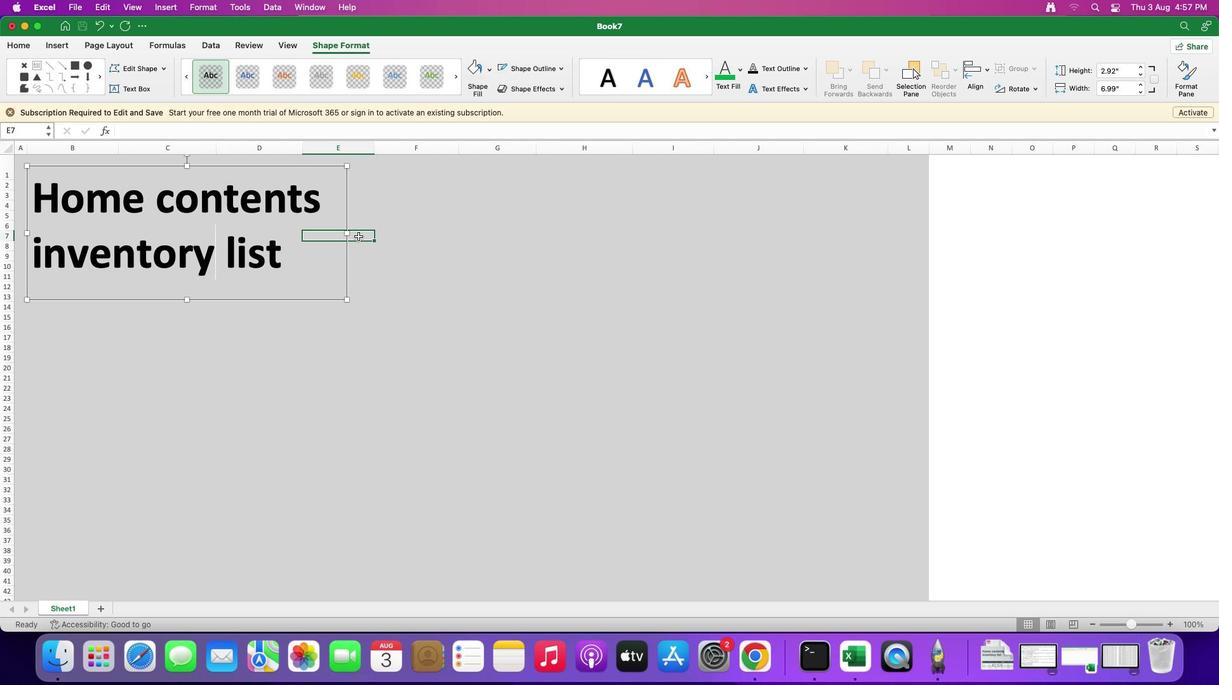 
Action: Mouse pressed left at (372, 231)
Screenshot: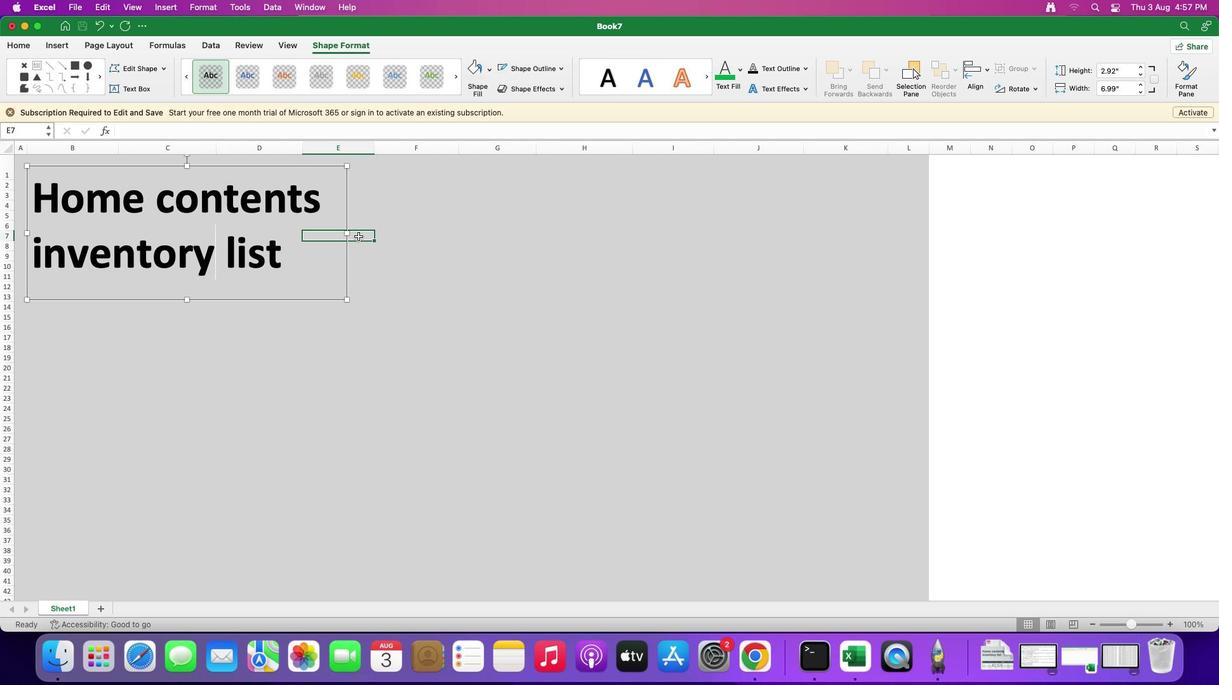
Action: Mouse moved to (395, 257)
Screenshot: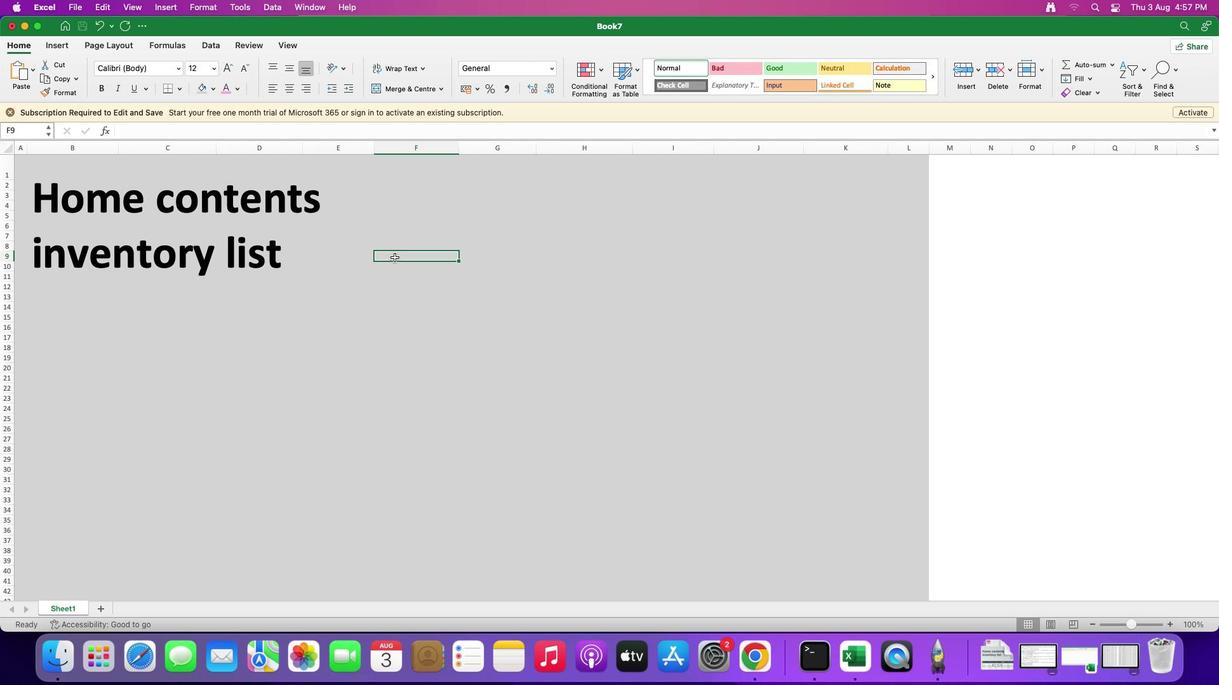 
Action: Mouse pressed left at (395, 257)
Screenshot: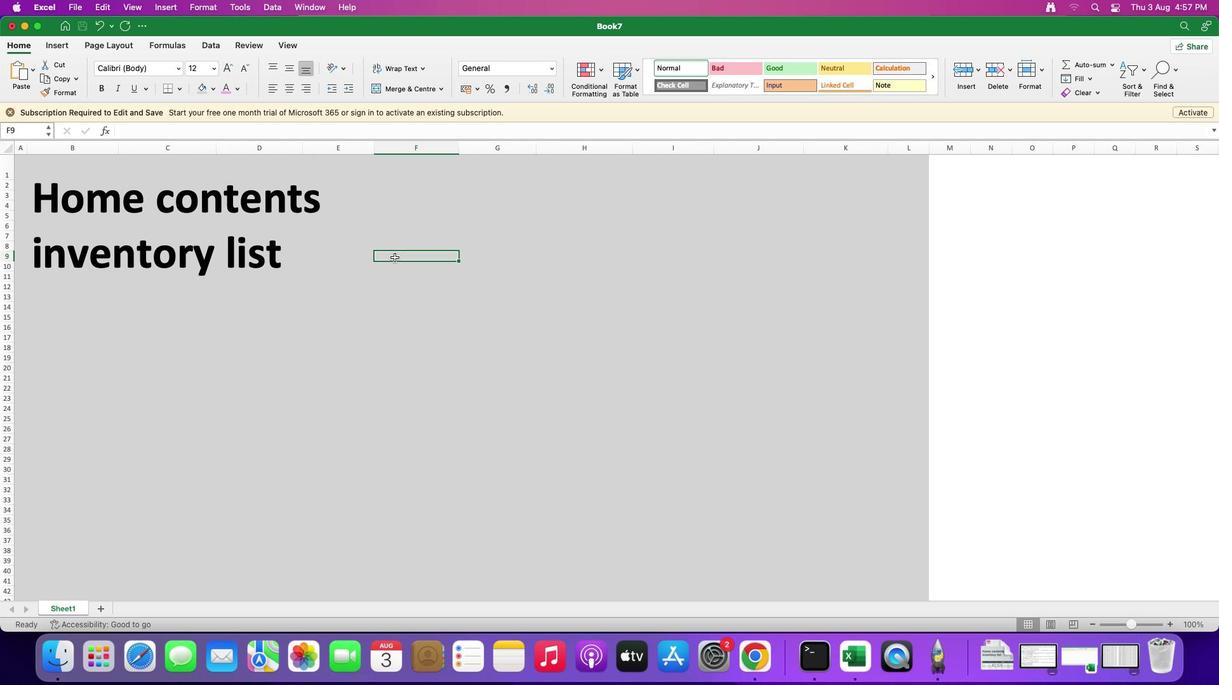 
Action: Mouse moved to (51, 205)
Screenshot: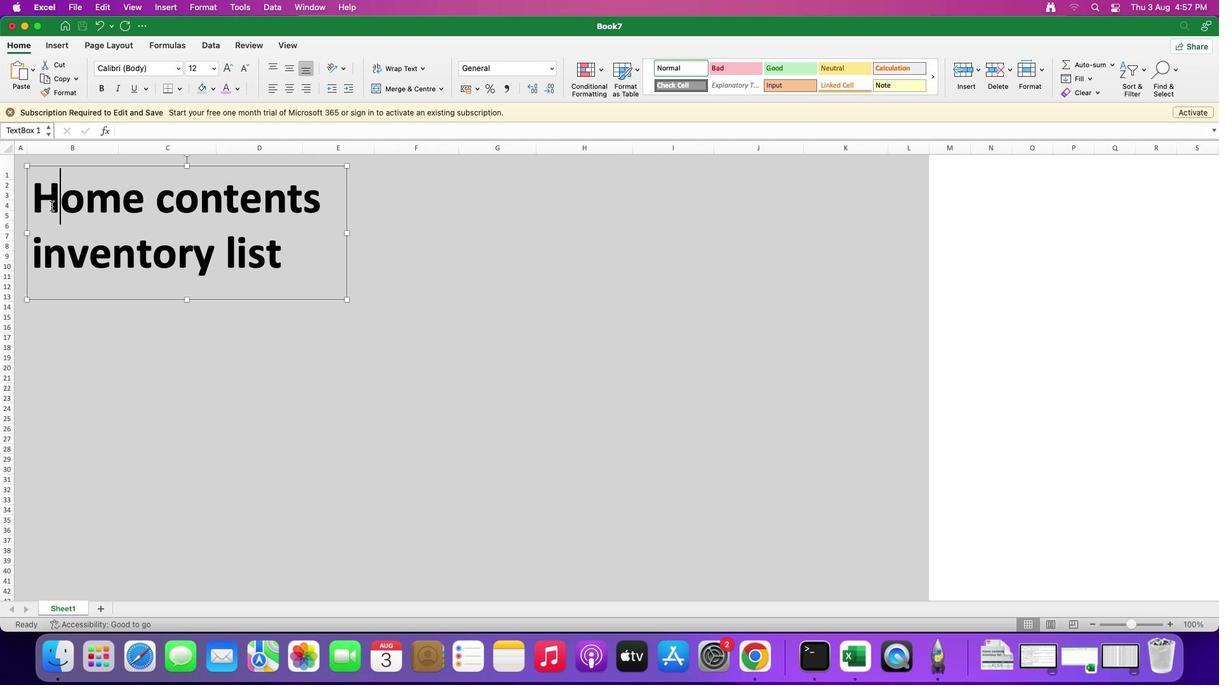 
Action: Mouse pressed left at (51, 205)
Screenshot: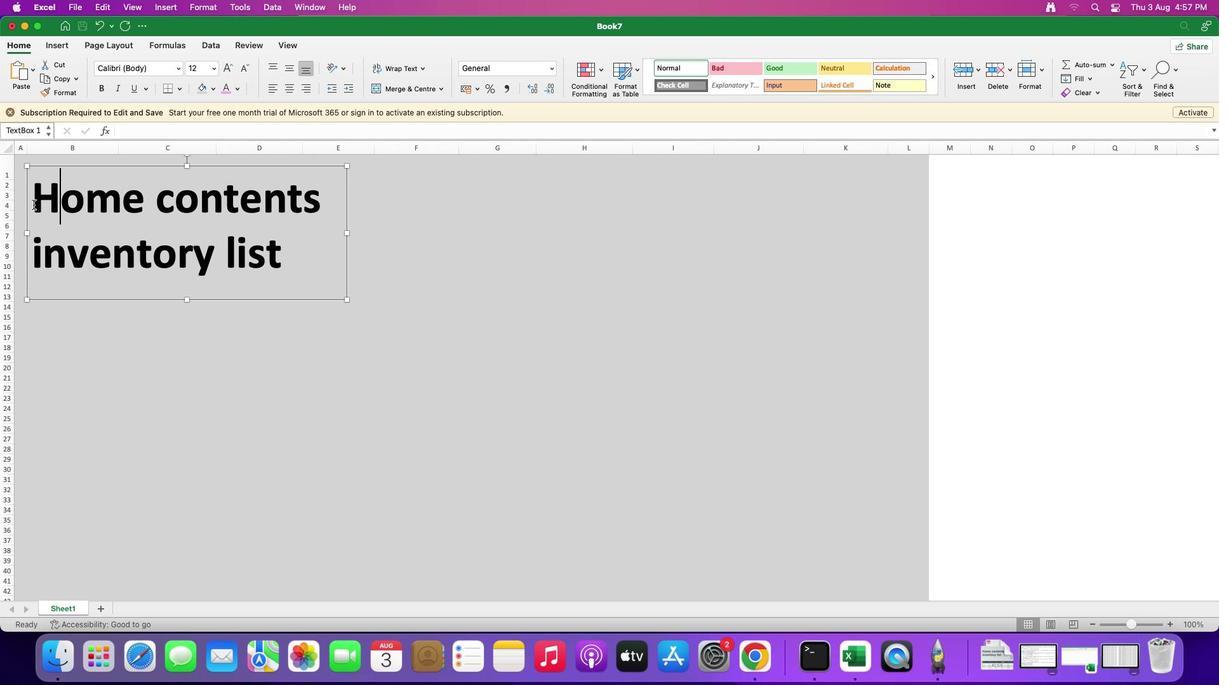
Action: Mouse moved to (32, 185)
Screenshot: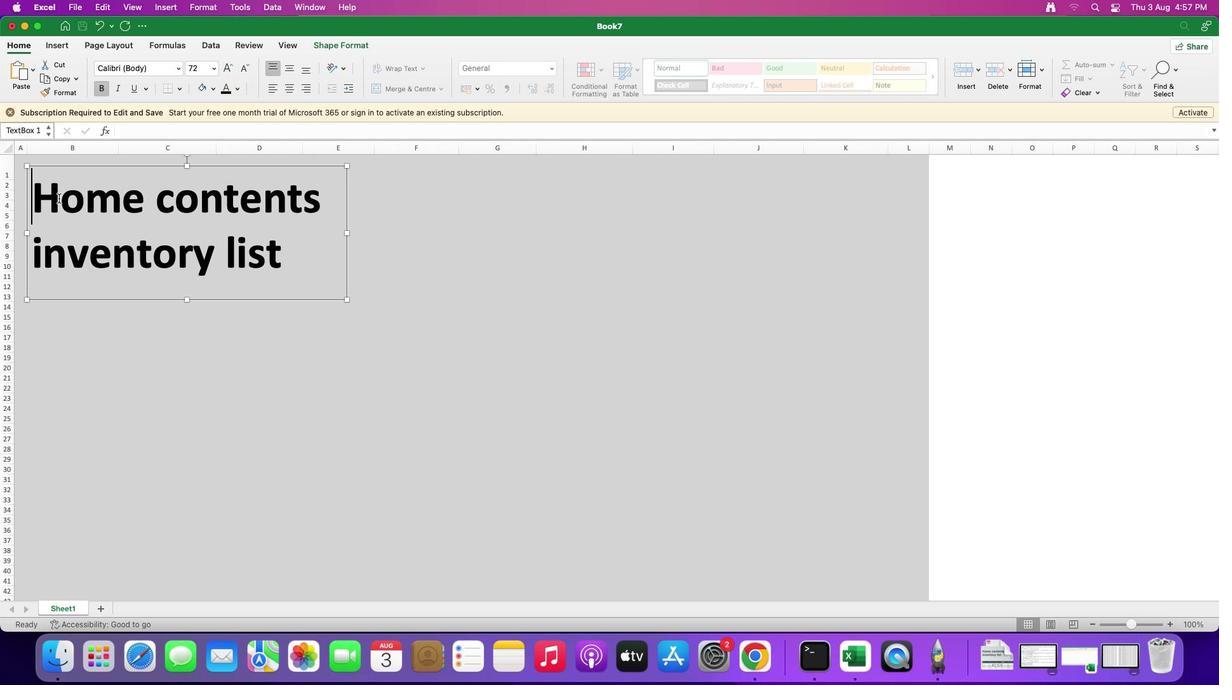 
Action: Mouse pressed left at (32, 185)
Screenshot: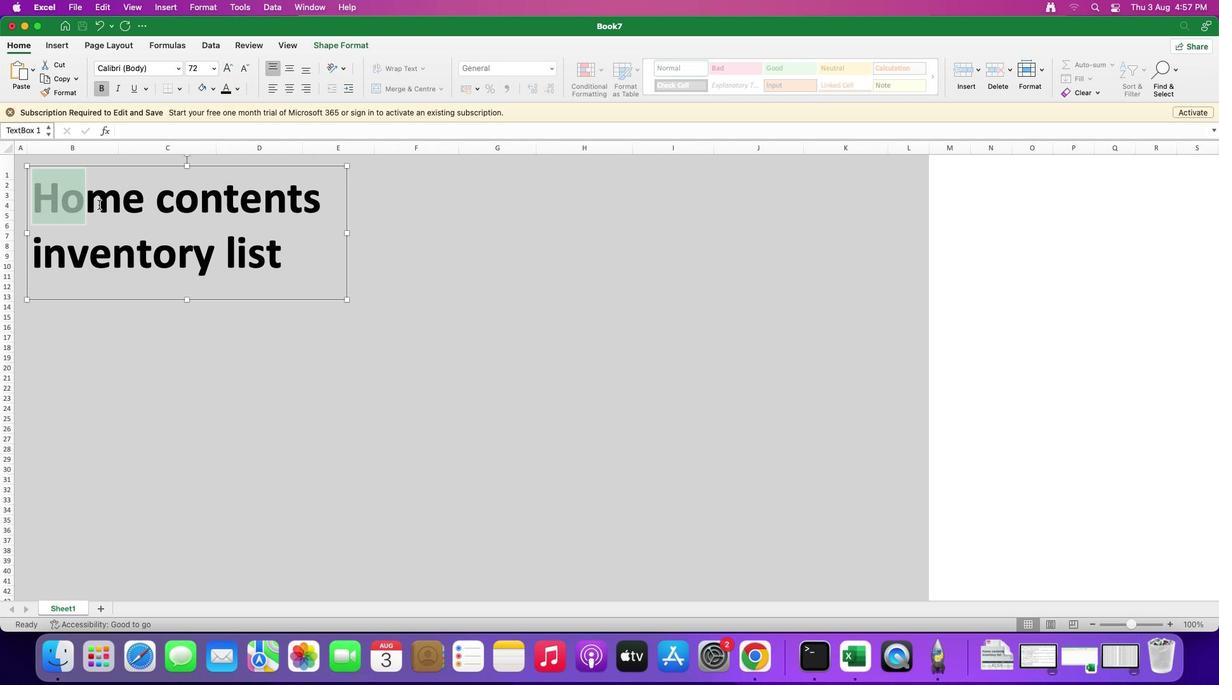 
Action: Mouse moved to (212, 87)
Screenshot: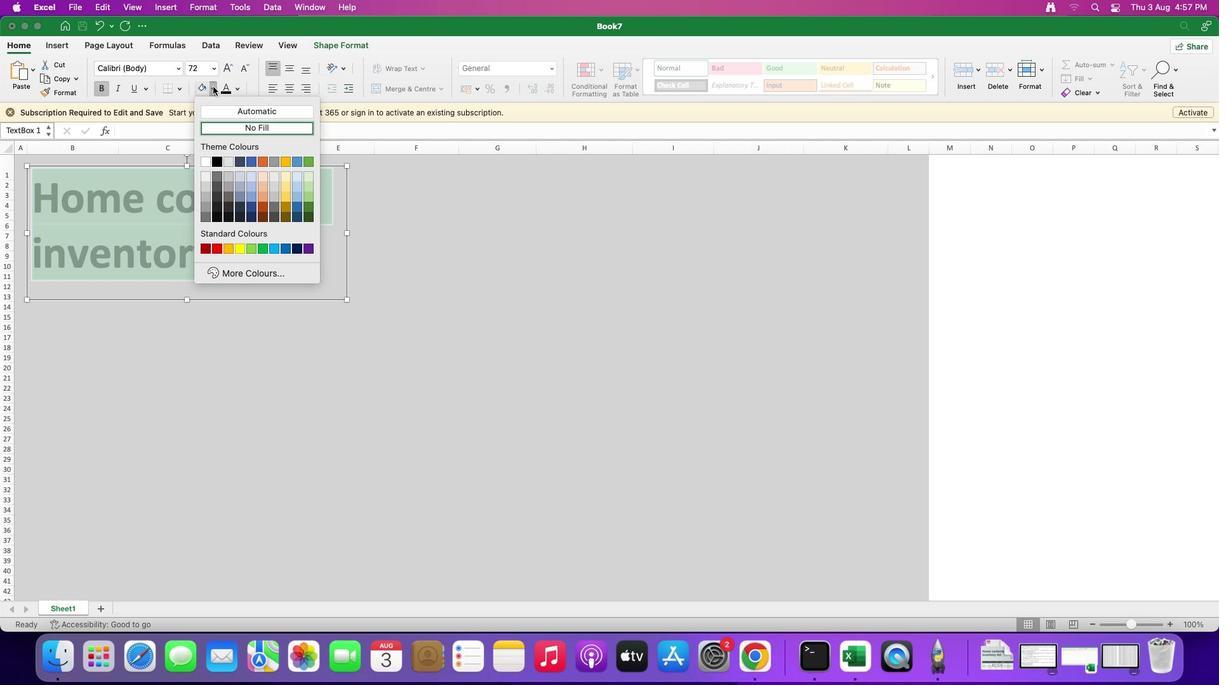 
Action: Mouse pressed left at (212, 87)
Screenshot: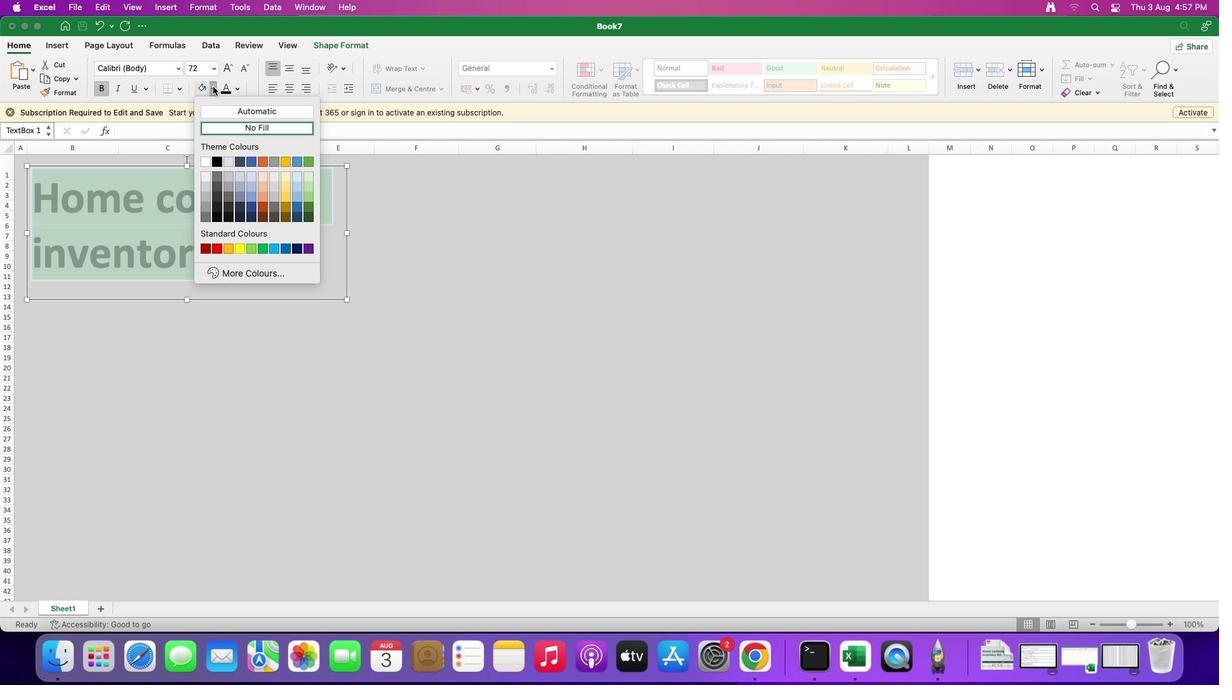 
Action: Mouse moved to (234, 87)
Screenshot: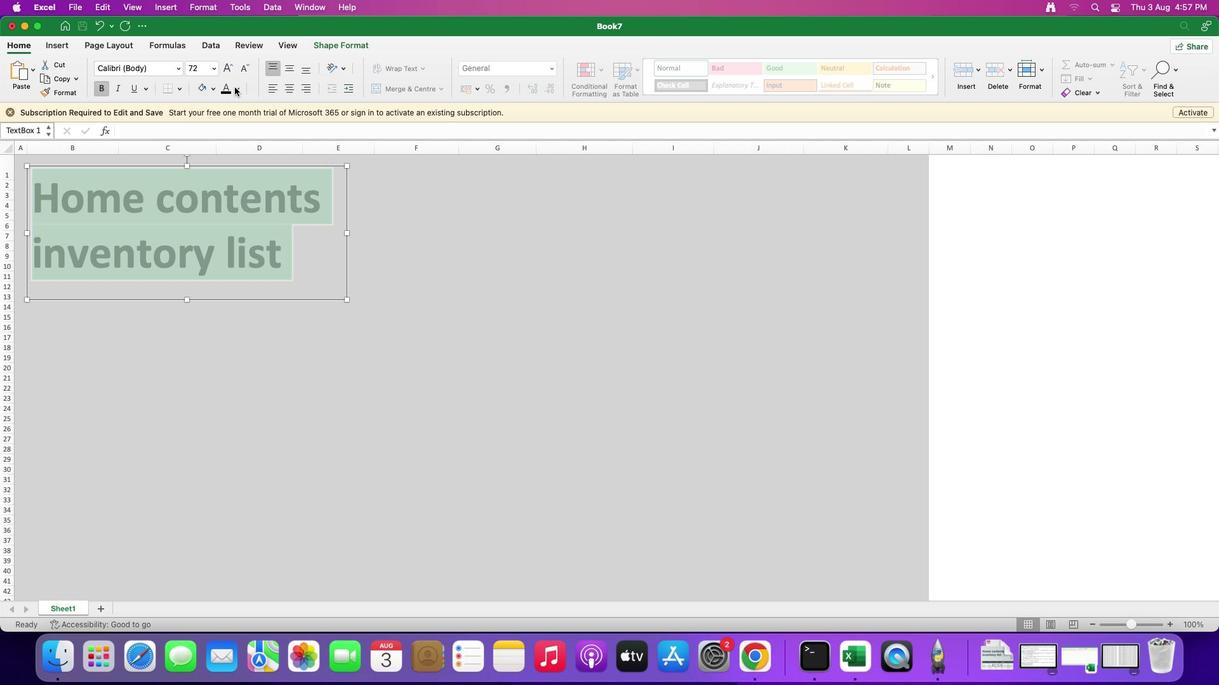 
Action: Mouse pressed left at (234, 87)
Screenshot: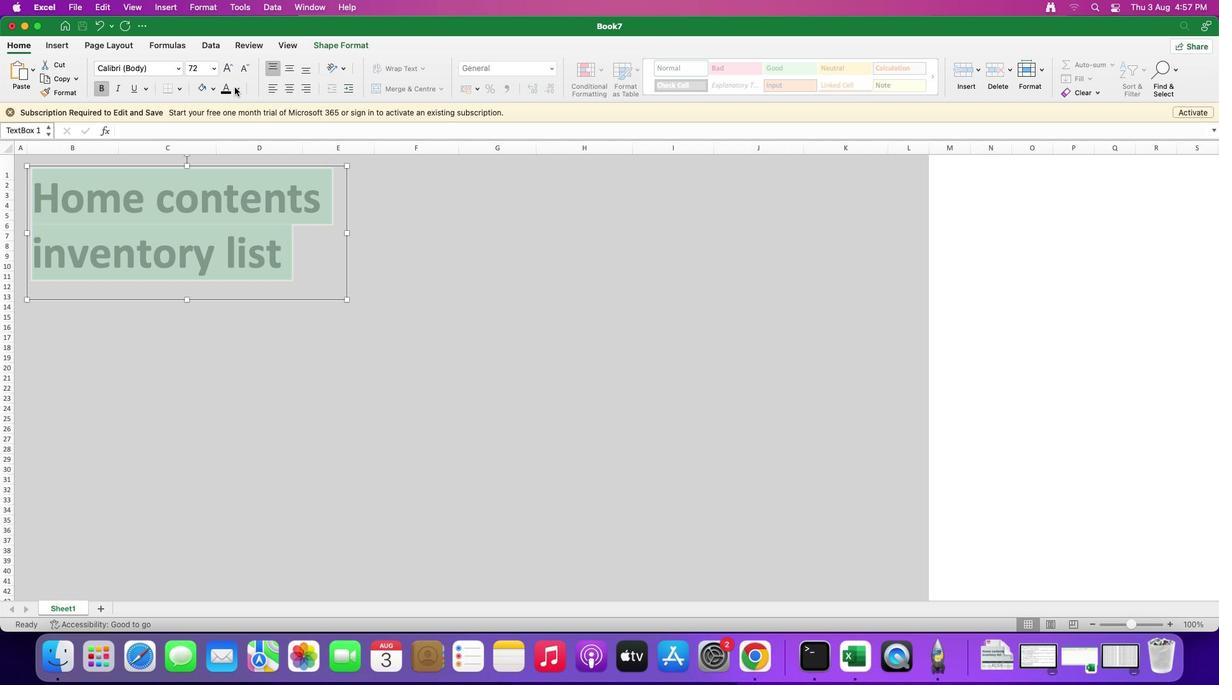 
Action: Mouse moved to (237, 87)
Screenshot: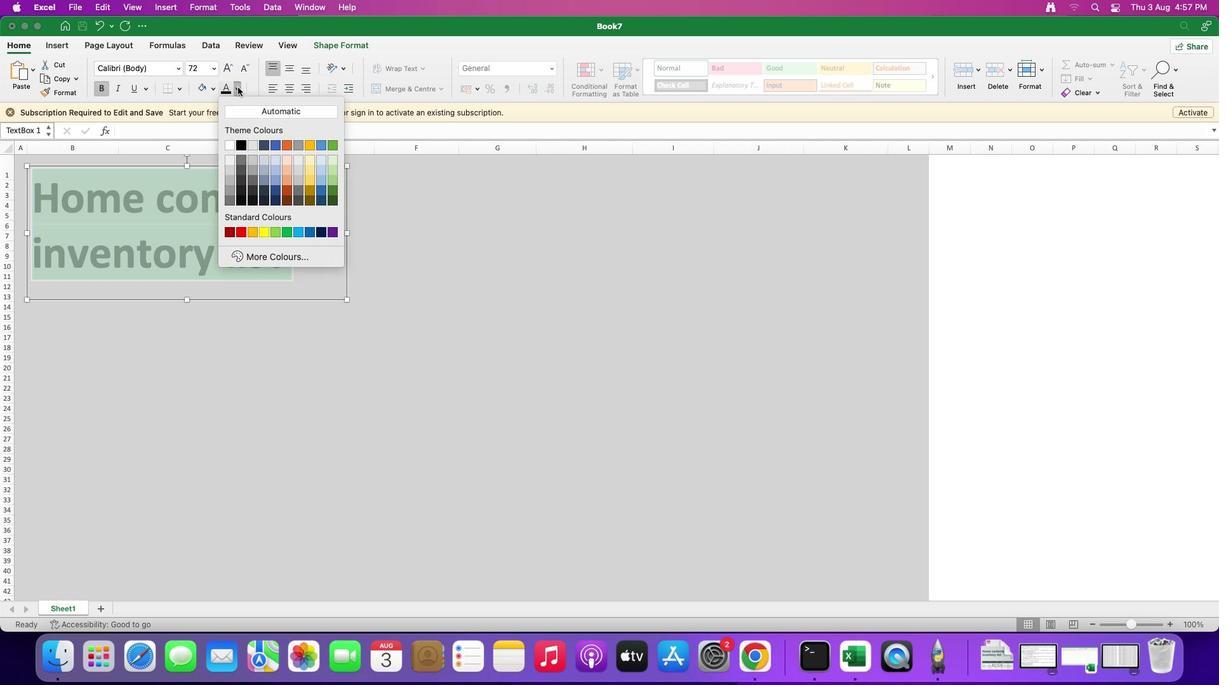 
Action: Mouse pressed left at (237, 87)
Screenshot: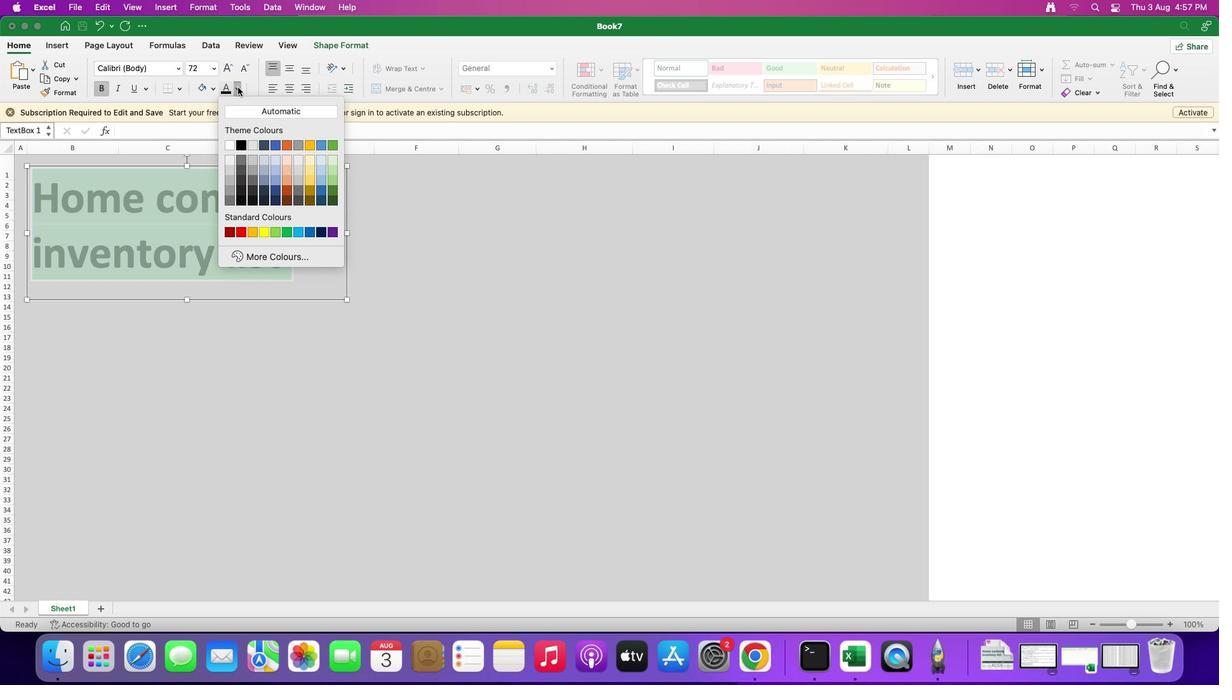 
Action: Mouse moved to (263, 256)
Screenshot: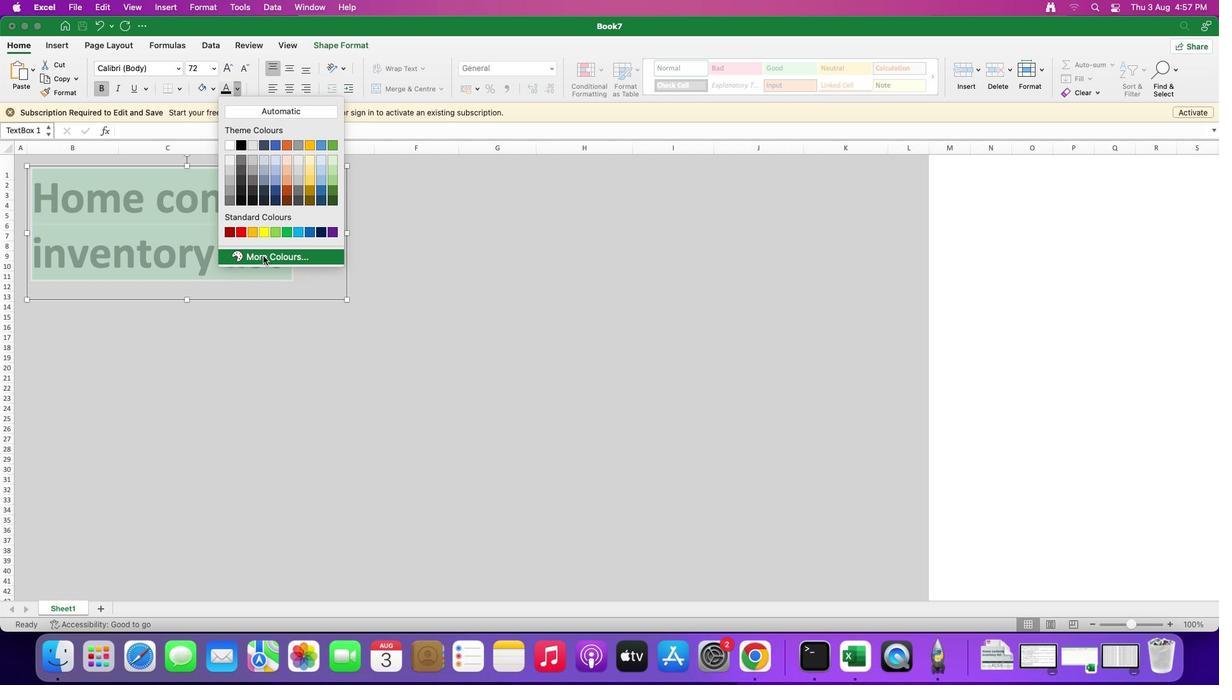 
Action: Mouse pressed left at (263, 256)
Screenshot: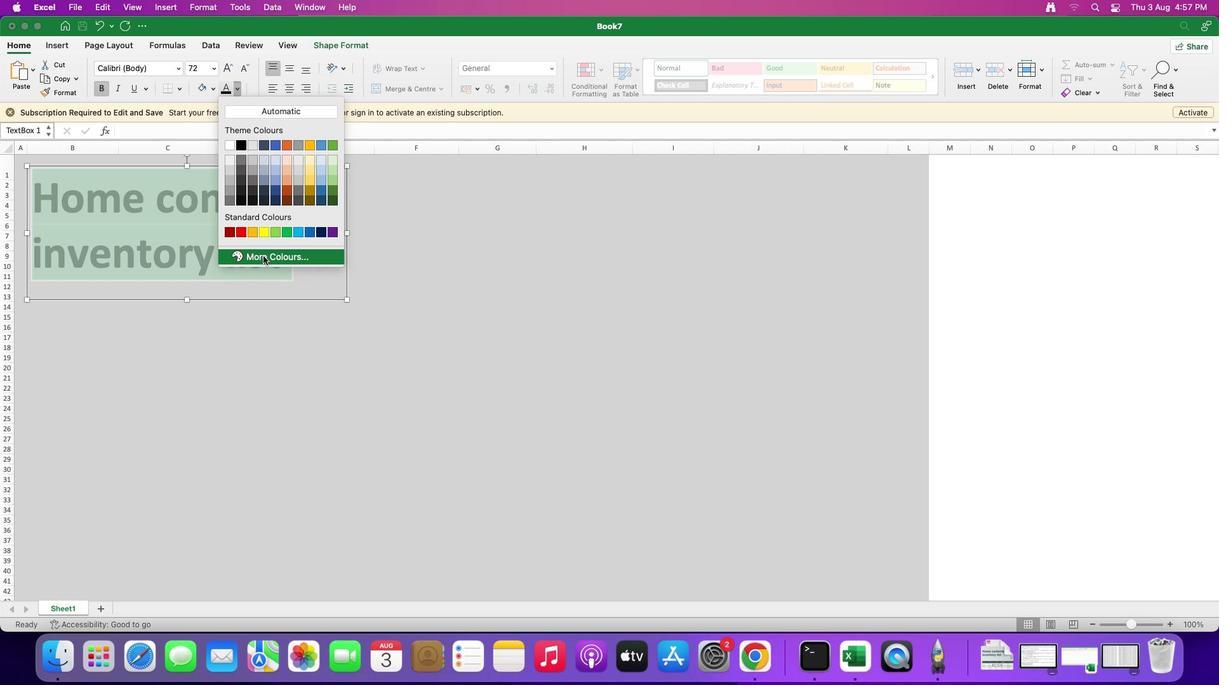 
Action: Mouse moved to (592, 126)
Screenshot: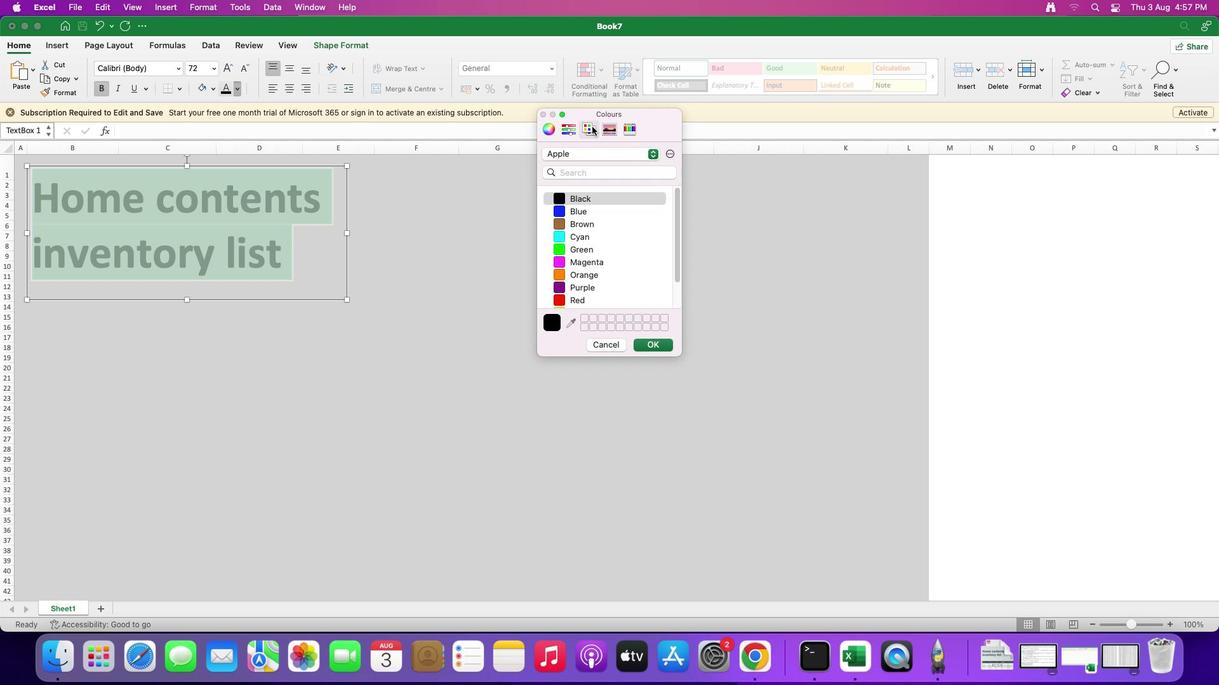 
Action: Mouse pressed left at (592, 126)
Screenshot: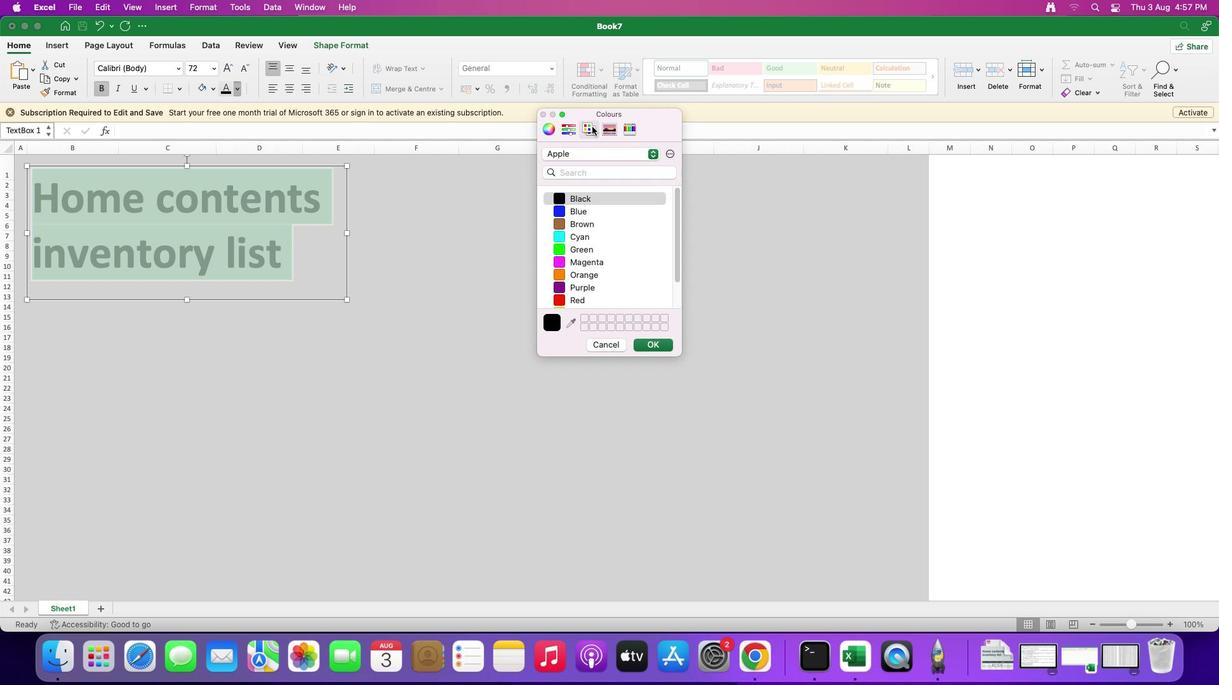 
Action: Mouse moved to (576, 262)
Screenshot: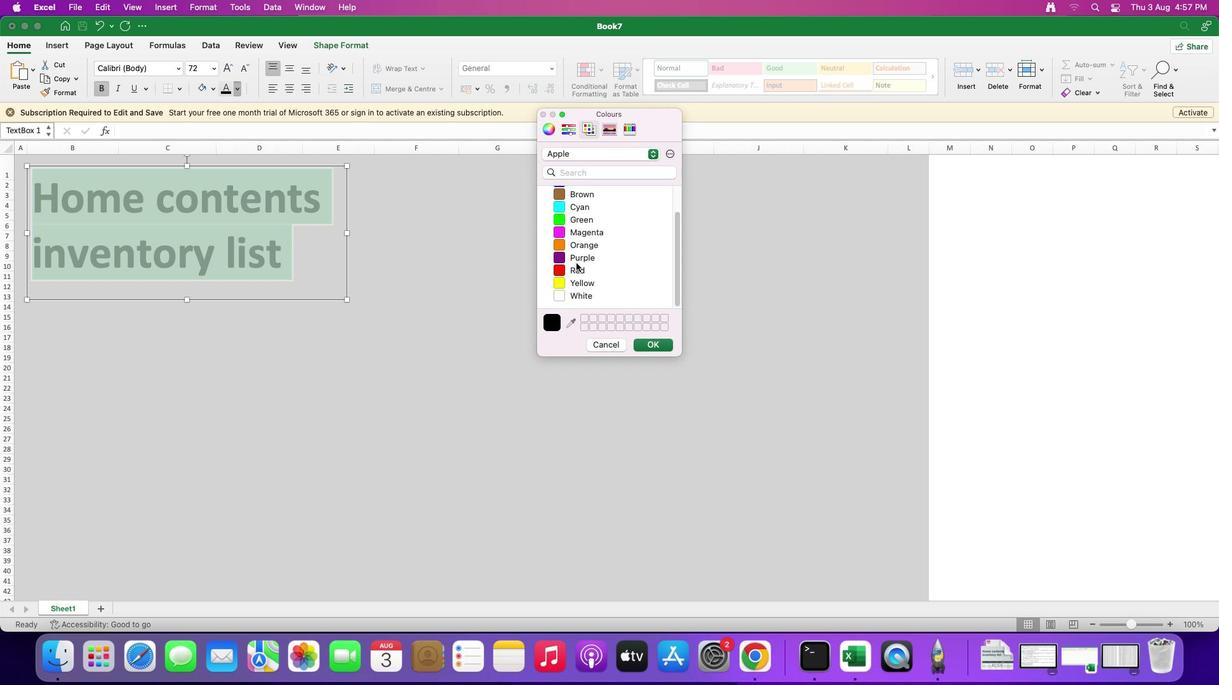 
Action: Mouse scrolled (576, 262) with delta (0, 0)
Screenshot: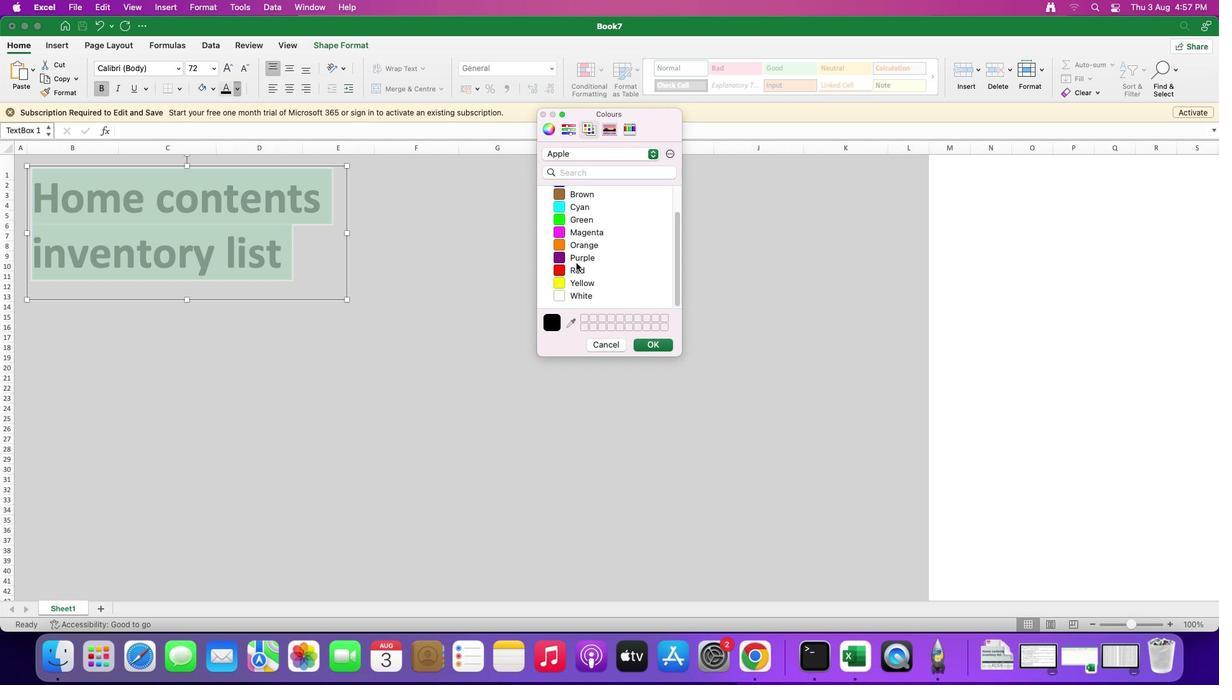 
Action: Mouse scrolled (576, 262) with delta (0, 0)
Screenshot: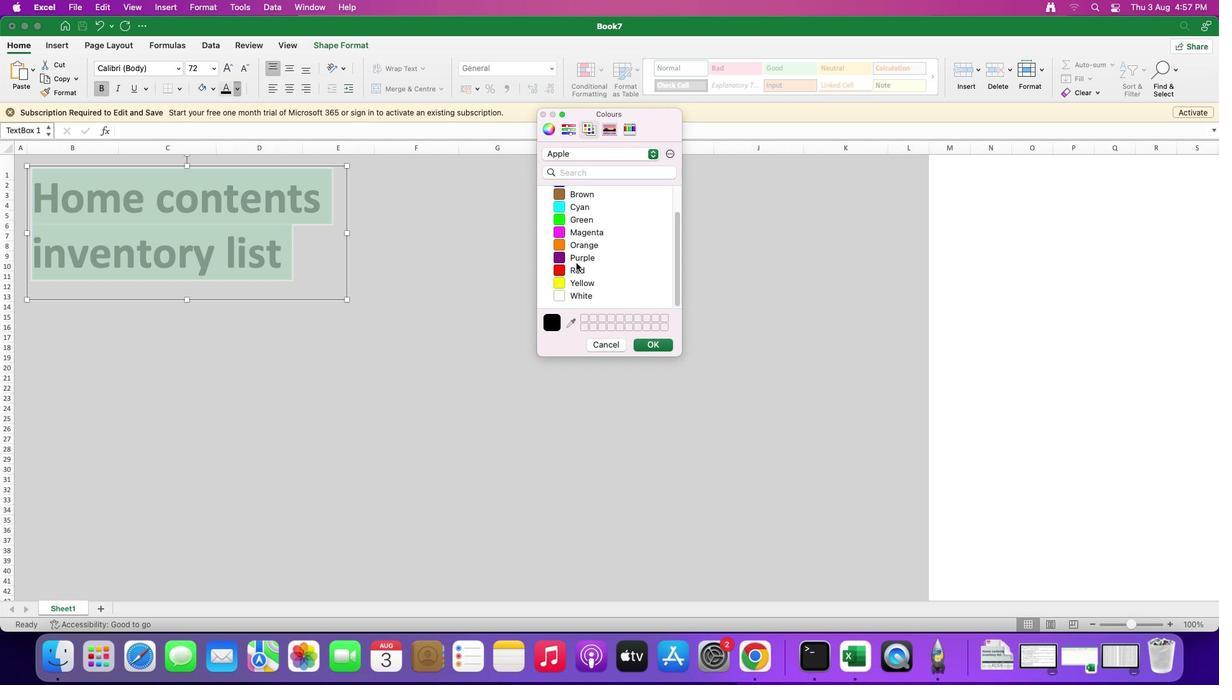 
Action: Mouse scrolled (576, 262) with delta (0, -1)
Screenshot: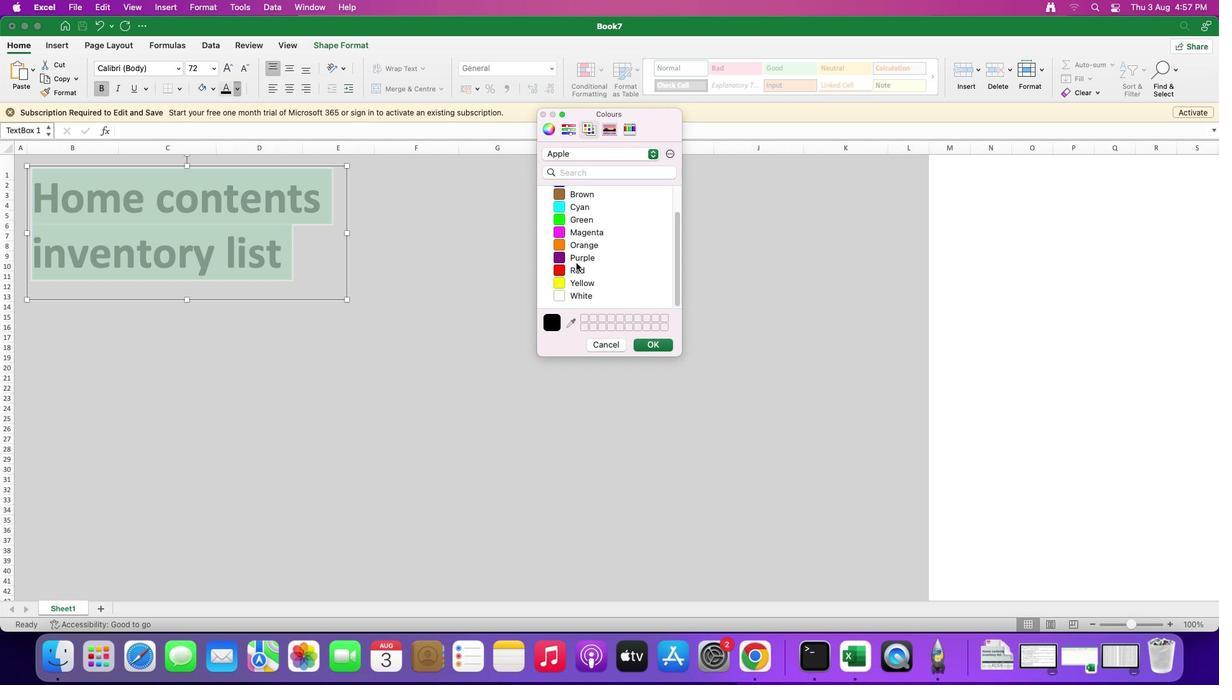 
Action: Mouse scrolled (576, 262) with delta (0, -3)
Screenshot: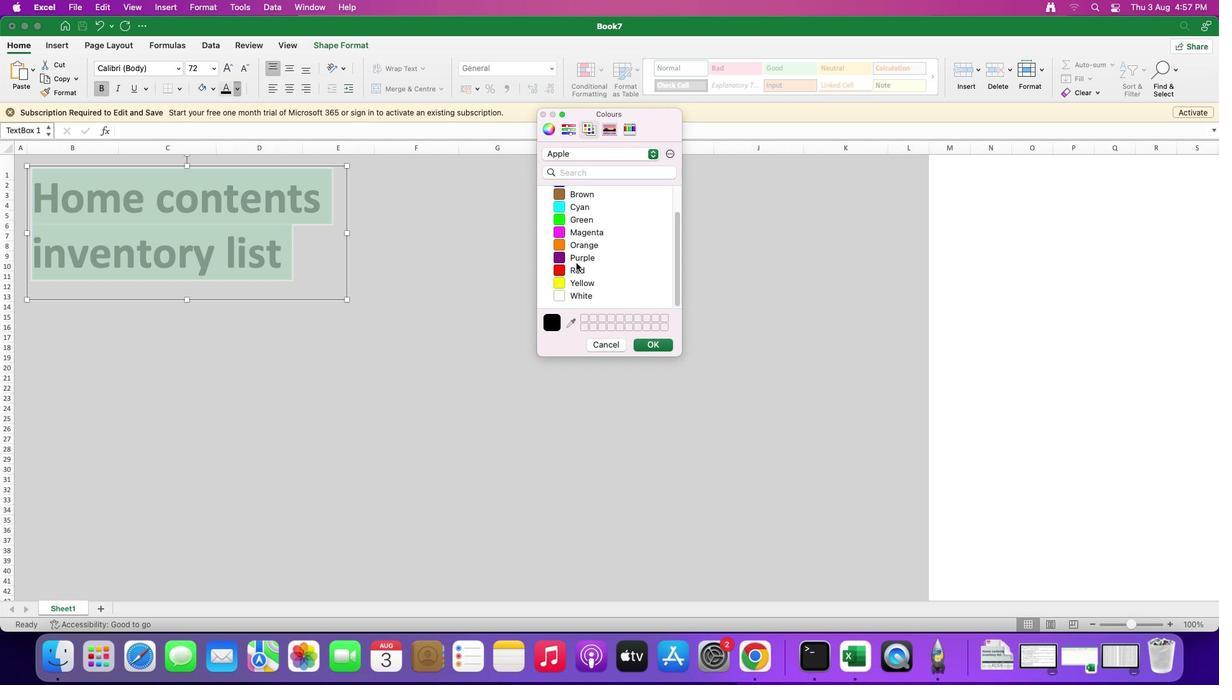 
Action: Mouse scrolled (576, 262) with delta (0, 0)
Screenshot: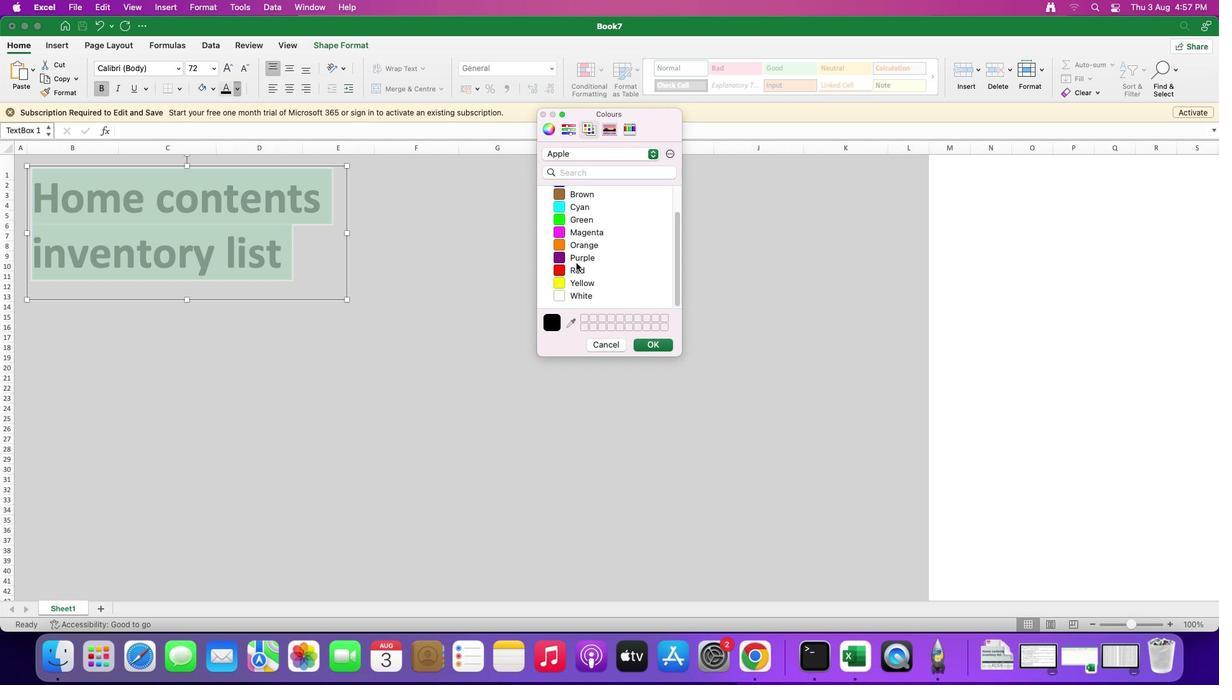 
Action: Mouse scrolled (576, 262) with delta (0, 0)
Screenshot: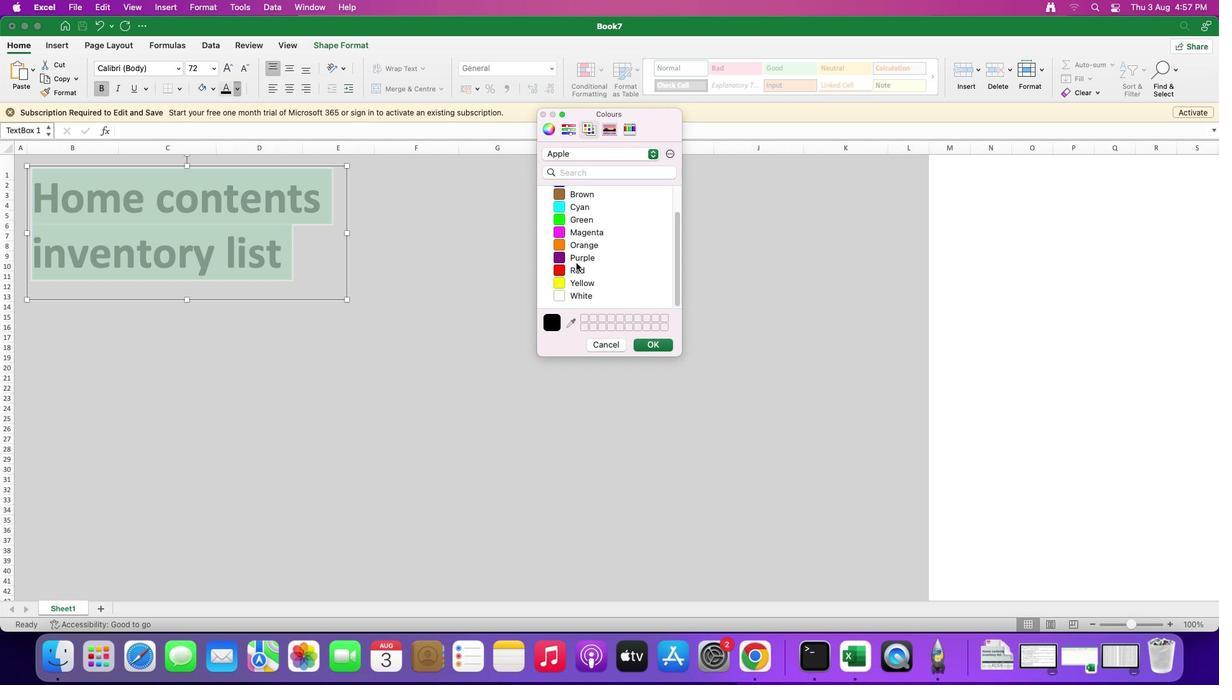 
Action: Mouse scrolled (576, 262) with delta (0, -1)
Screenshot: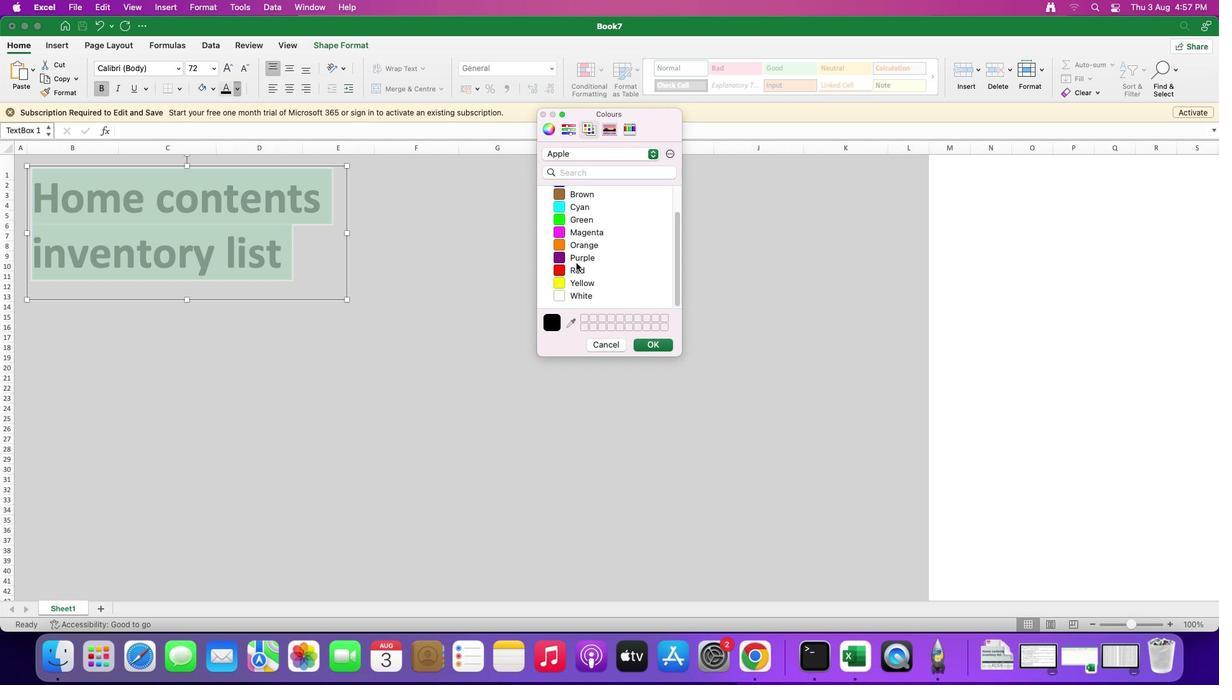 
Action: Mouse scrolled (576, 262) with delta (0, -3)
Screenshot: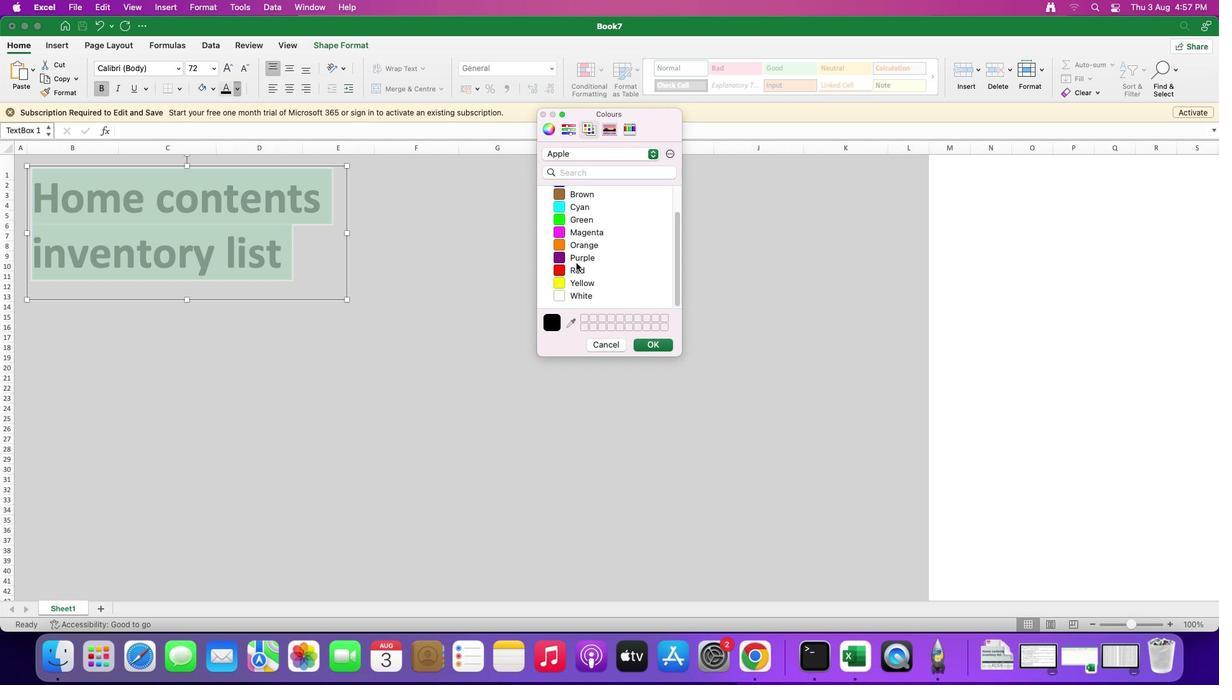 
Action: Mouse scrolled (576, 262) with delta (0, 0)
Screenshot: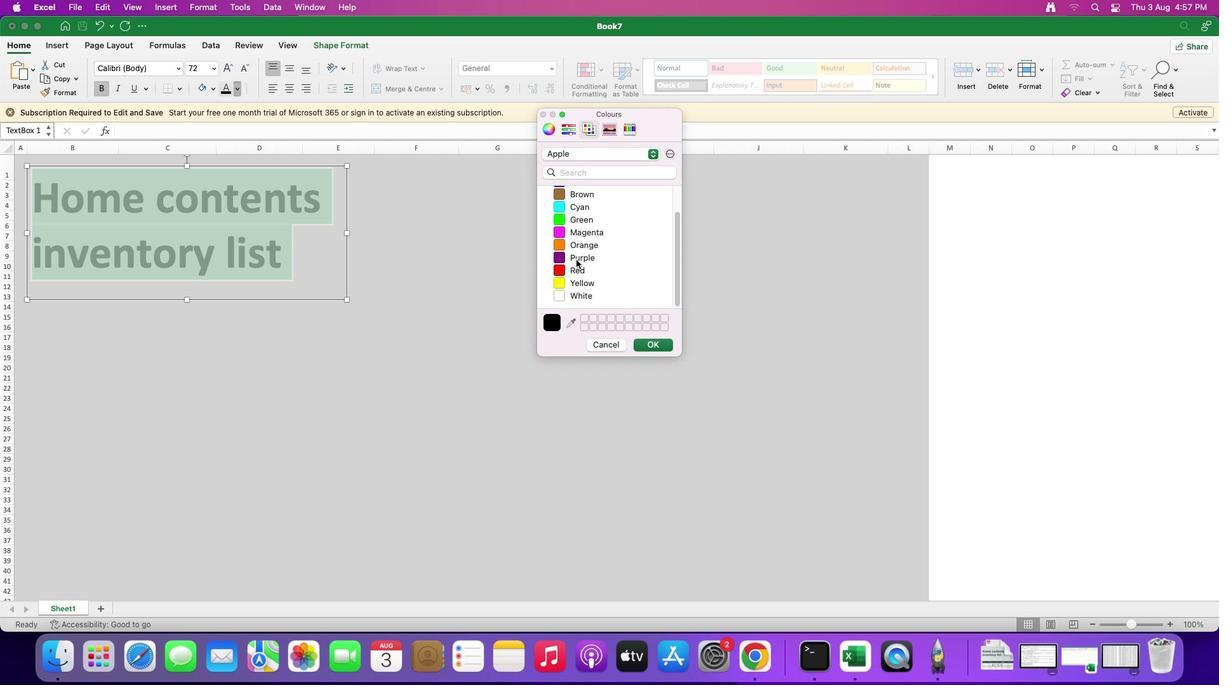
Action: Mouse scrolled (576, 262) with delta (0, 0)
Screenshot: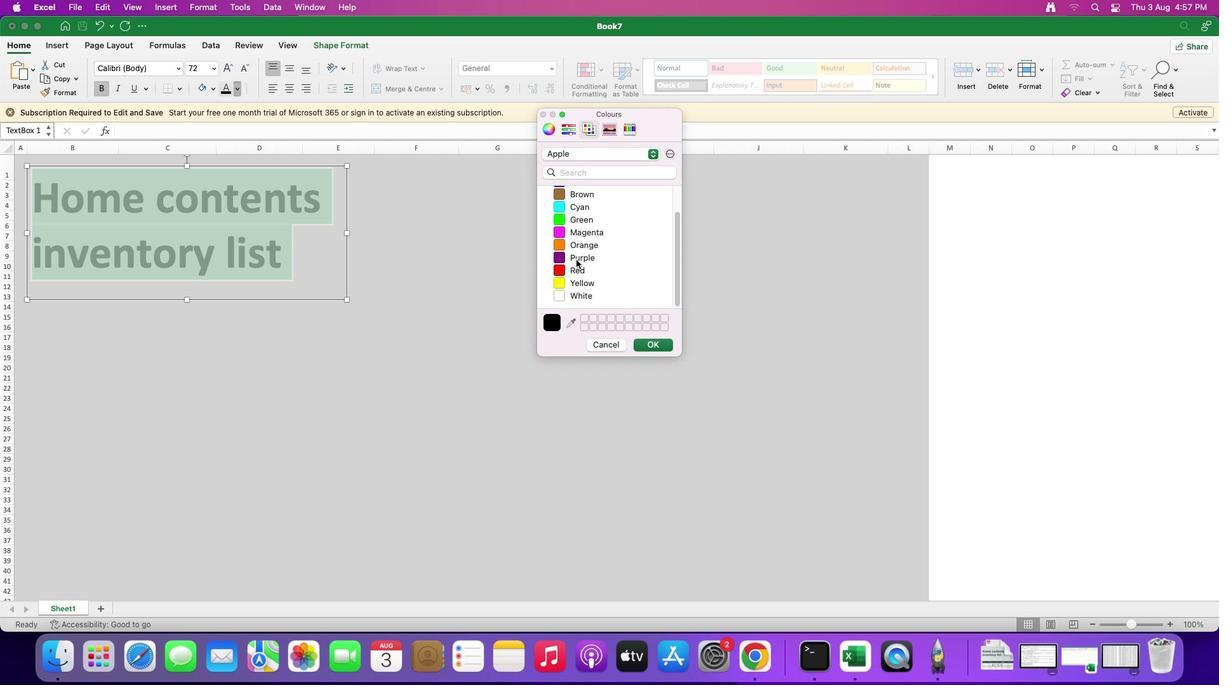 
Action: Mouse scrolled (576, 262) with delta (0, -1)
Screenshot: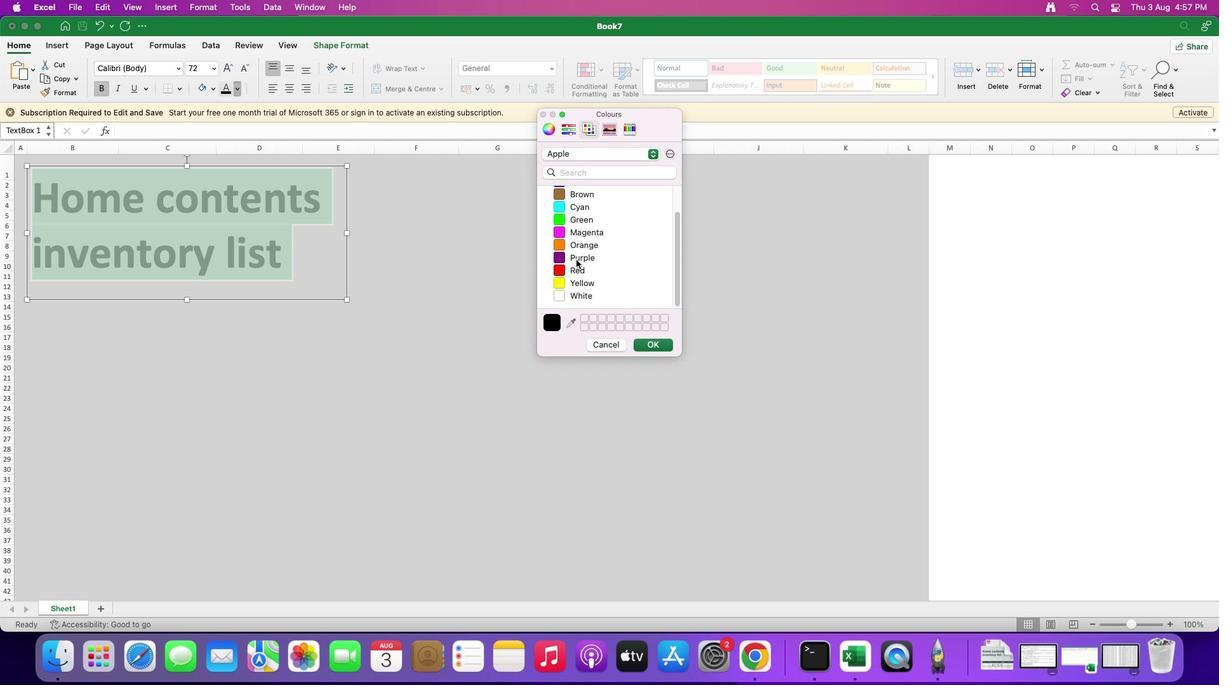 
Action: Mouse scrolled (576, 262) with delta (0, -3)
Screenshot: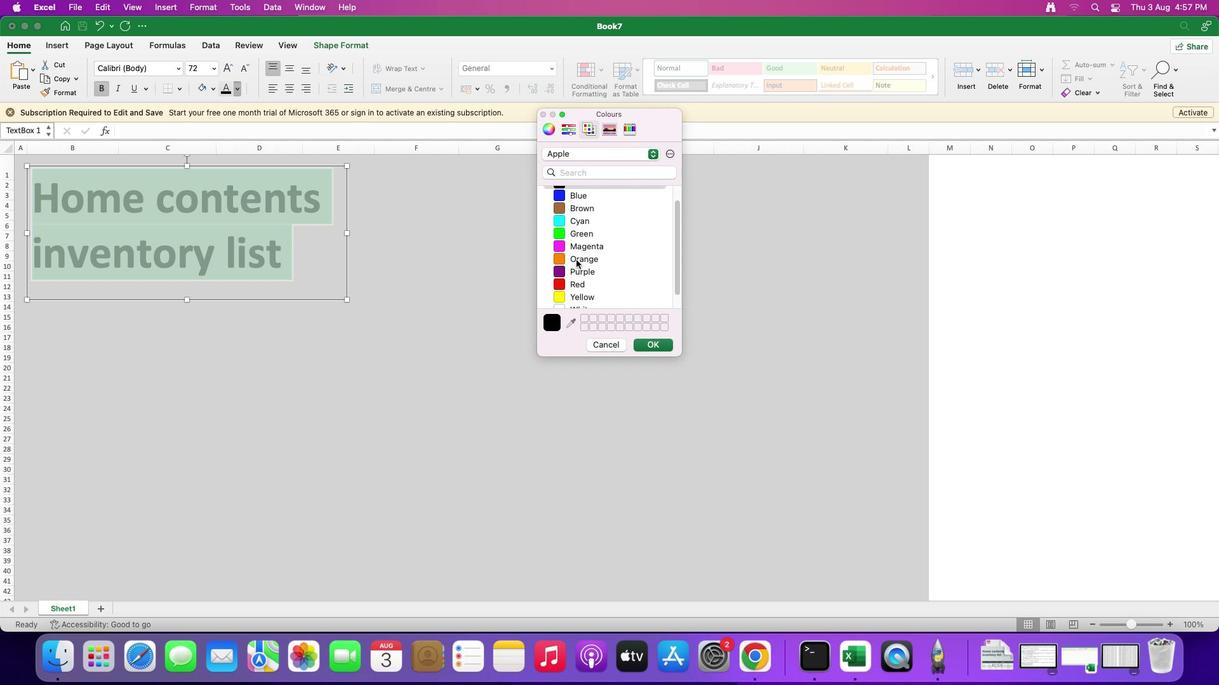 
Action: Mouse moved to (576, 259)
Screenshot: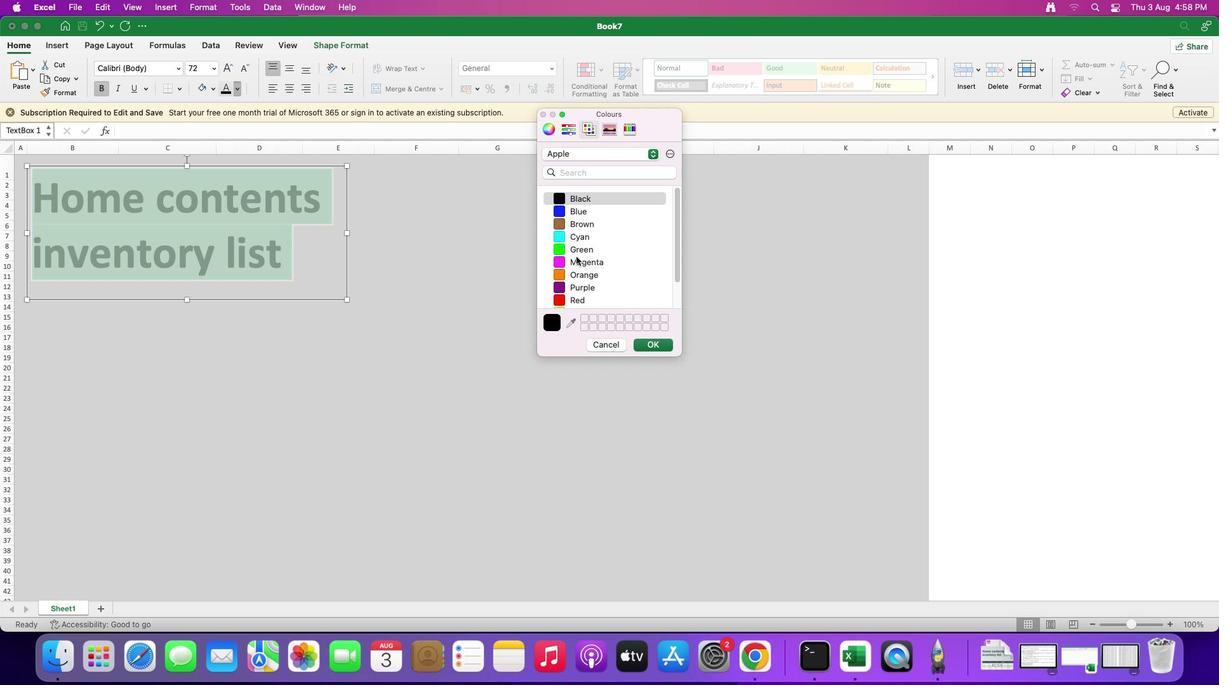 
Action: Mouse scrolled (576, 259) with delta (0, 0)
Screenshot: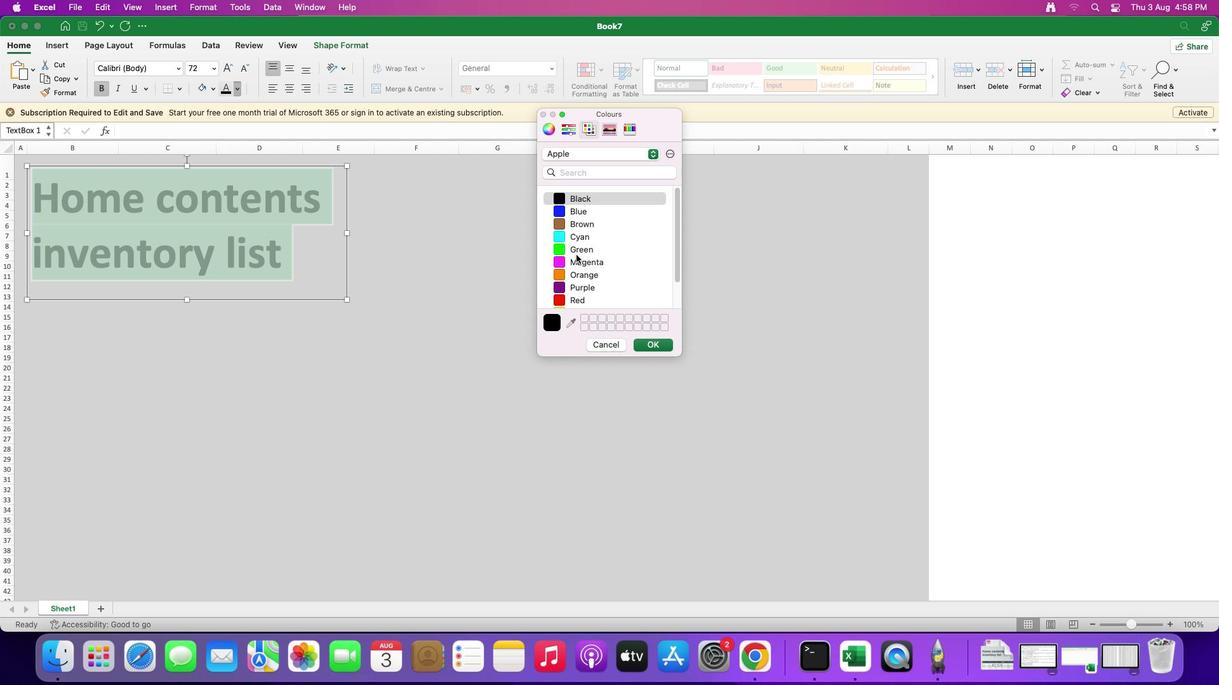 
Action: Mouse scrolled (576, 259) with delta (0, 0)
Screenshot: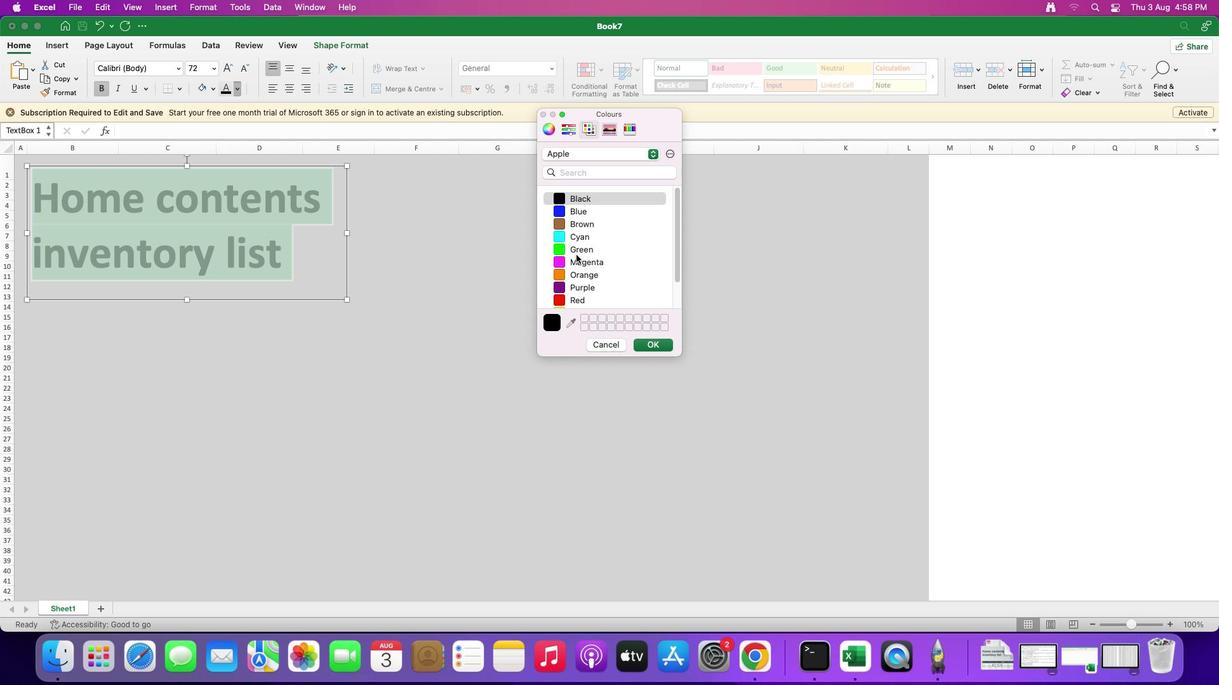
Action: Mouse scrolled (576, 259) with delta (0, 1)
Screenshot: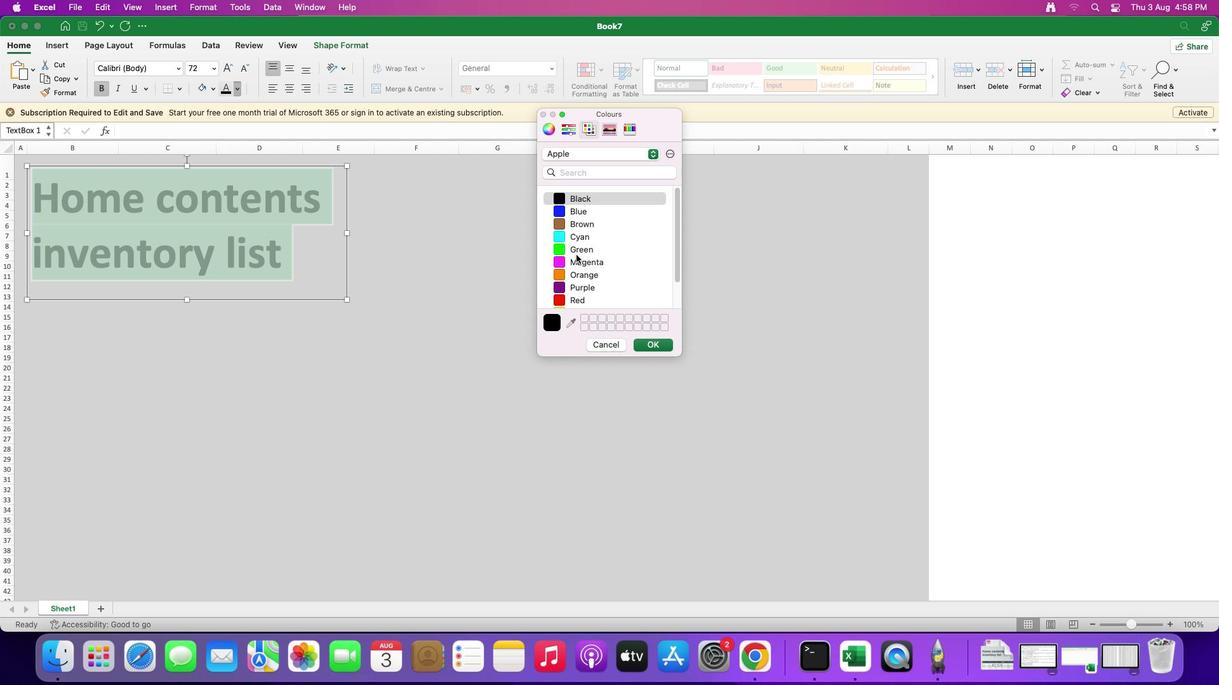 
Action: Mouse scrolled (576, 259) with delta (0, 3)
Screenshot: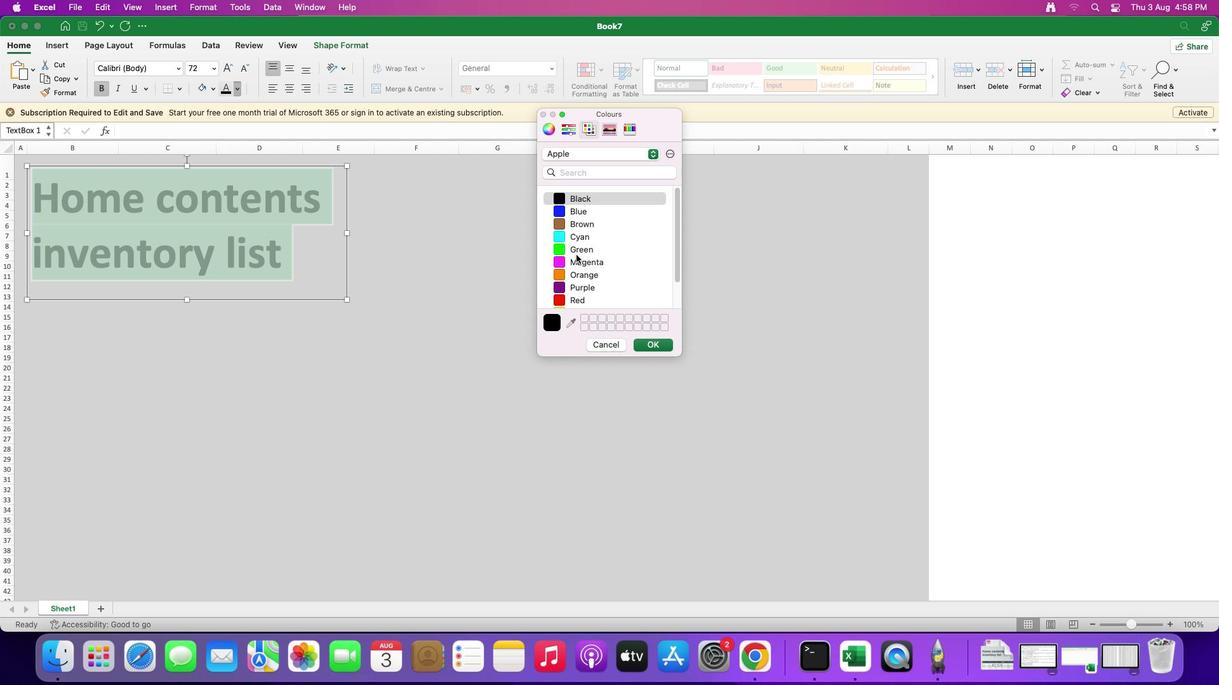 
Action: Mouse scrolled (576, 259) with delta (0, 3)
Screenshot: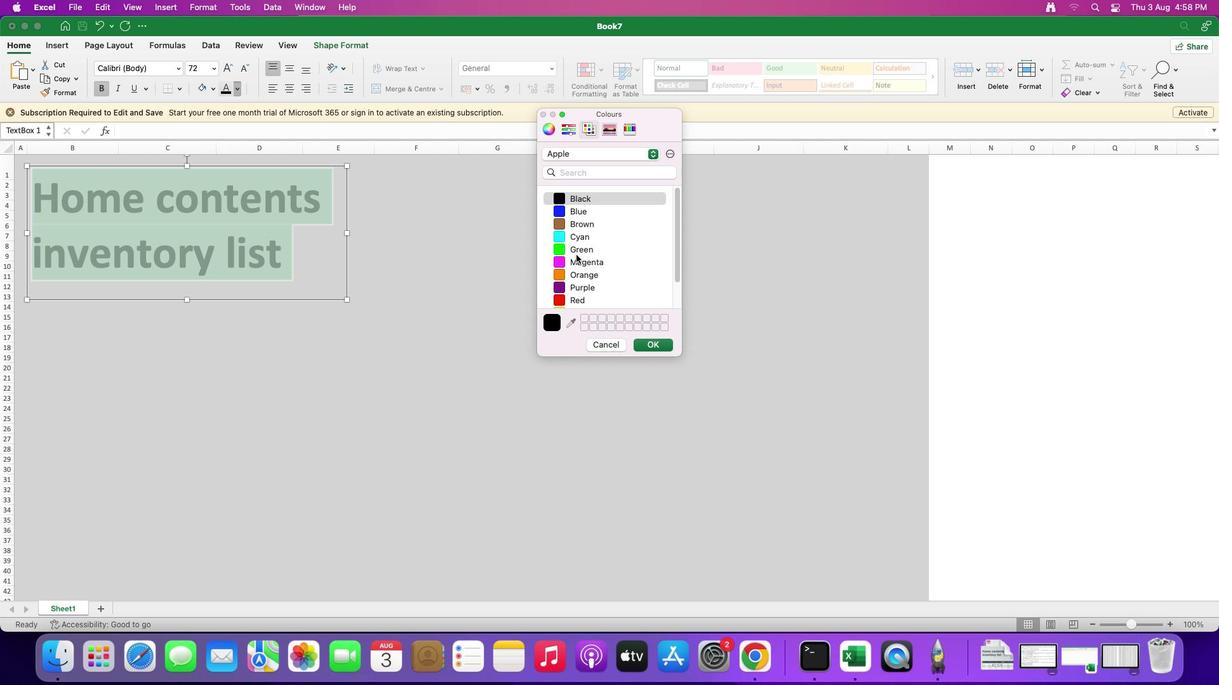 
Action: Mouse moved to (576, 255)
Screenshot: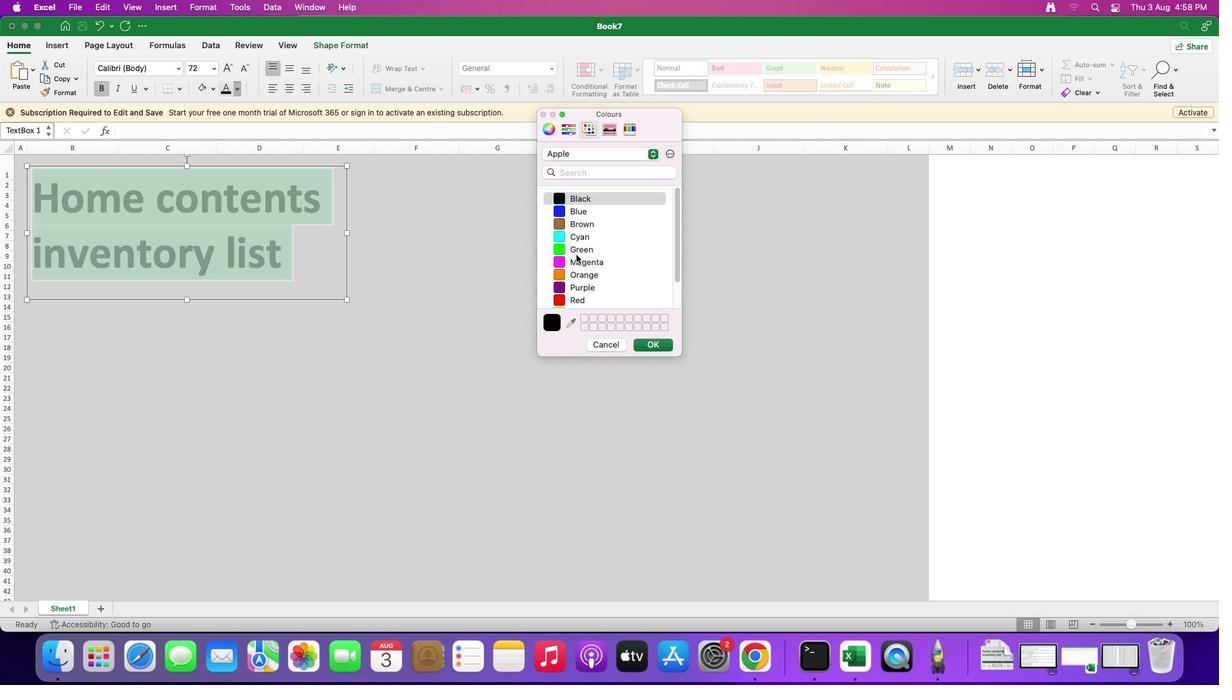 
Action: Mouse scrolled (576, 255) with delta (0, 0)
Screenshot: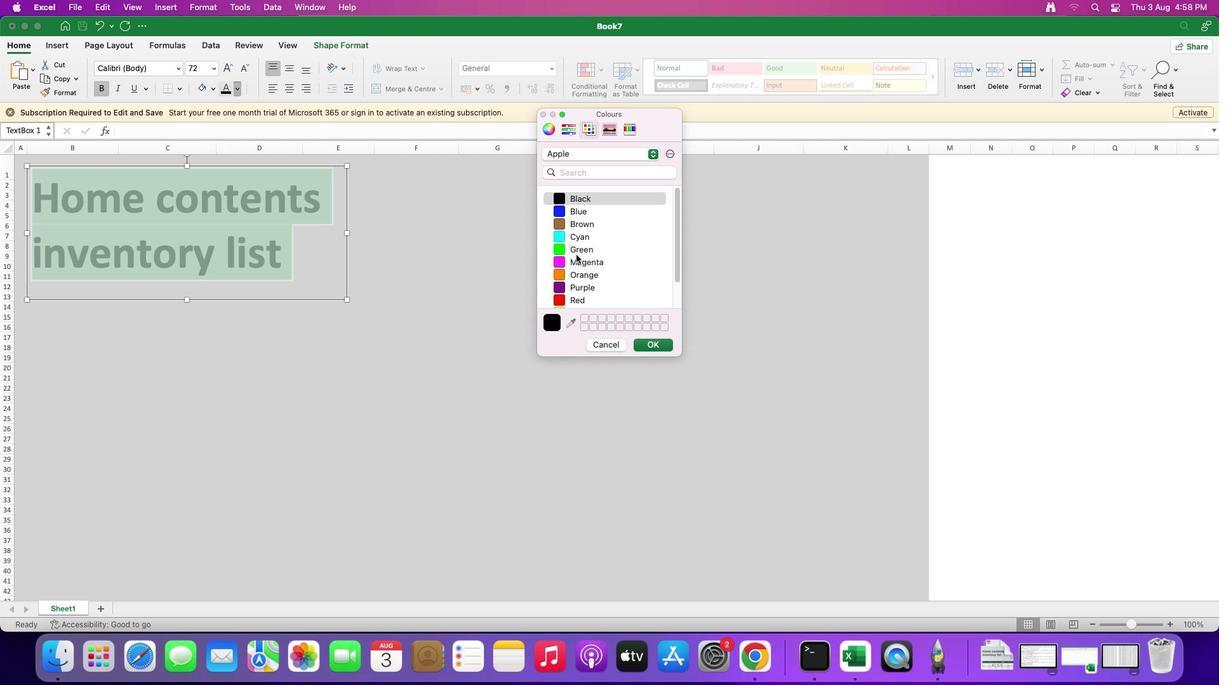 
Action: Mouse scrolled (576, 255) with delta (0, 0)
Screenshot: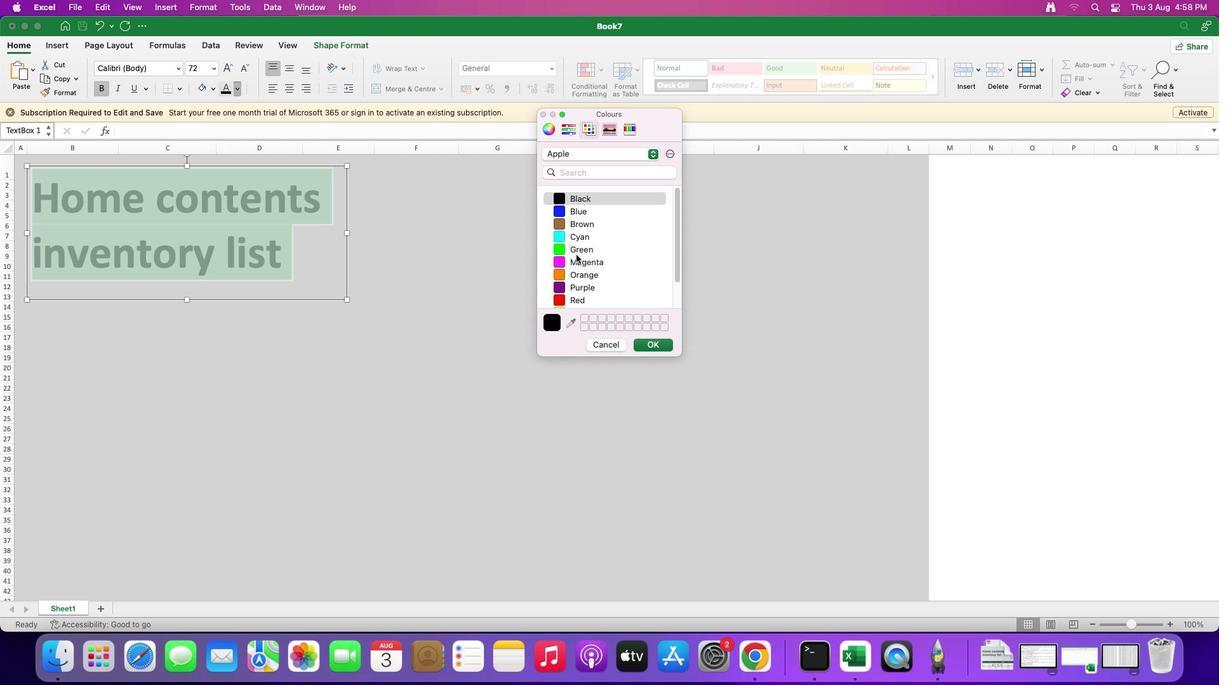 
Action: Mouse scrolled (576, 255) with delta (0, 2)
Screenshot: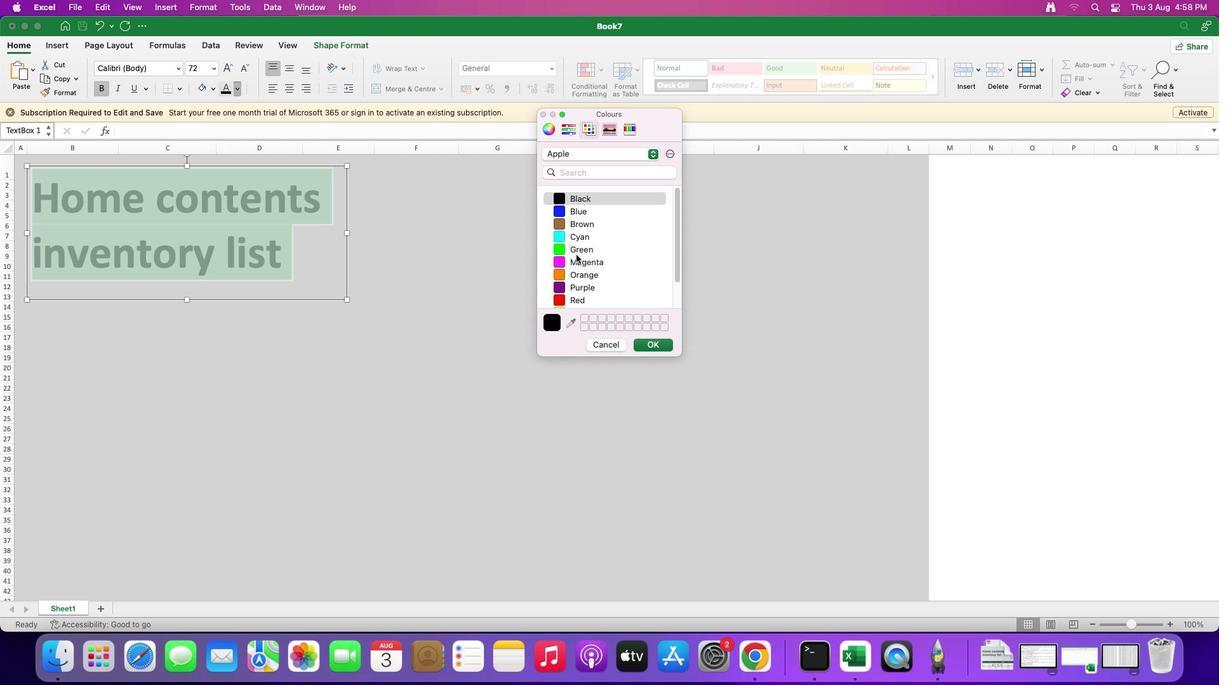 
Action: Mouse scrolled (576, 255) with delta (0, 3)
Screenshot: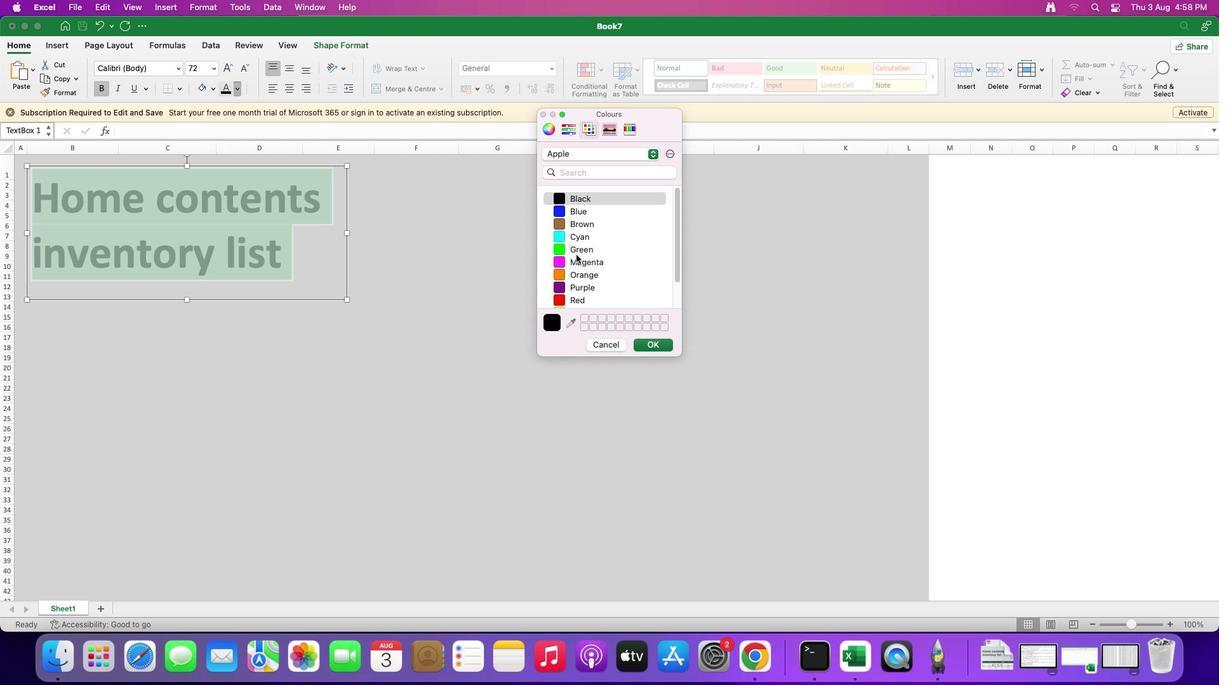 
Action: Mouse scrolled (576, 255) with delta (0, 0)
Screenshot: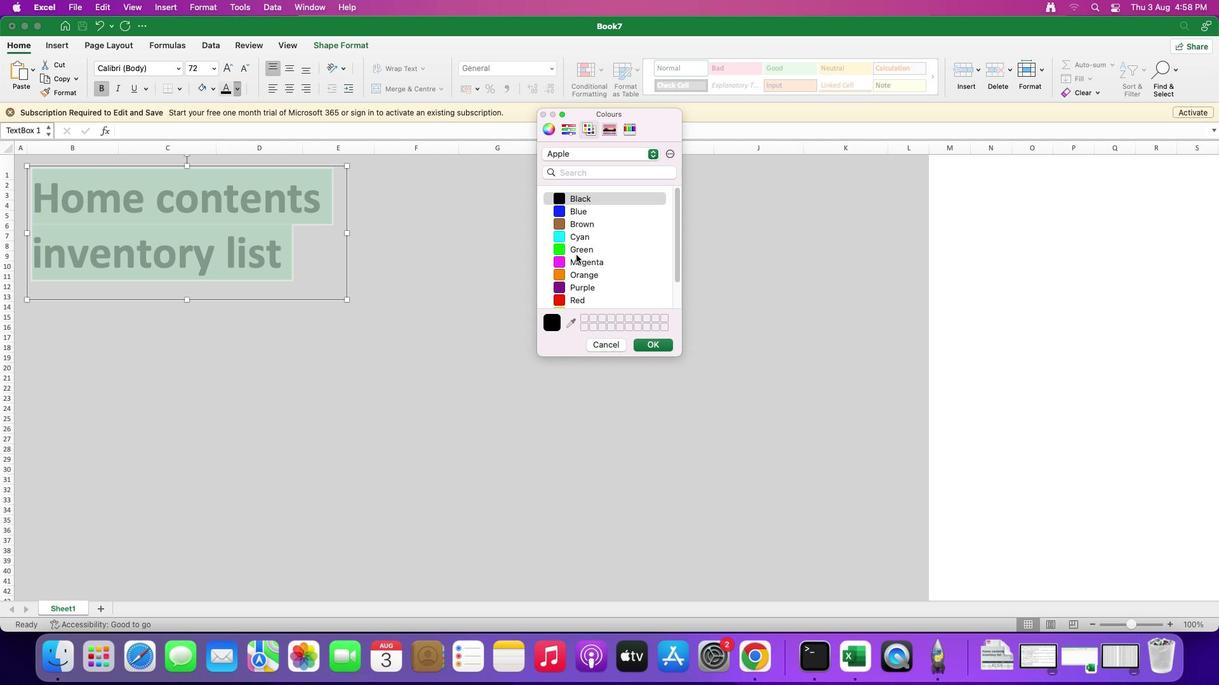 
Action: Mouse scrolled (576, 255) with delta (0, 0)
Screenshot: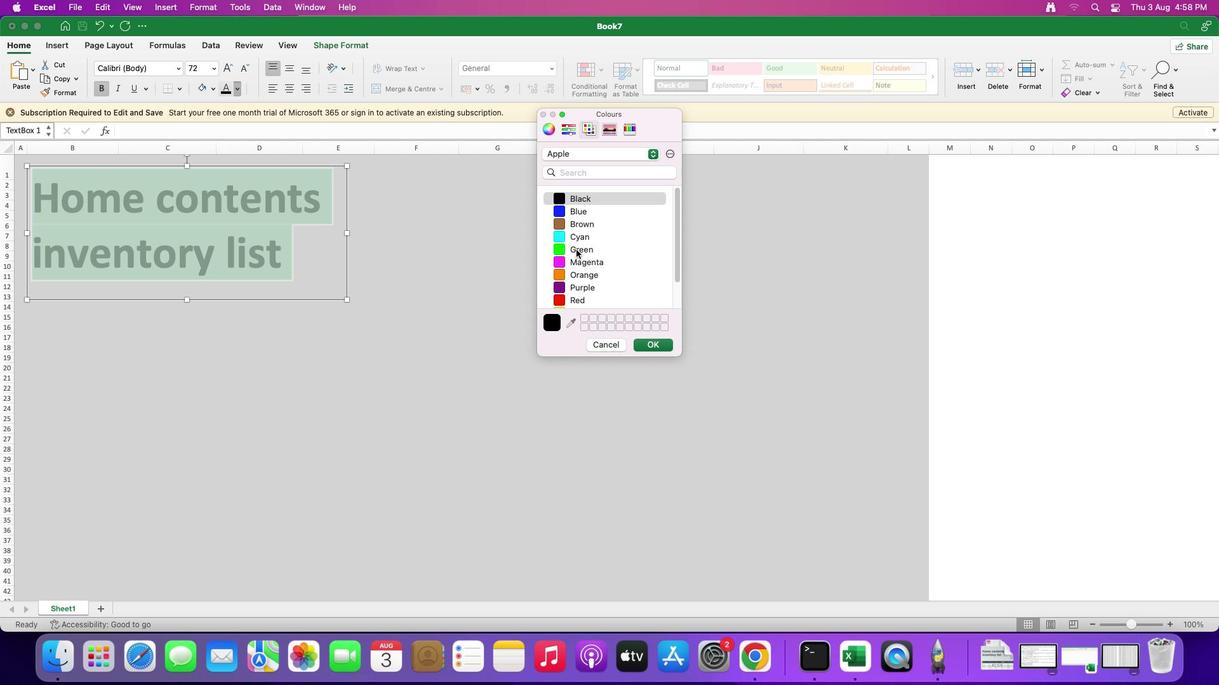 
Action: Mouse scrolled (576, 255) with delta (0, 1)
Screenshot: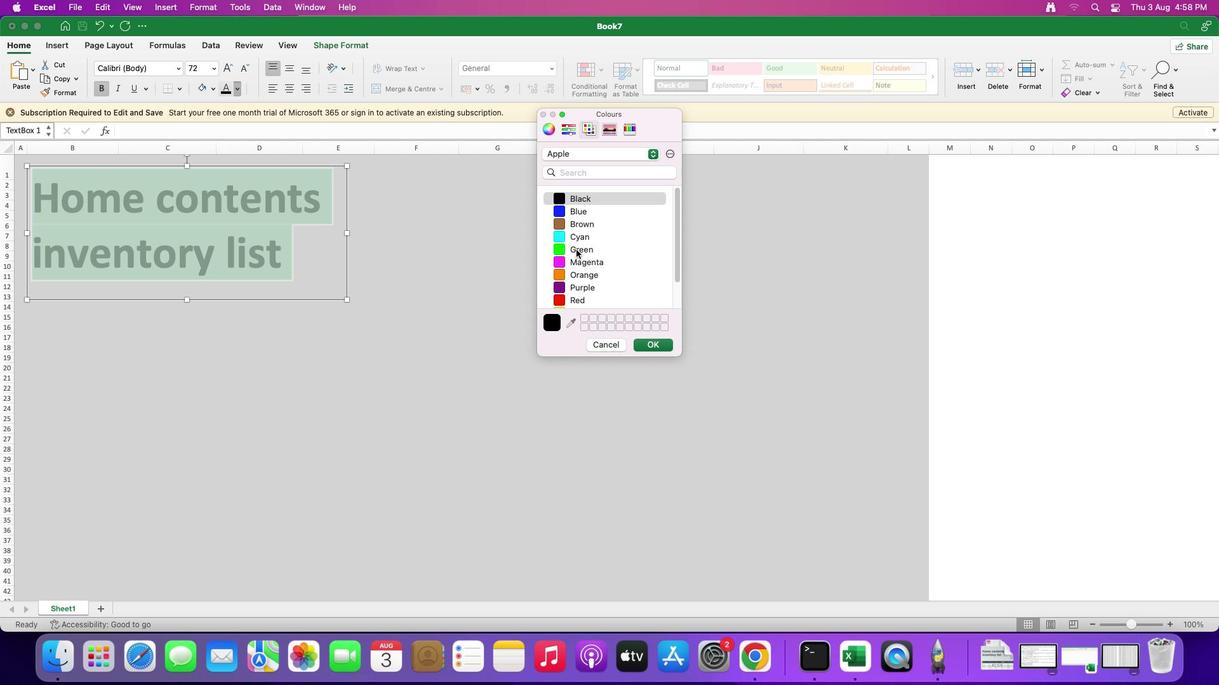 
Action: Mouse moved to (569, 127)
Screenshot: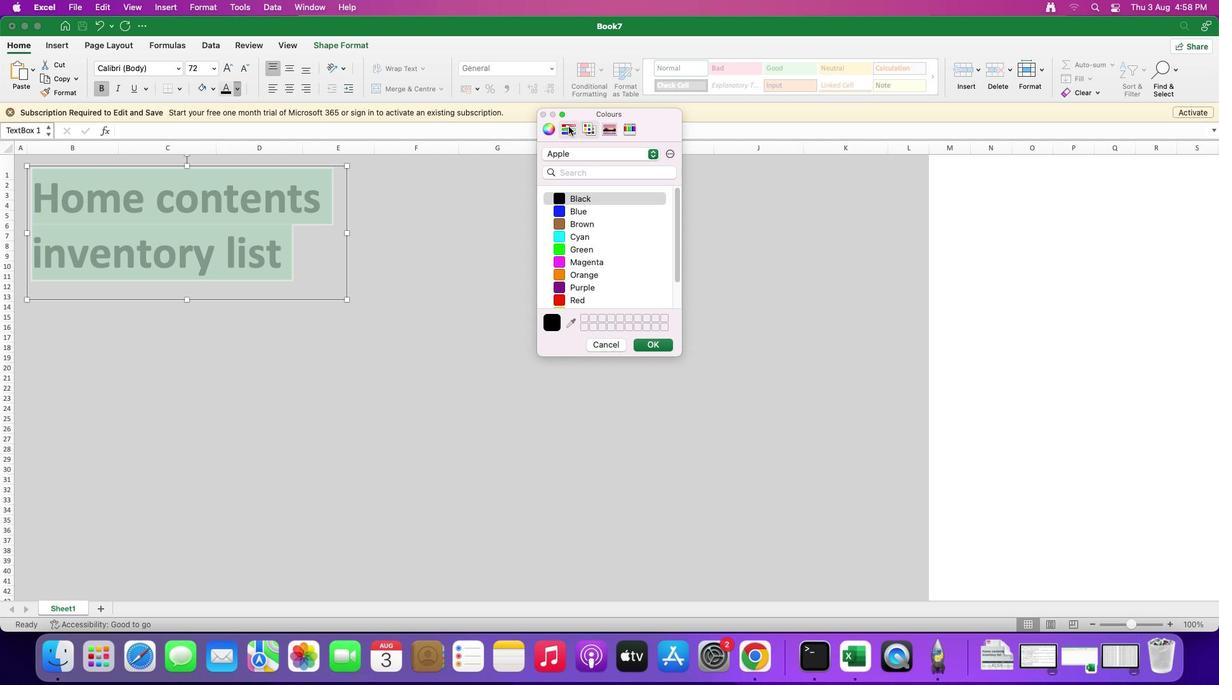 
Action: Mouse pressed left at (569, 127)
Screenshot: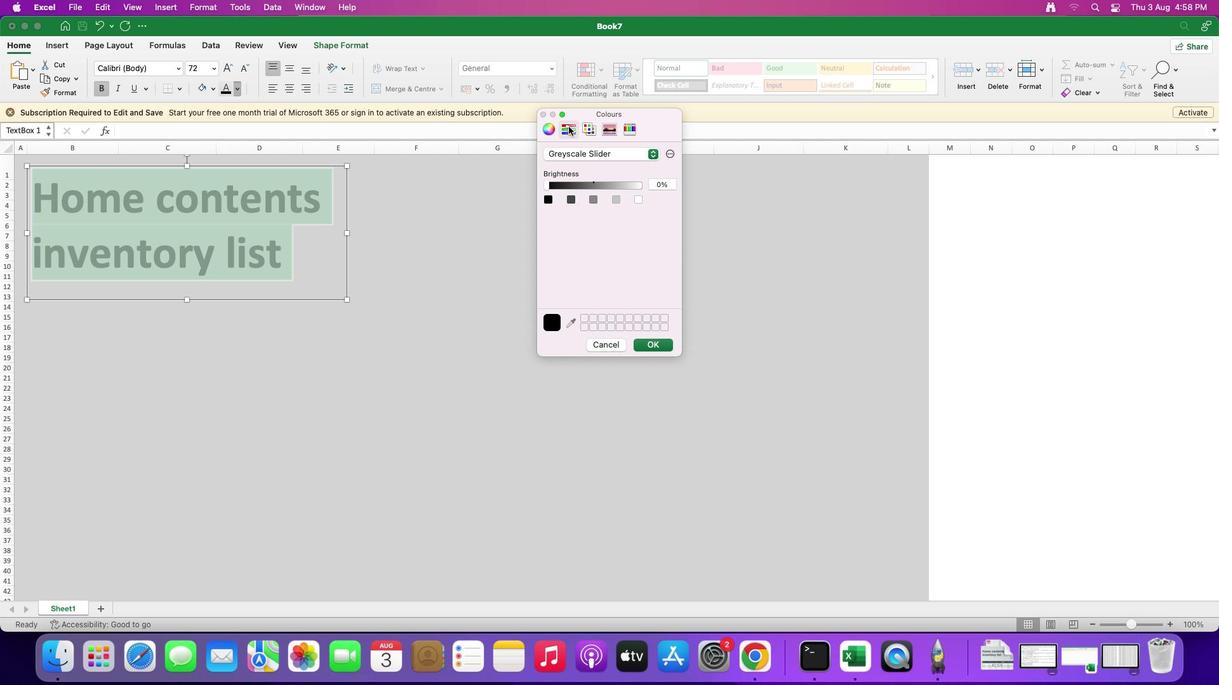 
Action: Mouse moved to (551, 132)
Screenshot: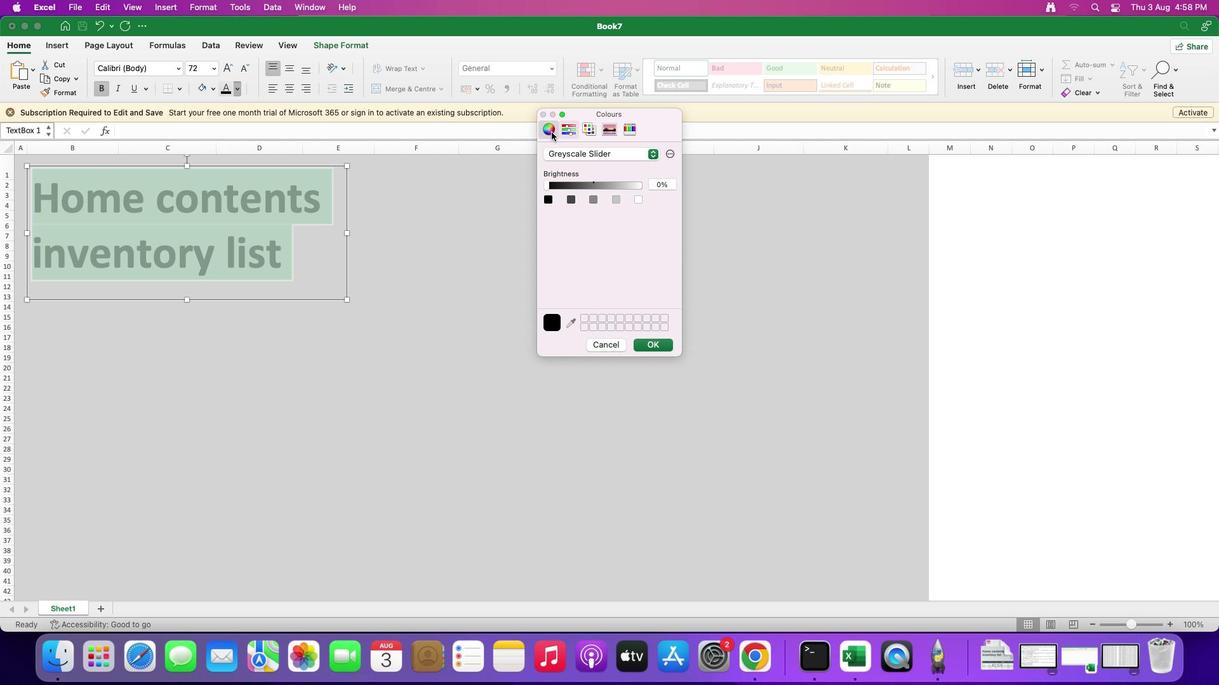 
Action: Mouse pressed left at (551, 132)
Screenshot: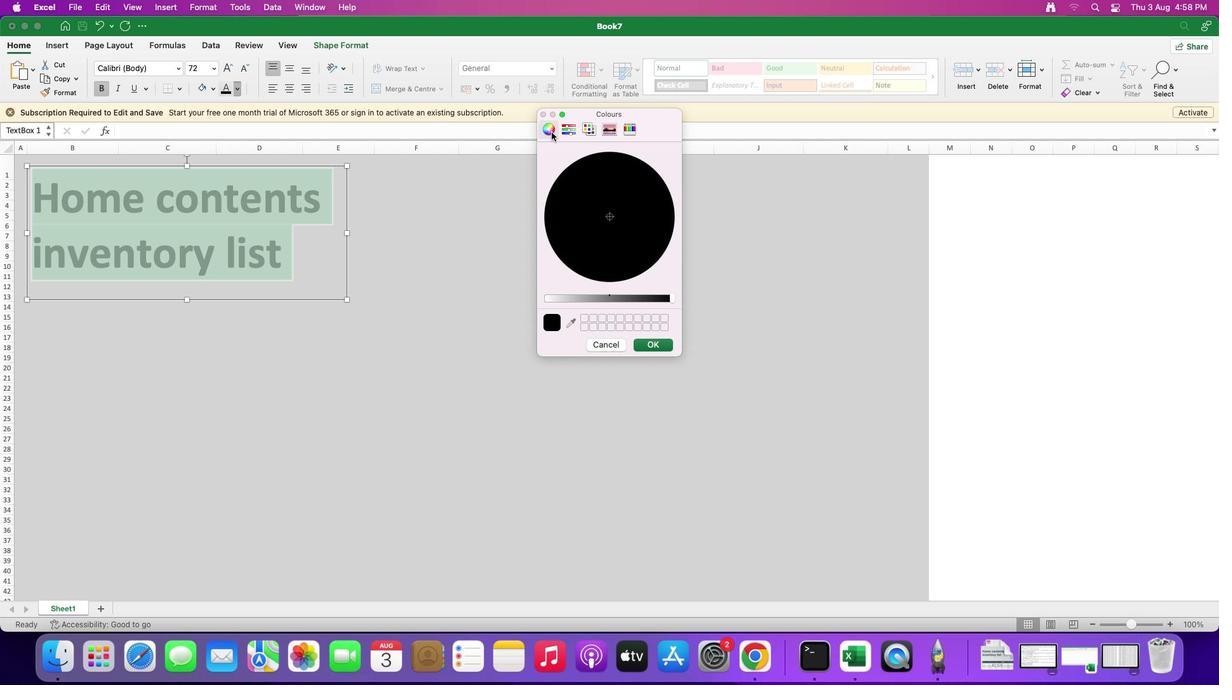 
Action: Mouse moved to (614, 222)
Screenshot: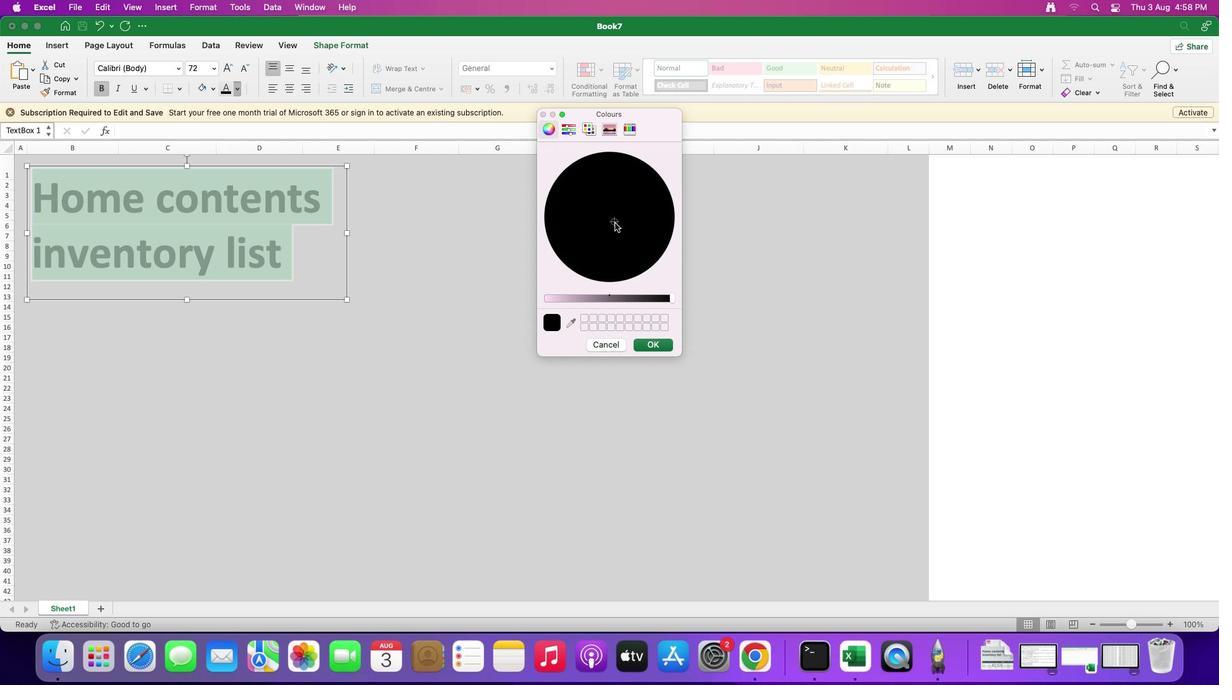 
Action: Mouse pressed left at (614, 222)
Screenshot: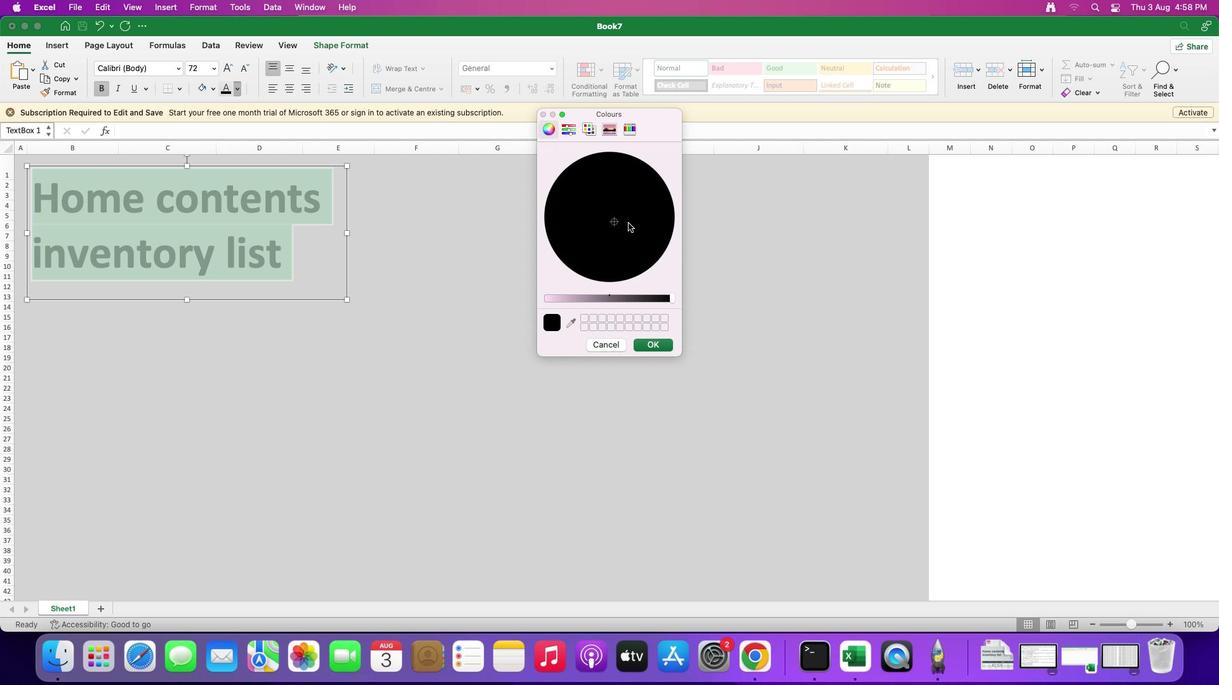 
Action: Mouse moved to (623, 254)
Screenshot: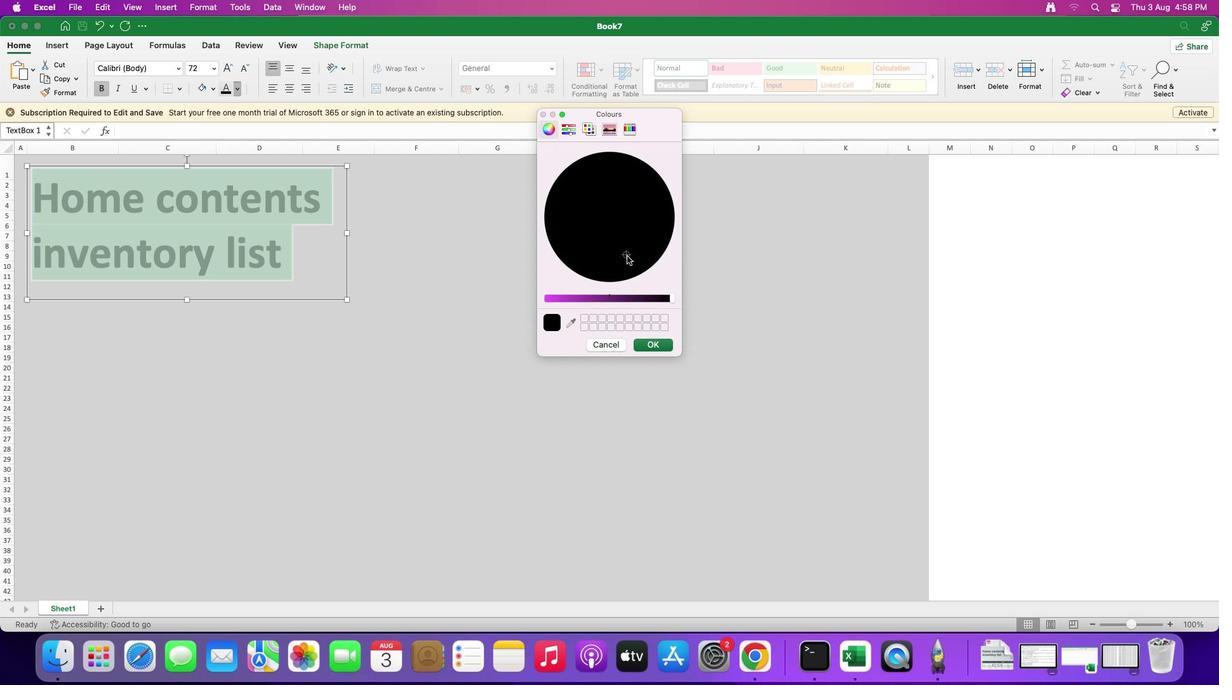 
Action: Mouse pressed left at (623, 254)
Screenshot: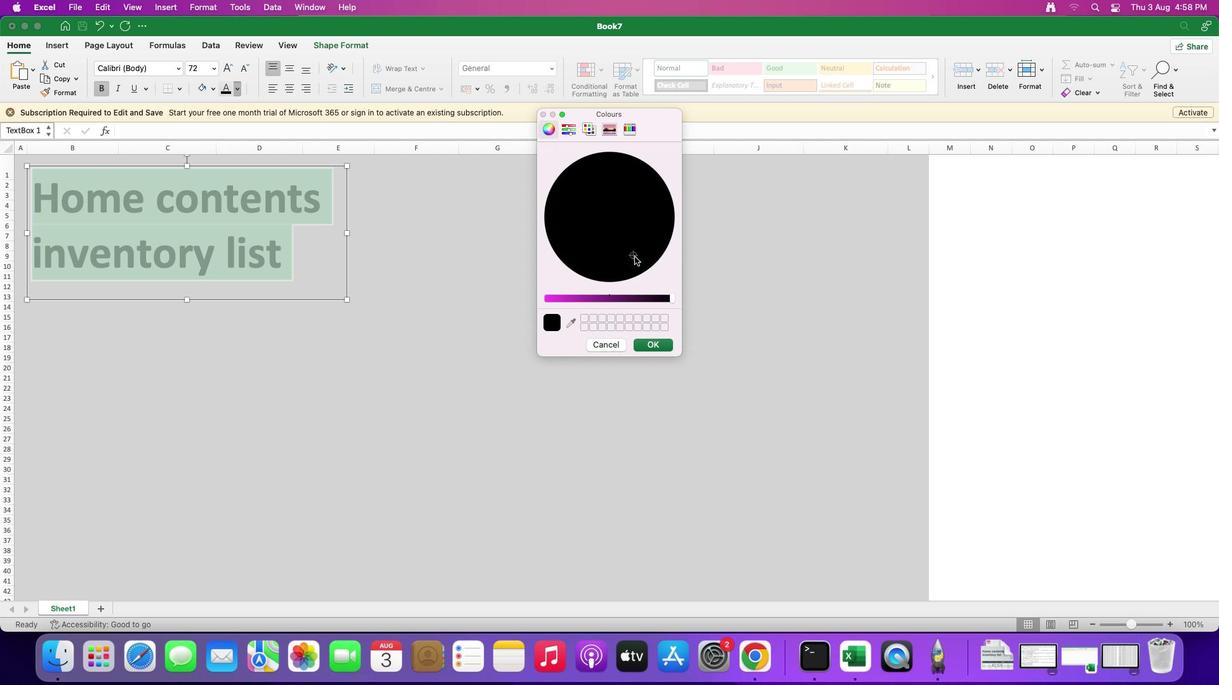 
Action: Mouse moved to (612, 128)
Screenshot: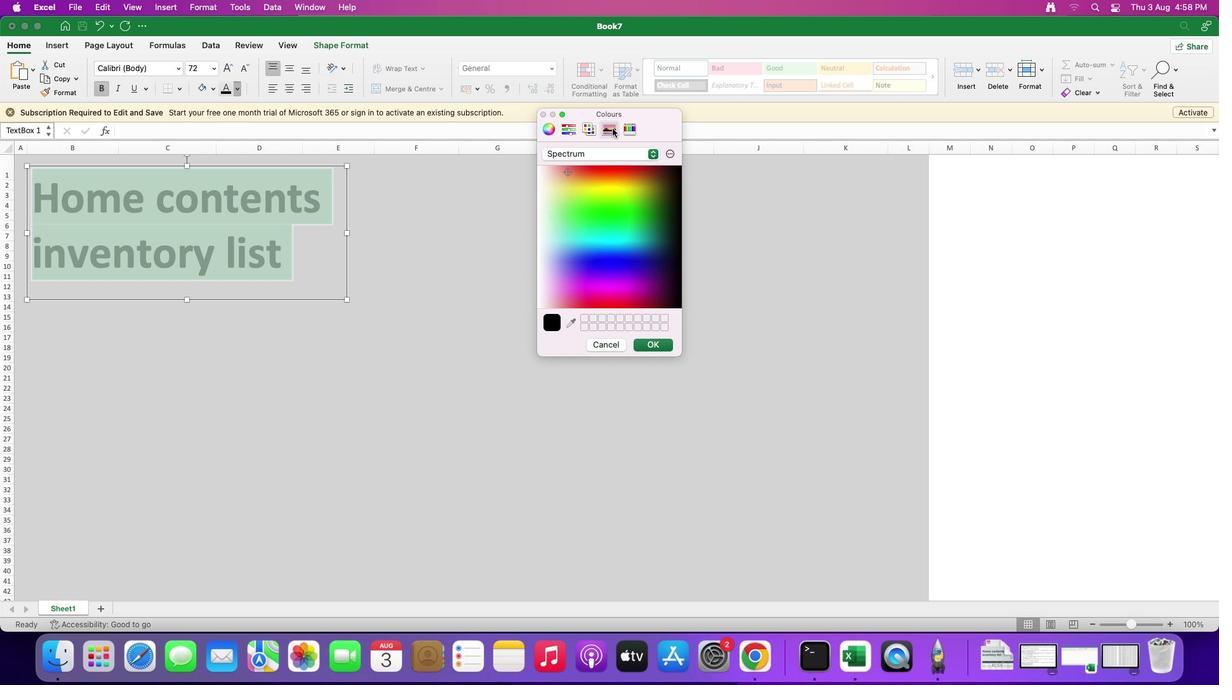 
Action: Mouse pressed left at (612, 128)
Screenshot: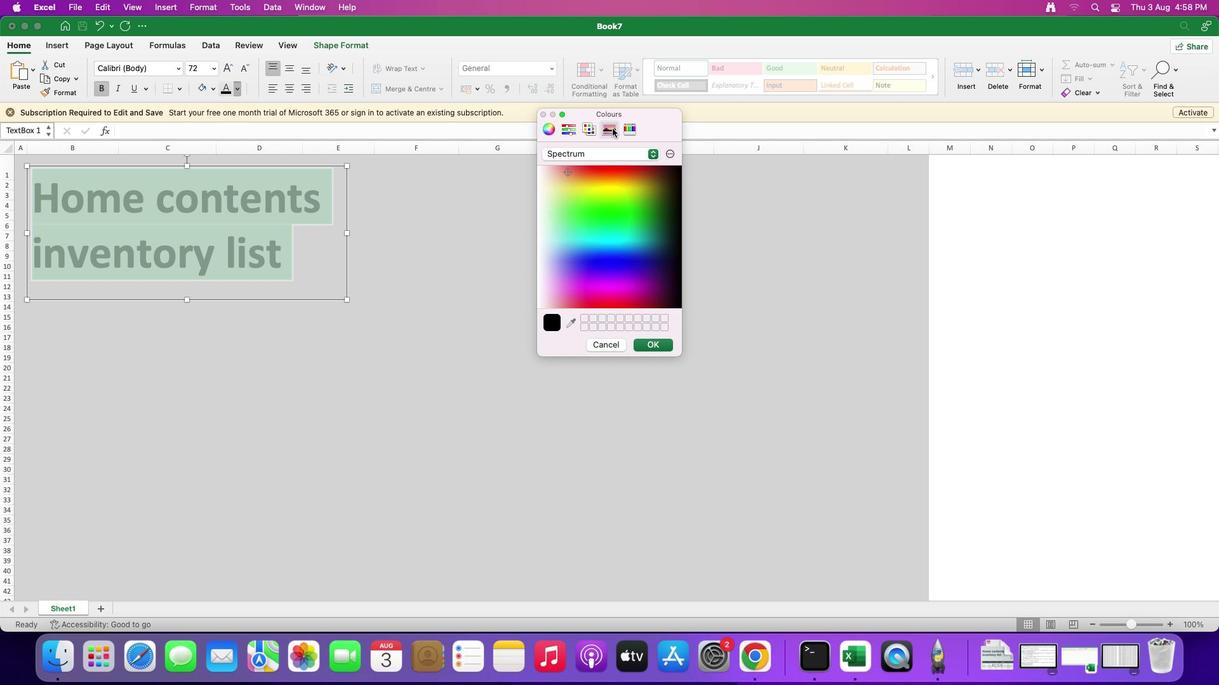 
Action: Mouse moved to (658, 201)
Screenshot: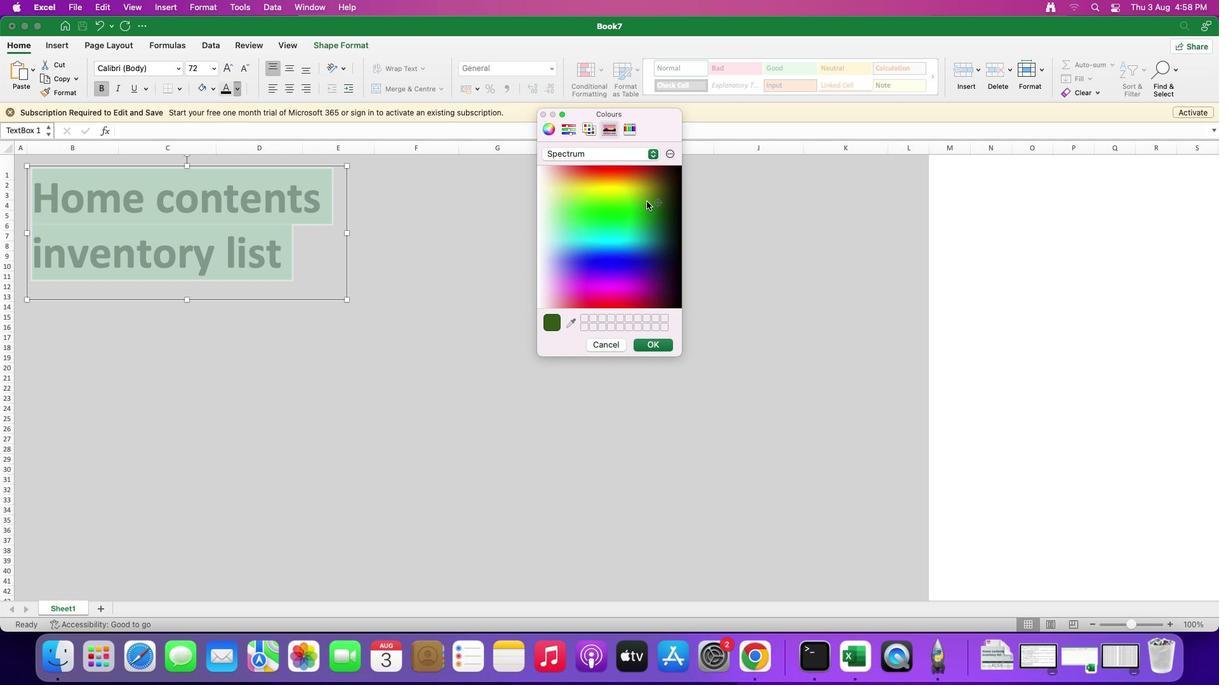
Action: Mouse pressed left at (658, 201)
Screenshot: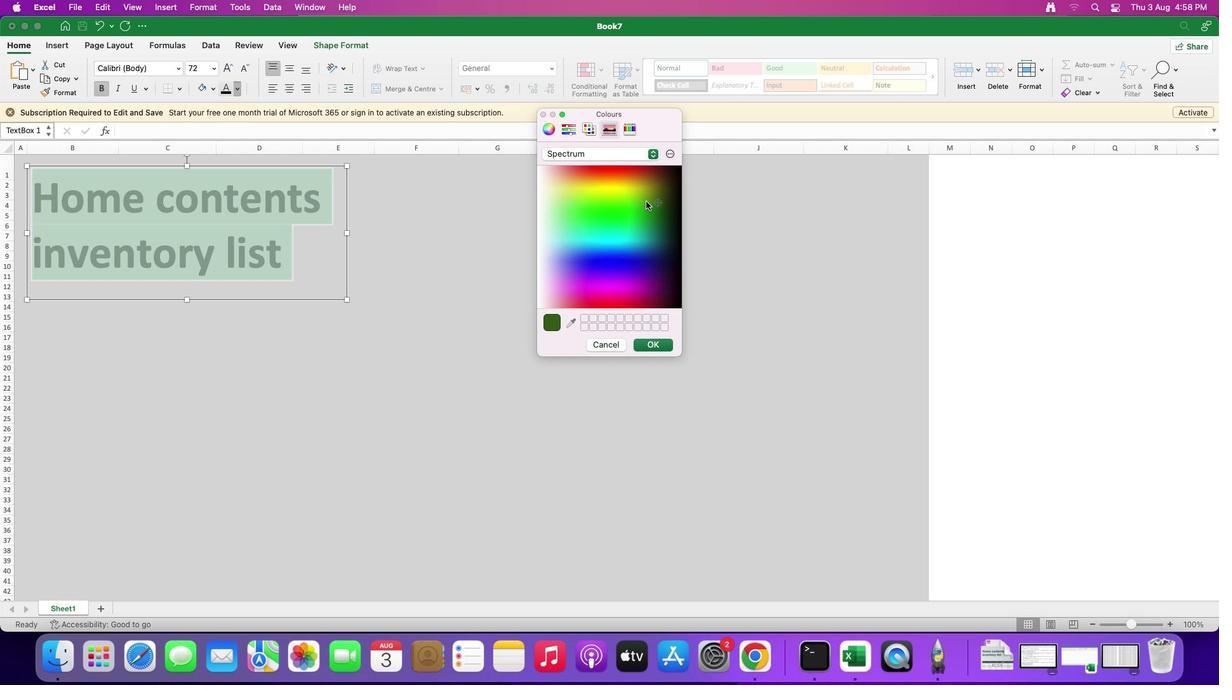
Action: Mouse moved to (660, 211)
Screenshot: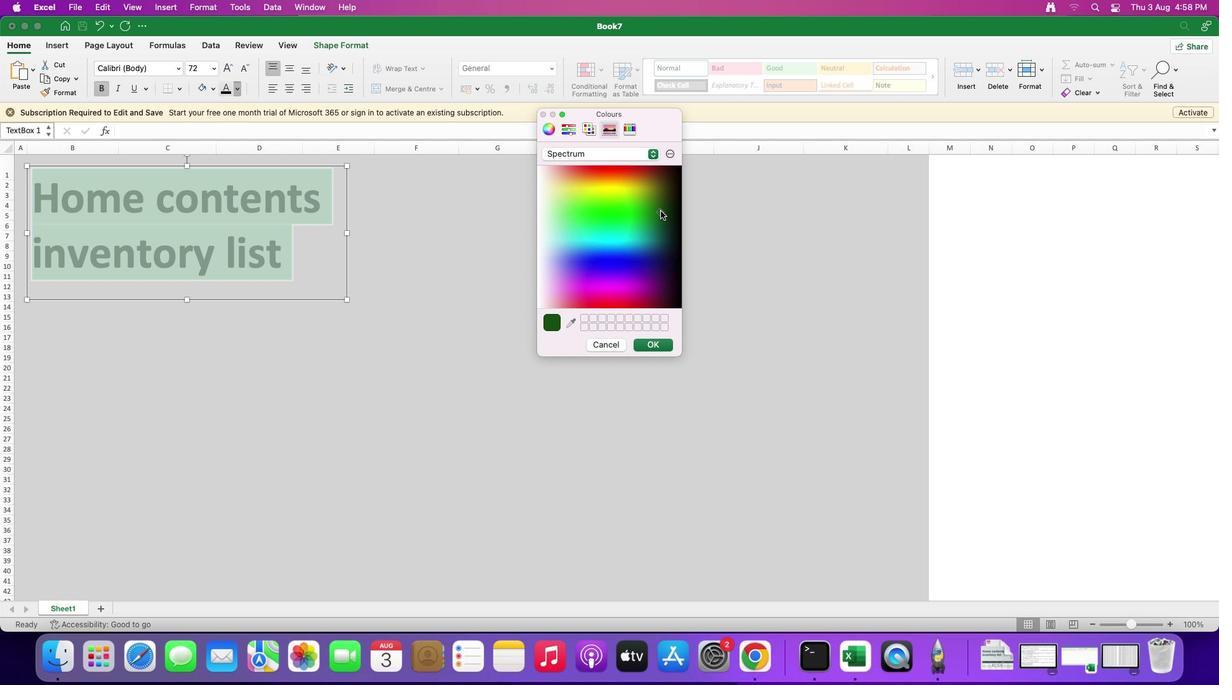 
Action: Mouse pressed left at (660, 211)
Screenshot: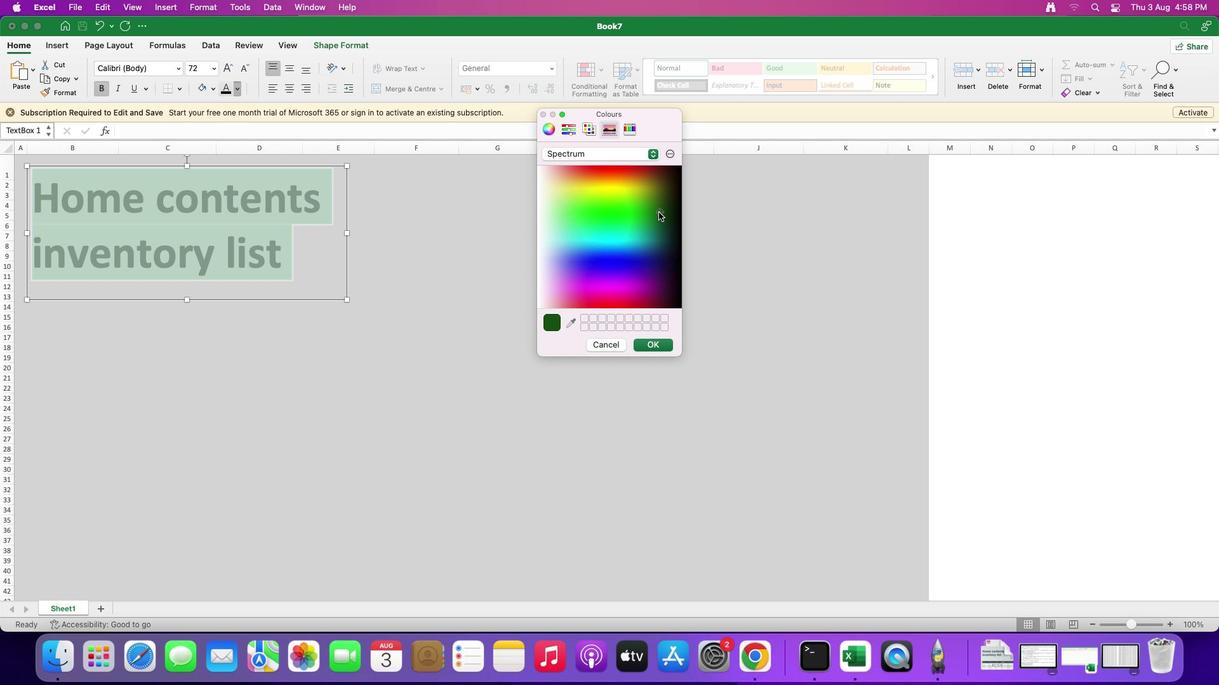 
Action: Mouse moved to (654, 216)
Screenshot: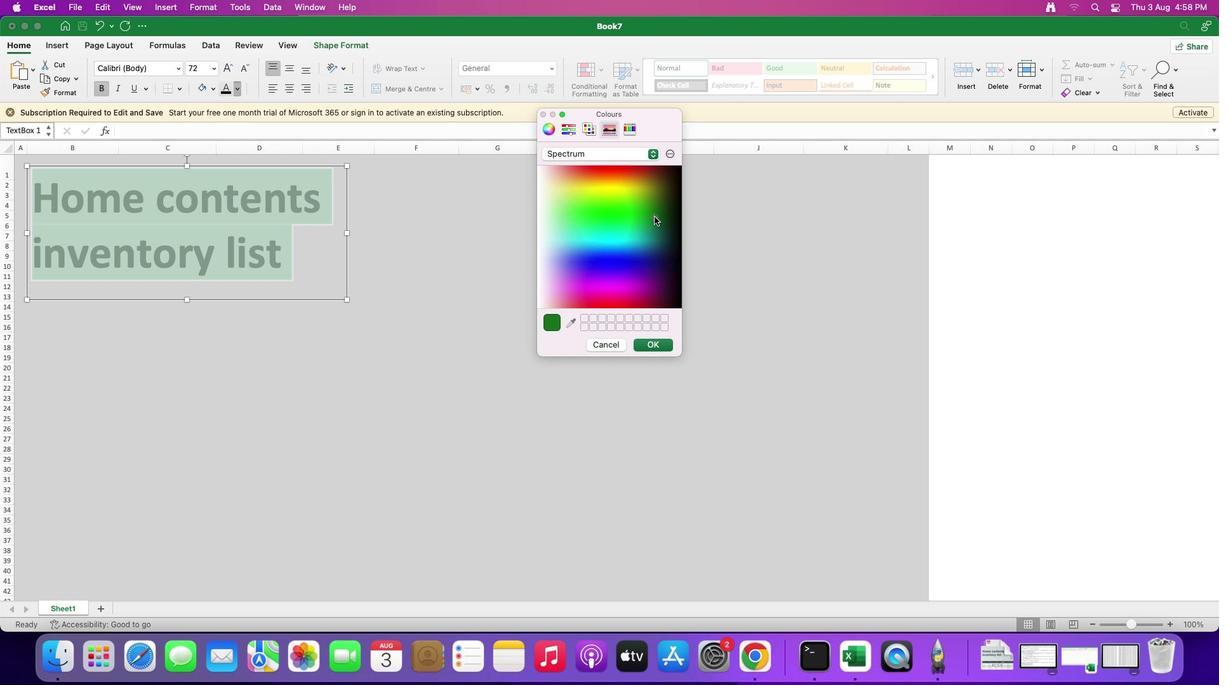 
Action: Mouse pressed left at (654, 216)
Screenshot: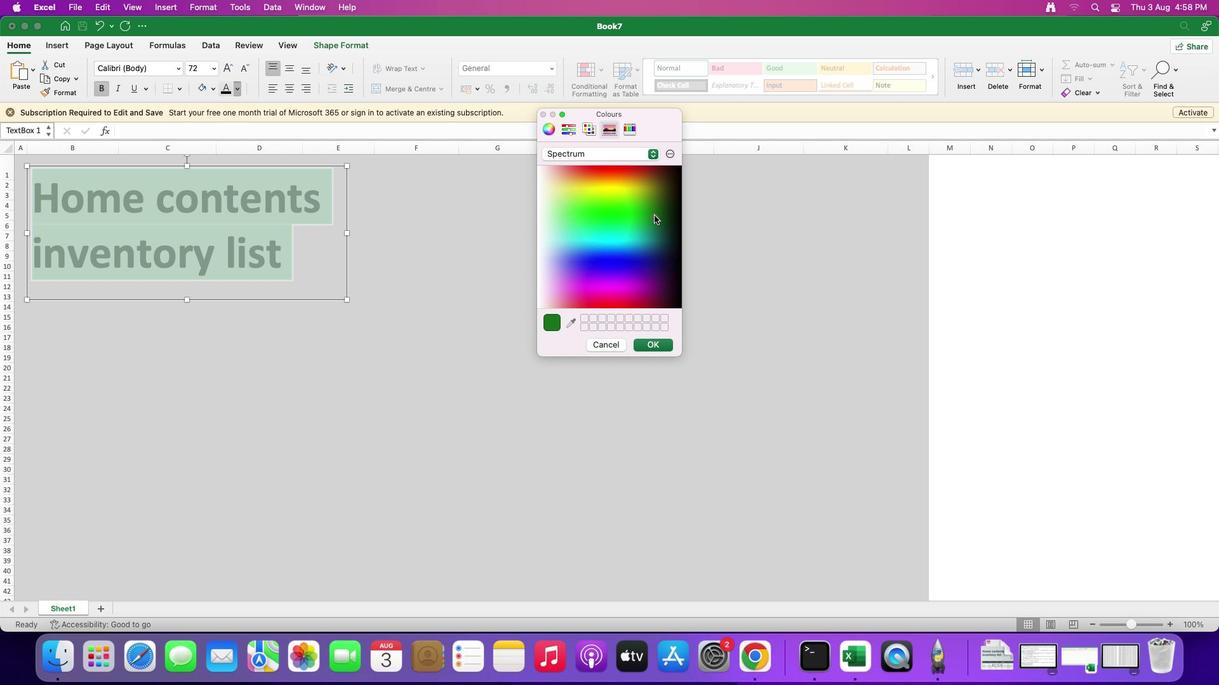 
Action: Mouse moved to (652, 204)
Screenshot: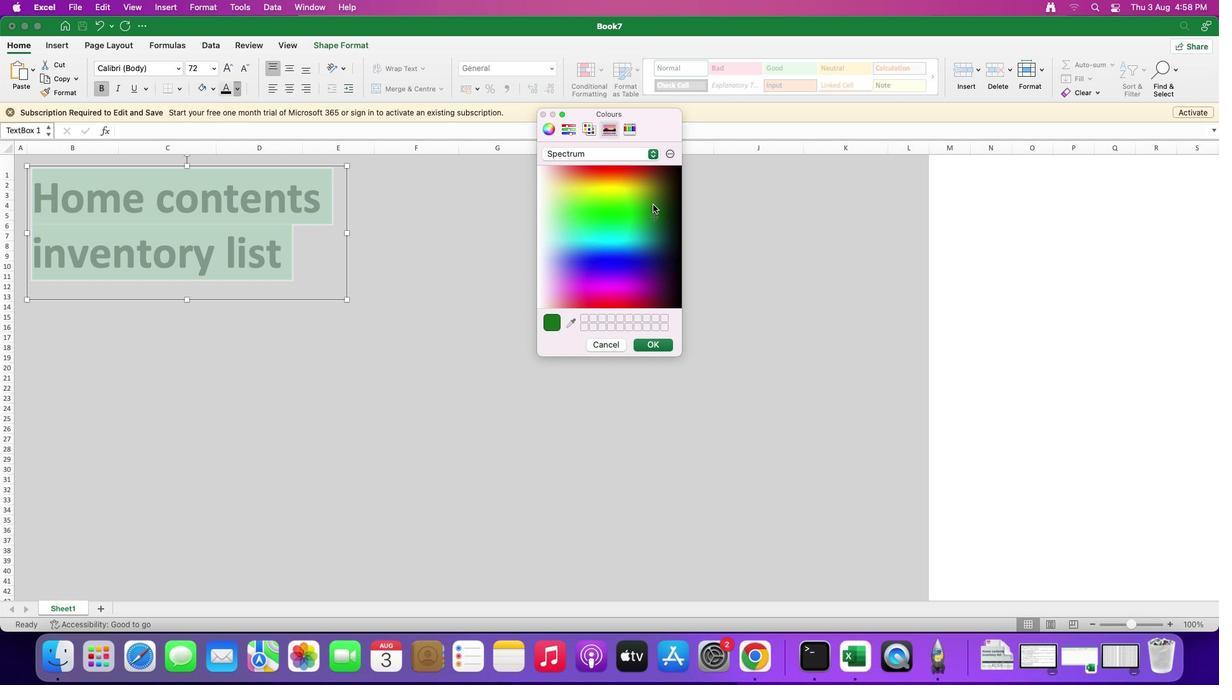 
Action: Mouse pressed left at (652, 204)
Screenshot: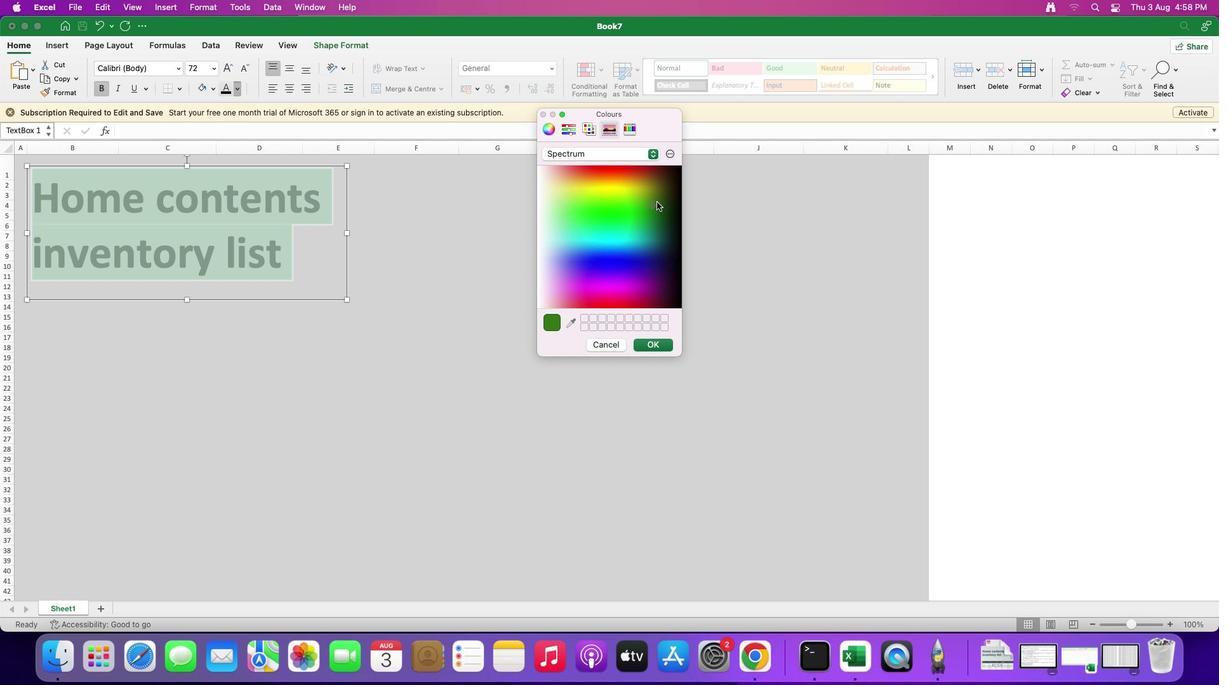 
Action: Mouse moved to (658, 201)
Screenshot: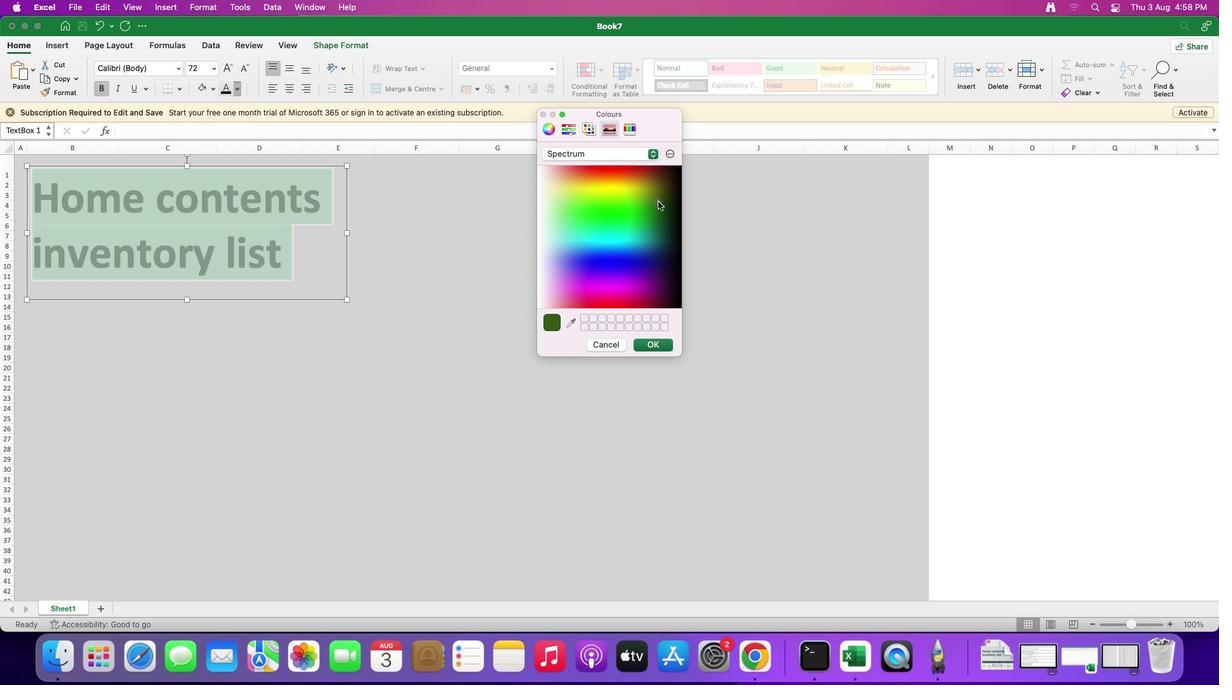 
Action: Mouse pressed left at (658, 201)
Screenshot: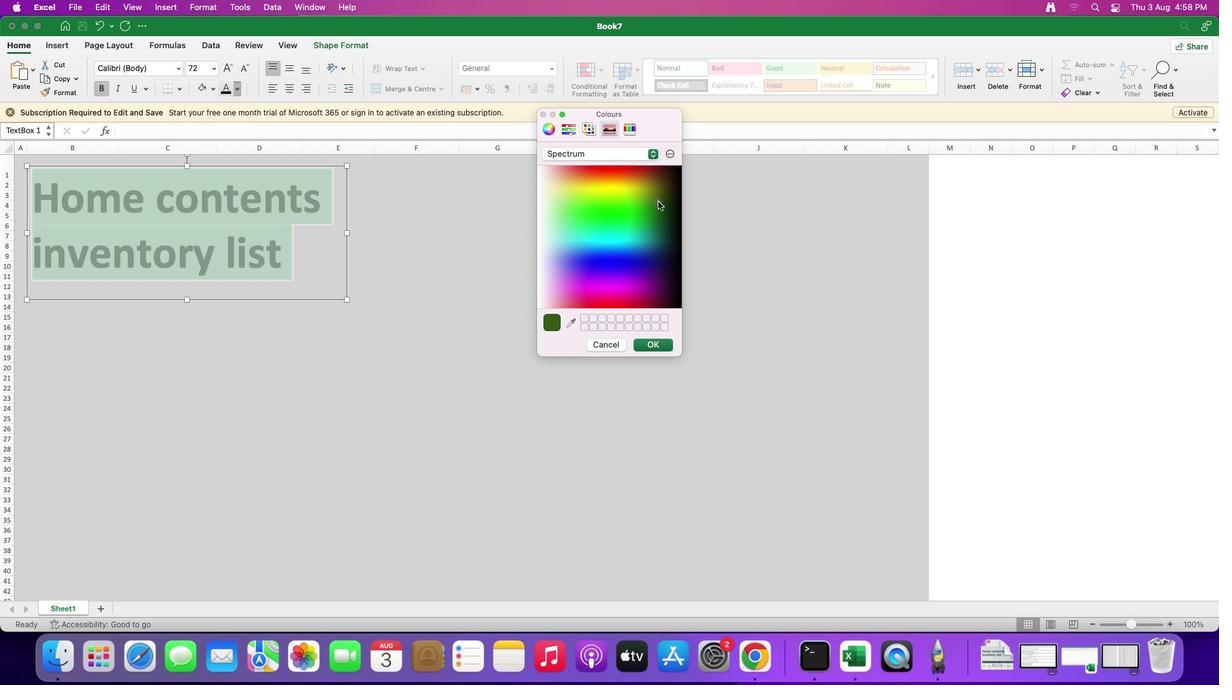
Action: Mouse moved to (647, 346)
Screenshot: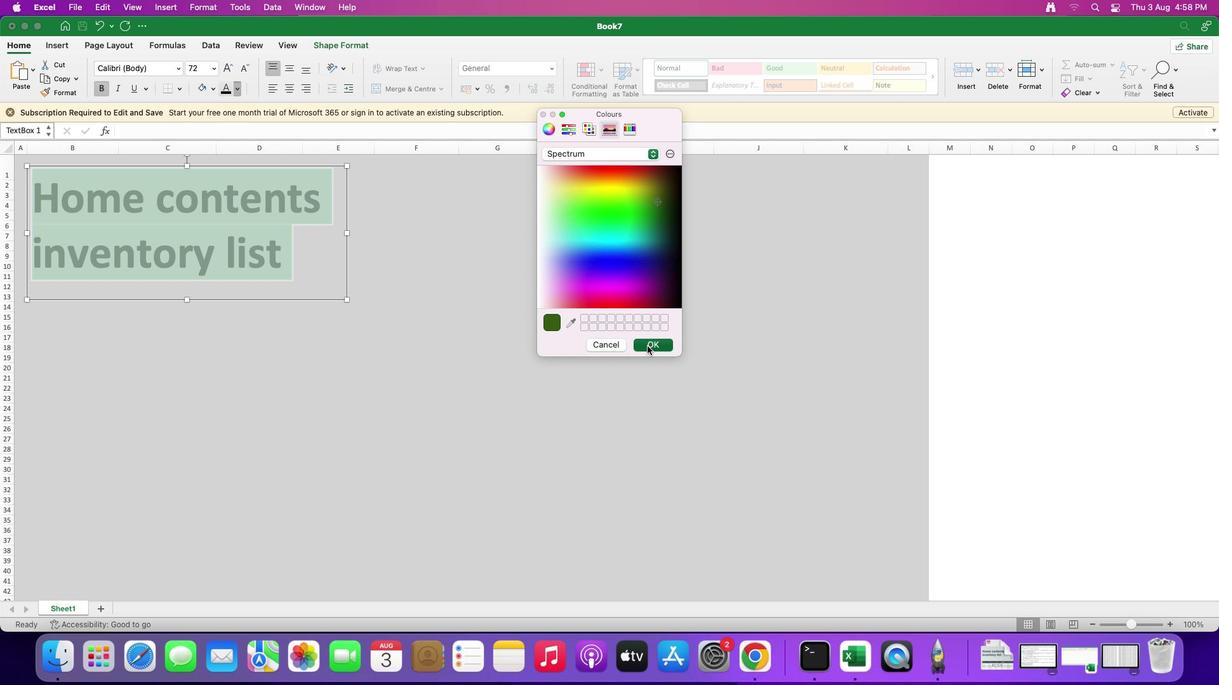 
Action: Mouse pressed left at (647, 346)
Screenshot: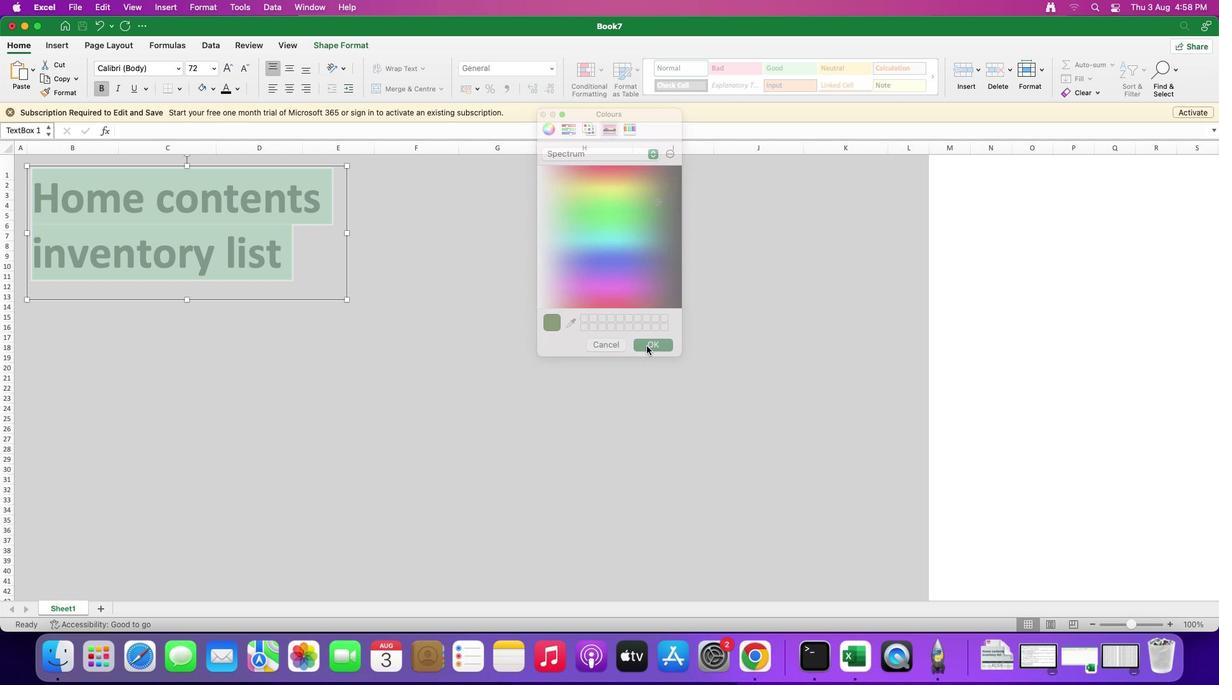 
Action: Mouse moved to (464, 311)
Screenshot: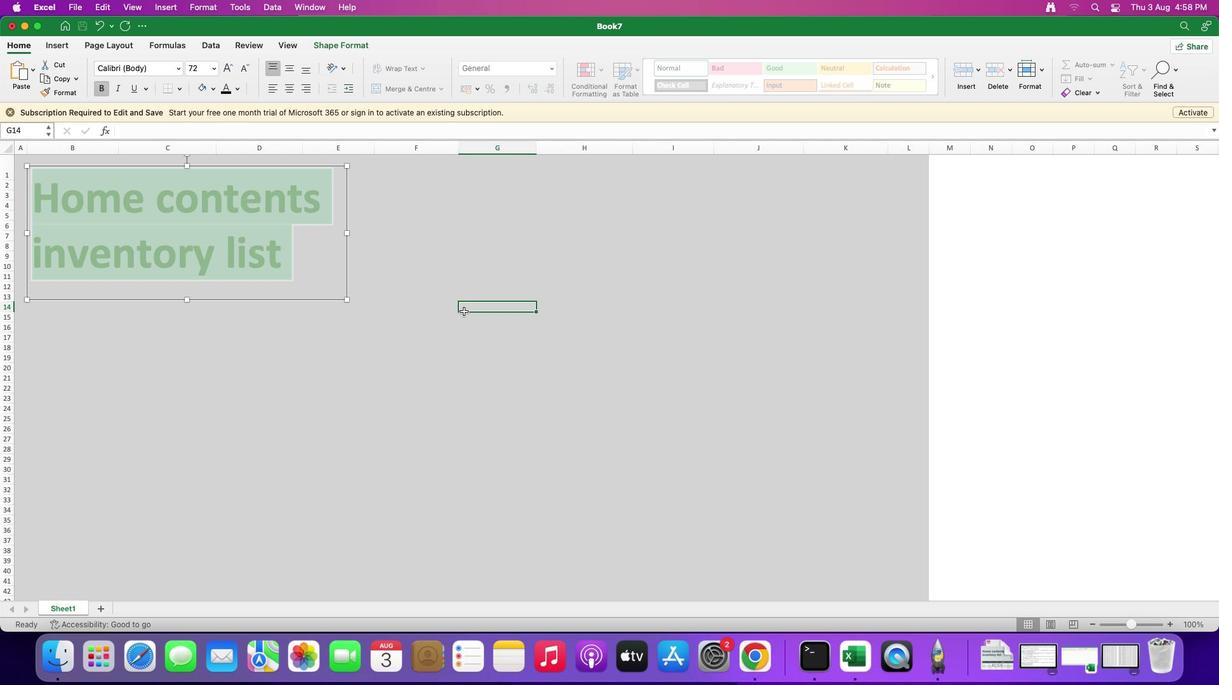 
Action: Mouse pressed left at (464, 311)
Screenshot: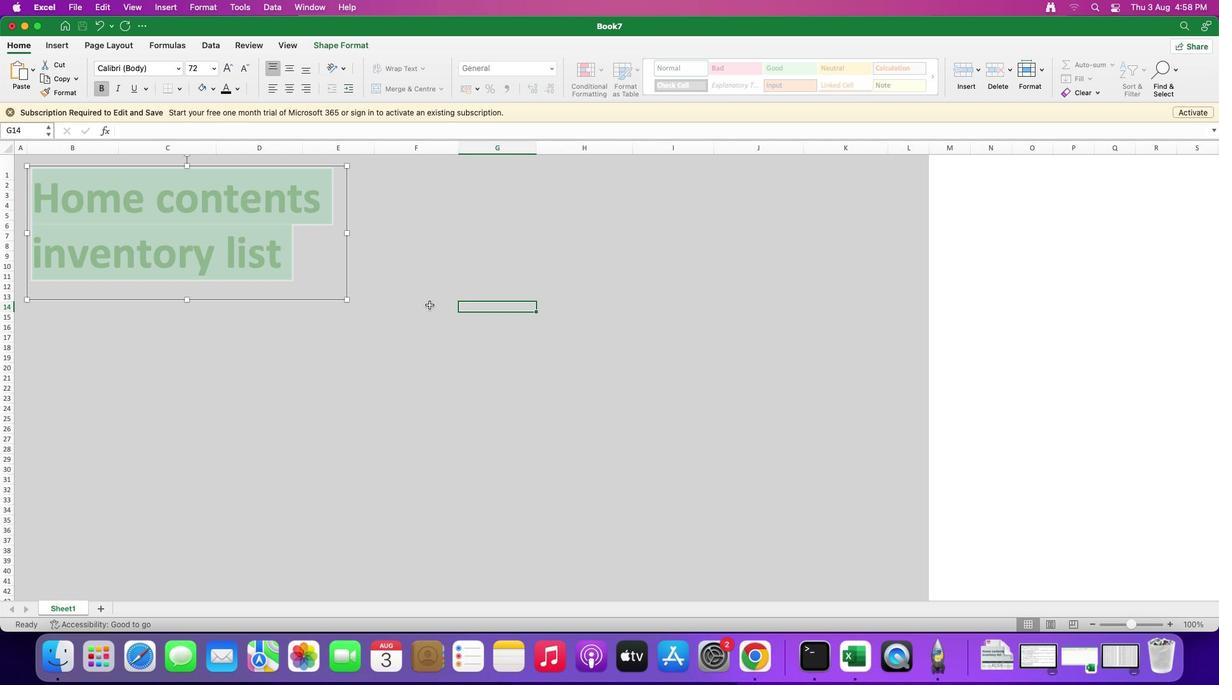
Action: Mouse moved to (61, 48)
Screenshot: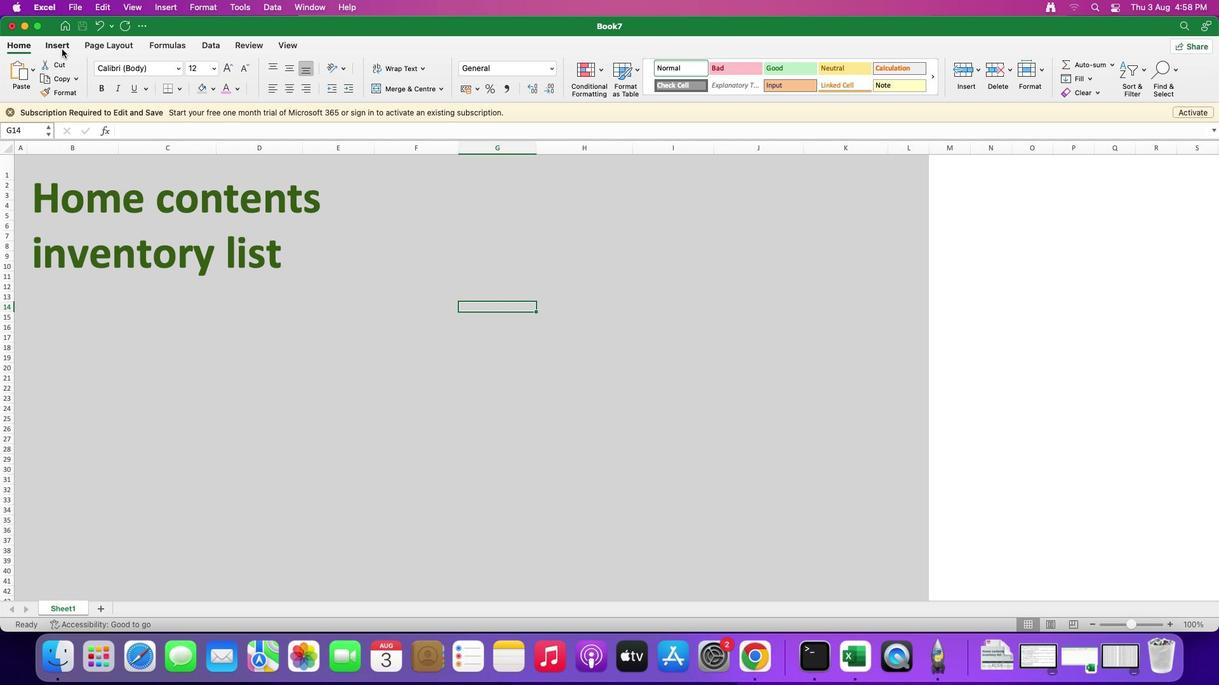 
Action: Mouse pressed left at (61, 48)
Screenshot: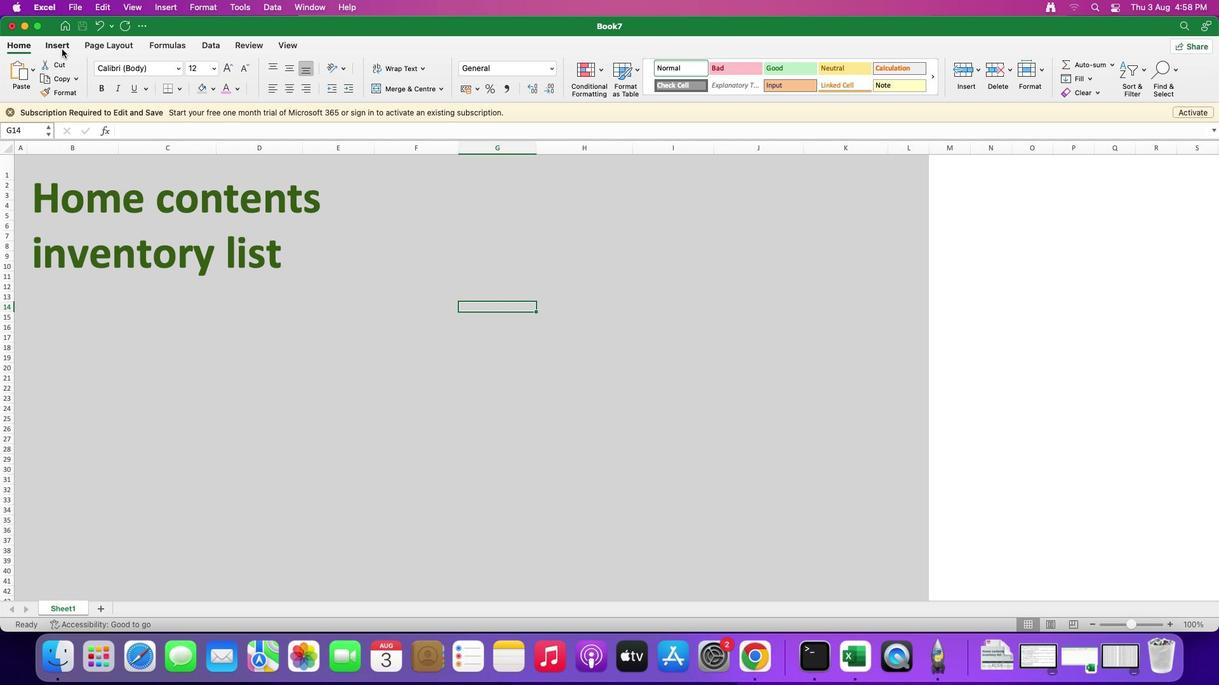 
Action: Mouse moved to (139, 69)
Screenshot: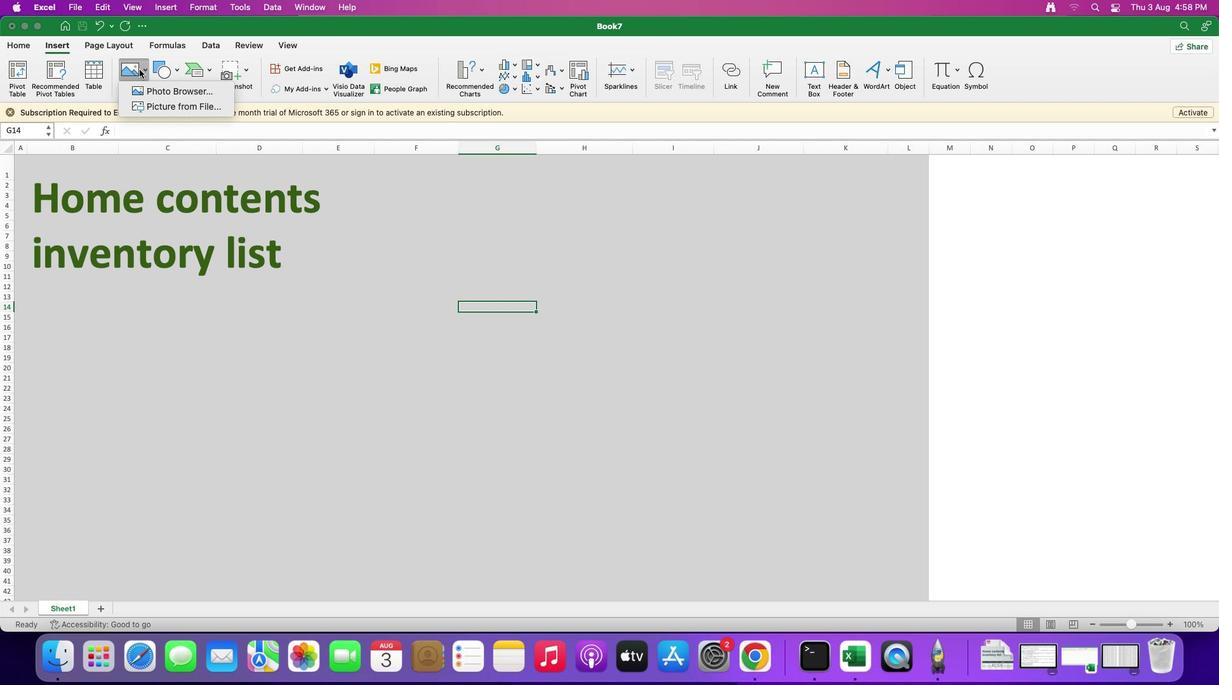 
Action: Mouse pressed left at (139, 69)
Screenshot: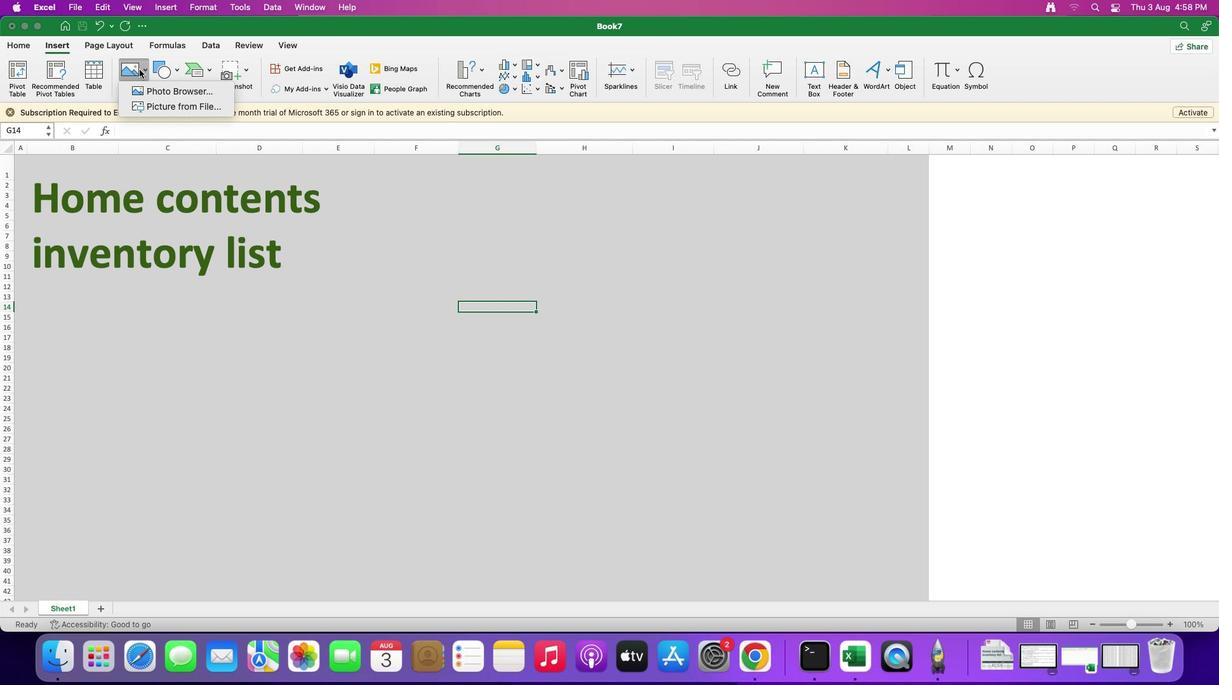 
Action: Mouse moved to (154, 107)
Screenshot: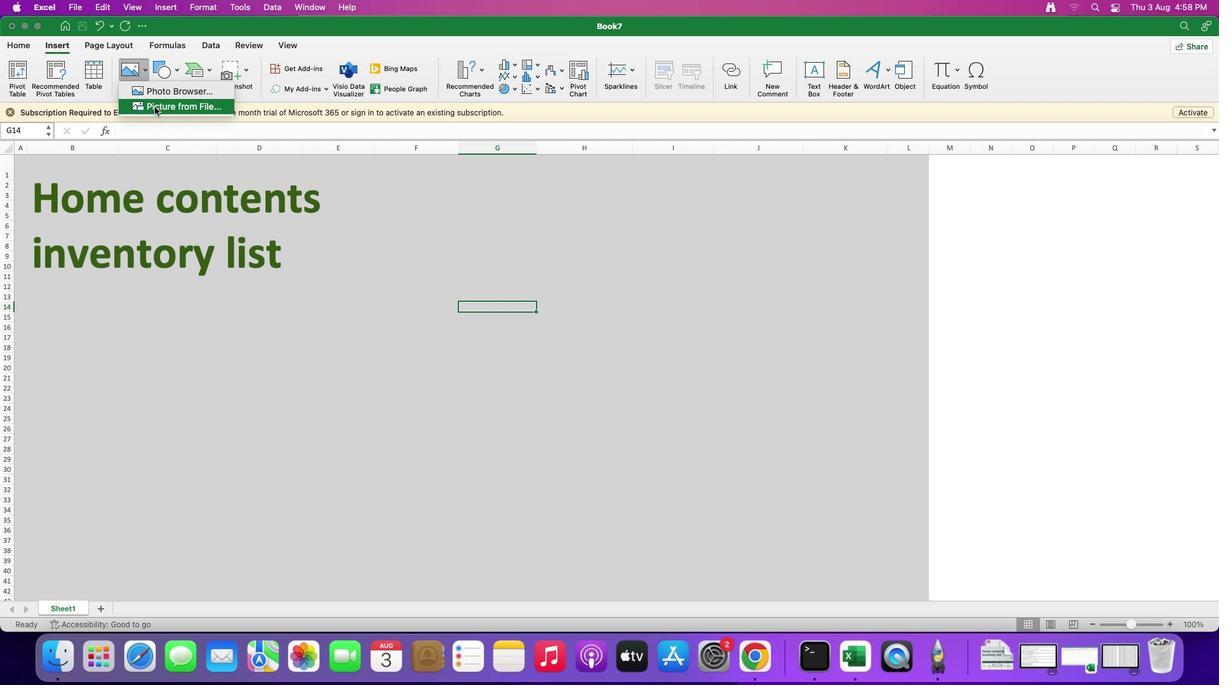 
Action: Mouse pressed left at (154, 107)
Screenshot: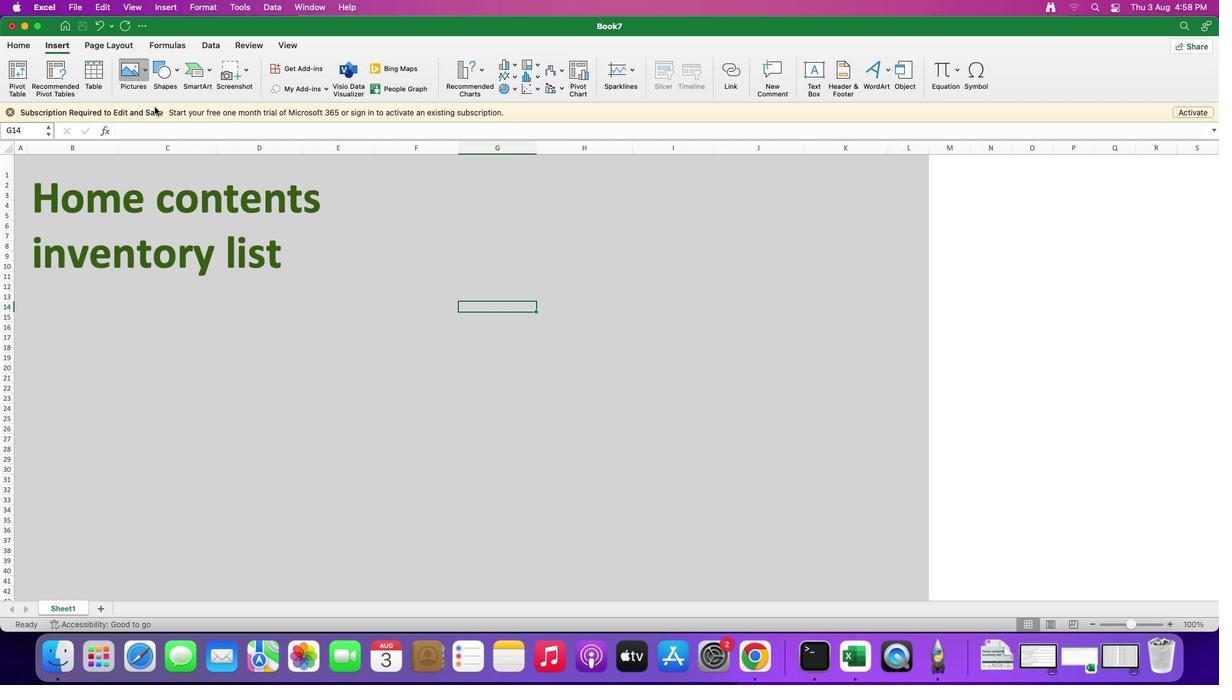 
Action: Mouse moved to (435, 205)
Screenshot: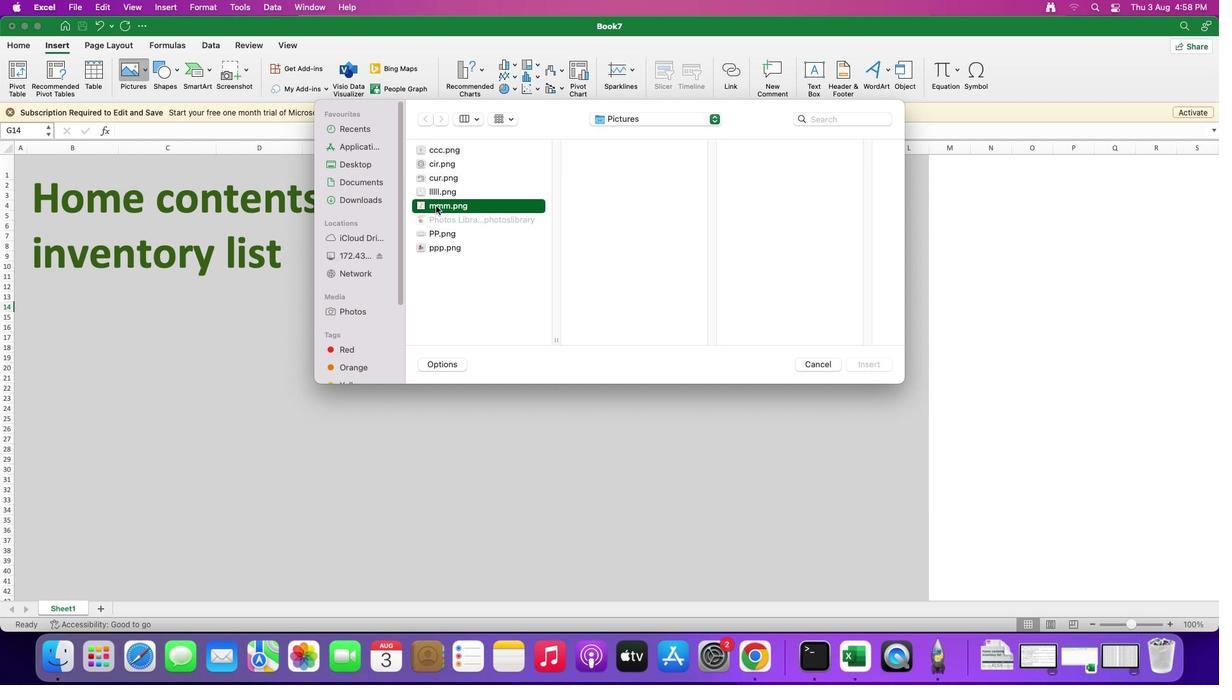
Action: Mouse pressed left at (435, 205)
Screenshot: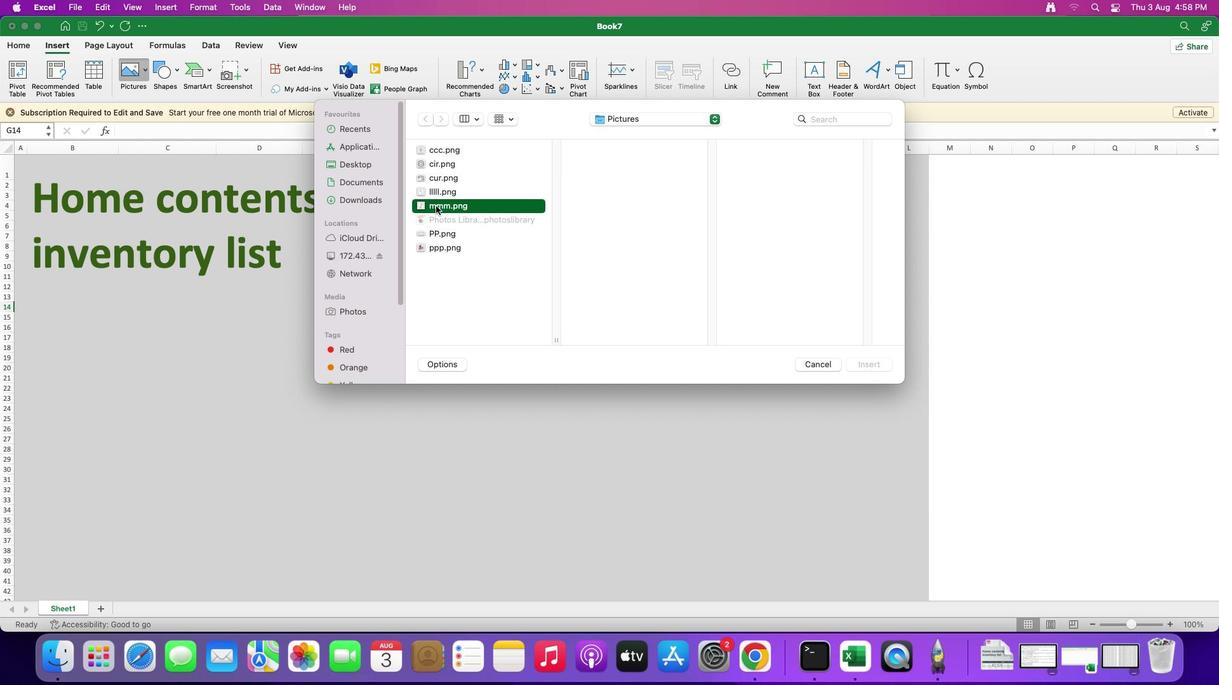 
Action: Mouse moved to (876, 366)
Screenshot: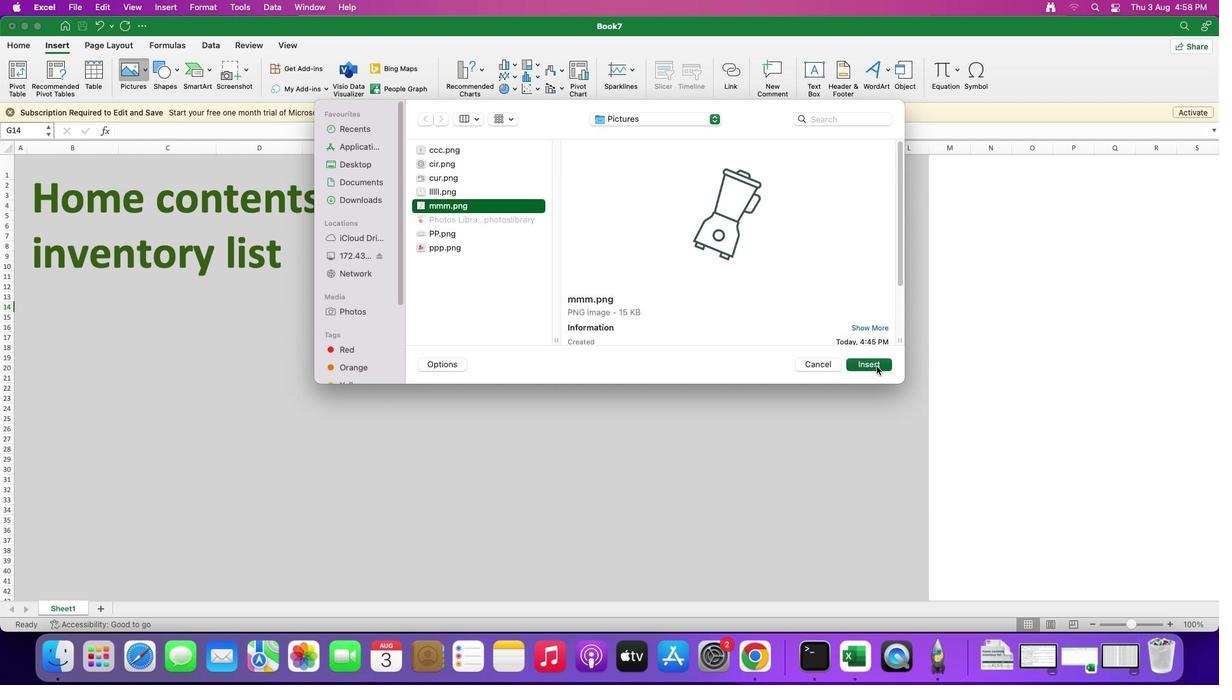 
Action: Mouse pressed left at (876, 366)
Screenshot: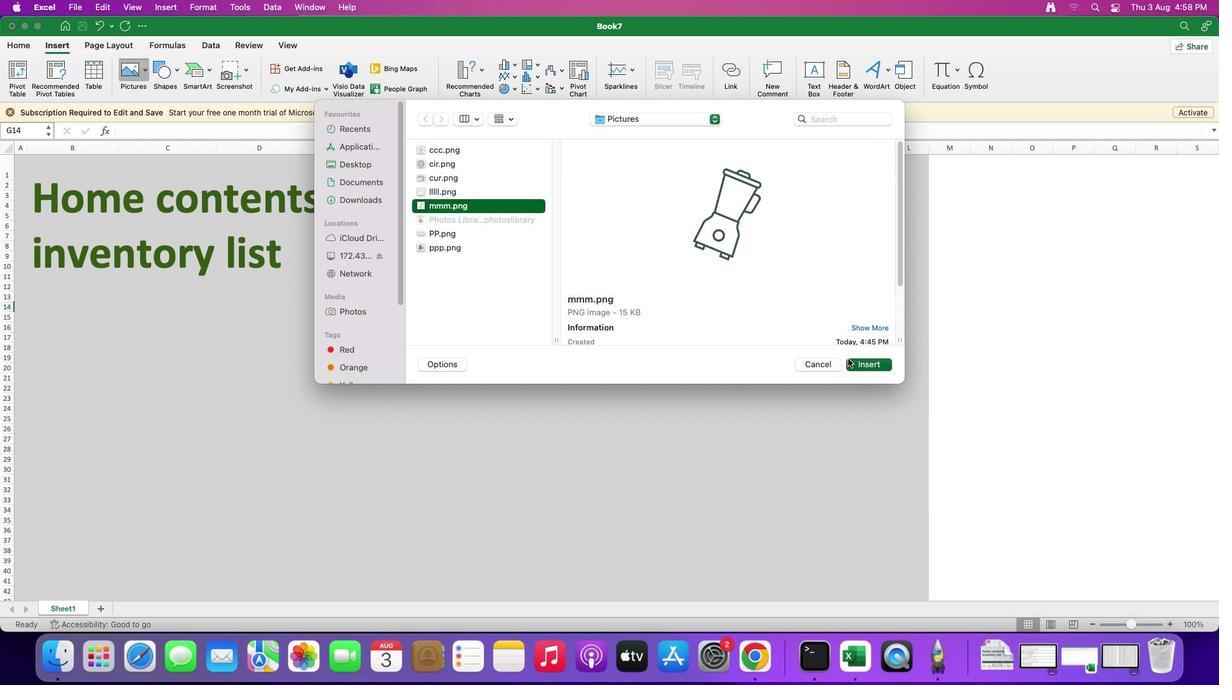 
Action: Mouse moved to (510, 315)
Screenshot: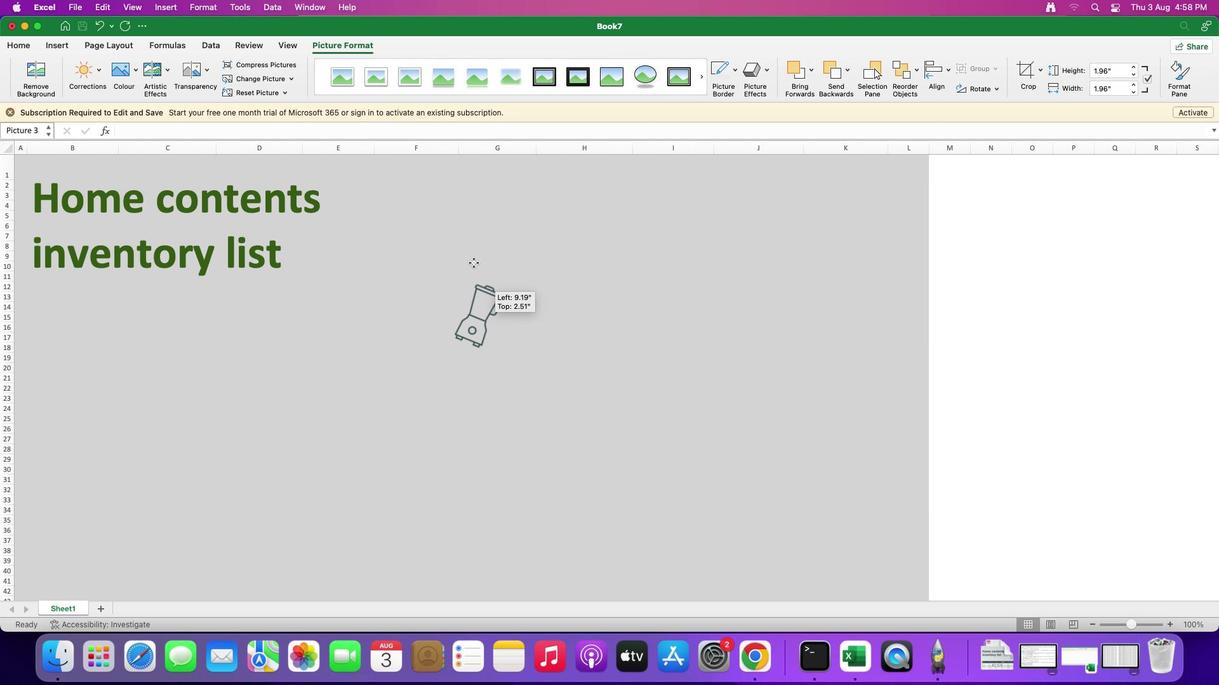 
Action: Mouse pressed left at (510, 315)
Screenshot: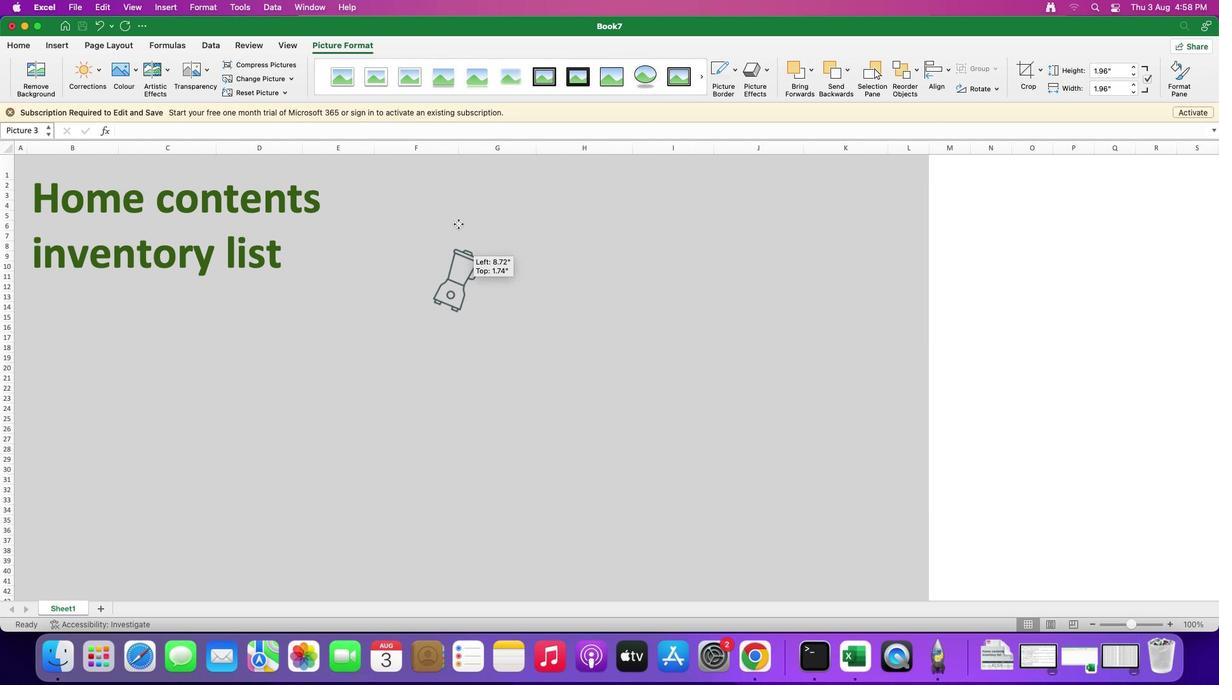 
Action: Mouse moved to (547, 236)
